 Task: Create an Instagram story design for a health and wellness event using Canva.
Action: Mouse moved to (166, 56)
Screenshot: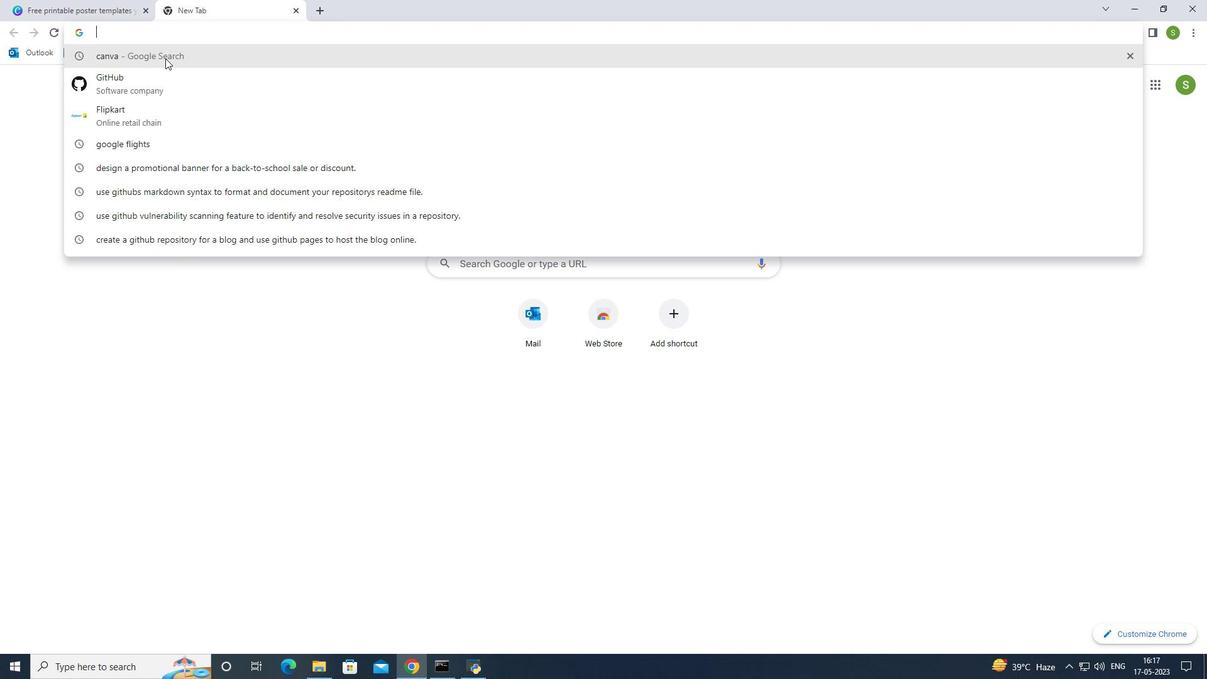 
Action: Mouse pressed left at (166, 56)
Screenshot: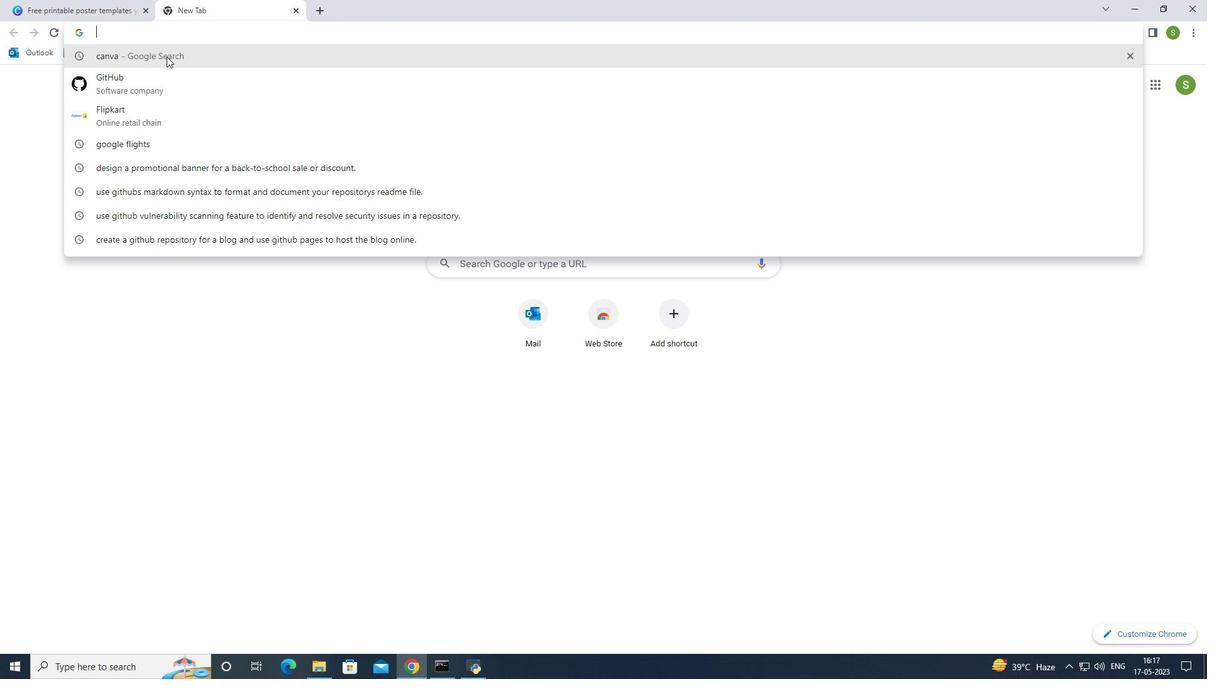 
Action: Mouse moved to (210, 196)
Screenshot: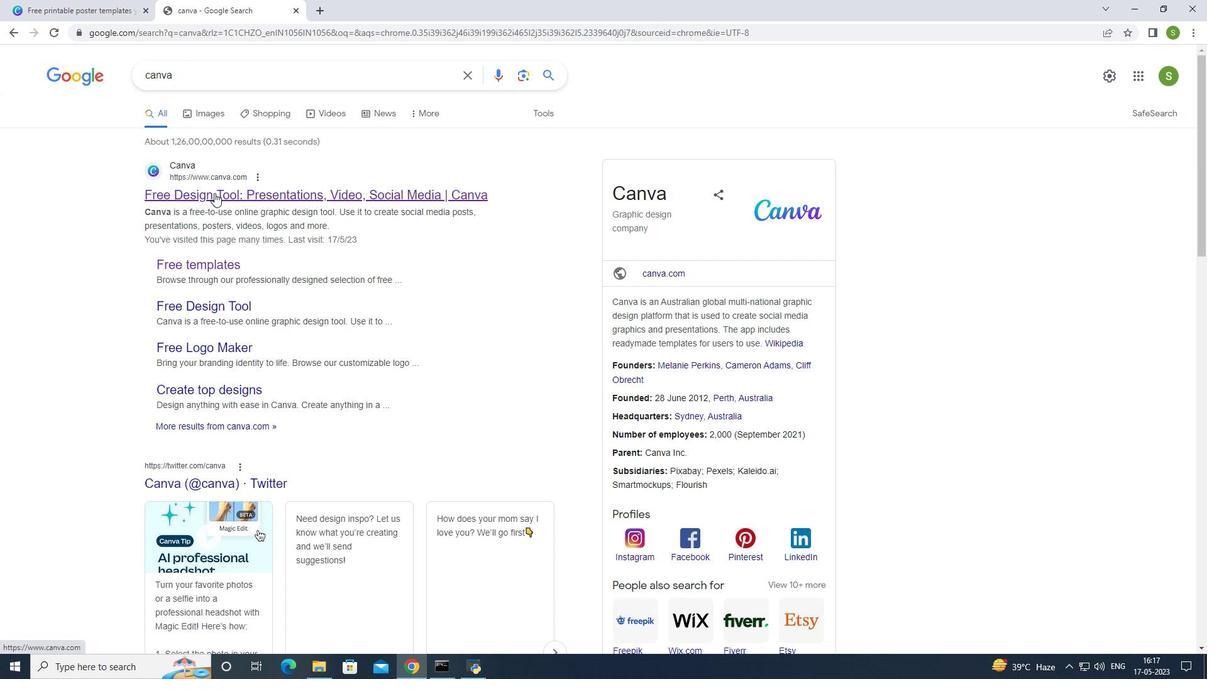 
Action: Mouse pressed left at (210, 196)
Screenshot: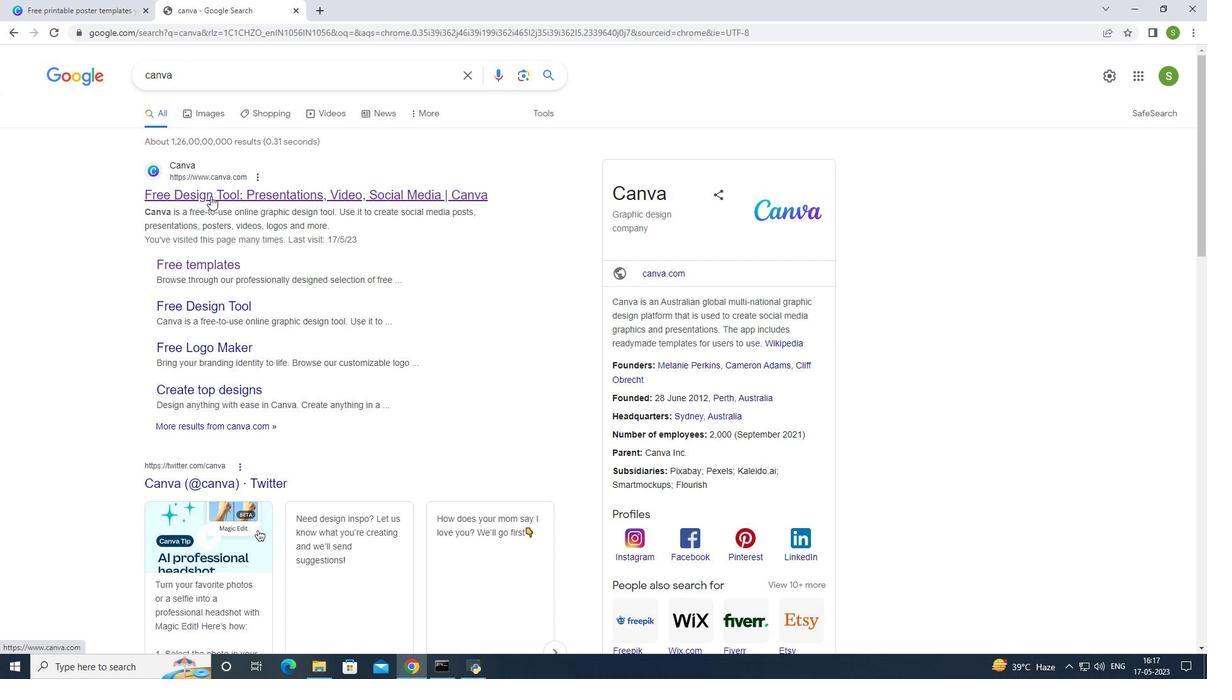 
Action: Mouse moved to (559, 168)
Screenshot: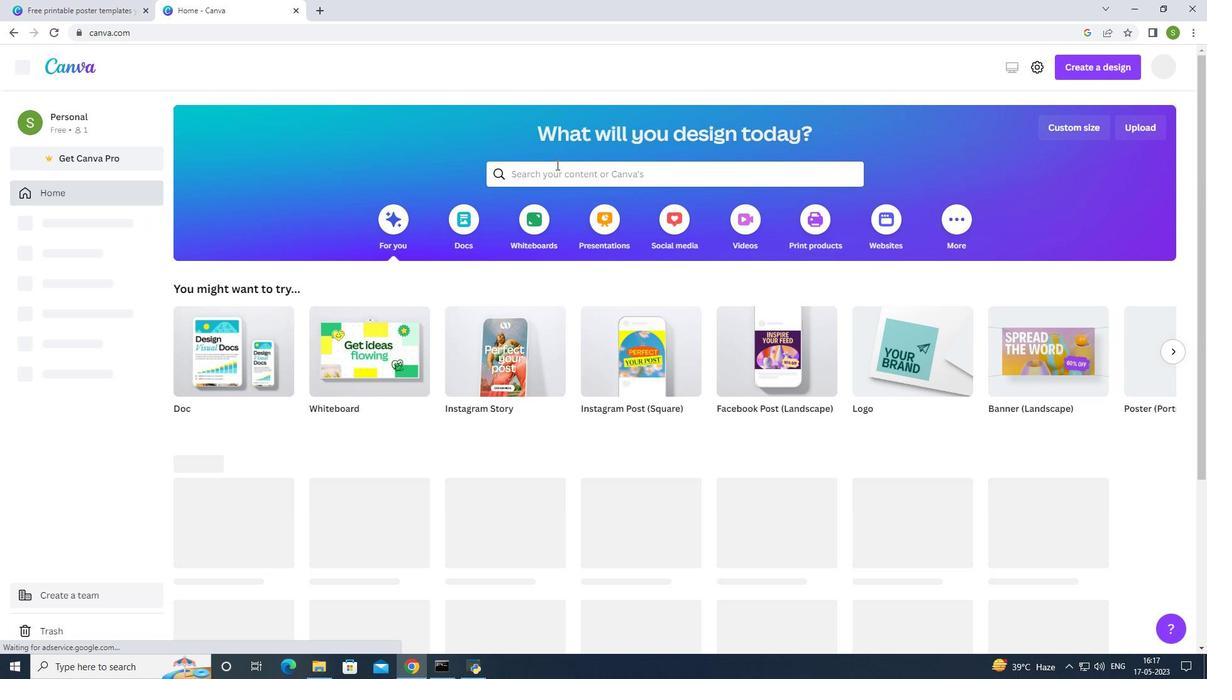 
Action: Mouse pressed left at (559, 168)
Screenshot: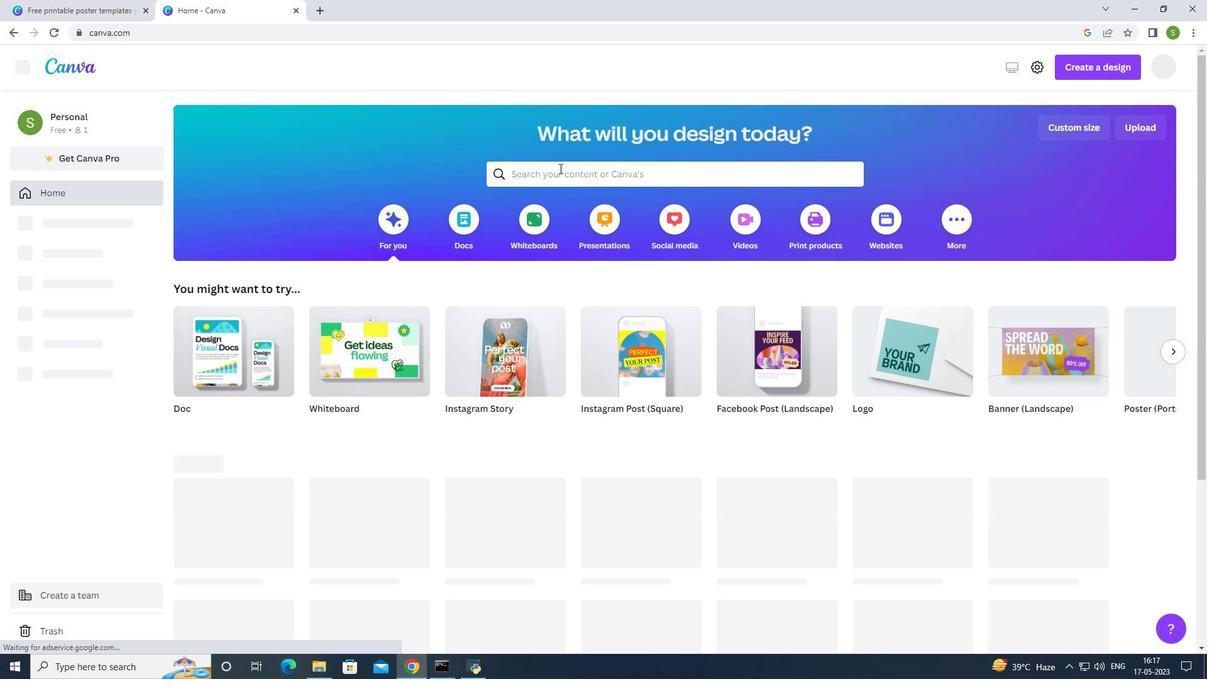 
Action: Mouse moved to (564, 240)
Screenshot: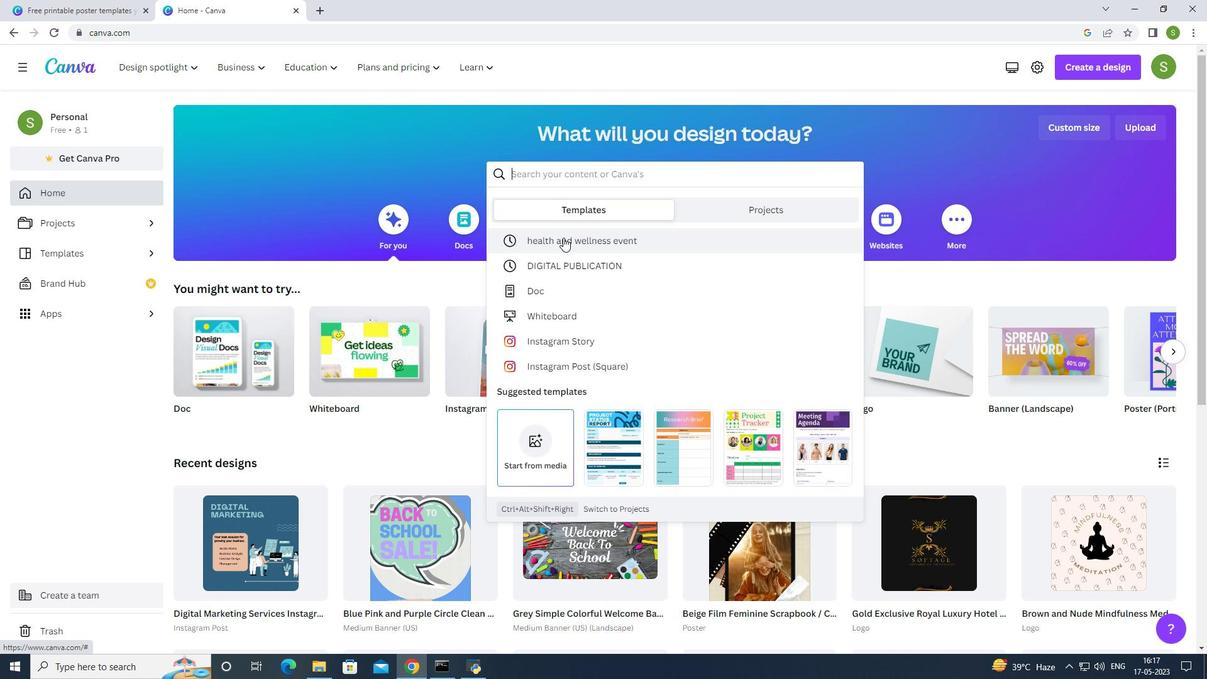 
Action: Mouse pressed left at (564, 240)
Screenshot: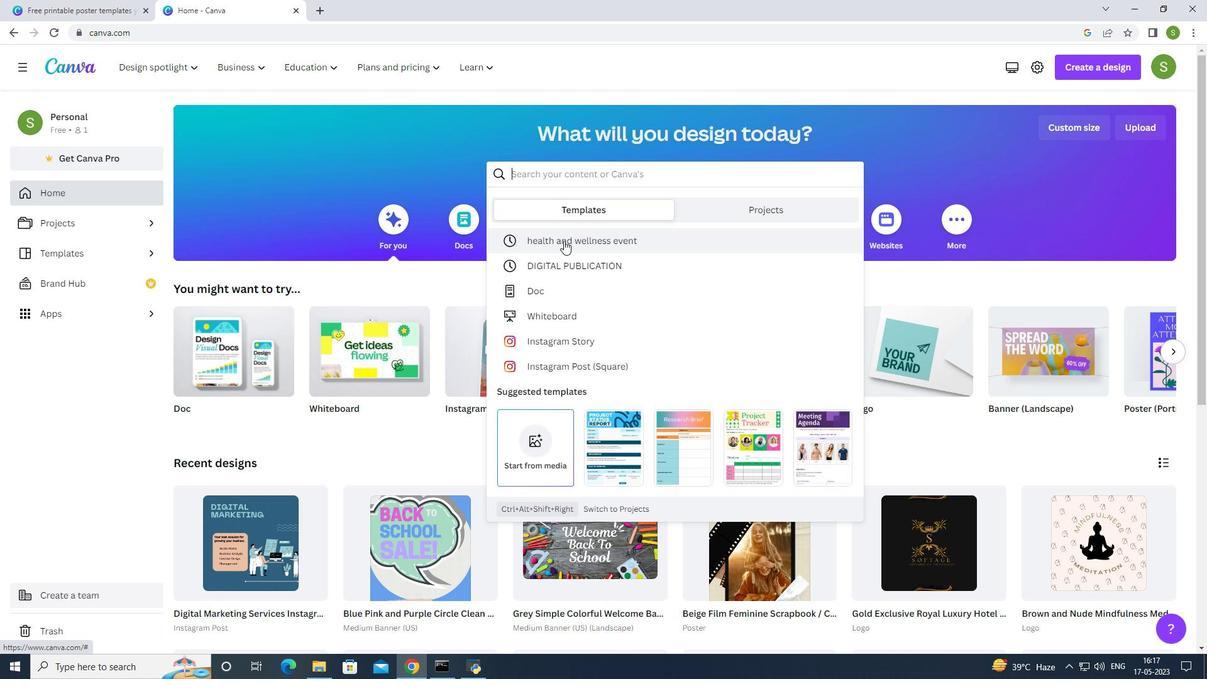 
Action: Mouse moved to (520, 336)
Screenshot: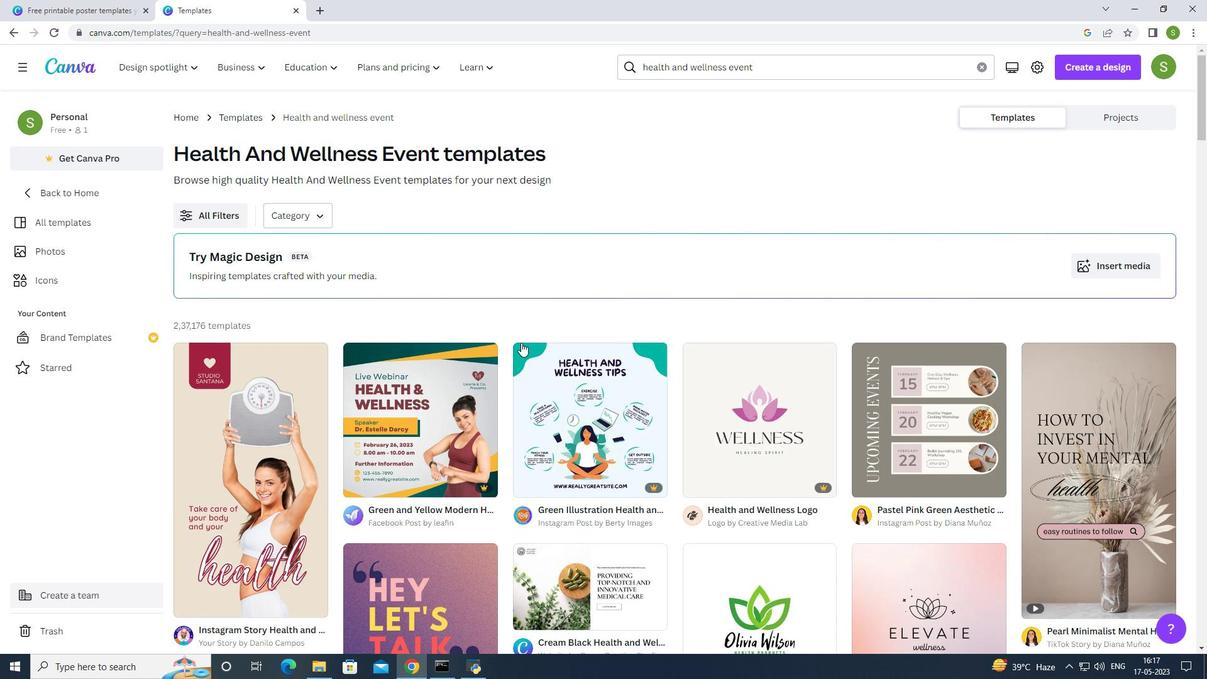 
Action: Mouse scrolled (520, 335) with delta (0, 0)
Screenshot: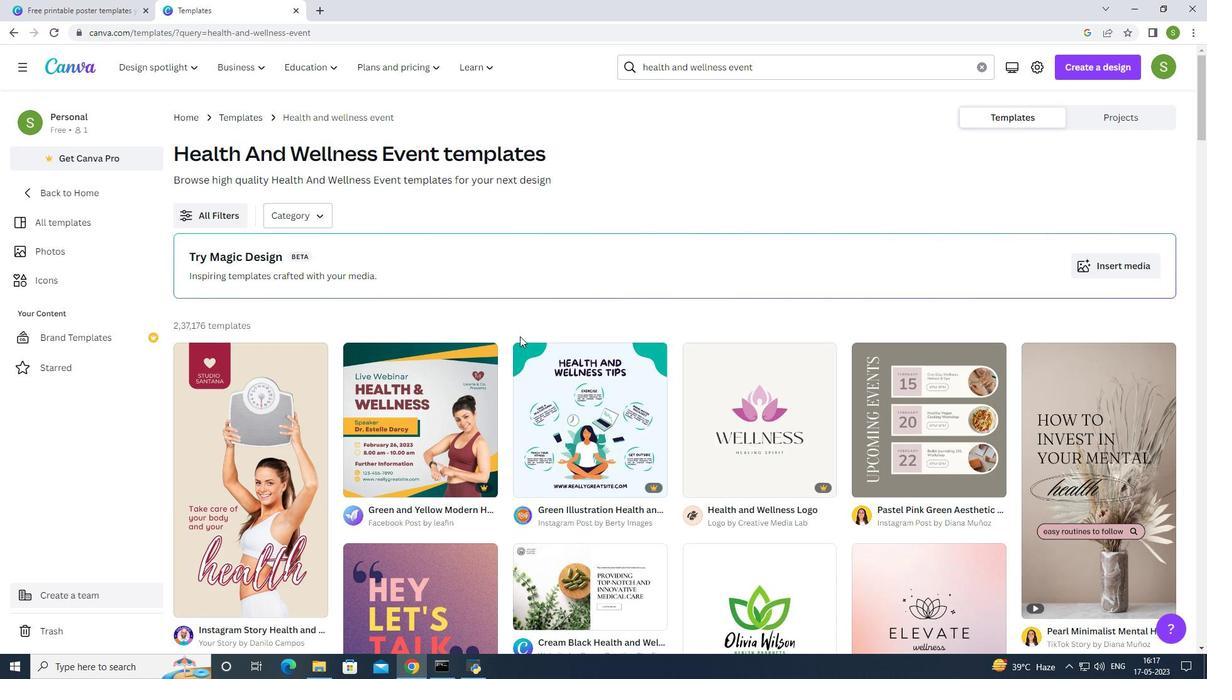 
Action: Mouse scrolled (520, 335) with delta (0, 0)
Screenshot: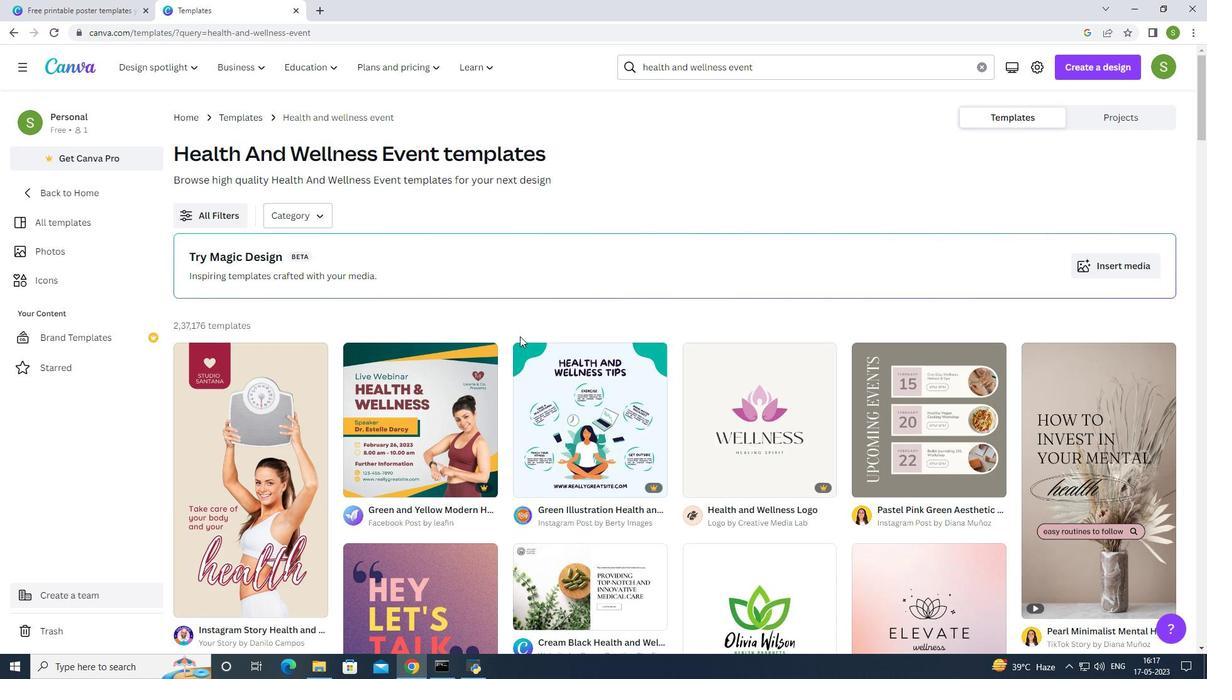 
Action: Mouse scrolled (520, 335) with delta (0, 0)
Screenshot: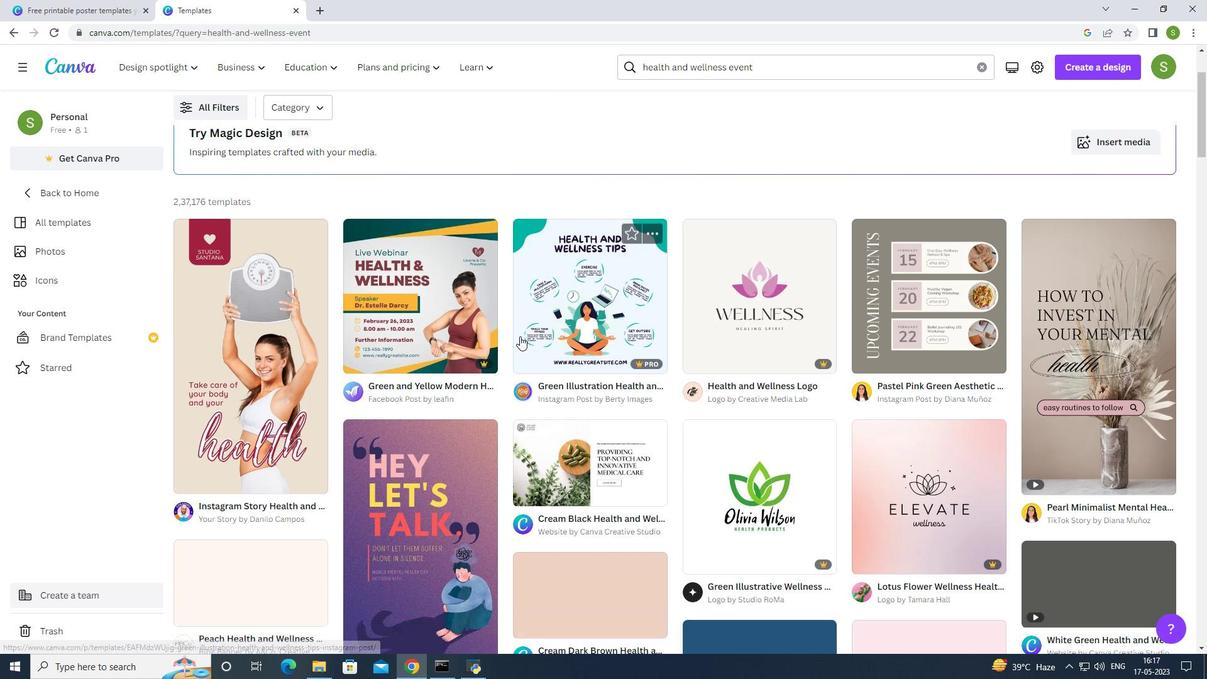 
Action: Mouse scrolled (520, 335) with delta (0, 0)
Screenshot: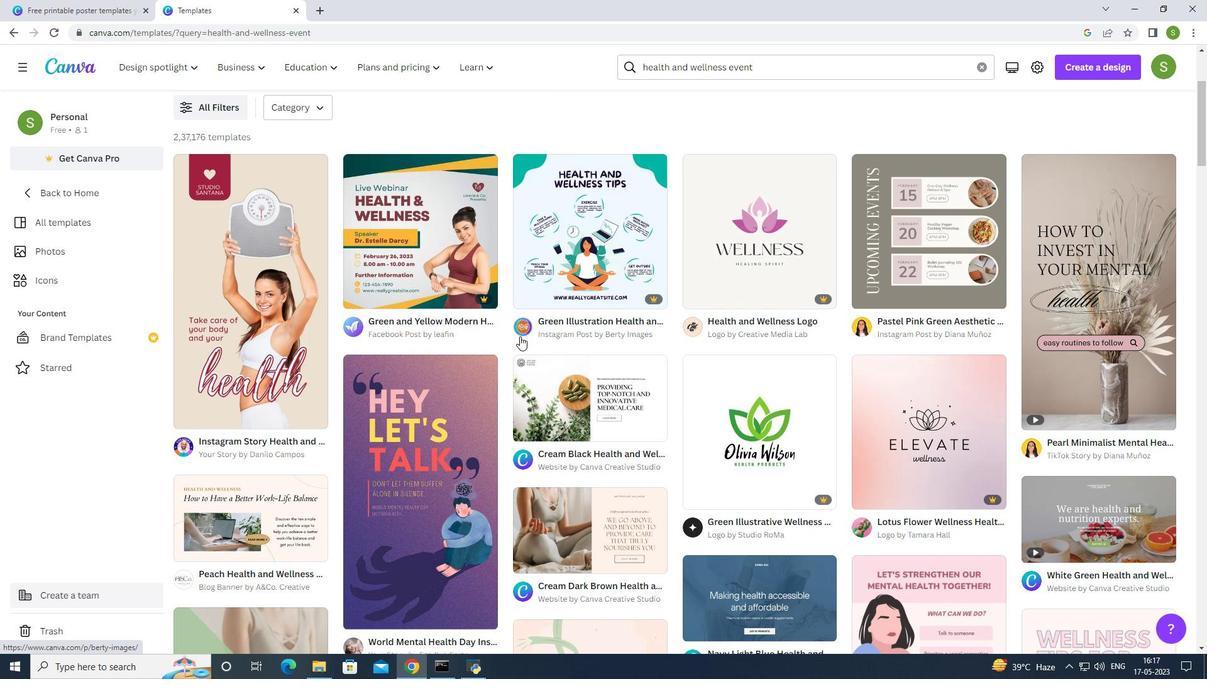 
Action: Mouse scrolled (520, 335) with delta (0, 0)
Screenshot: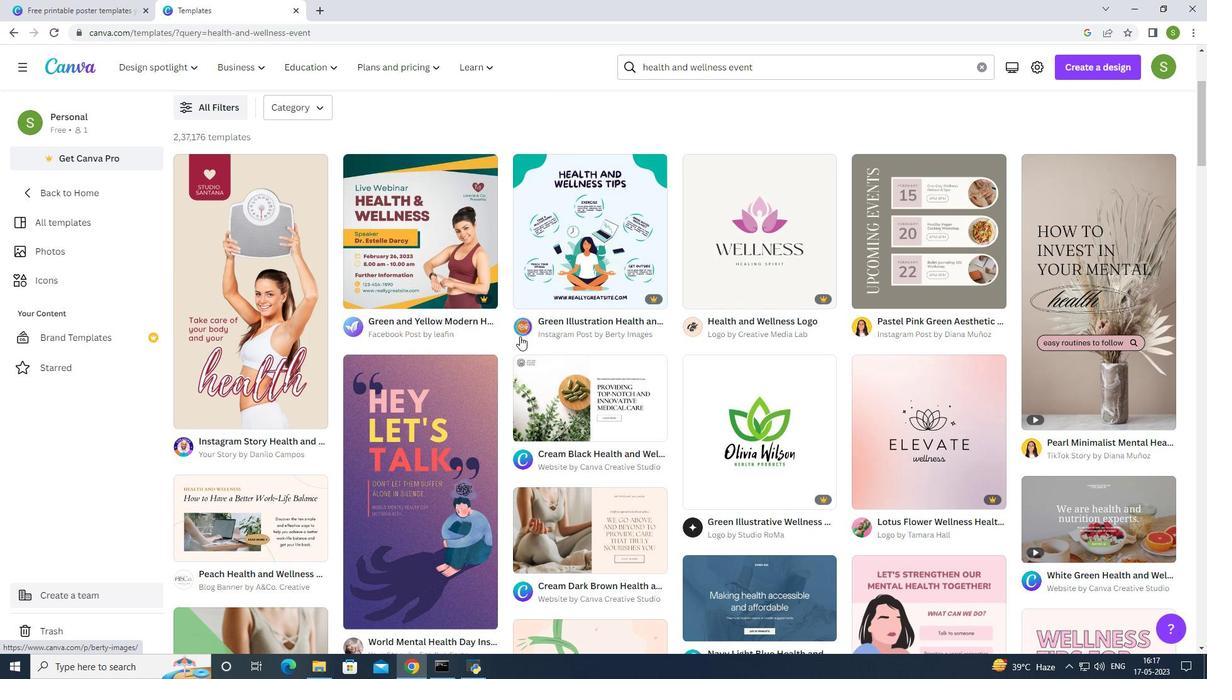 
Action: Mouse scrolled (520, 337) with delta (0, 0)
Screenshot: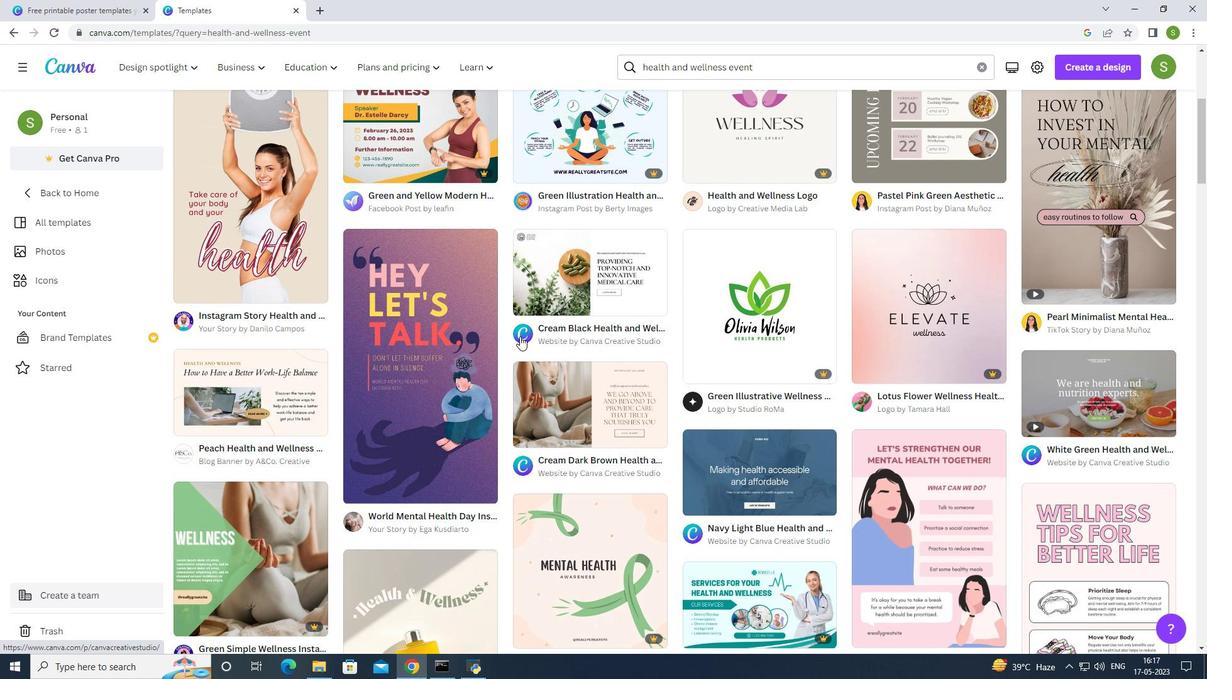
Action: Mouse scrolled (520, 337) with delta (0, 0)
Screenshot: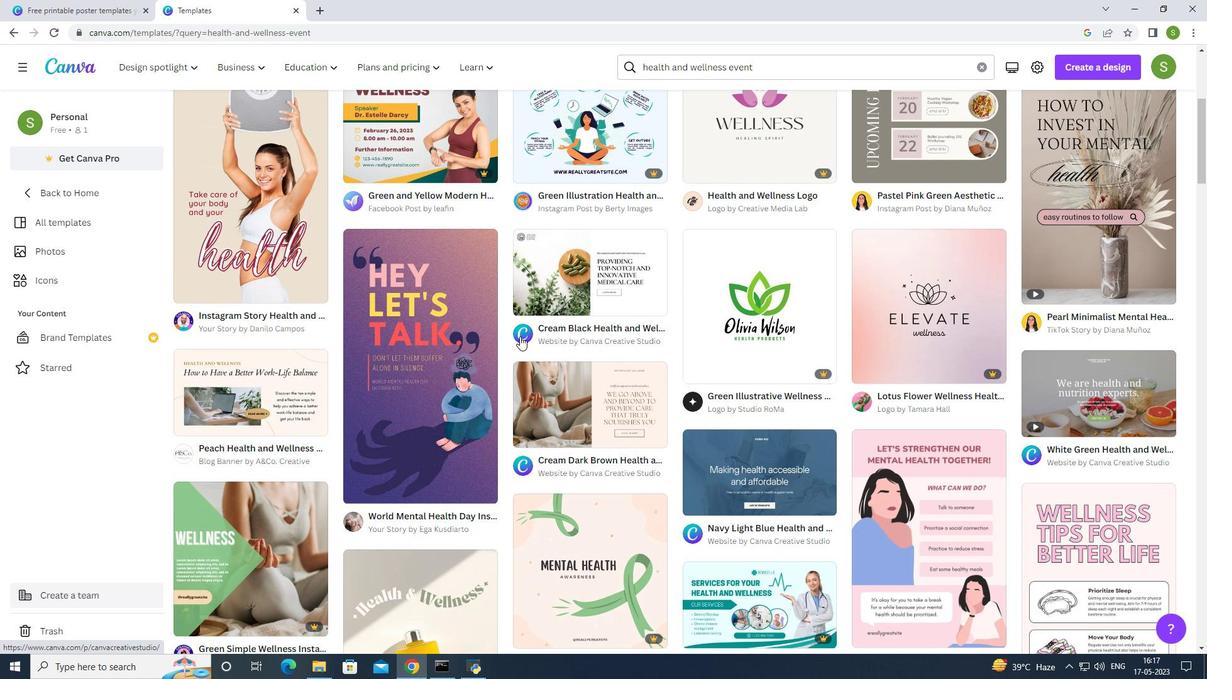 
Action: Mouse moved to (559, 242)
Screenshot: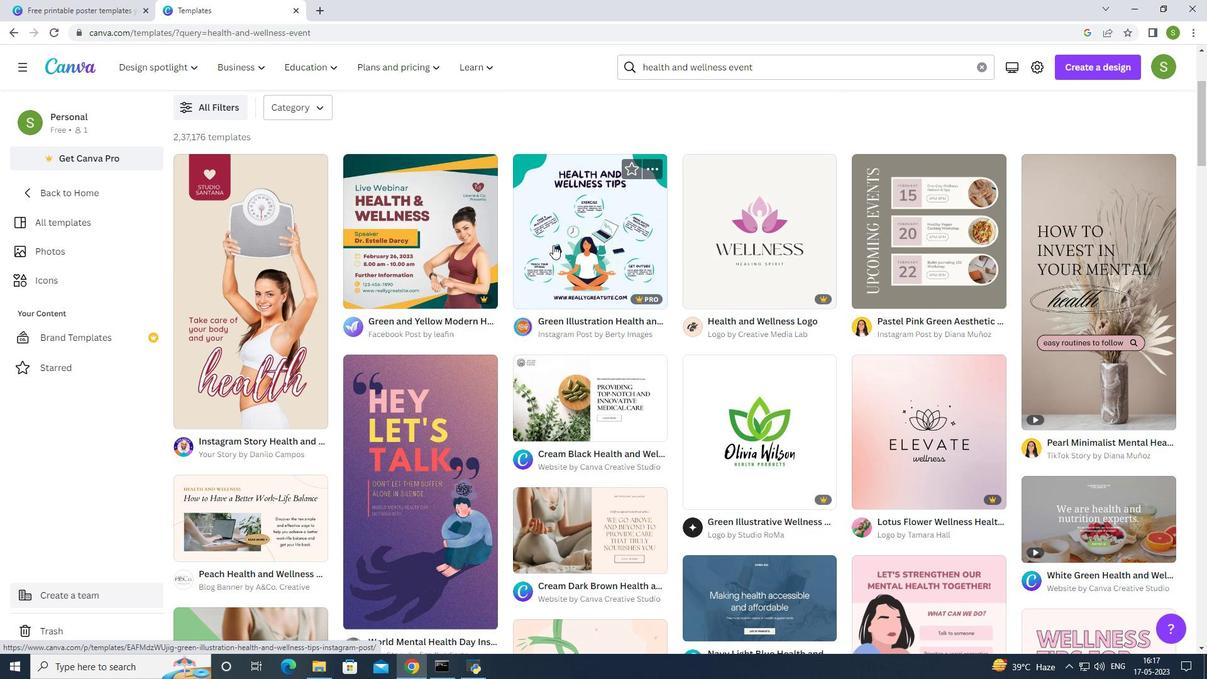 
Action: Mouse pressed left at (559, 242)
Screenshot: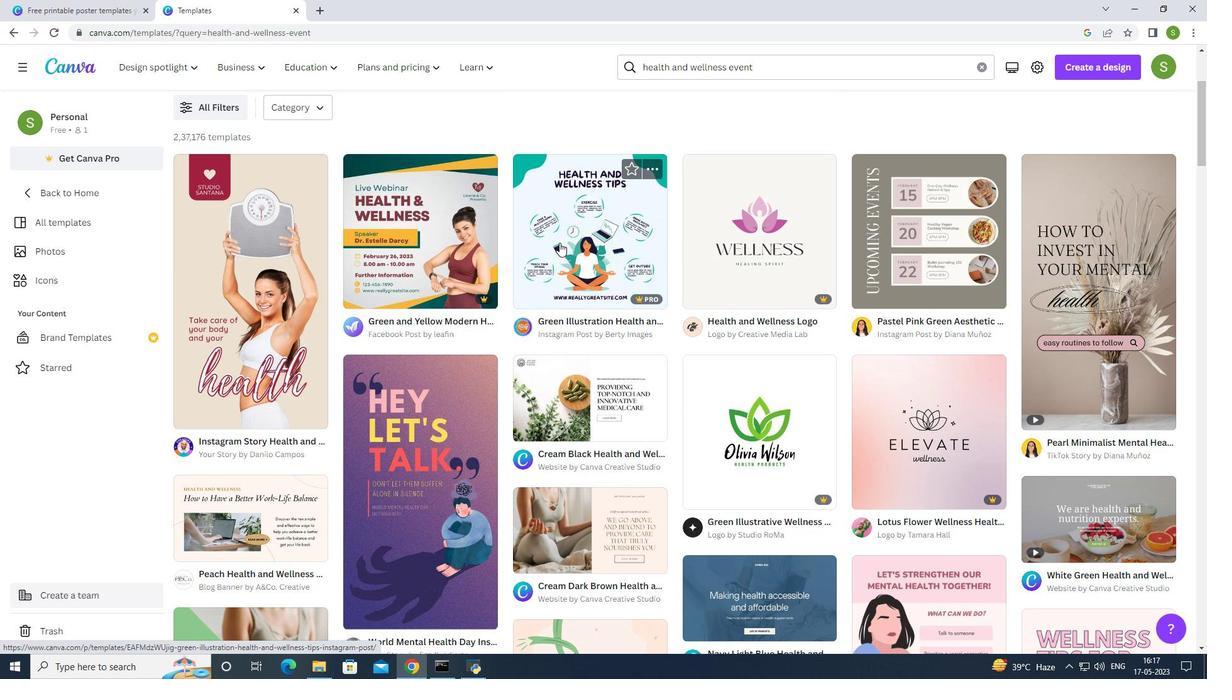
Action: Mouse moved to (837, 194)
Screenshot: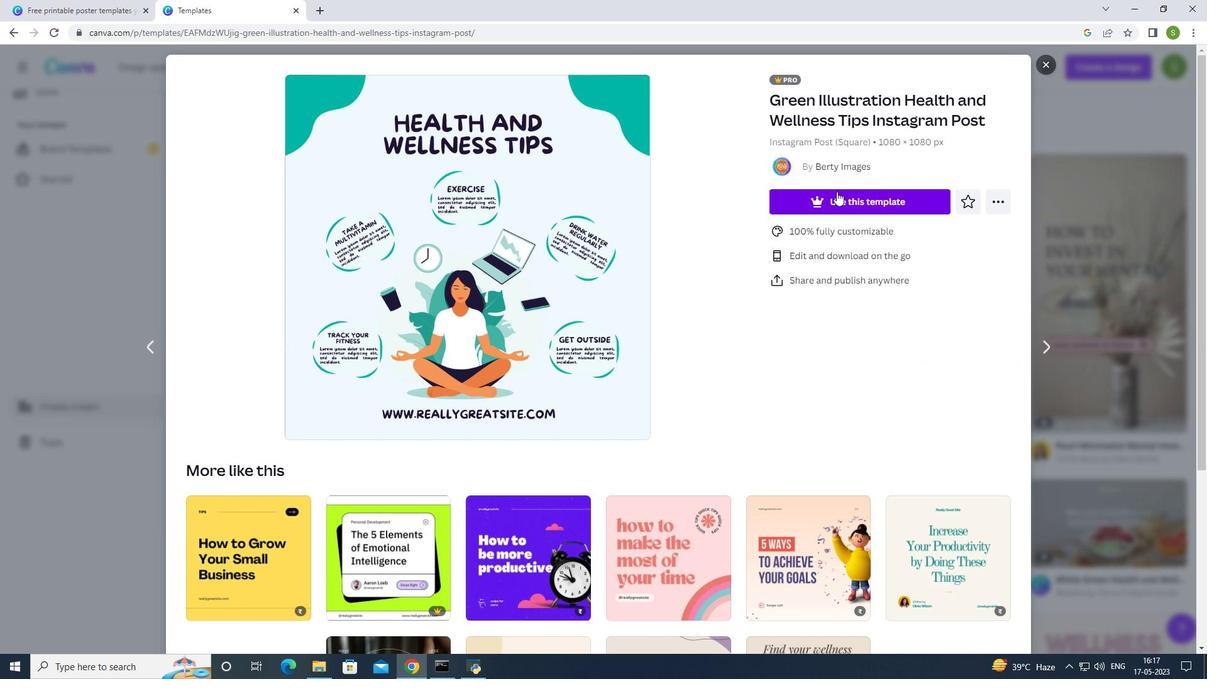 
Action: Mouse pressed left at (837, 194)
Screenshot: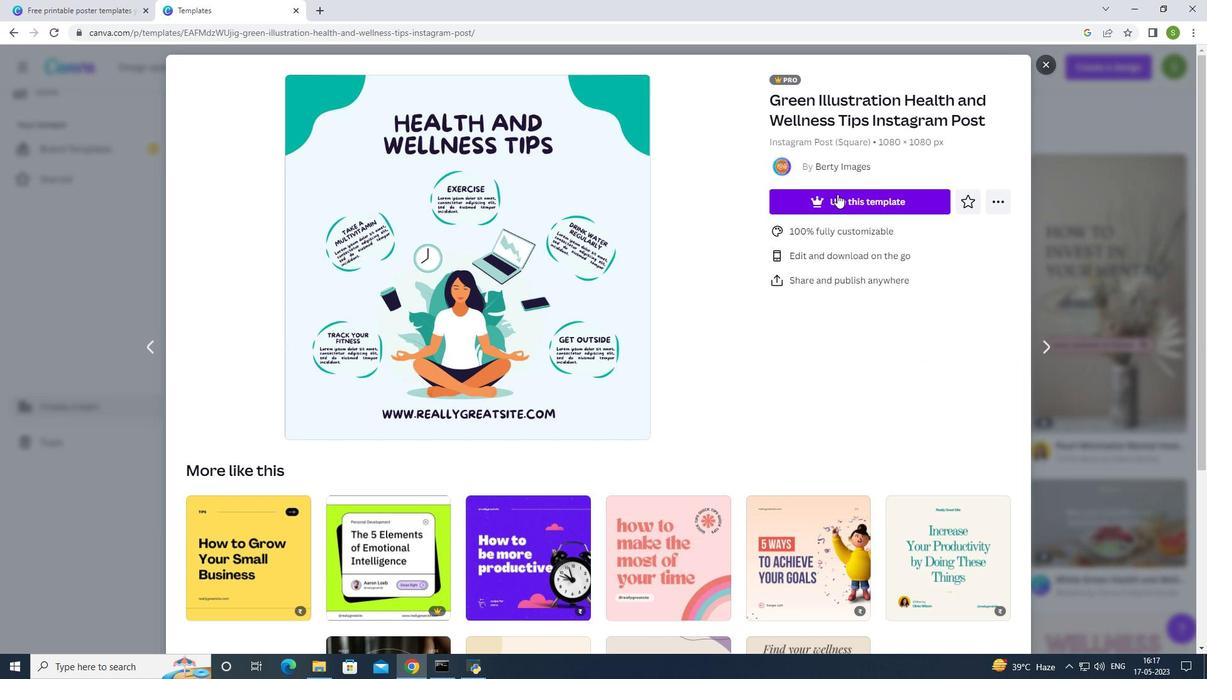 
Action: Mouse moved to (911, 169)
Screenshot: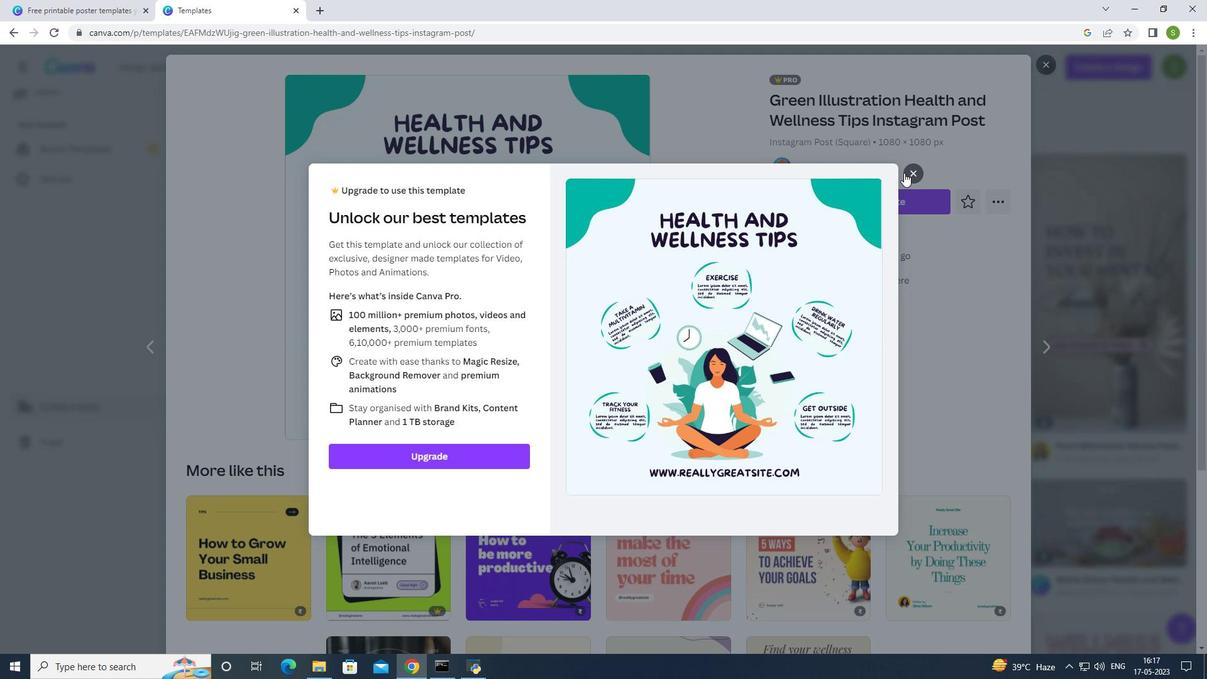 
Action: Mouse pressed left at (911, 169)
Screenshot: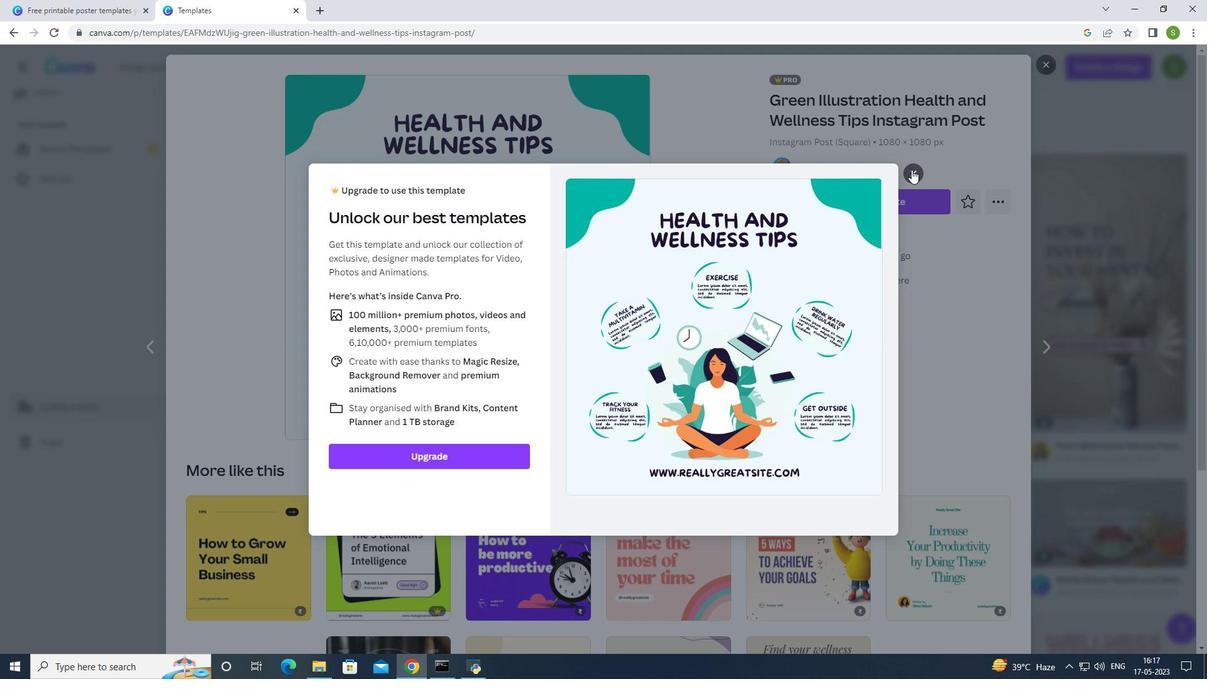 
Action: Mouse moved to (1050, 67)
Screenshot: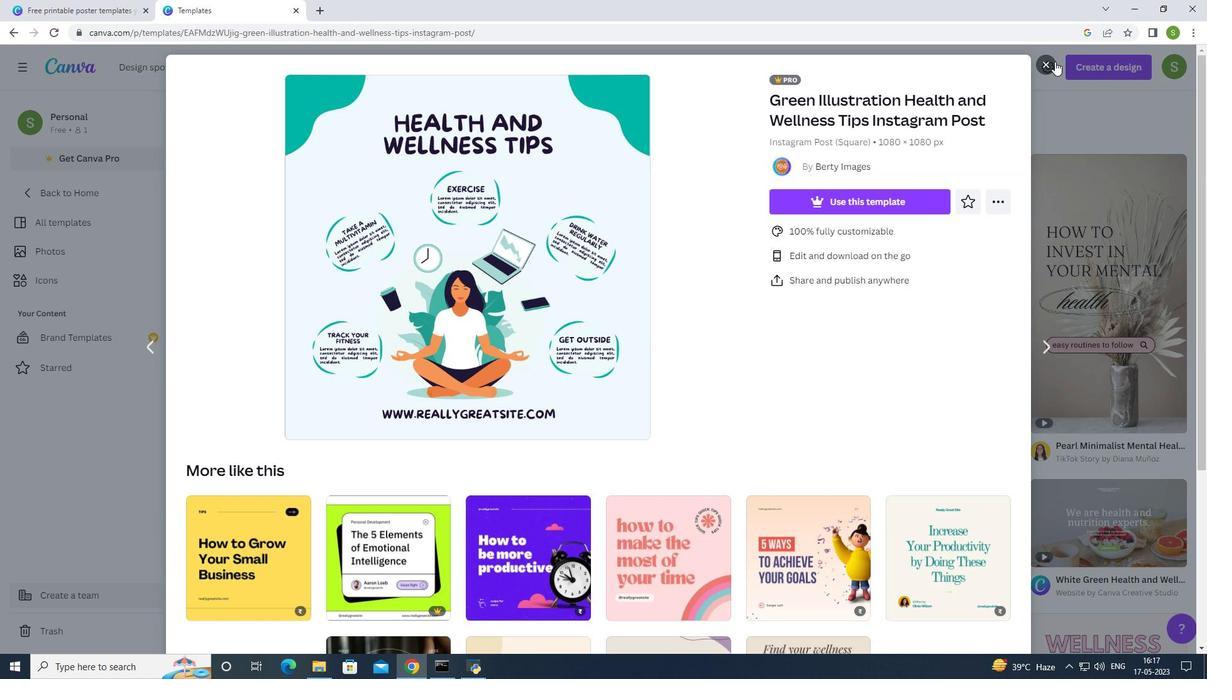 
Action: Mouse pressed left at (1050, 67)
Screenshot: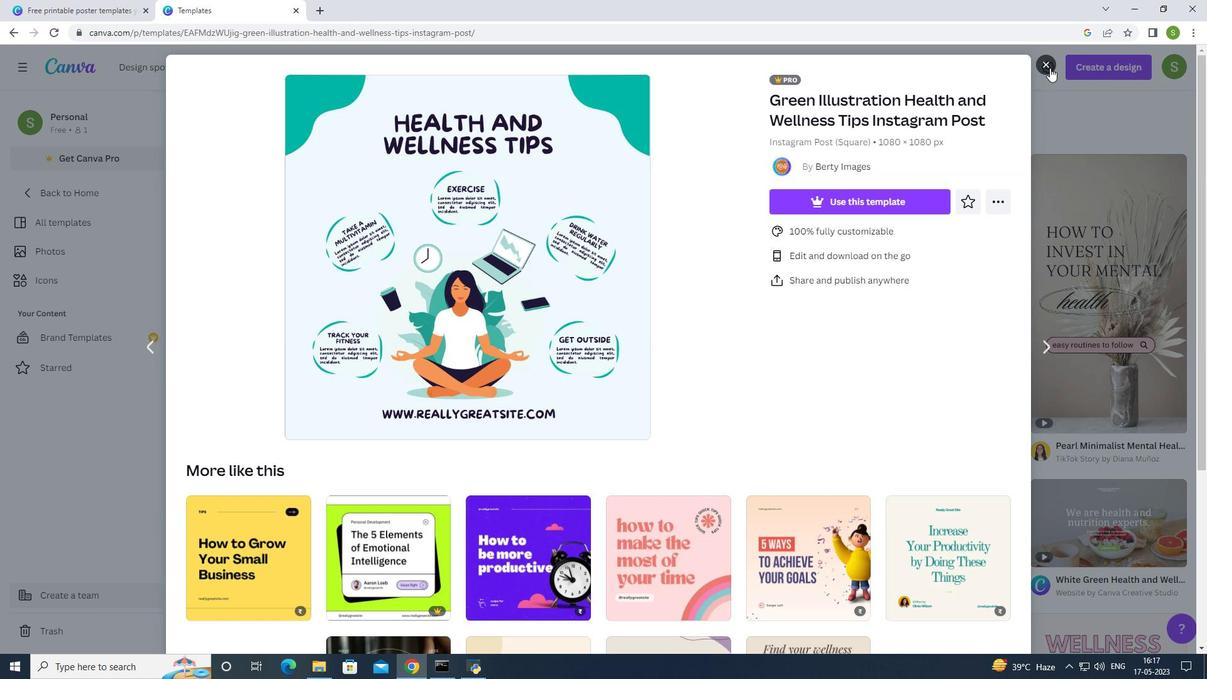 
Action: Mouse moved to (735, 286)
Screenshot: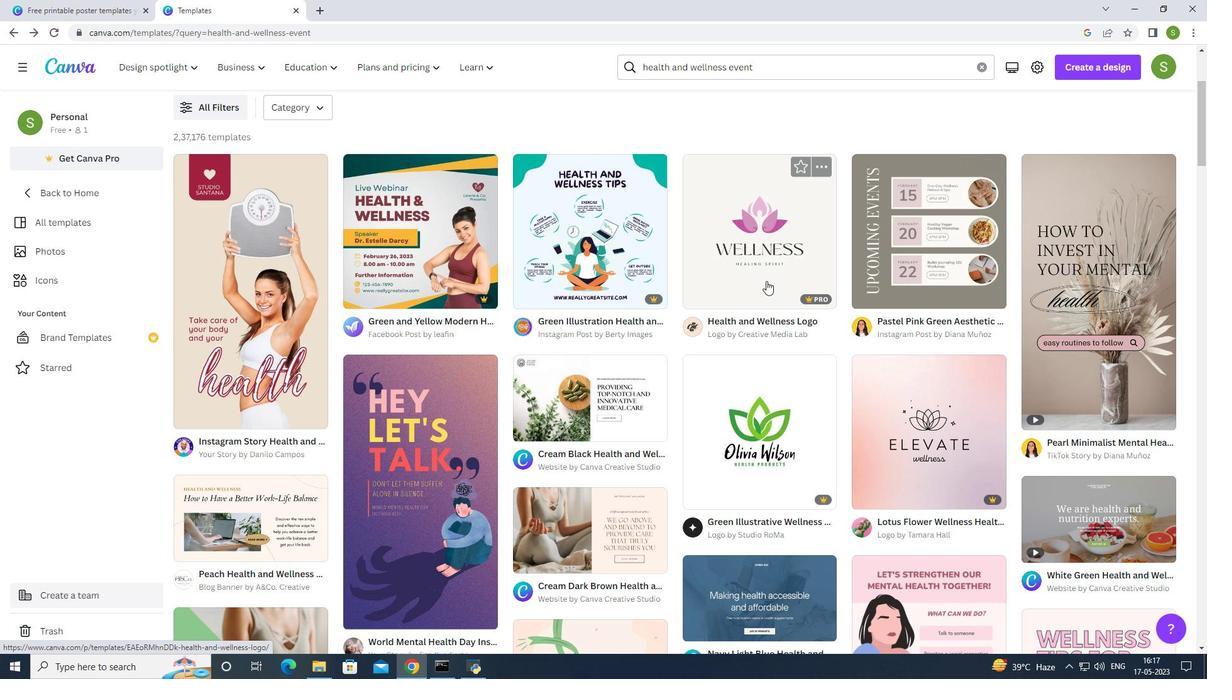 
Action: Mouse scrolled (735, 286) with delta (0, 0)
Screenshot: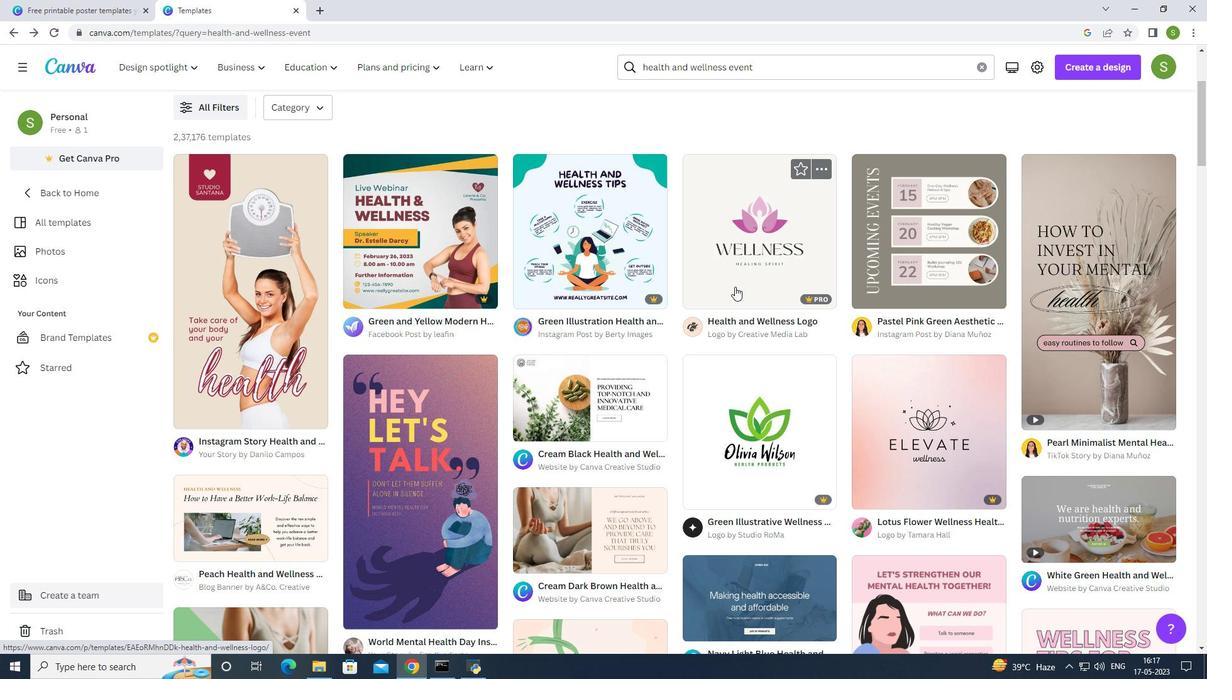 
Action: Mouse scrolled (735, 286) with delta (0, 0)
Screenshot: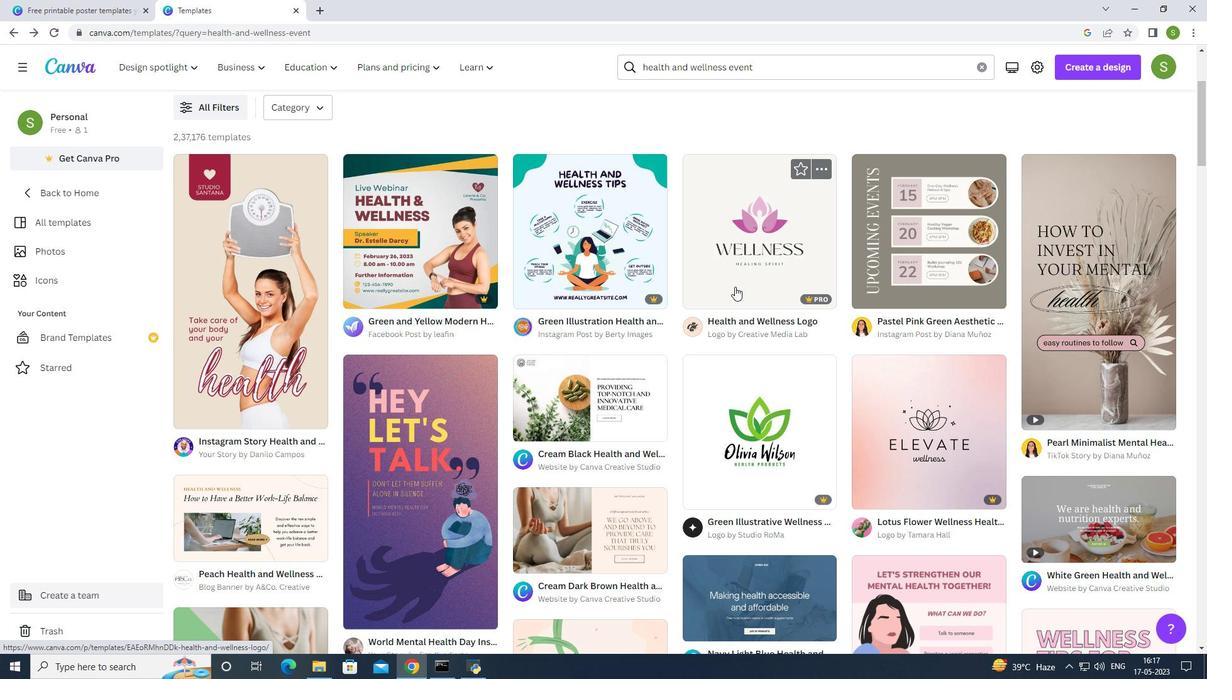 
Action: Mouse scrolled (735, 286) with delta (0, 0)
Screenshot: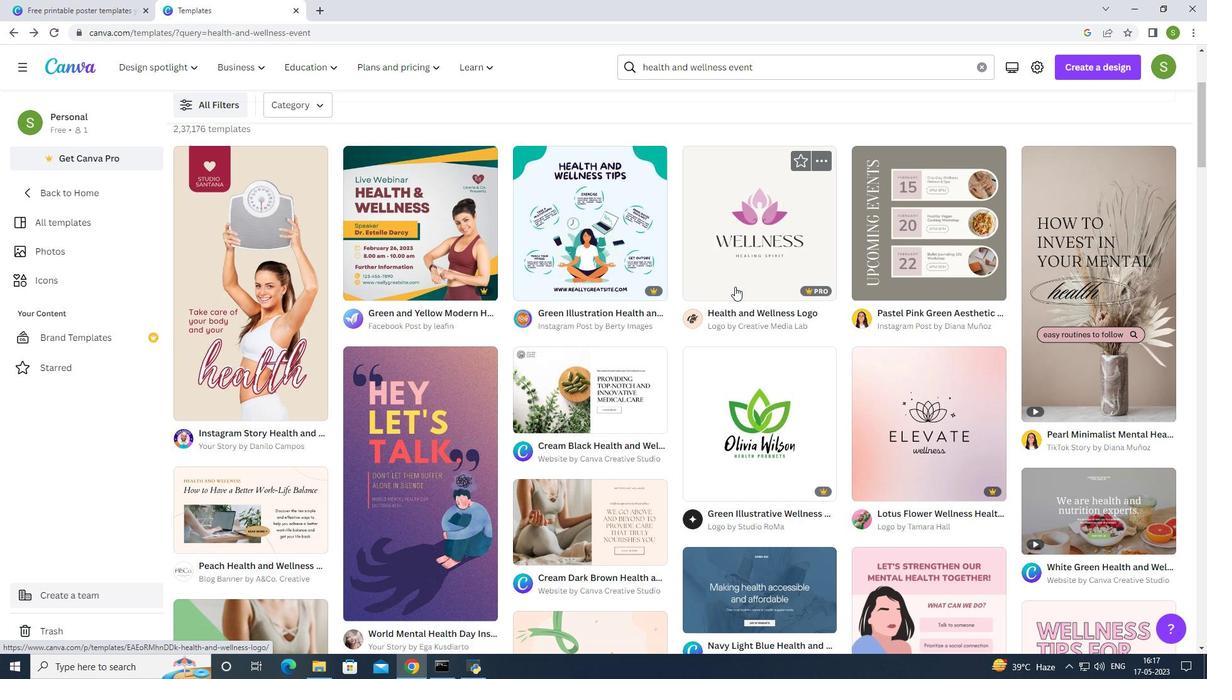 
Action: Mouse scrolled (735, 286) with delta (0, 0)
Screenshot: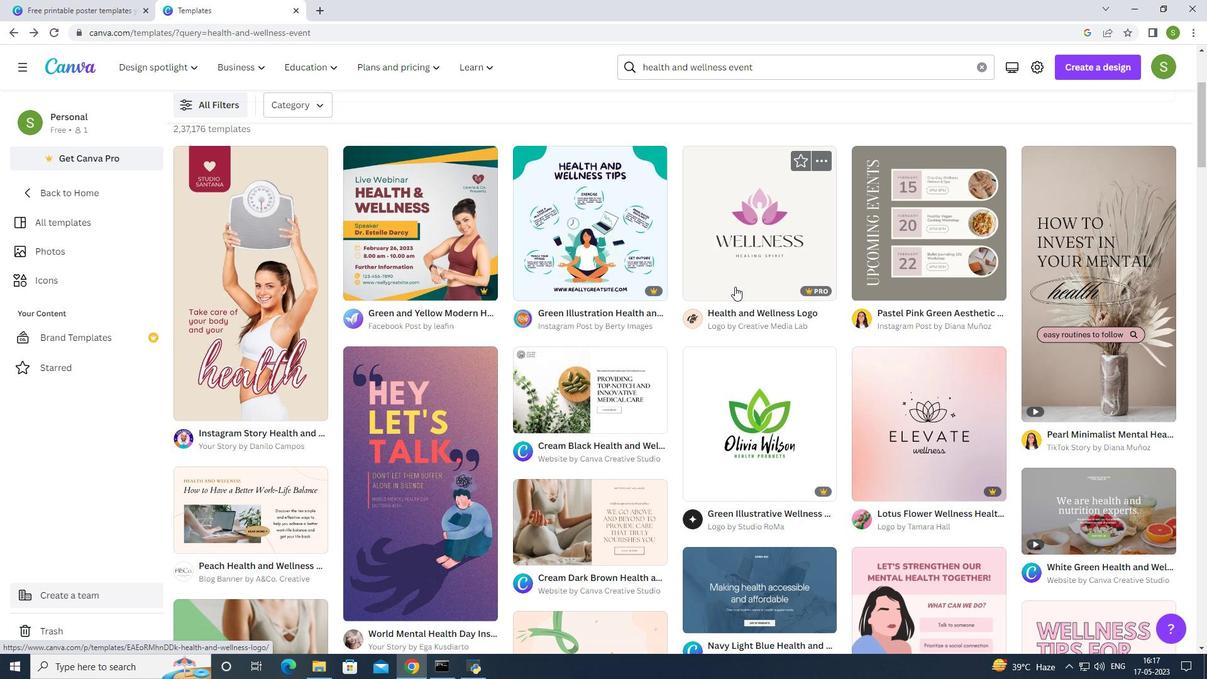 
Action: Mouse scrolled (735, 286) with delta (0, 0)
Screenshot: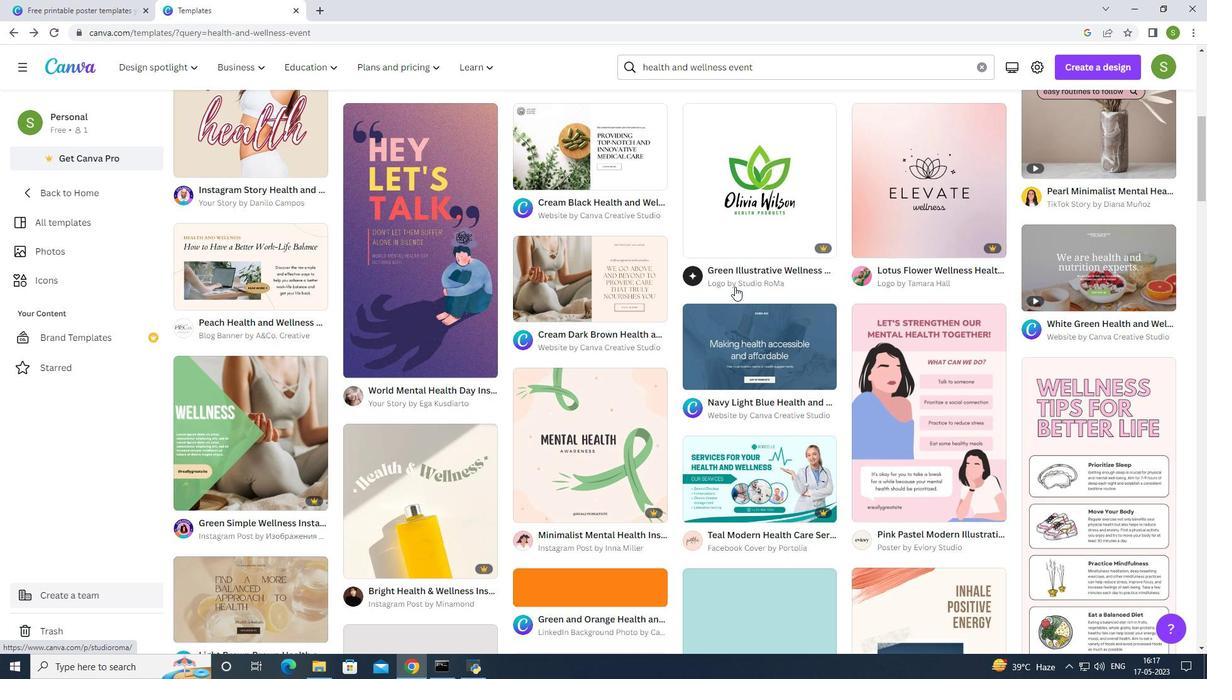 
Action: Mouse scrolled (735, 286) with delta (0, 0)
Screenshot: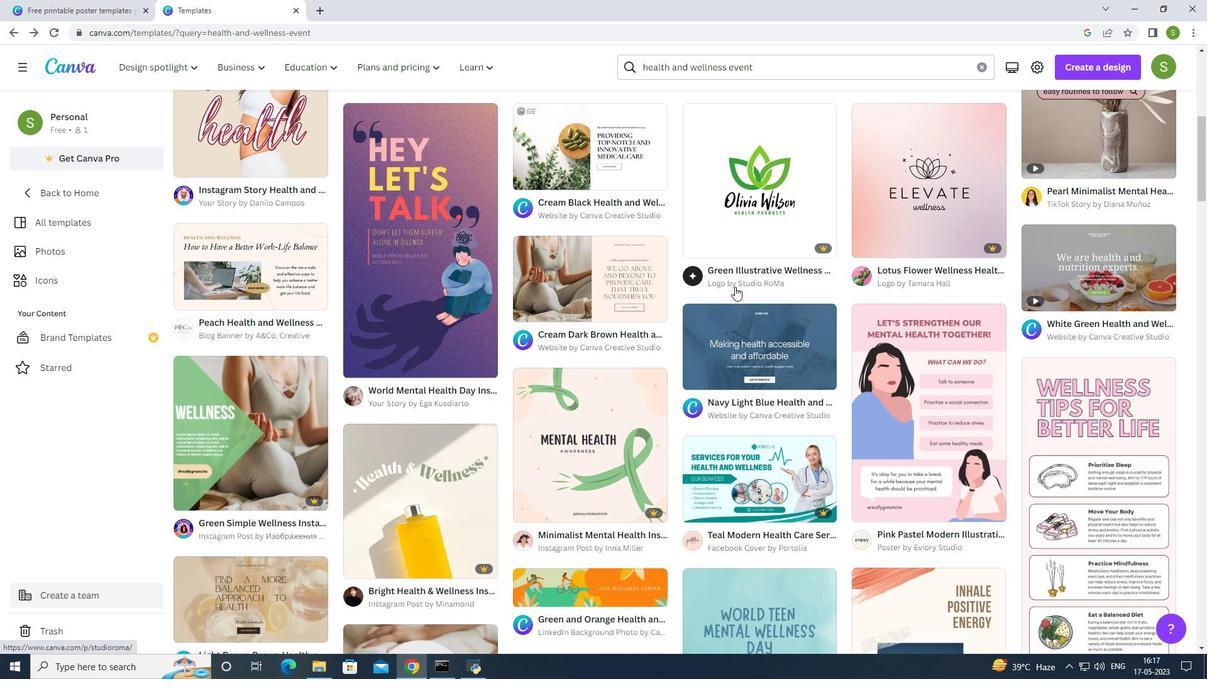 
Action: Mouse scrolled (735, 286) with delta (0, 0)
Screenshot: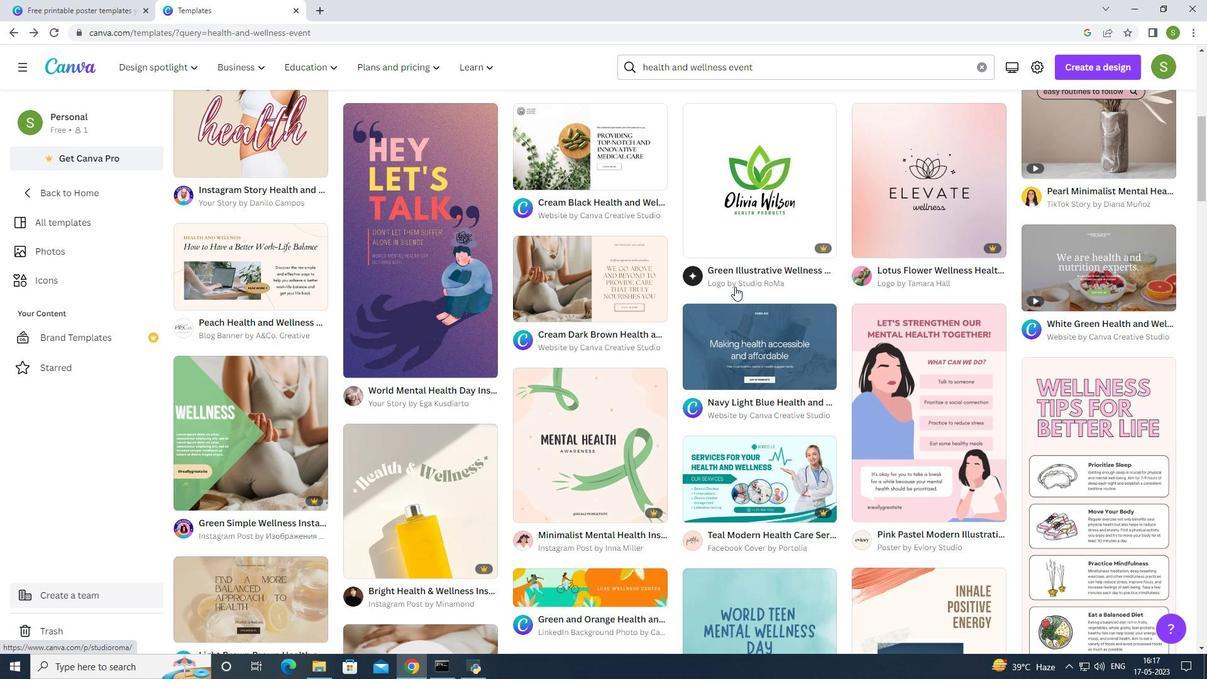 
Action: Mouse scrolled (735, 286) with delta (0, 0)
Screenshot: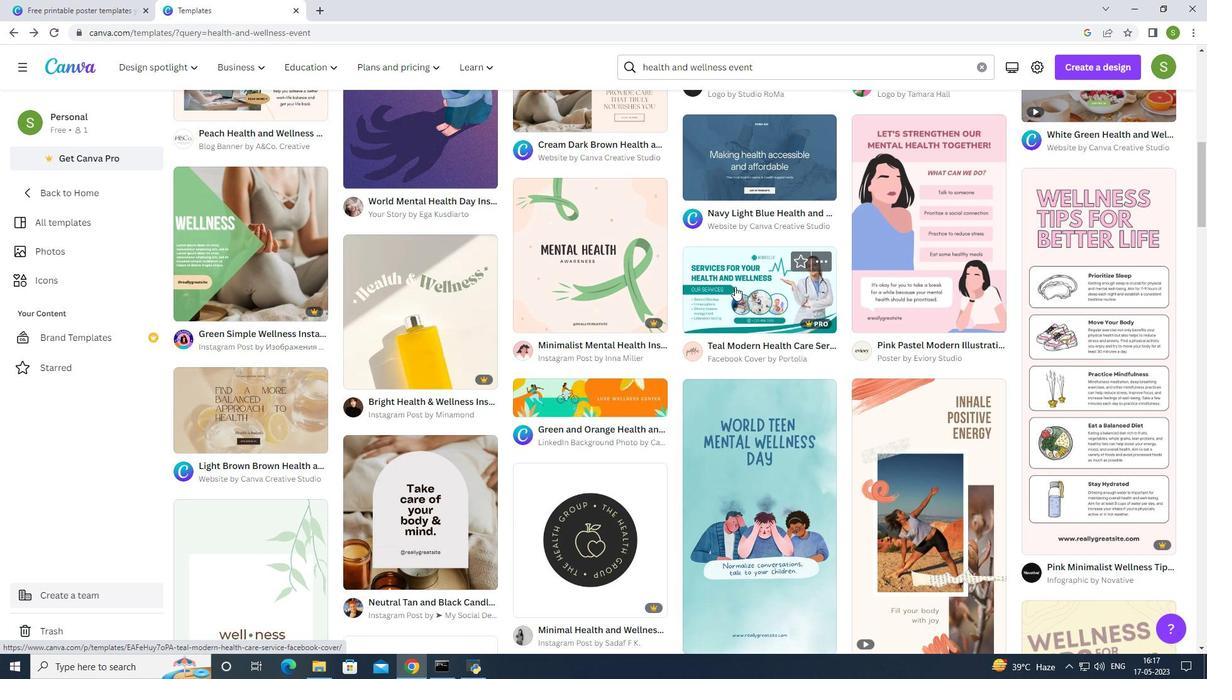 
Action: Mouse scrolled (735, 286) with delta (0, 0)
Screenshot: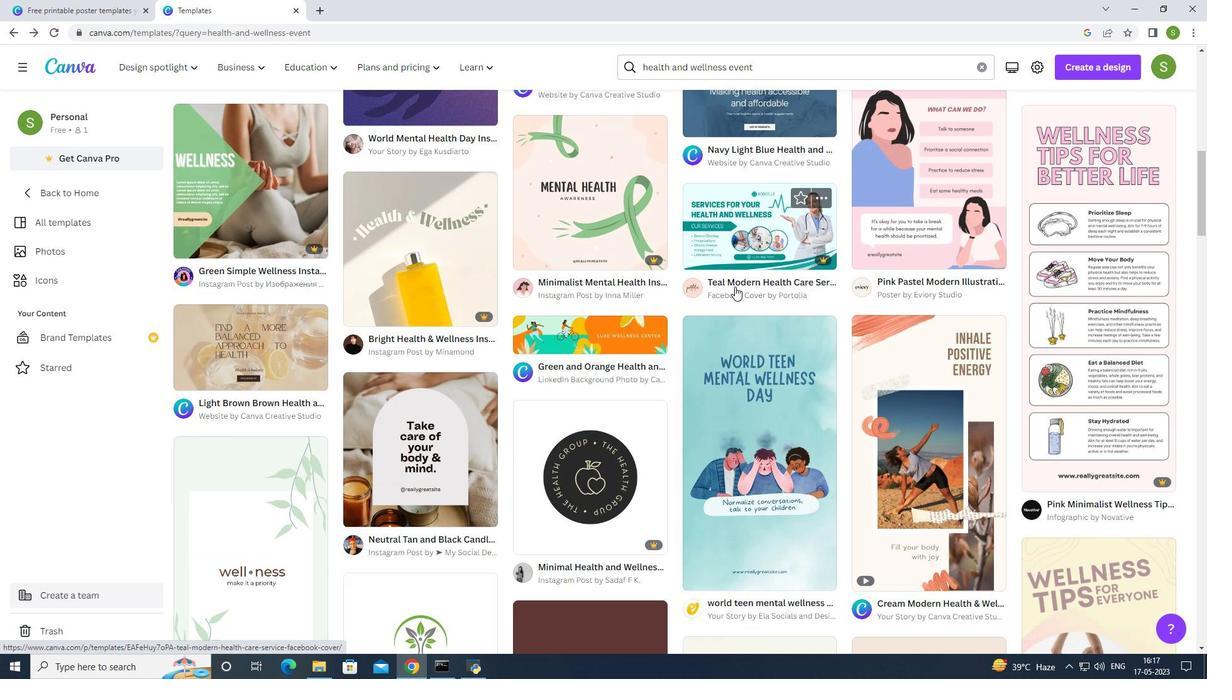 
Action: Mouse scrolled (735, 286) with delta (0, 0)
Screenshot: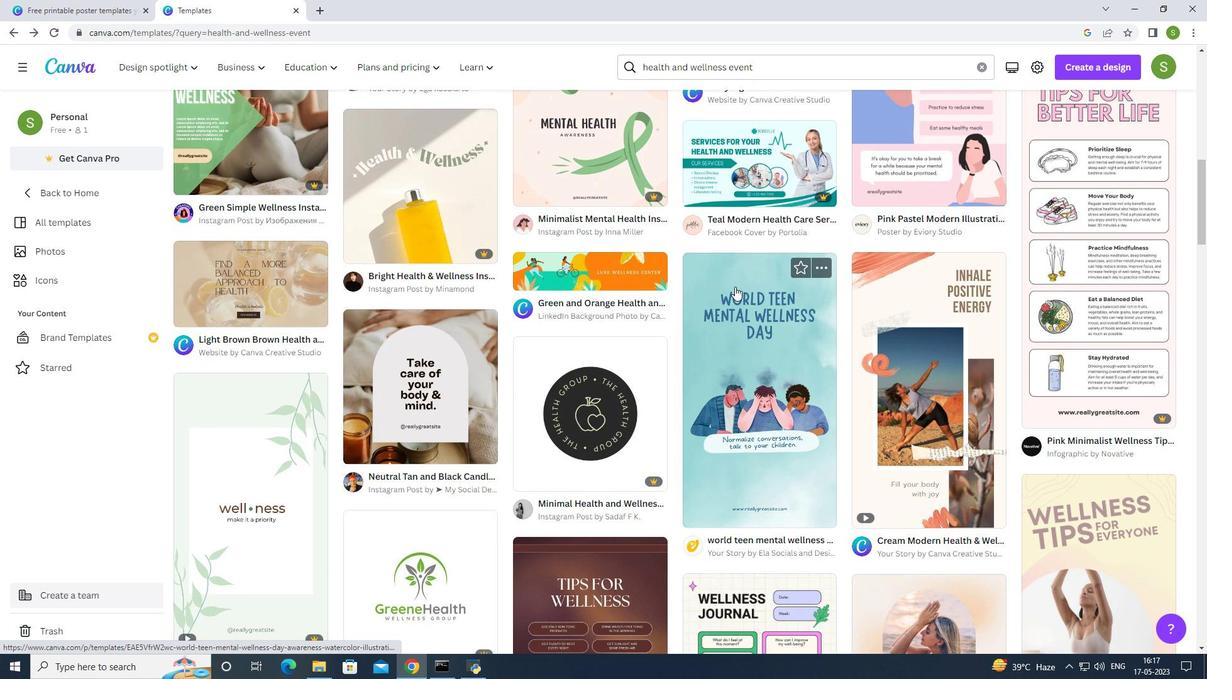 
Action: Mouse scrolled (735, 286) with delta (0, 0)
Screenshot: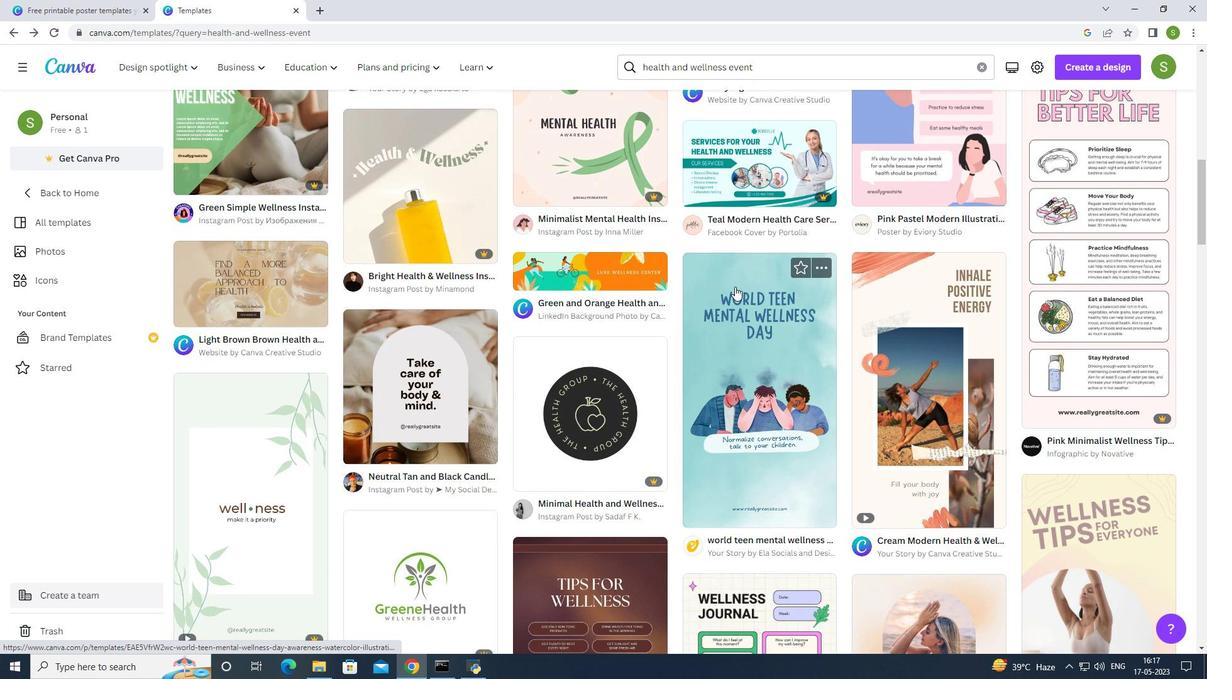 
Action: Mouse scrolled (735, 286) with delta (0, 0)
Screenshot: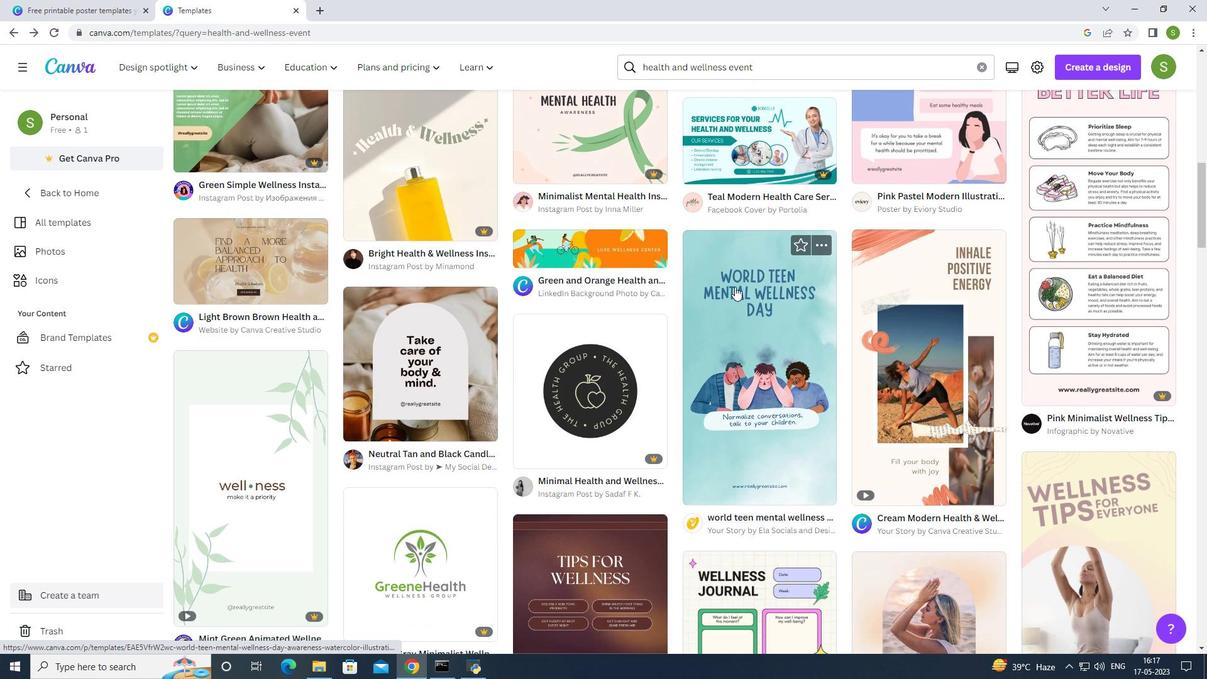 
Action: Mouse scrolled (735, 286) with delta (0, 0)
Screenshot: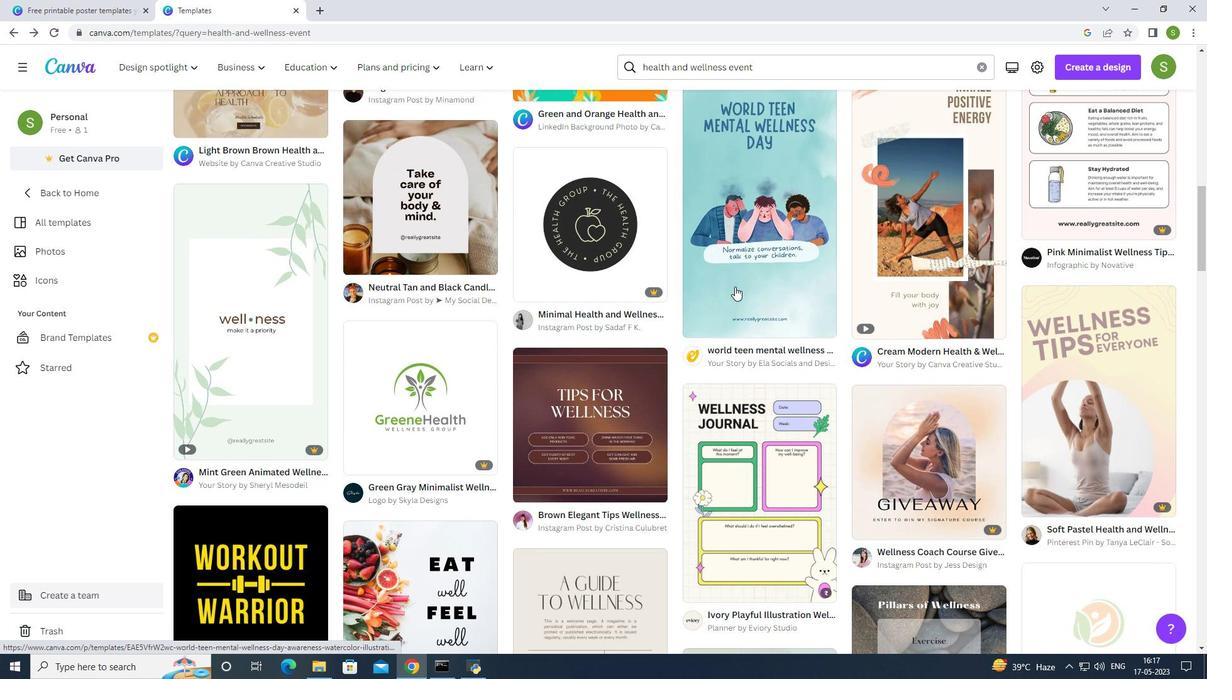 
Action: Mouse scrolled (735, 286) with delta (0, 0)
Screenshot: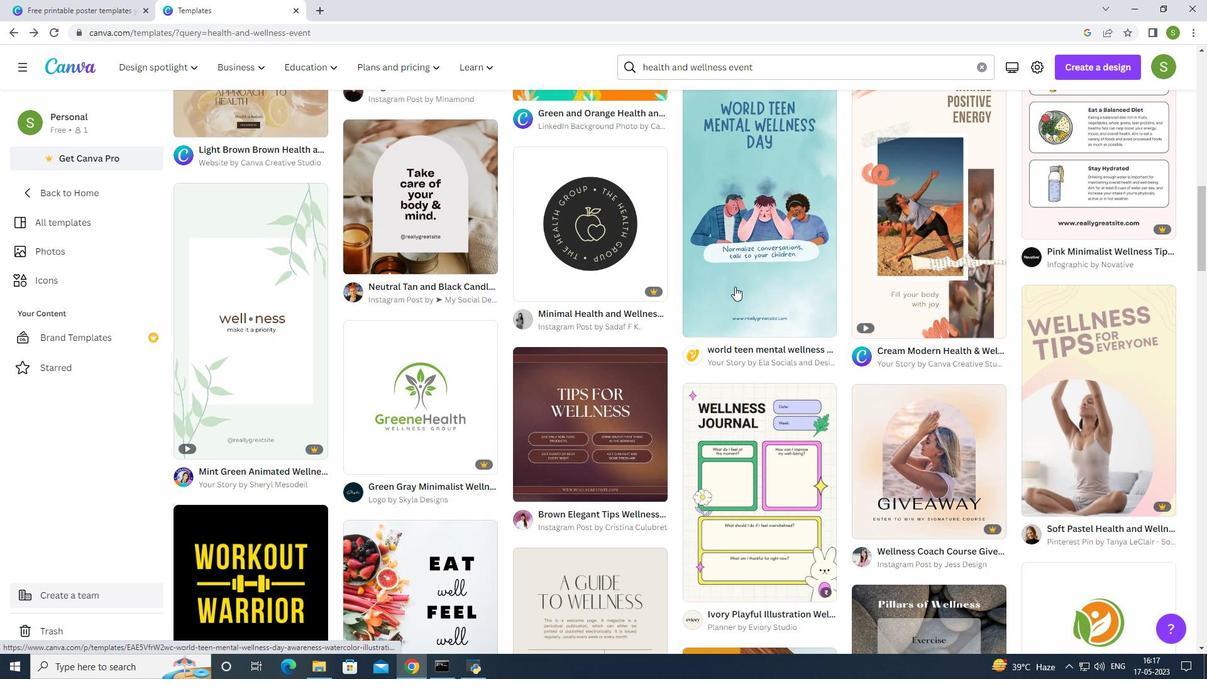 
Action: Mouse scrolled (735, 286) with delta (0, 0)
Screenshot: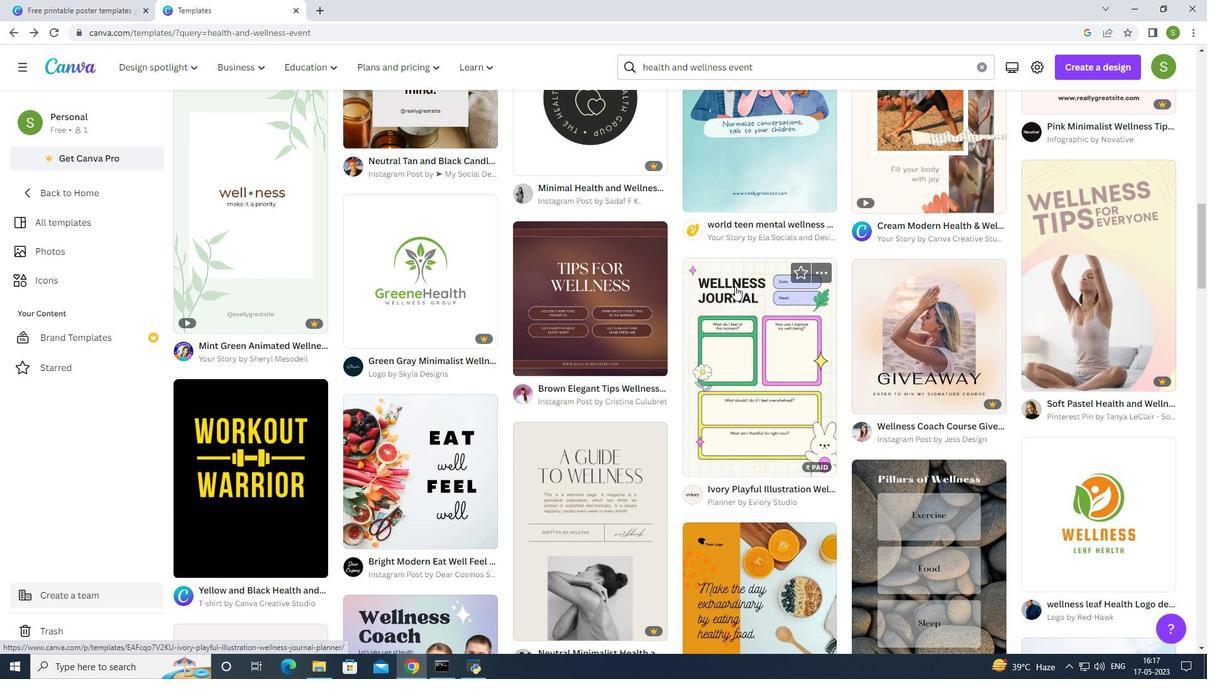
Action: Mouse moved to (823, 257)
Screenshot: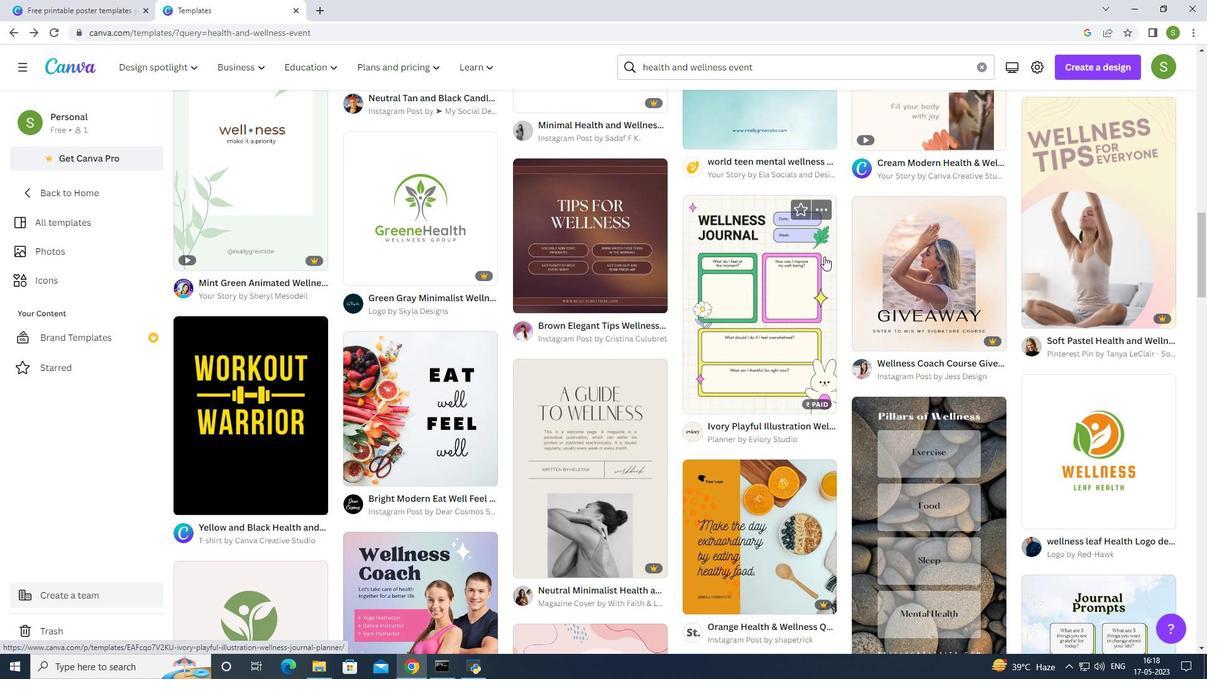 
Action: Mouse scrolled (823, 257) with delta (0, 0)
Screenshot: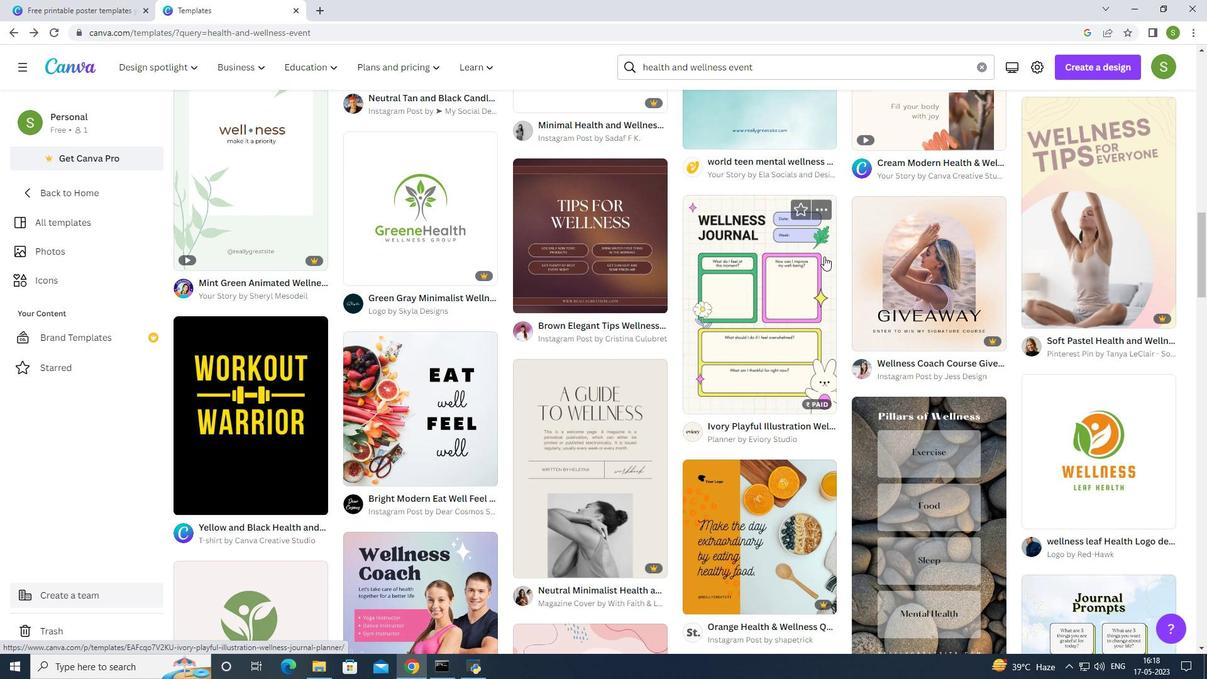 
Action: Mouse scrolled (823, 257) with delta (0, 0)
Screenshot: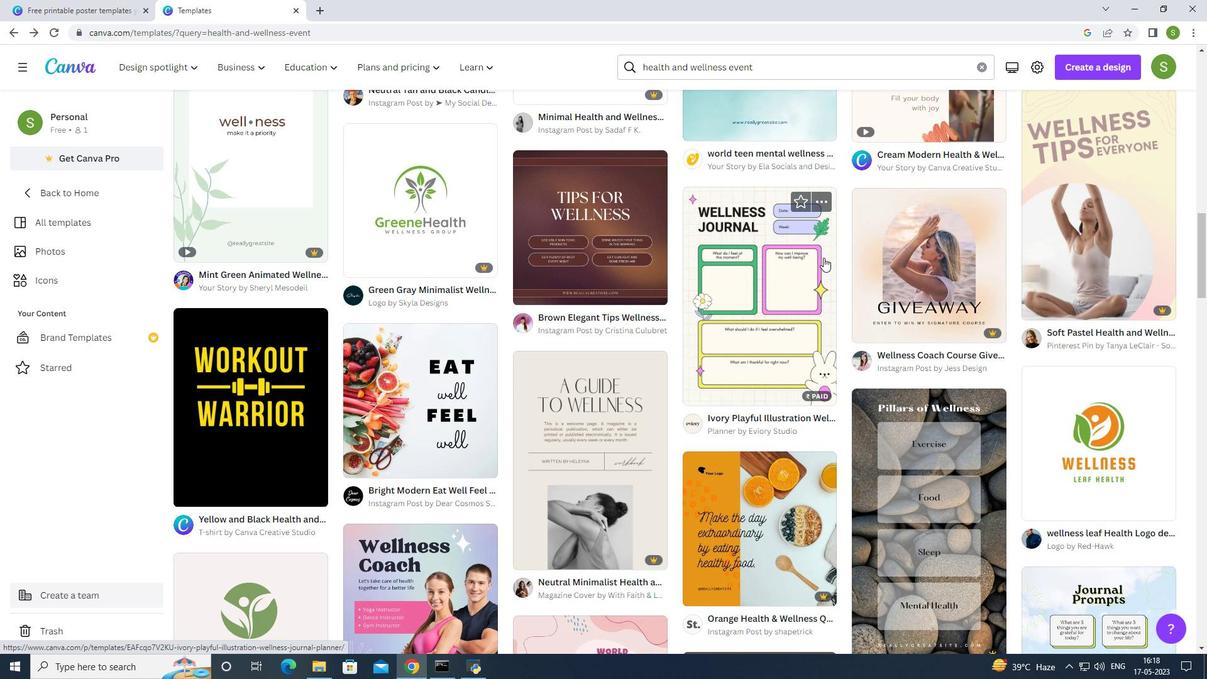 
Action: Mouse moved to (823, 258)
Screenshot: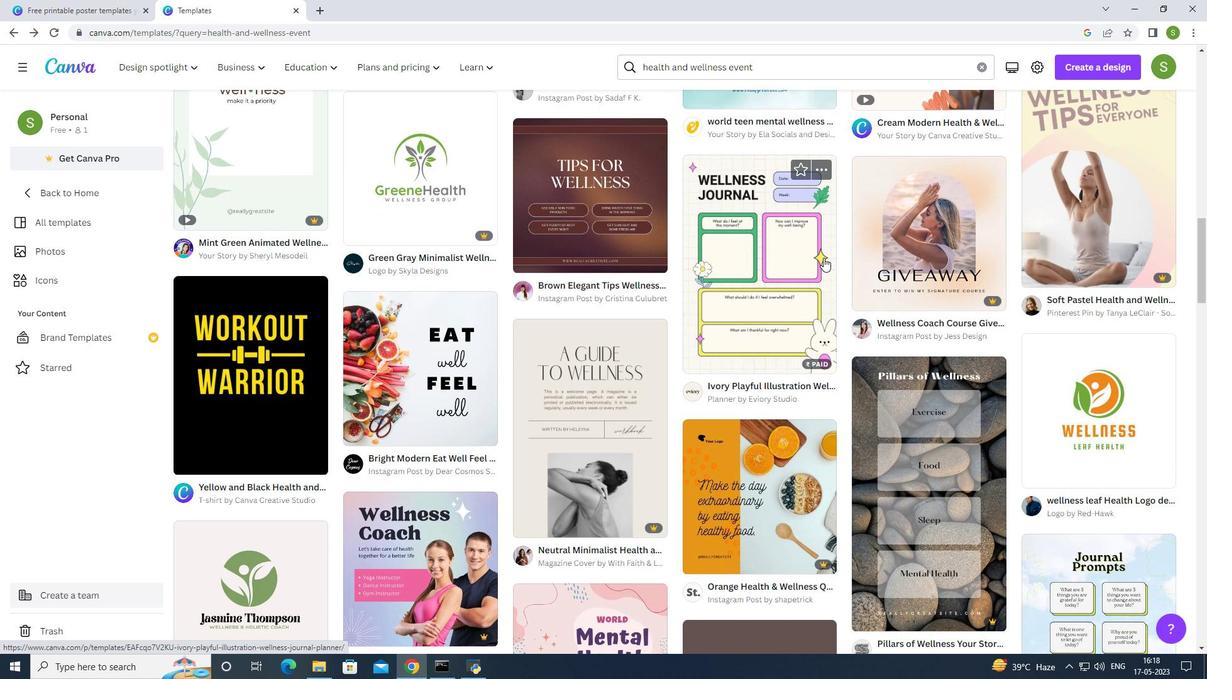 
Action: Mouse scrolled (823, 257) with delta (0, 0)
Screenshot: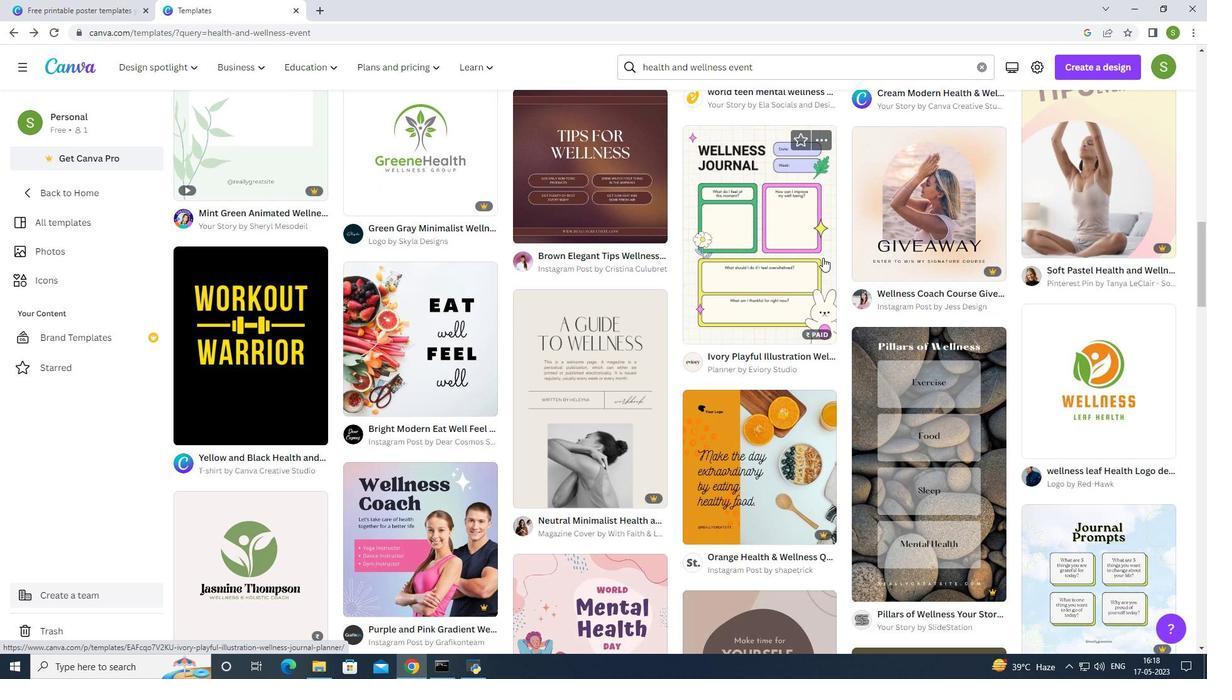 
Action: Mouse scrolled (823, 257) with delta (0, 0)
Screenshot: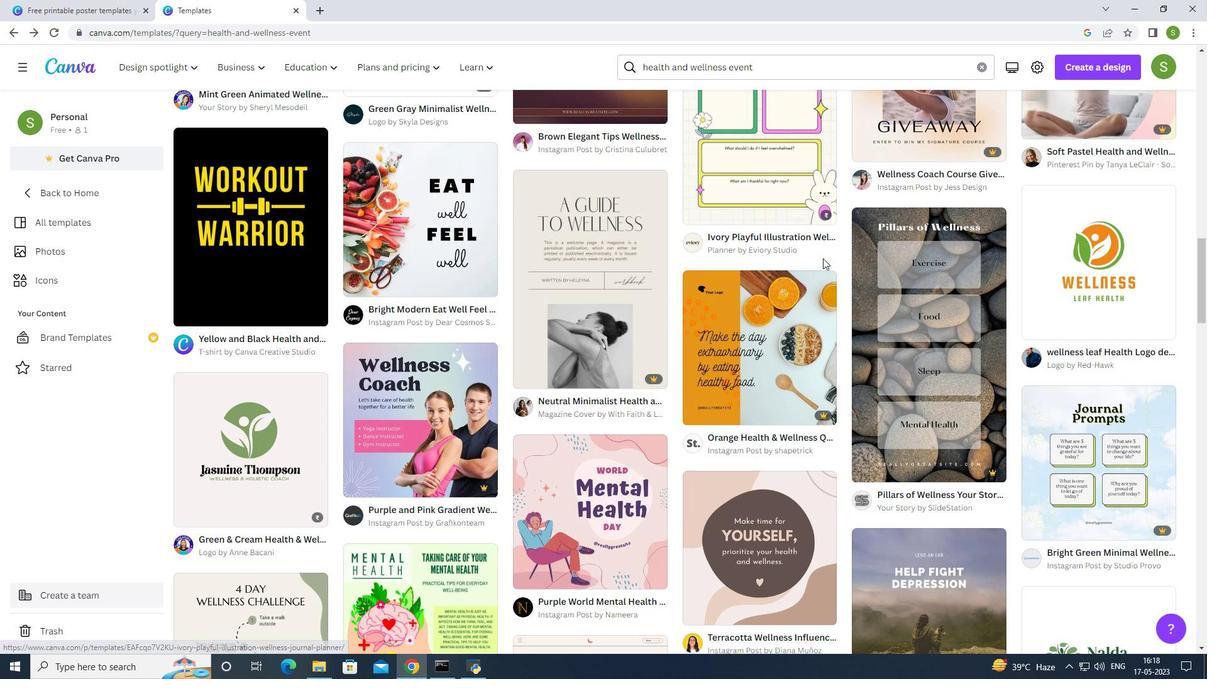 
Action: Mouse moved to (821, 259)
Screenshot: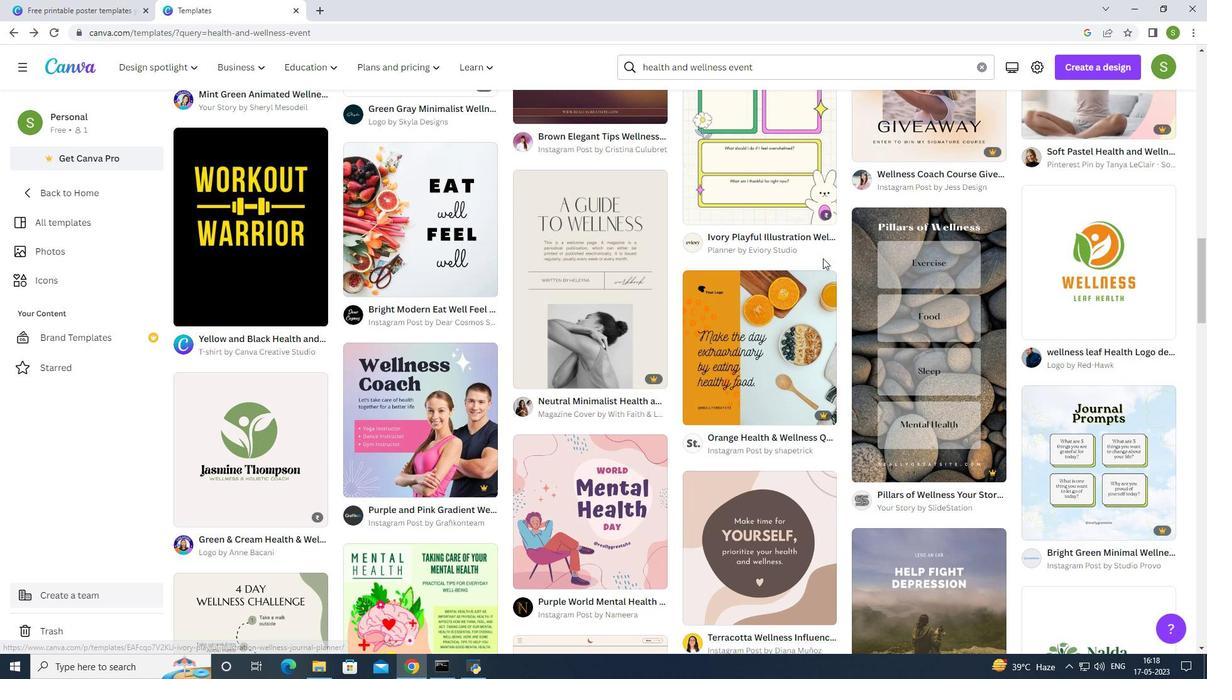 
Action: Mouse scrolled (821, 258) with delta (0, 0)
Screenshot: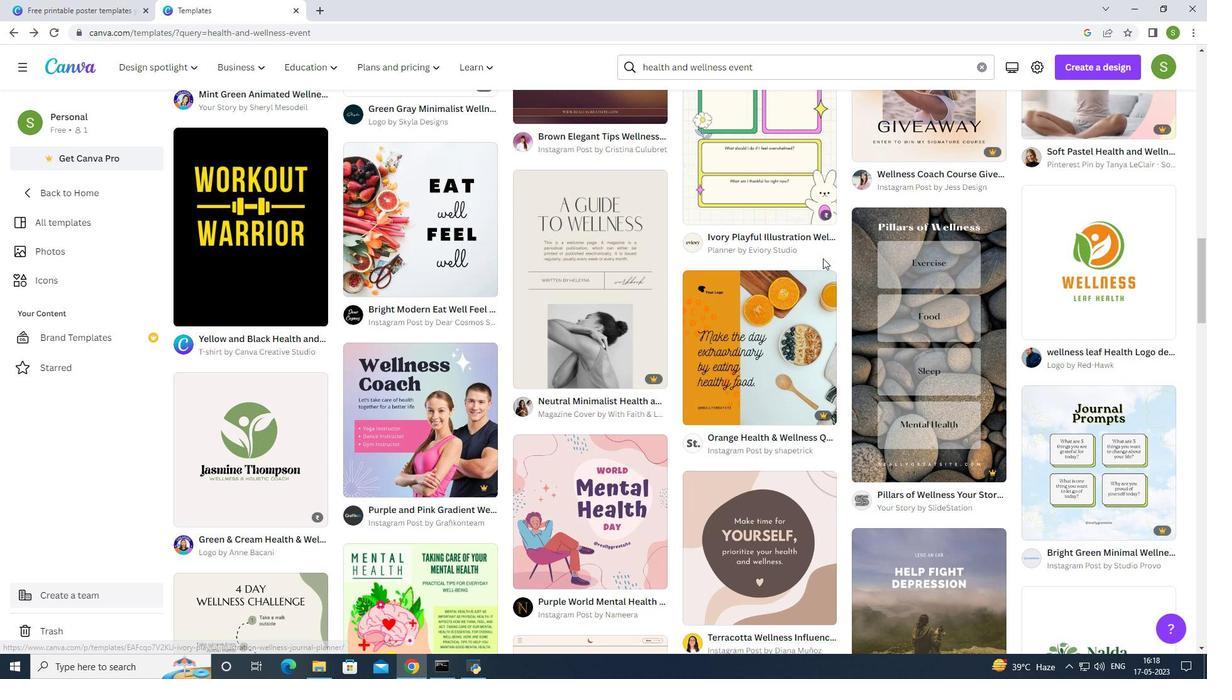 
Action: Mouse scrolled (821, 258) with delta (0, 0)
Screenshot: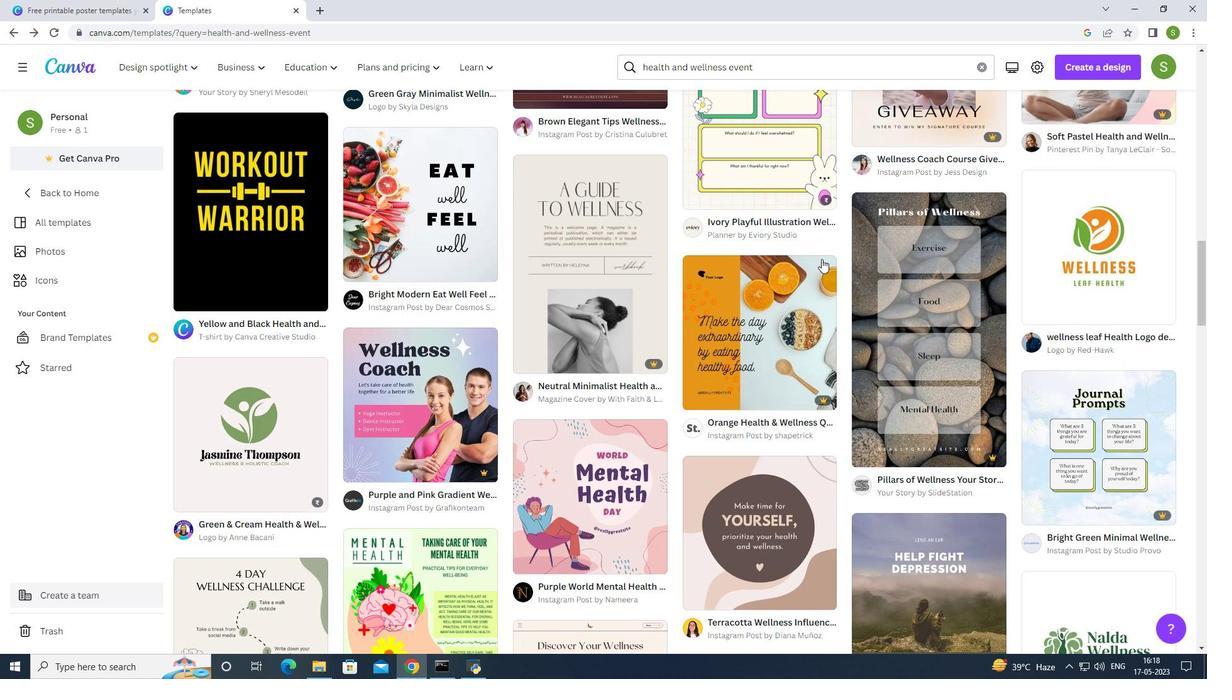
Action: Mouse scrolled (821, 258) with delta (0, 0)
Screenshot: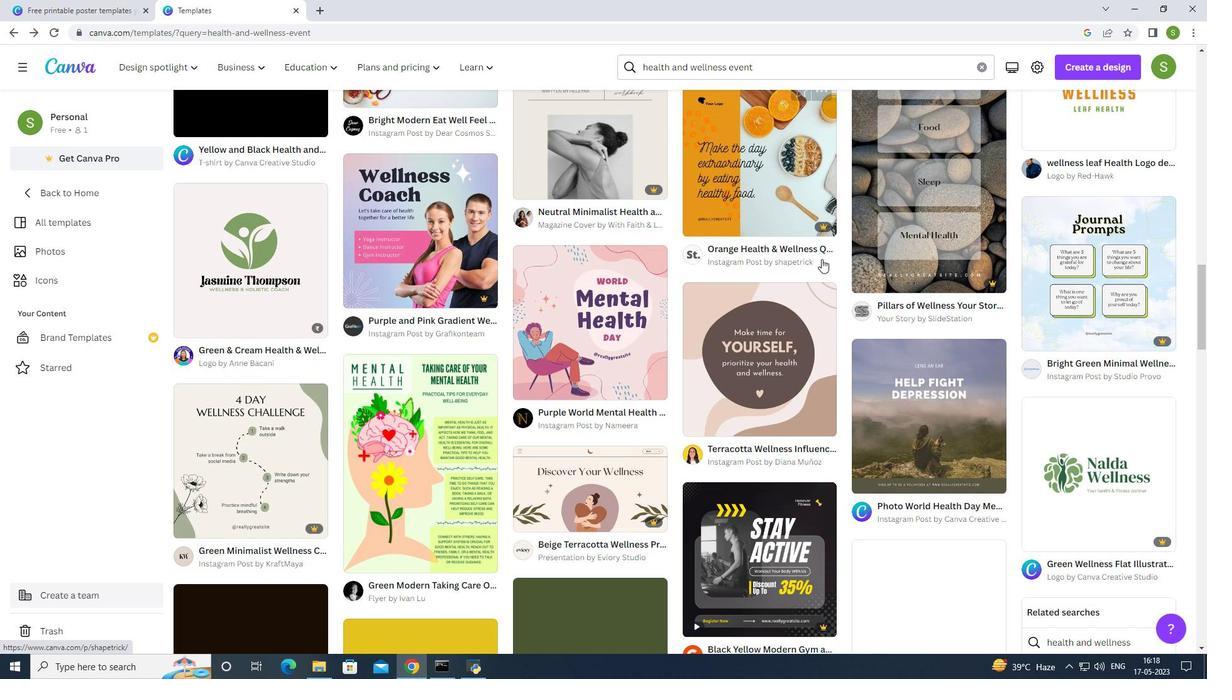 
Action: Mouse moved to (821, 260)
Screenshot: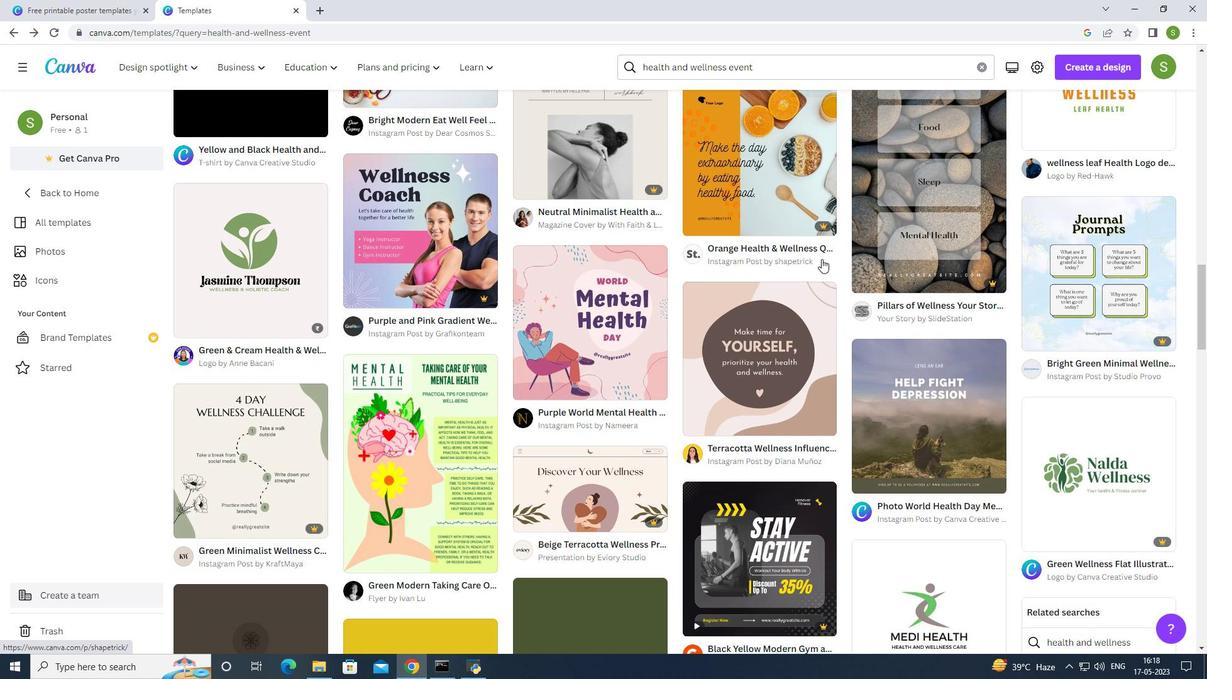 
Action: Mouse scrolled (821, 259) with delta (0, 0)
Screenshot: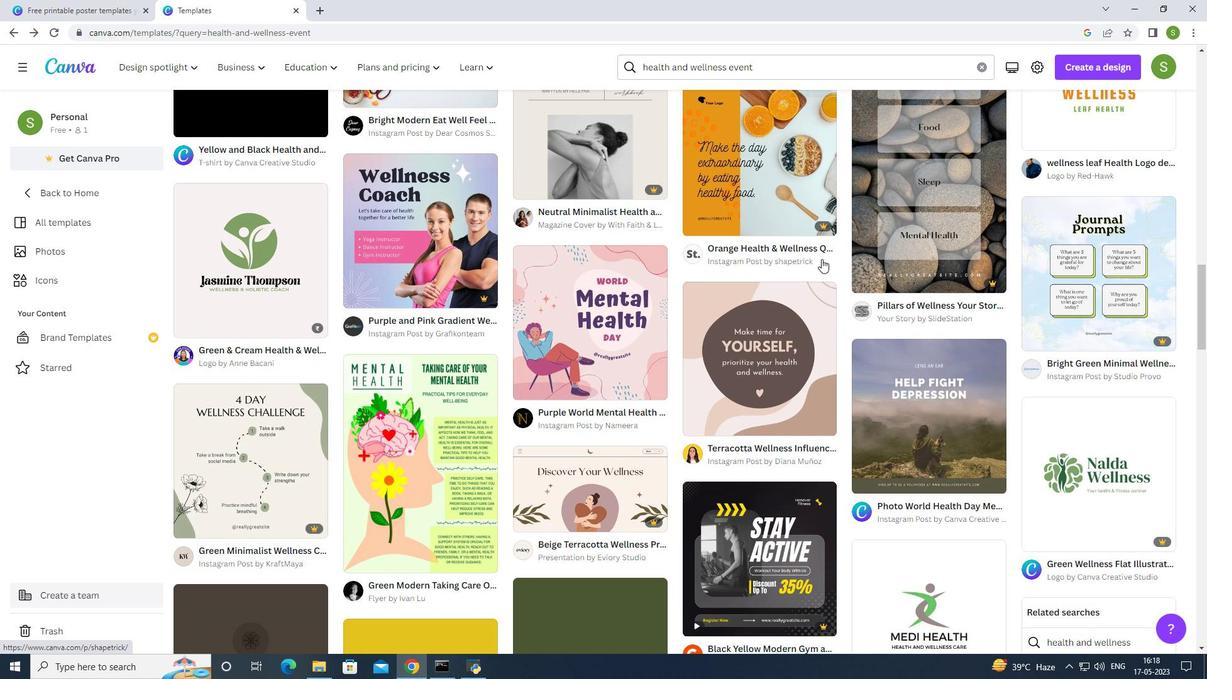 
Action: Mouse moved to (820, 260)
Screenshot: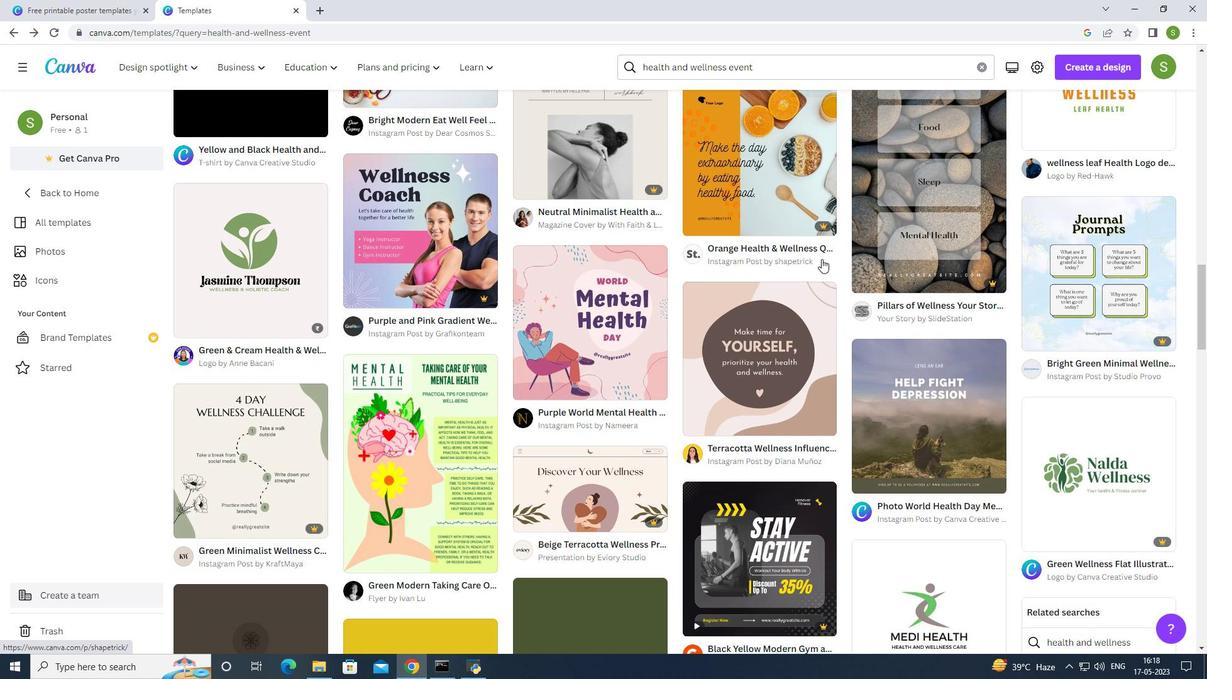 
Action: Mouse scrolled (820, 260) with delta (0, 0)
Screenshot: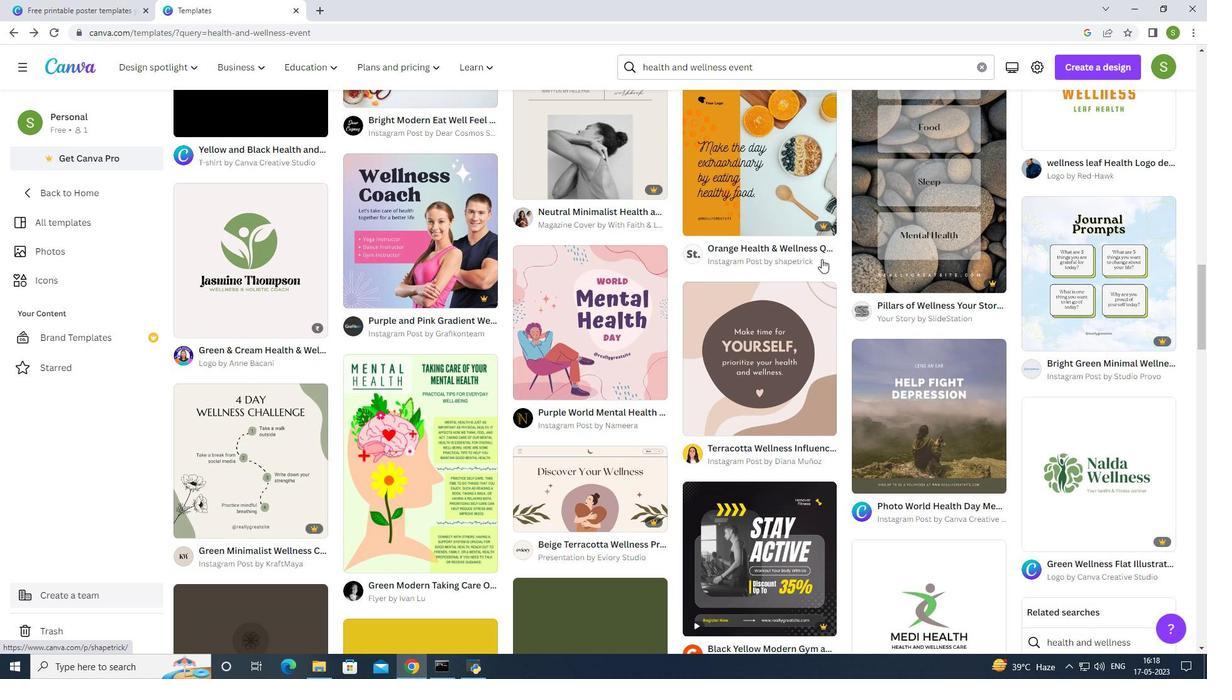 
Action: Mouse moved to (819, 261)
Screenshot: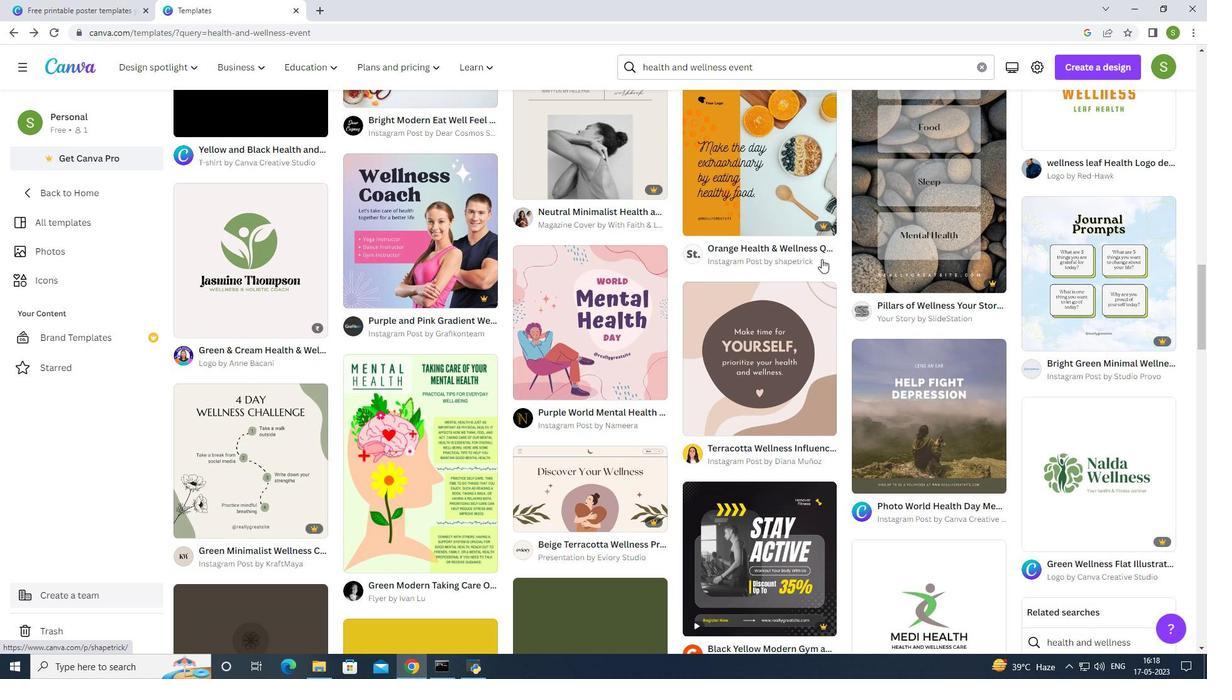 
Action: Mouse scrolled (819, 260) with delta (0, 0)
Screenshot: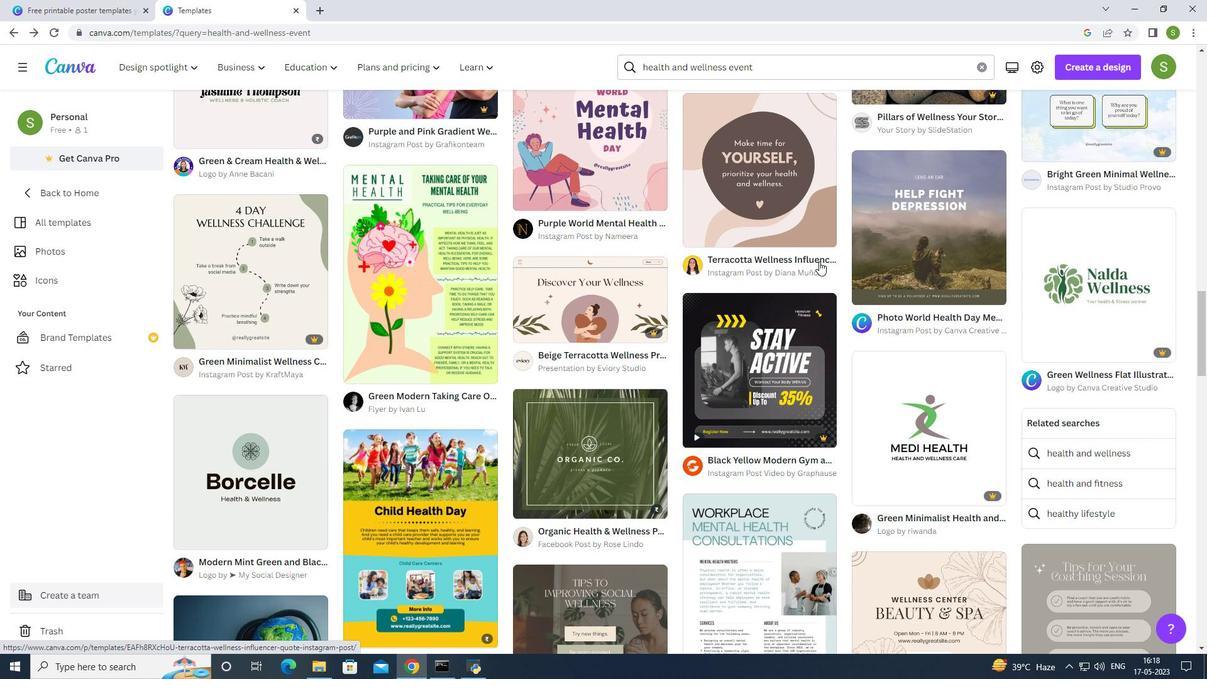 
Action: Mouse moved to (818, 262)
Screenshot: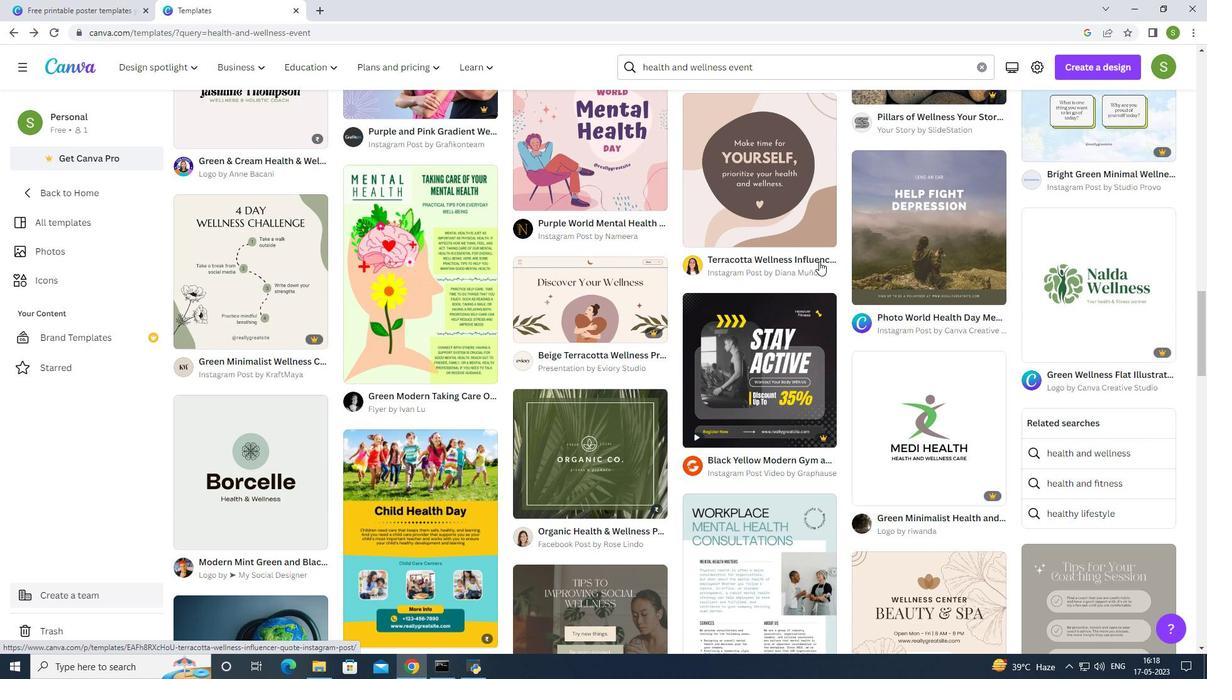 
Action: Mouse scrolled (818, 261) with delta (0, 0)
Screenshot: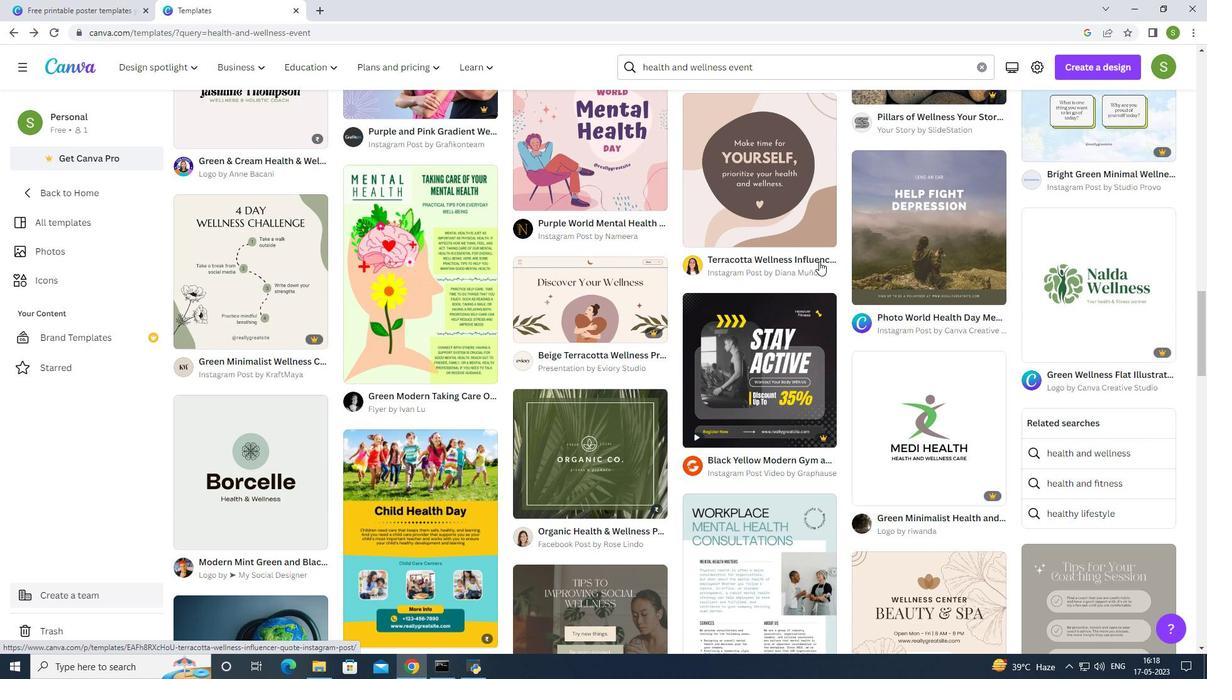 
Action: Mouse moved to (818, 262)
Screenshot: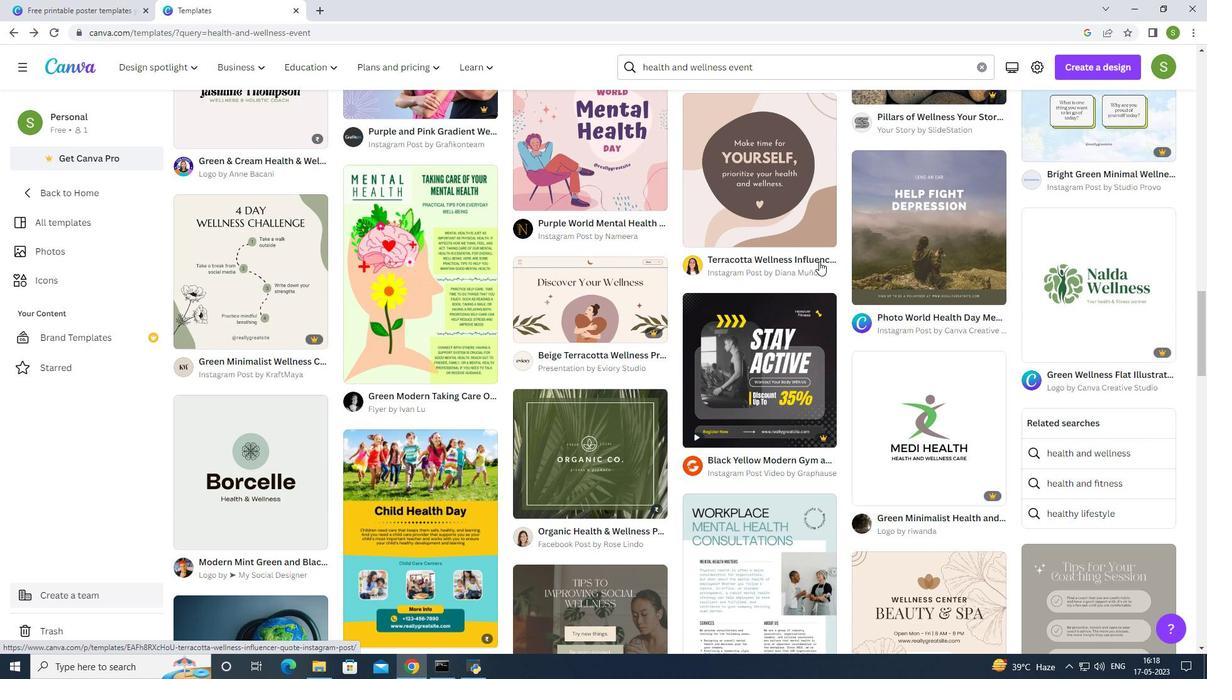 
Action: Mouse scrolled (818, 262) with delta (0, 0)
Screenshot: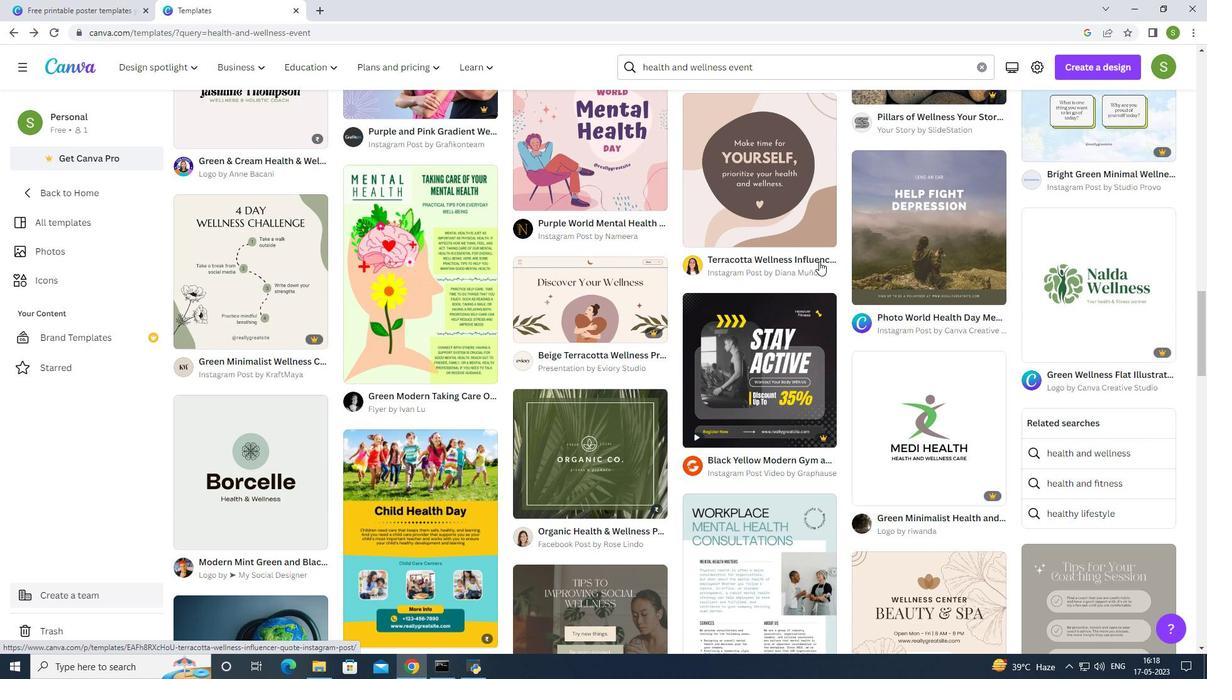 
Action: Mouse moved to (815, 265)
Screenshot: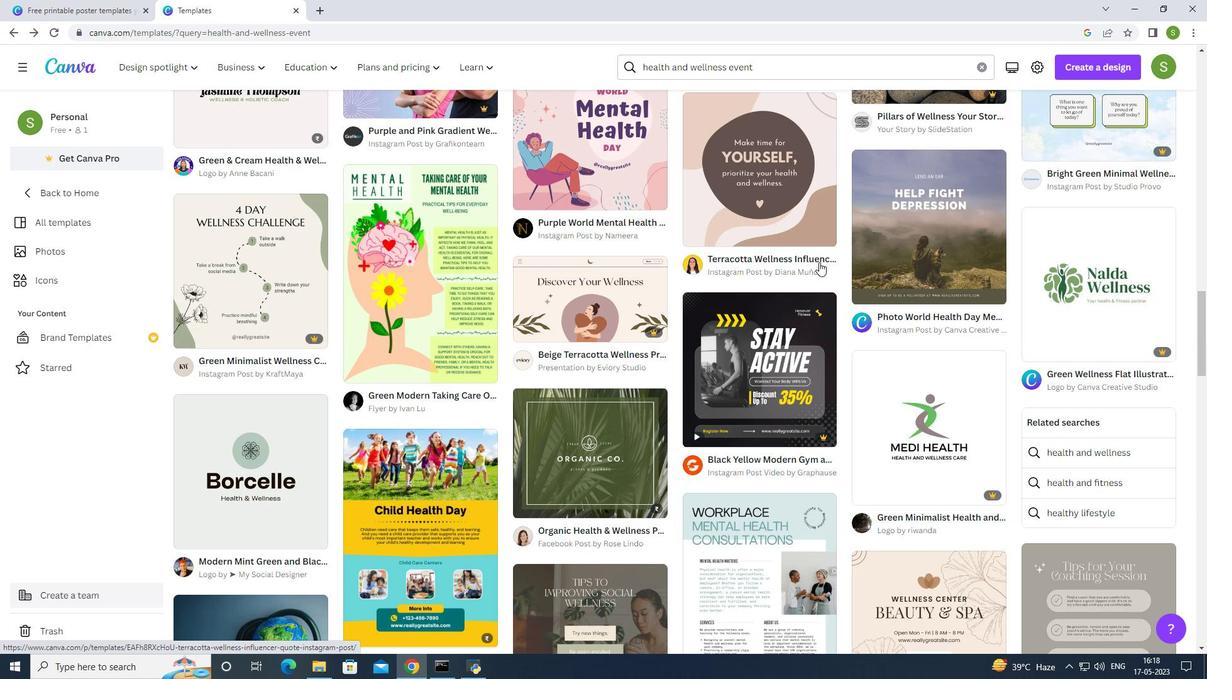 
Action: Mouse scrolled (815, 264) with delta (0, 0)
Screenshot: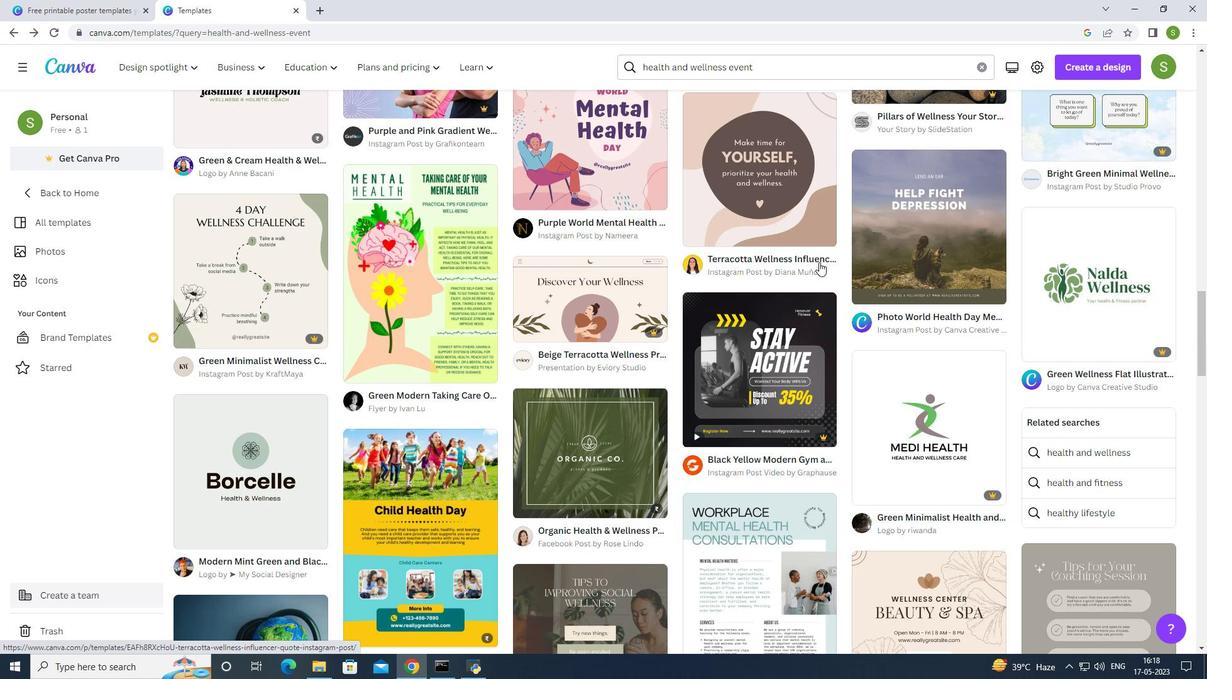
Action: Mouse scrolled (815, 264) with delta (0, 0)
Screenshot: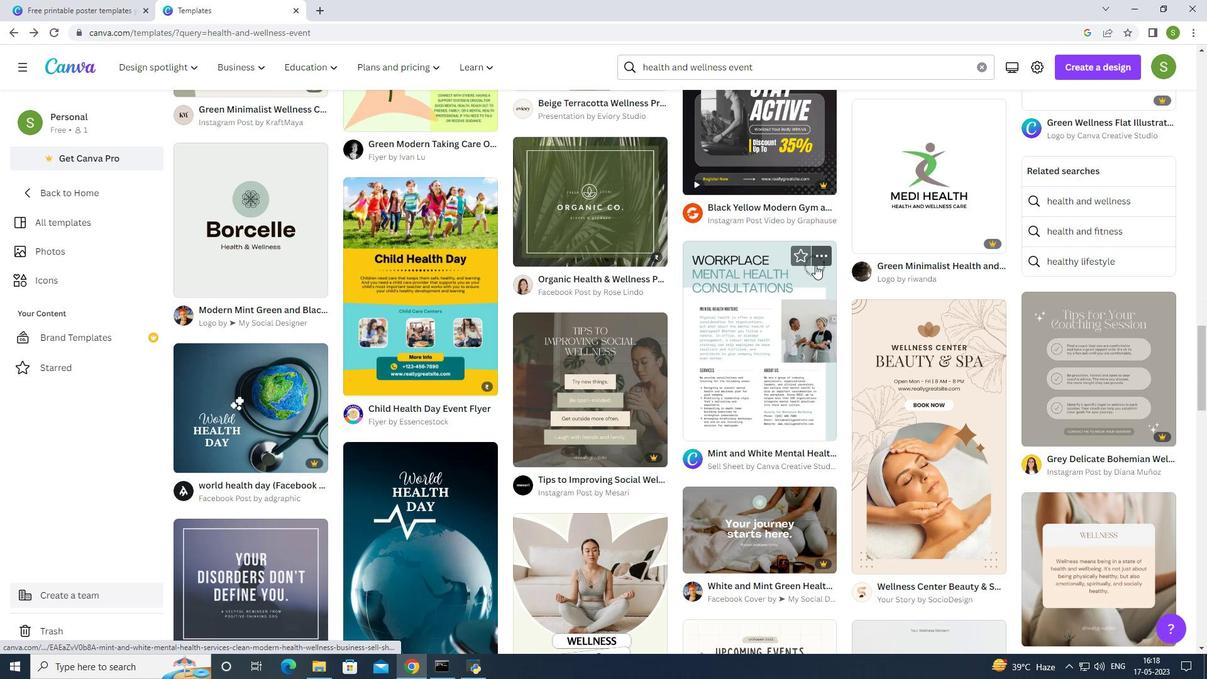 
Action: Mouse scrolled (815, 264) with delta (0, 0)
Screenshot: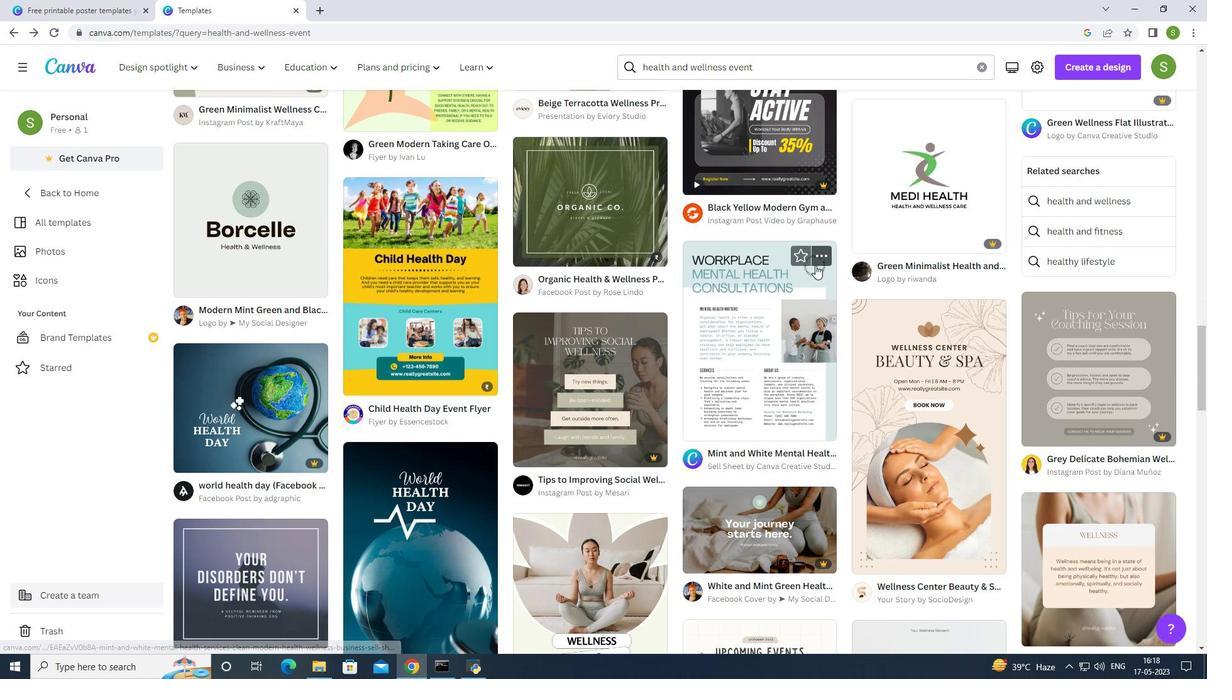 
Action: Mouse scrolled (815, 264) with delta (0, 0)
Screenshot: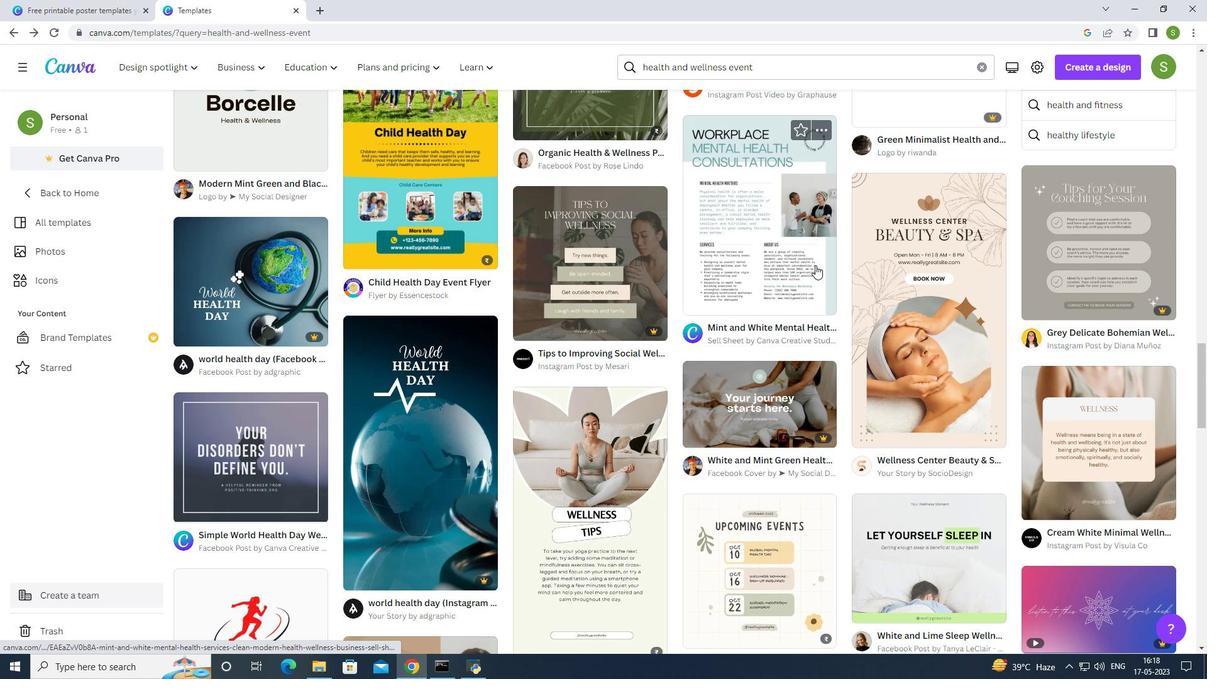 
Action: Mouse scrolled (815, 264) with delta (0, 0)
Screenshot: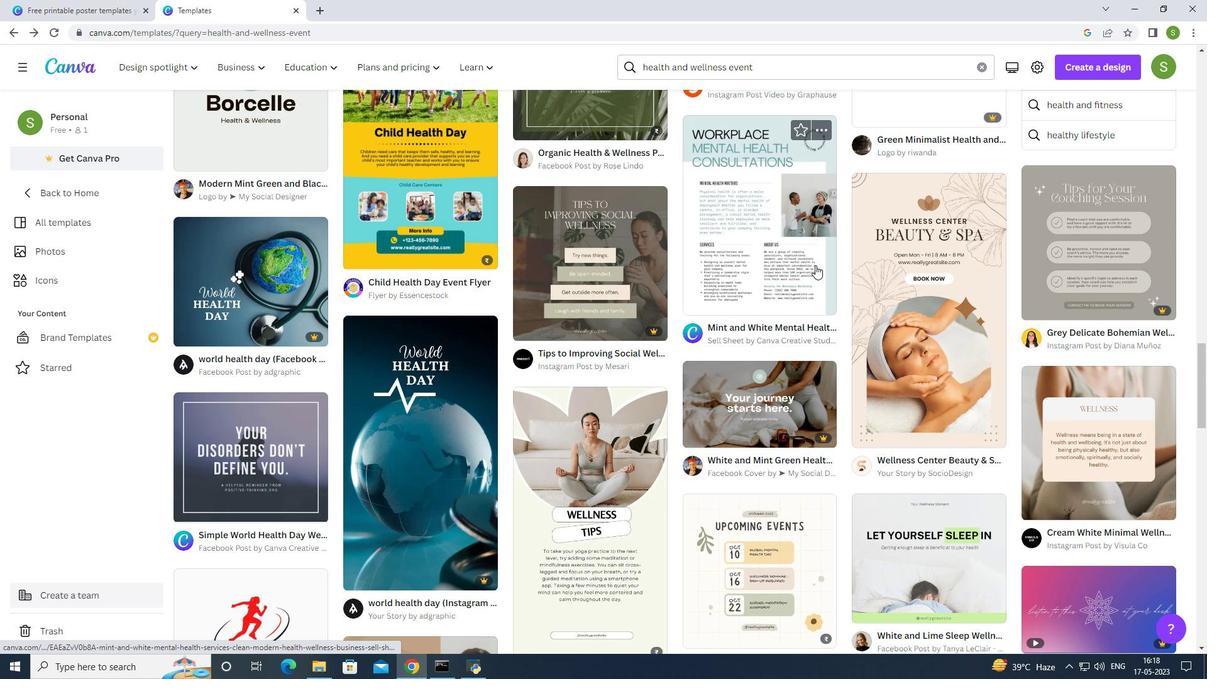 
Action: Mouse scrolled (815, 264) with delta (0, 0)
Screenshot: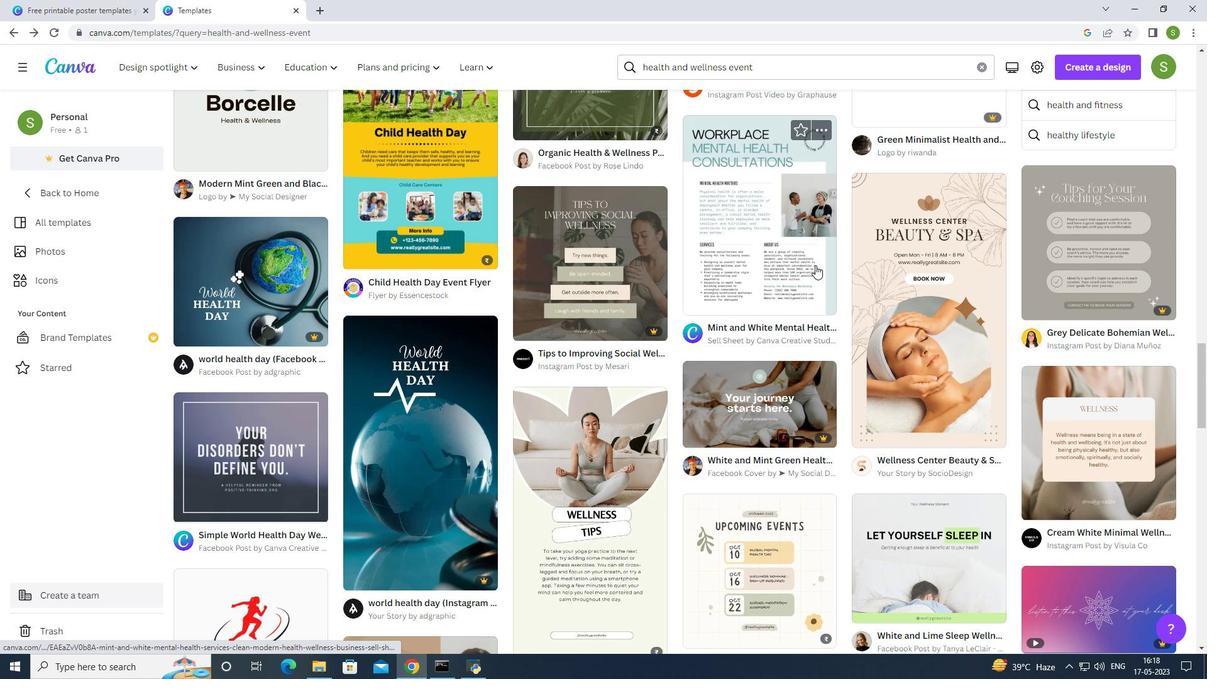 
Action: Mouse scrolled (815, 264) with delta (0, 0)
Screenshot: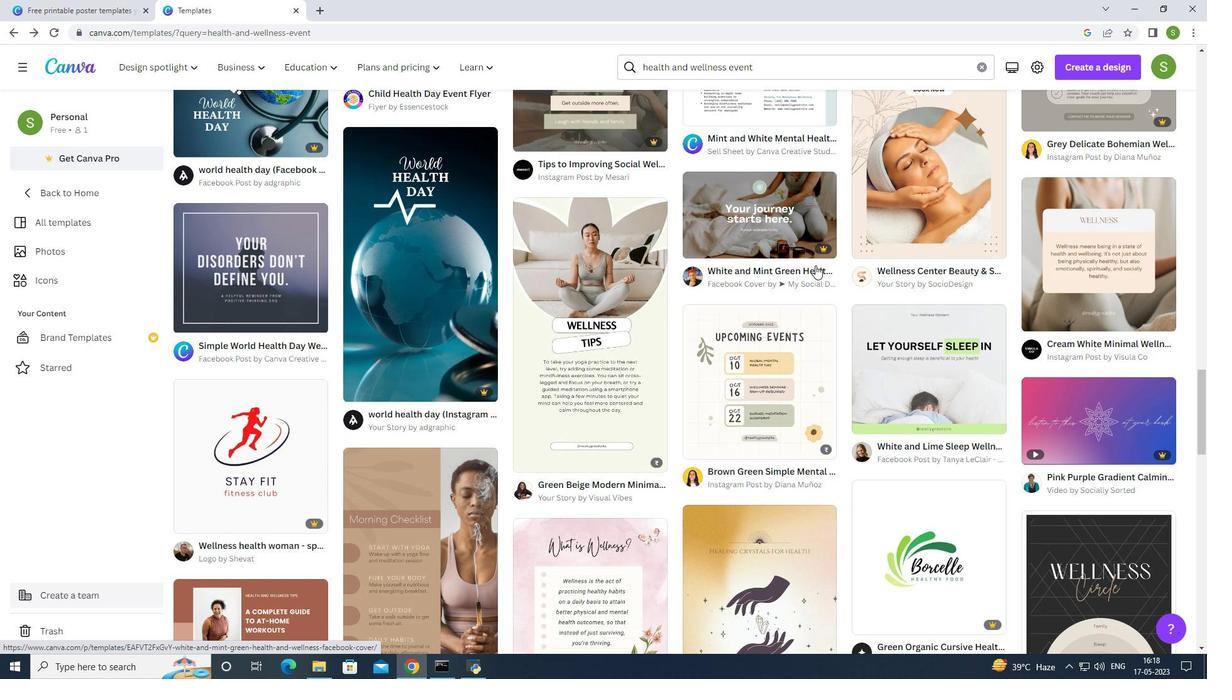 
Action: Mouse scrolled (815, 264) with delta (0, 0)
Screenshot: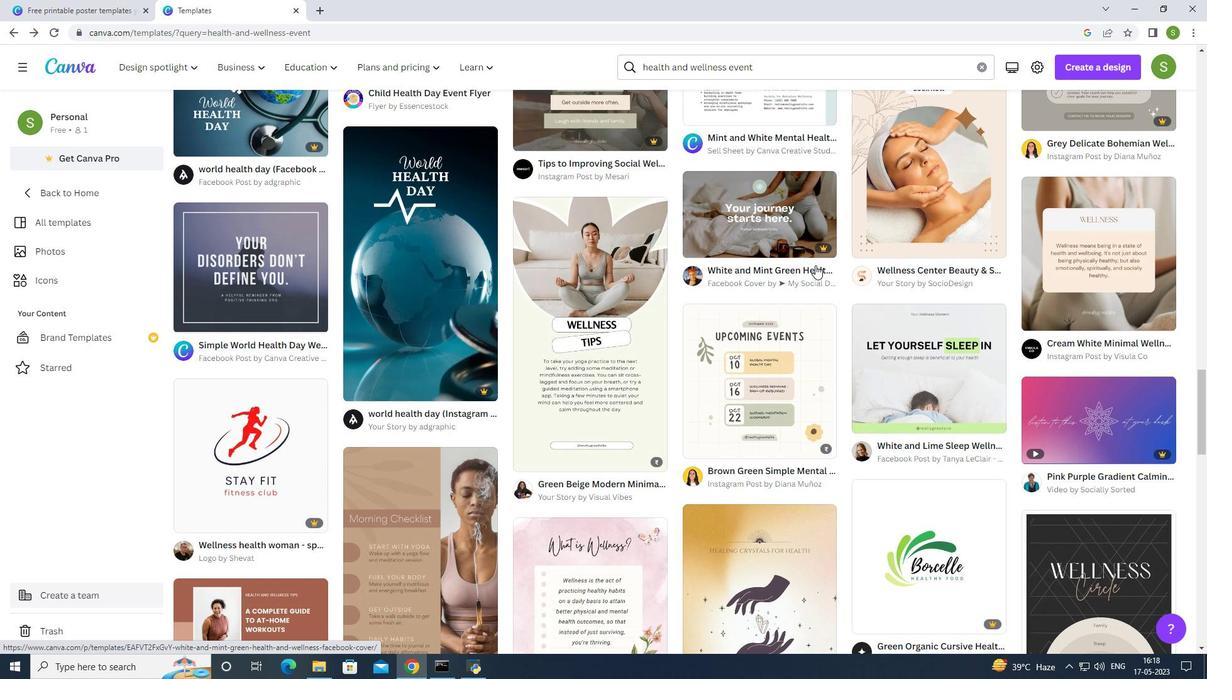 
Action: Mouse scrolled (815, 265) with delta (0, 0)
Screenshot: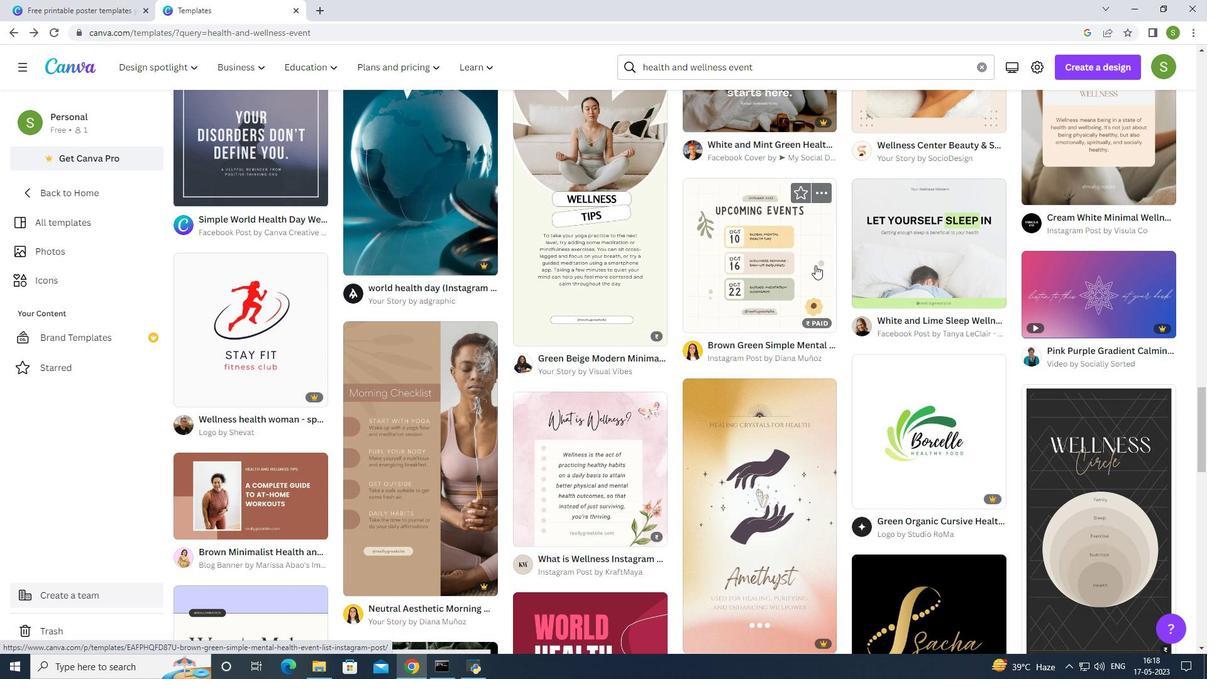 
Action: Mouse scrolled (815, 265) with delta (0, 0)
Screenshot: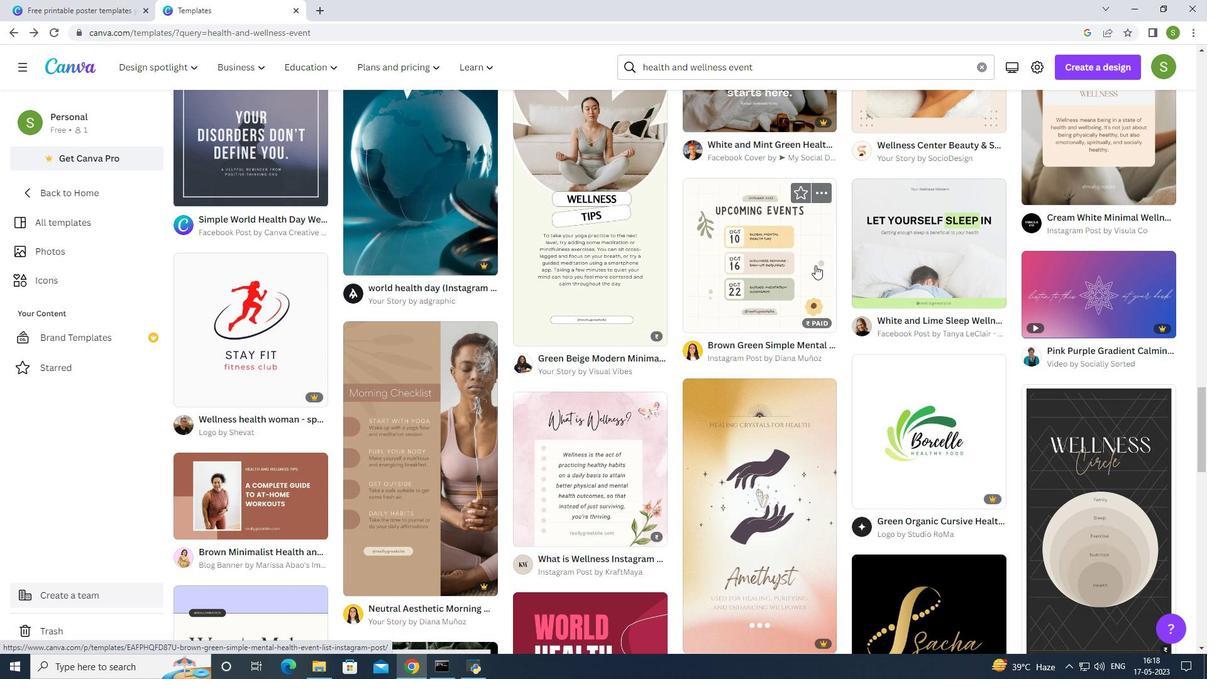 
Action: Mouse scrolled (815, 265) with delta (0, 0)
Screenshot: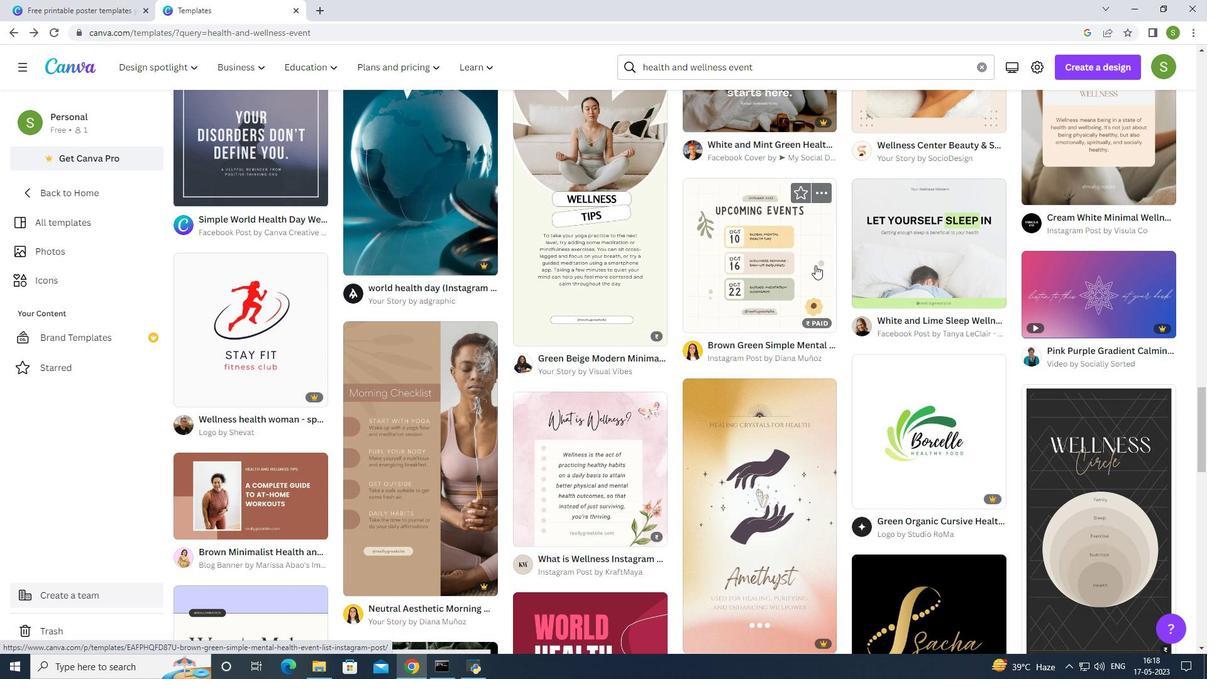 
Action: Mouse scrolled (815, 265) with delta (0, 0)
Screenshot: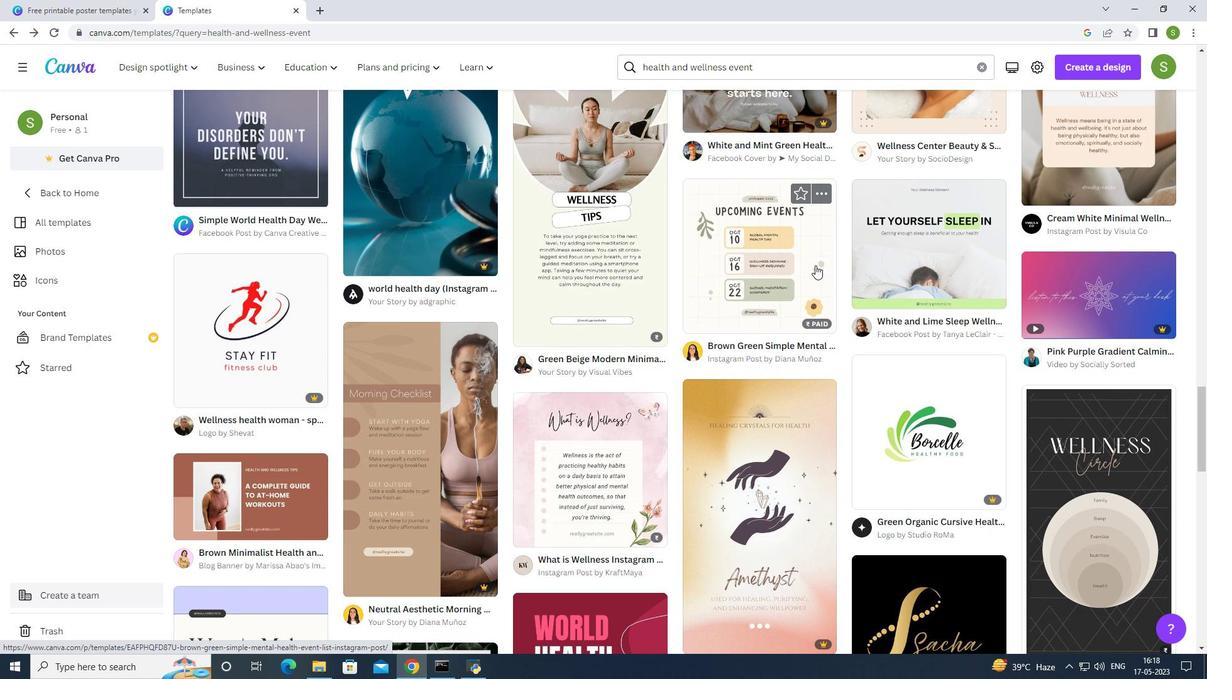 
Action: Mouse moved to (808, 260)
Screenshot: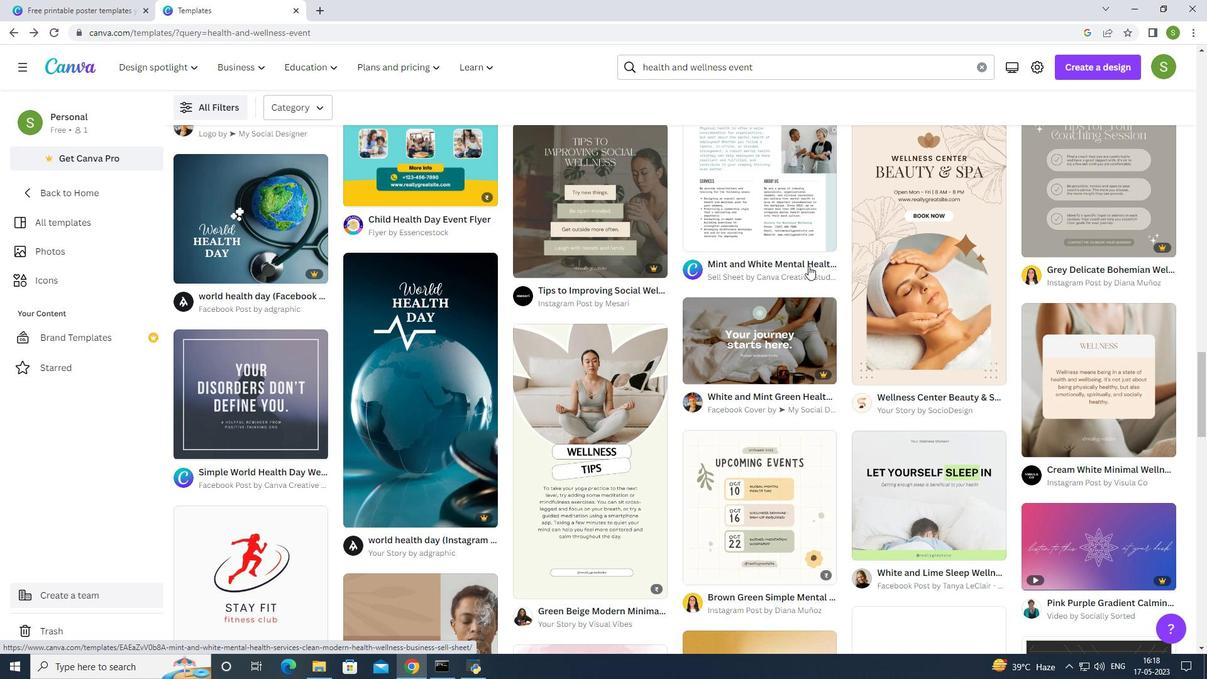 
Action: Mouse scrolled (808, 259) with delta (0, 0)
Screenshot: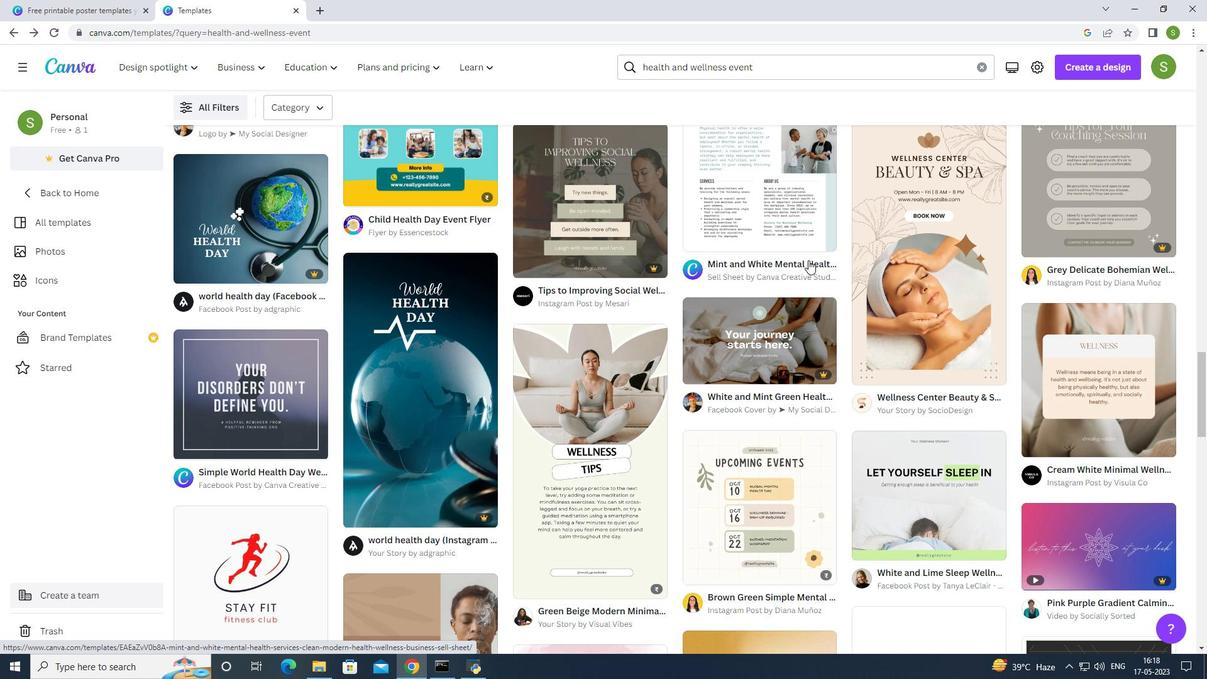 
Action: Mouse scrolled (808, 259) with delta (0, 0)
Screenshot: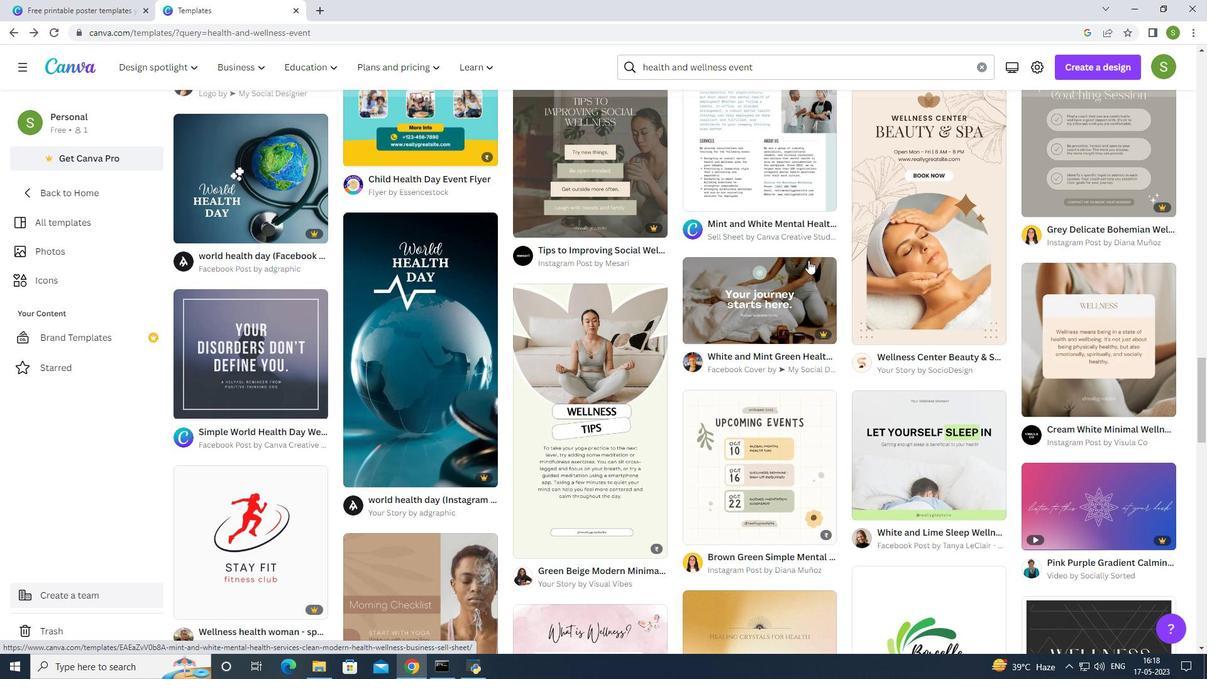 
Action: Mouse scrolled (808, 260) with delta (0, 0)
Screenshot: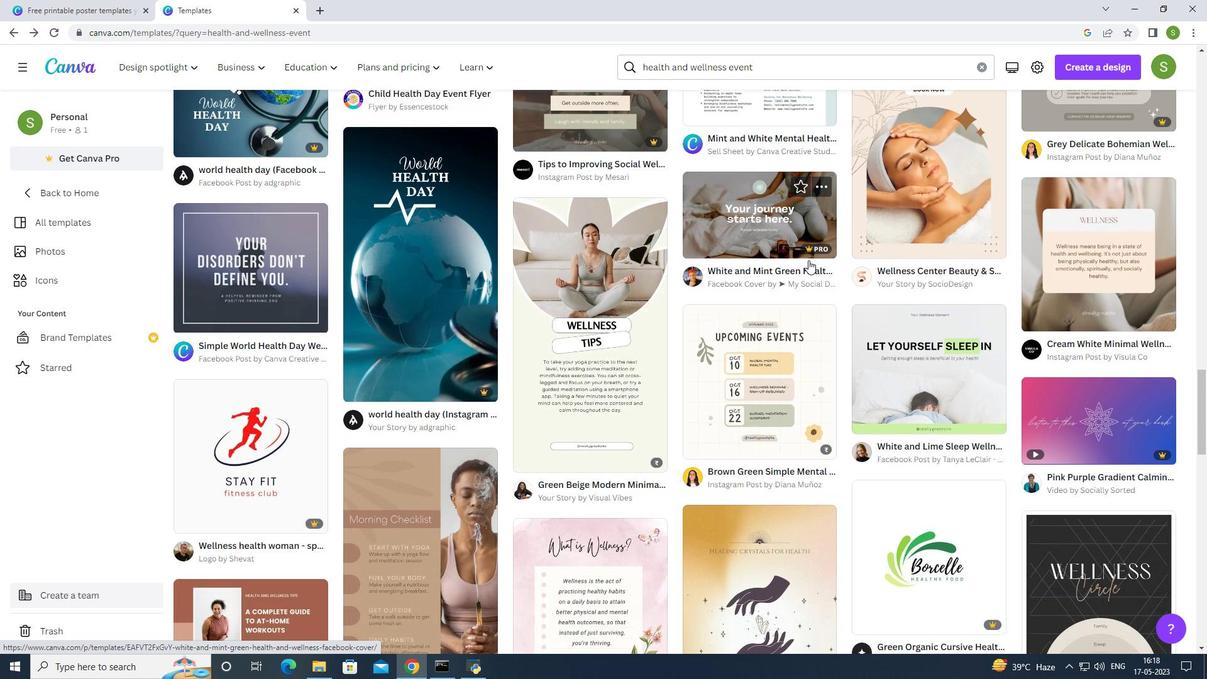 
Action: Mouse scrolled (808, 260) with delta (0, 0)
Screenshot: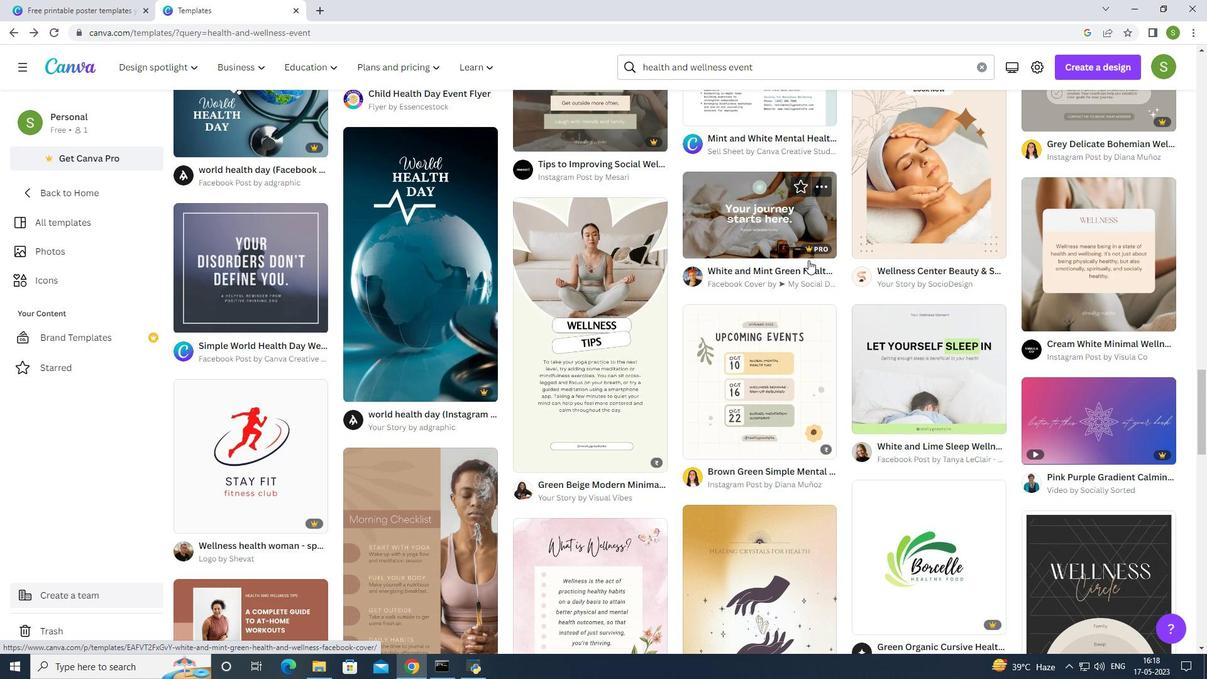 
Action: Mouse scrolled (808, 260) with delta (0, 0)
Screenshot: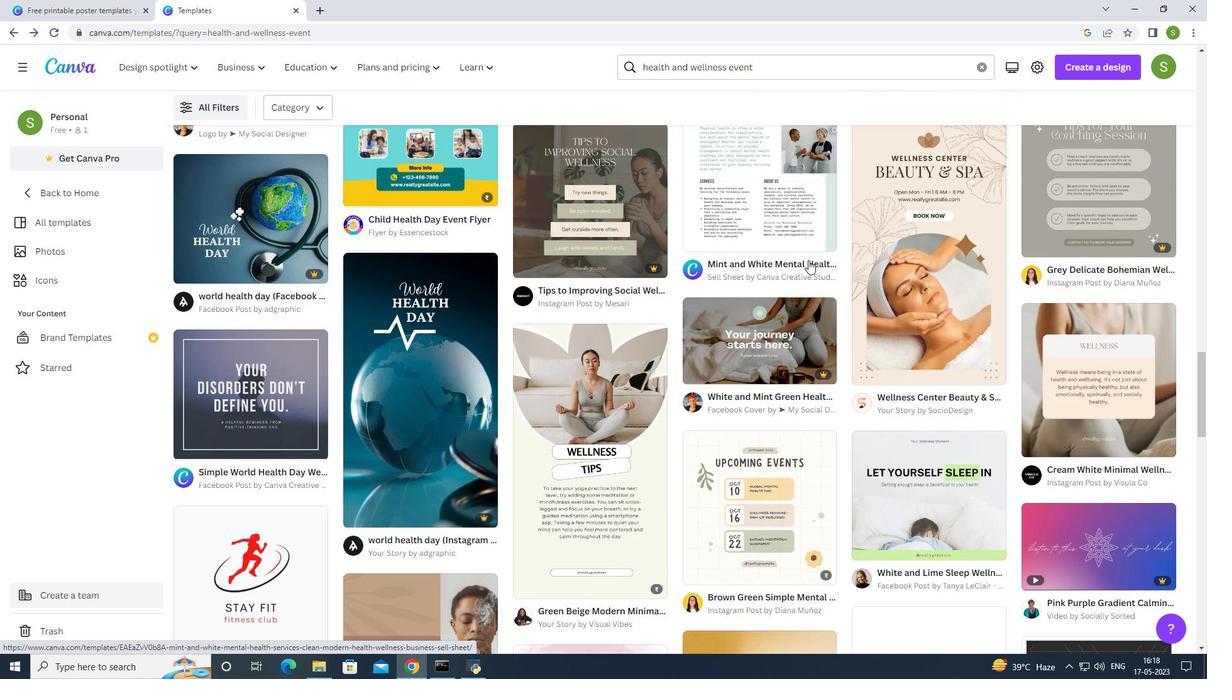 
Action: Mouse scrolled (808, 260) with delta (0, 0)
Screenshot: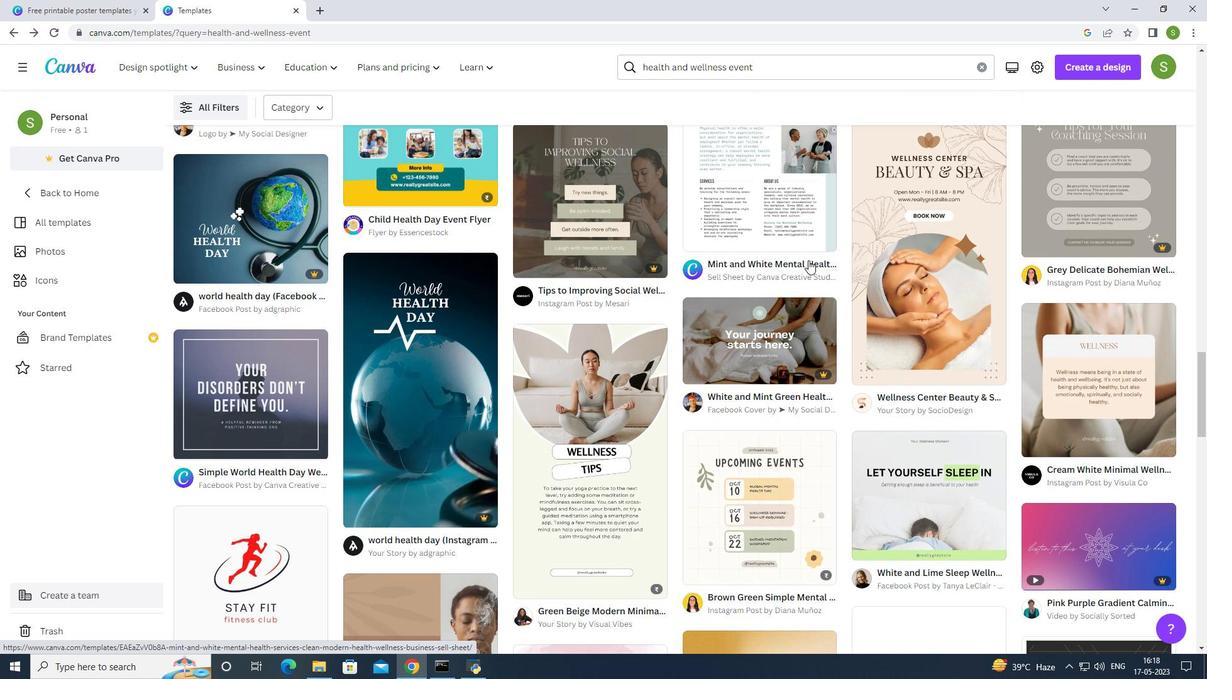 
Action: Mouse moved to (808, 259)
Screenshot: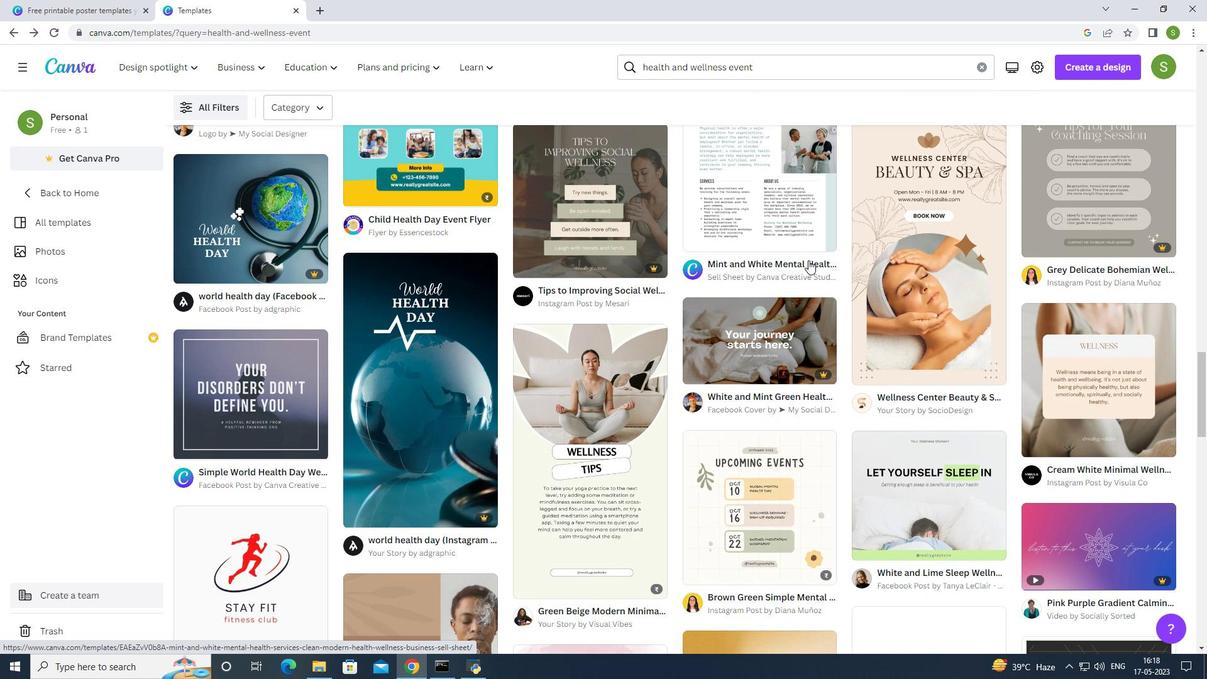 
Action: Mouse scrolled (808, 260) with delta (0, 0)
Screenshot: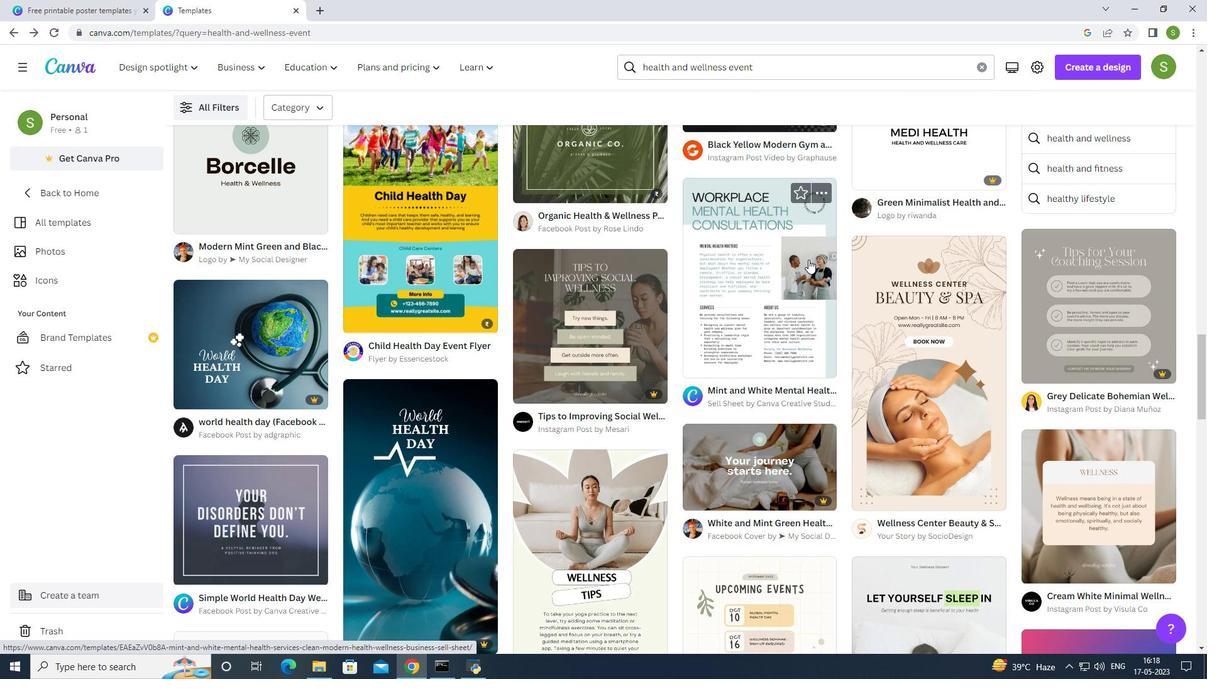 
Action: Mouse scrolled (808, 260) with delta (0, 0)
Screenshot: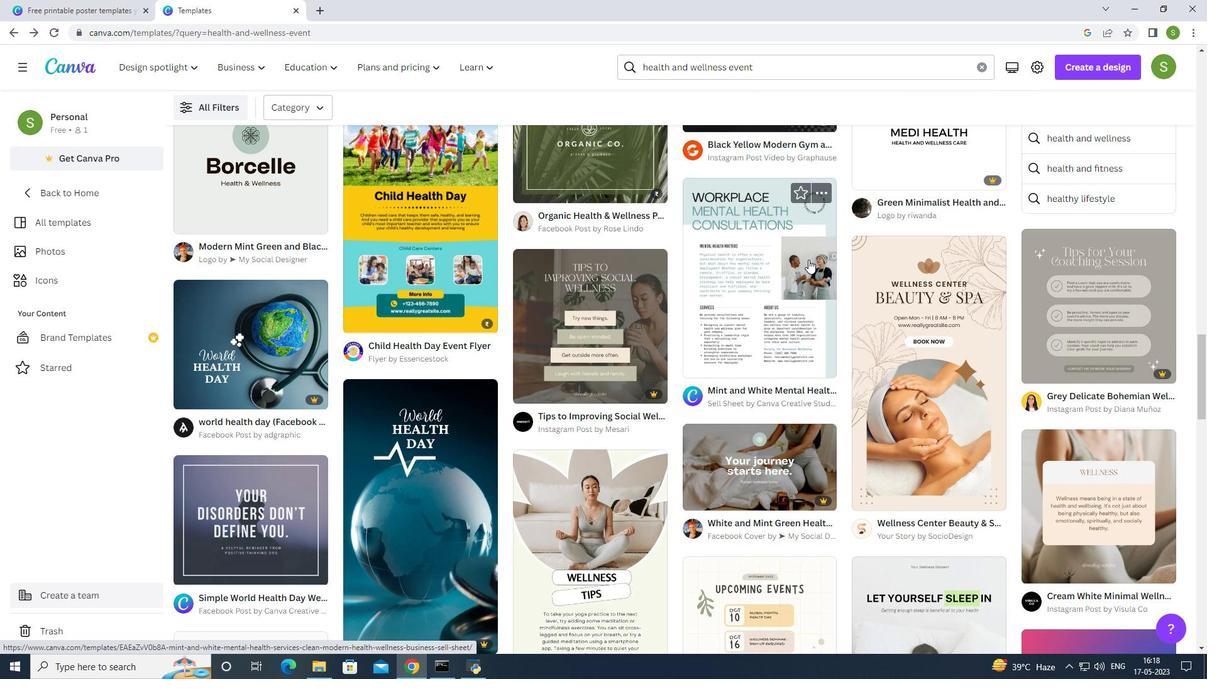 
Action: Mouse scrolled (808, 260) with delta (0, 0)
Screenshot: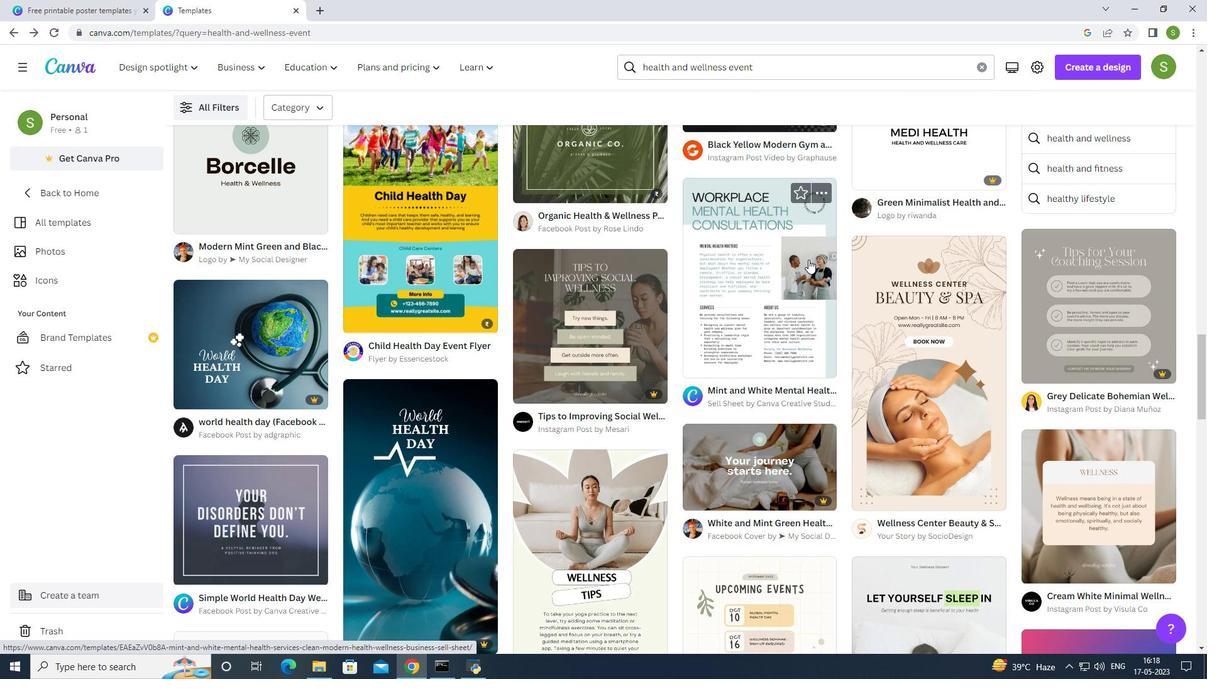 
Action: Mouse scrolled (808, 260) with delta (0, 0)
Screenshot: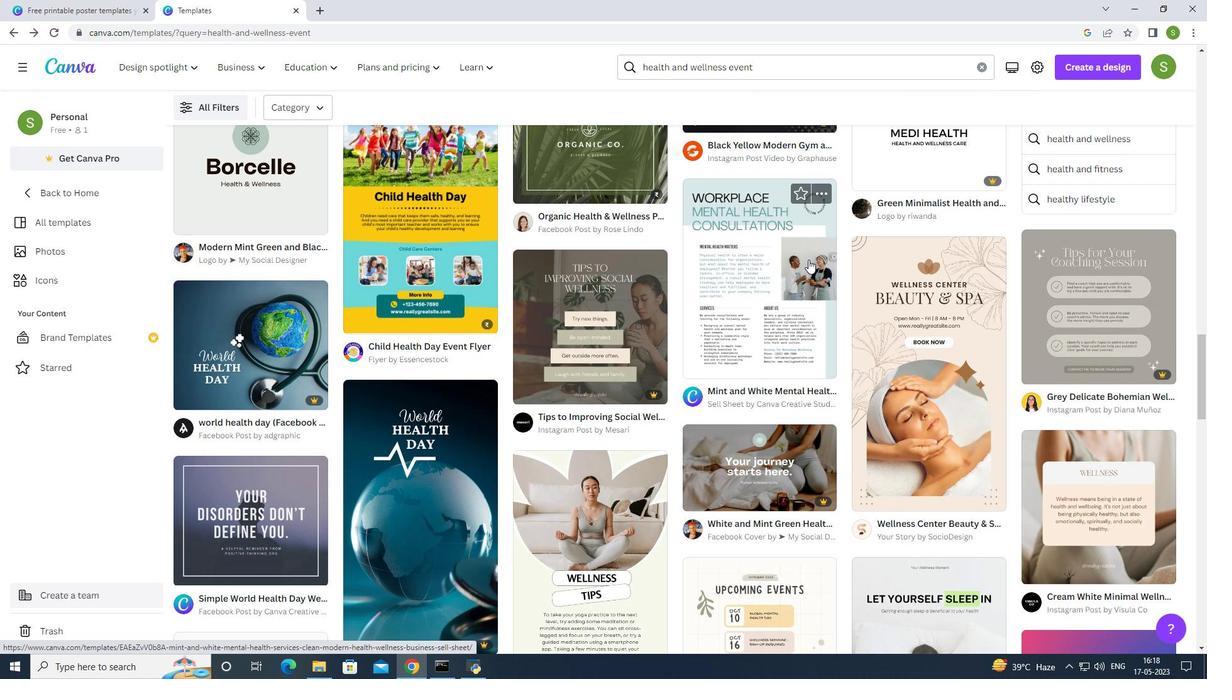 
Action: Mouse scrolled (808, 260) with delta (0, 0)
Screenshot: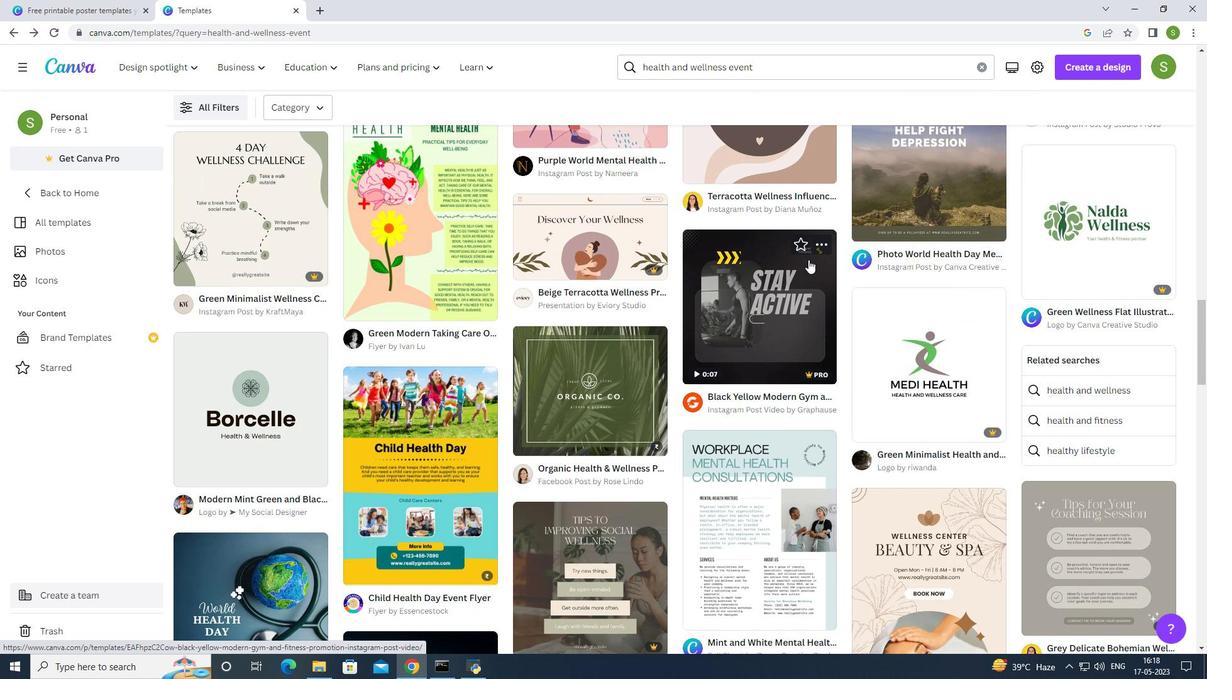 
Action: Mouse scrolled (808, 260) with delta (0, 0)
Screenshot: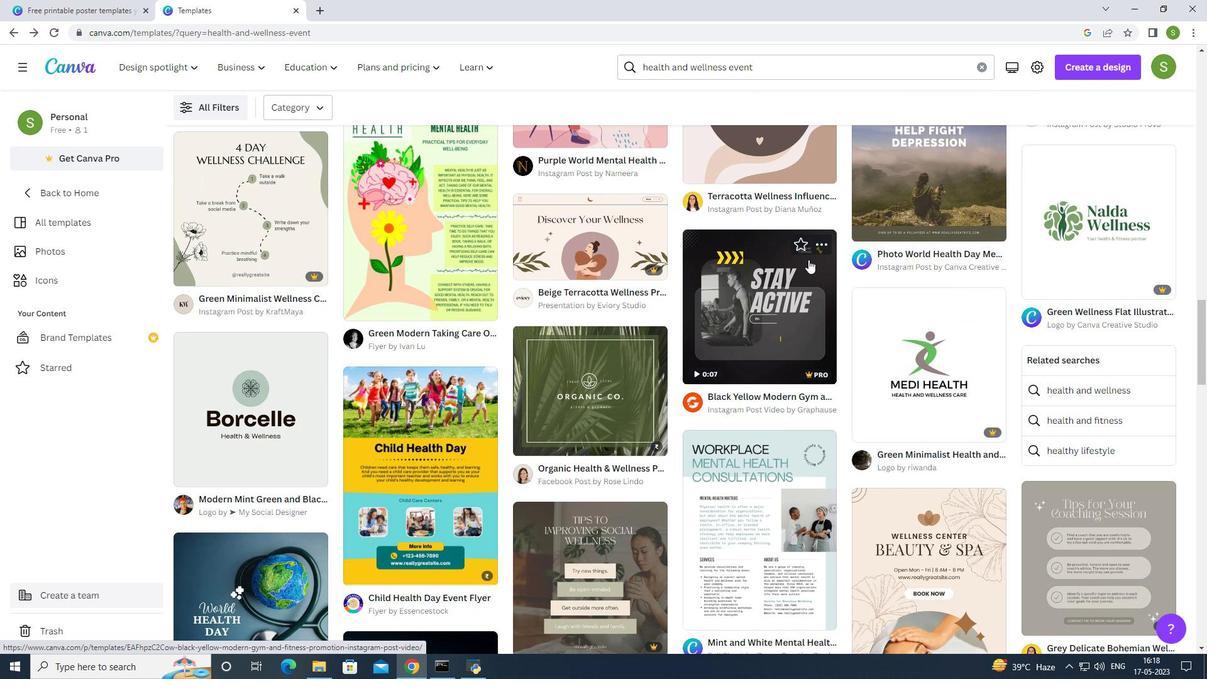
Action: Mouse scrolled (808, 260) with delta (0, 0)
Screenshot: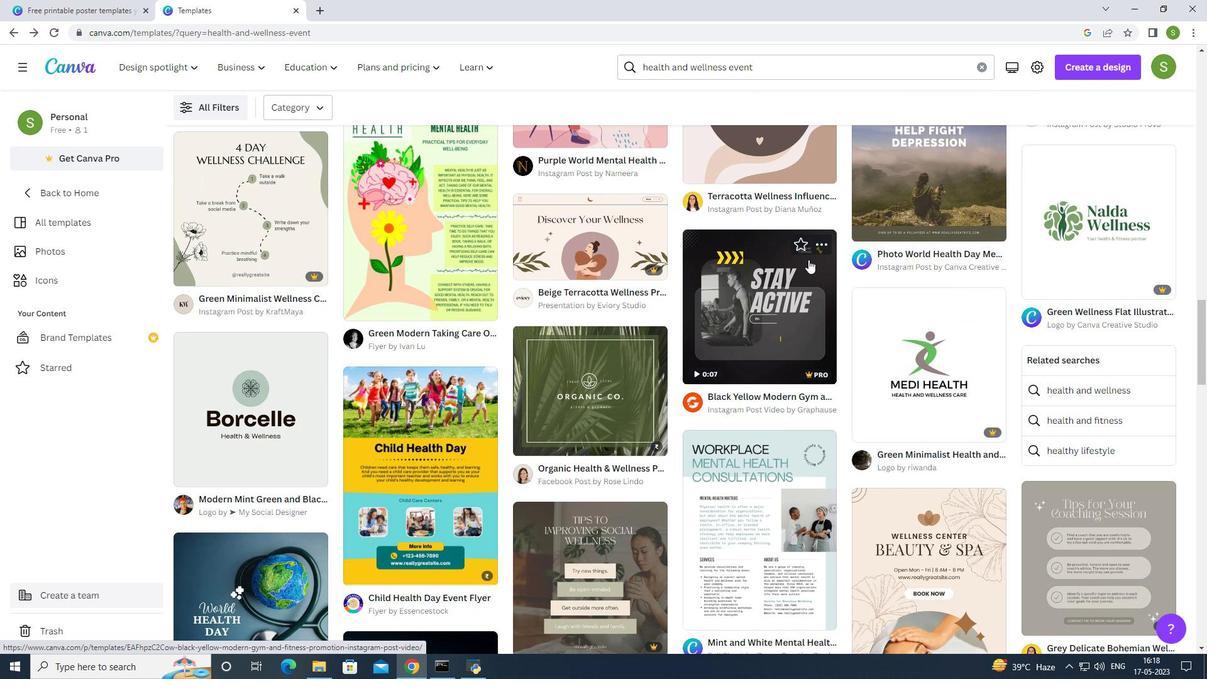 
Action: Mouse scrolled (808, 260) with delta (0, 0)
Screenshot: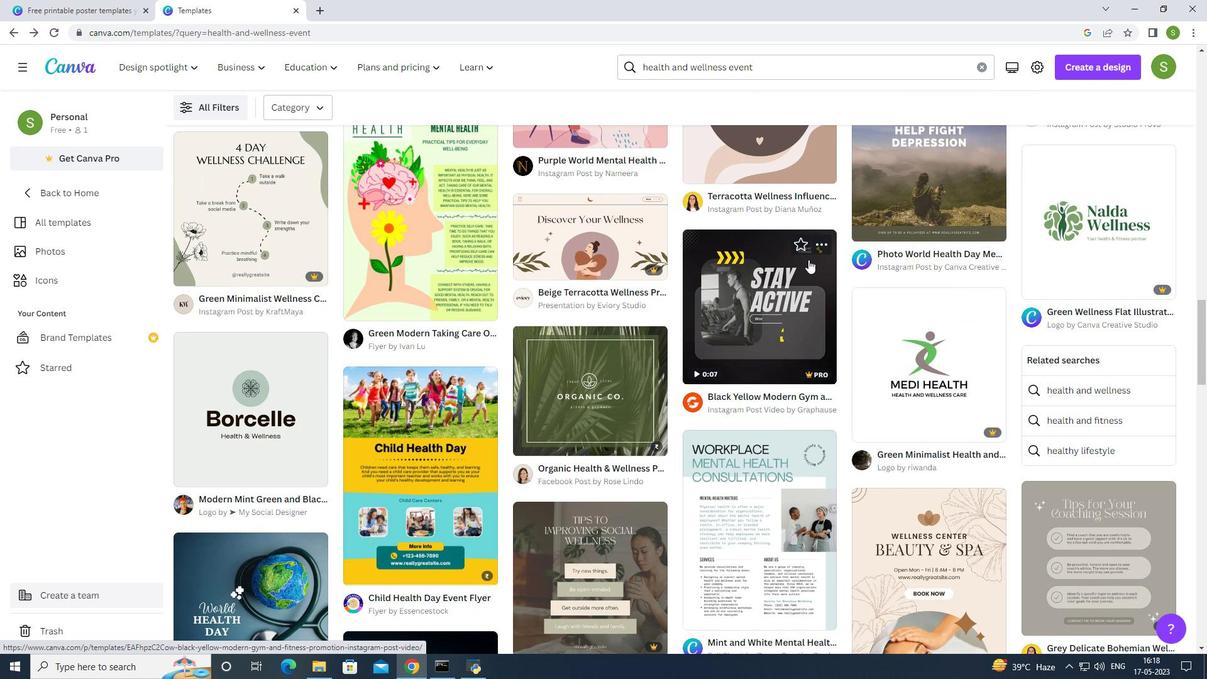 
Action: Mouse scrolled (808, 260) with delta (0, 0)
Screenshot: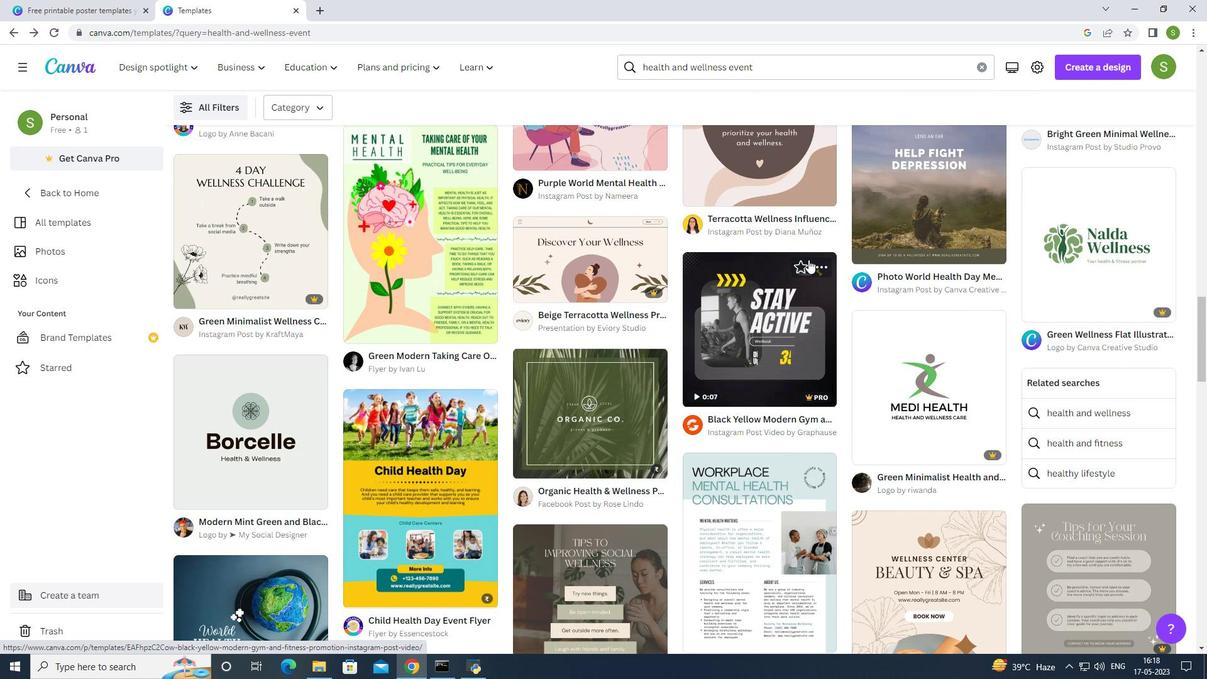 
Action: Mouse scrolled (808, 260) with delta (0, 0)
Screenshot: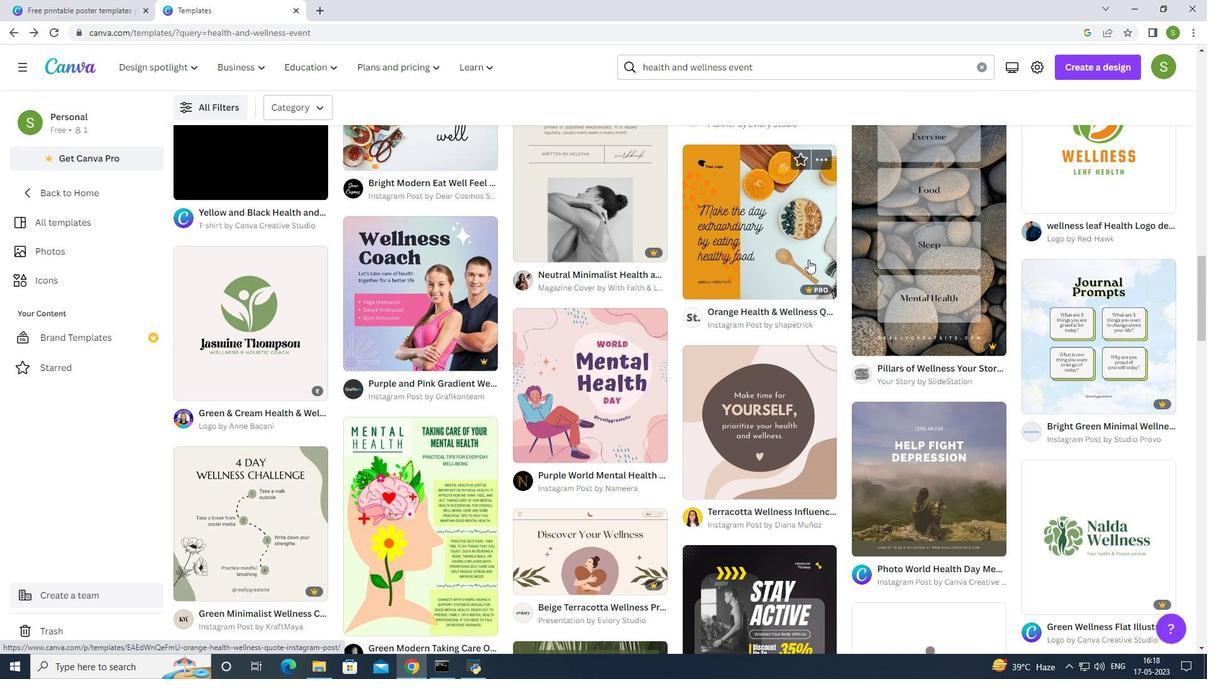 
Action: Mouse scrolled (808, 260) with delta (0, 0)
Screenshot: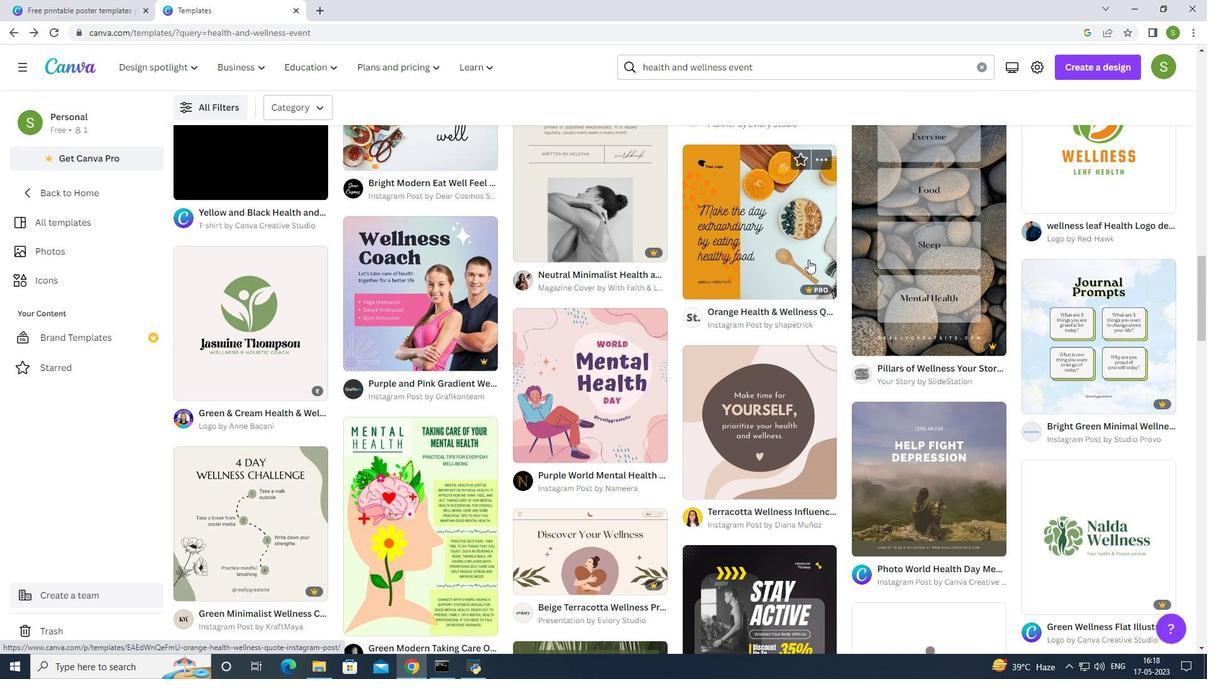 
Action: Mouse scrolled (808, 260) with delta (0, 0)
Screenshot: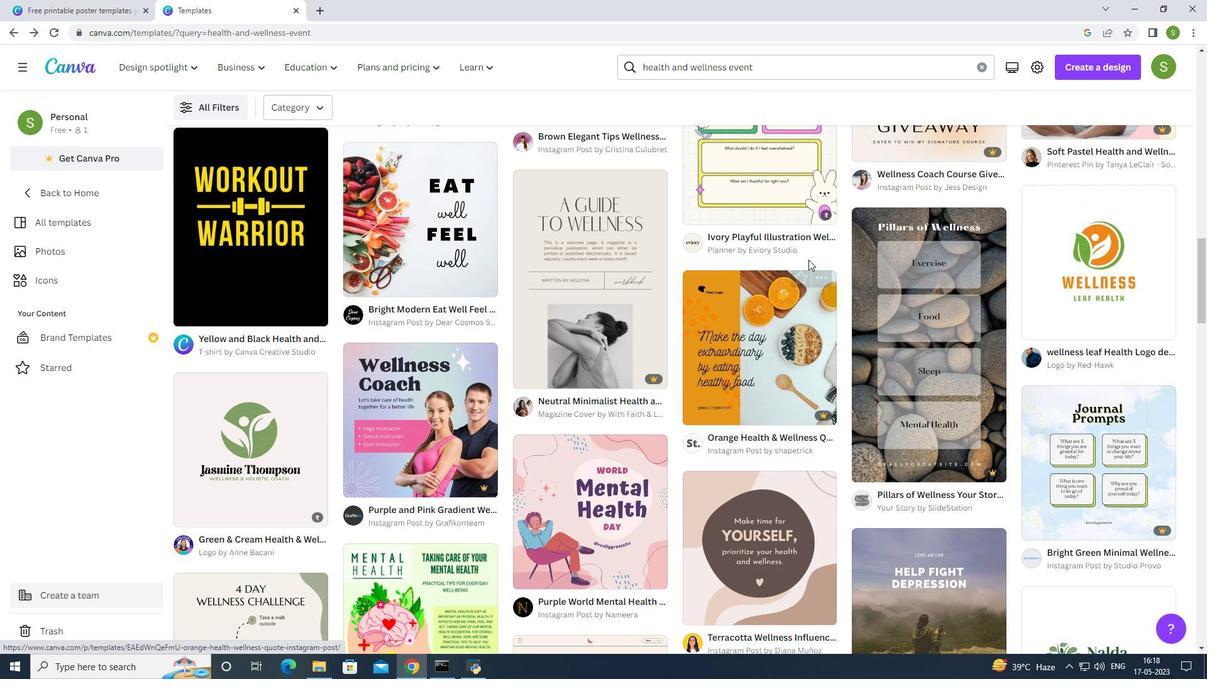 
Action: Mouse moved to (808, 259)
Screenshot: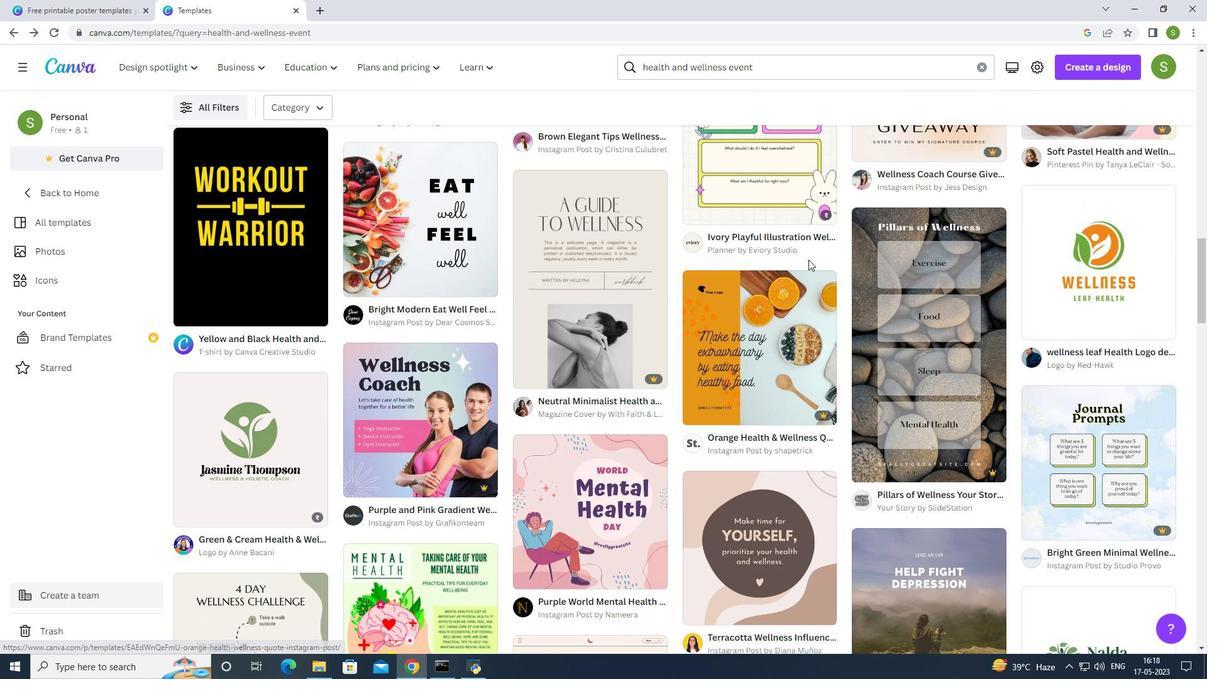 
Action: Mouse scrolled (808, 260) with delta (0, 0)
Screenshot: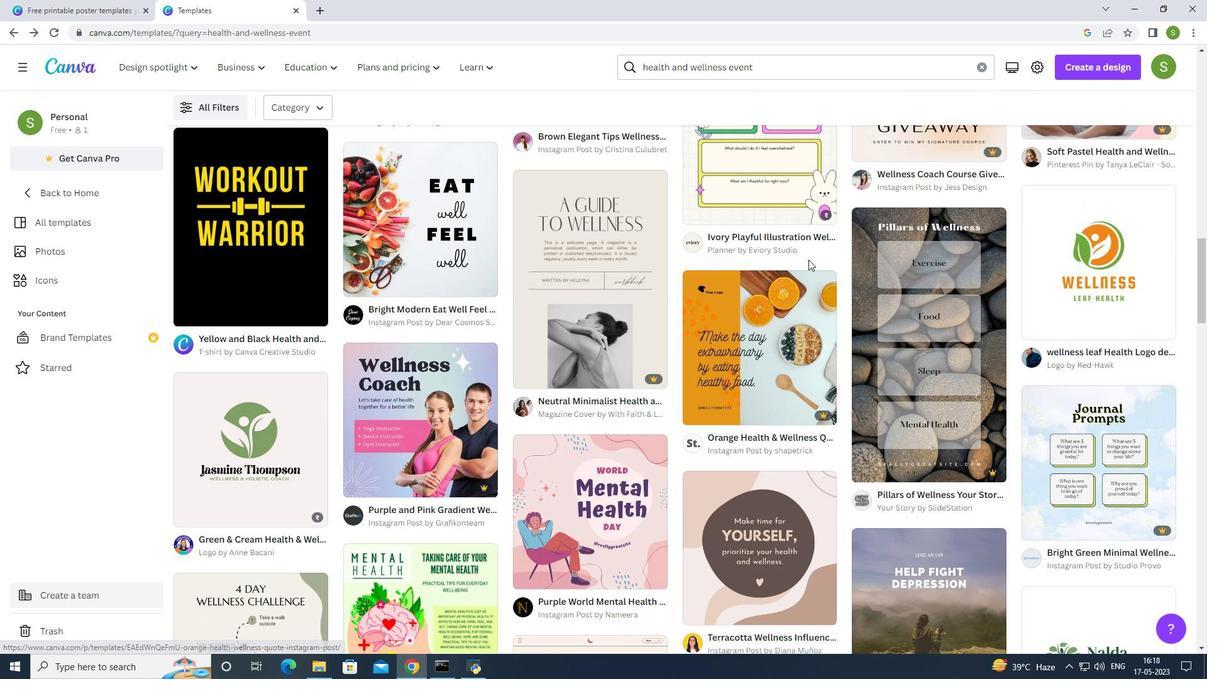 
Action: Mouse scrolled (808, 260) with delta (0, 0)
Screenshot: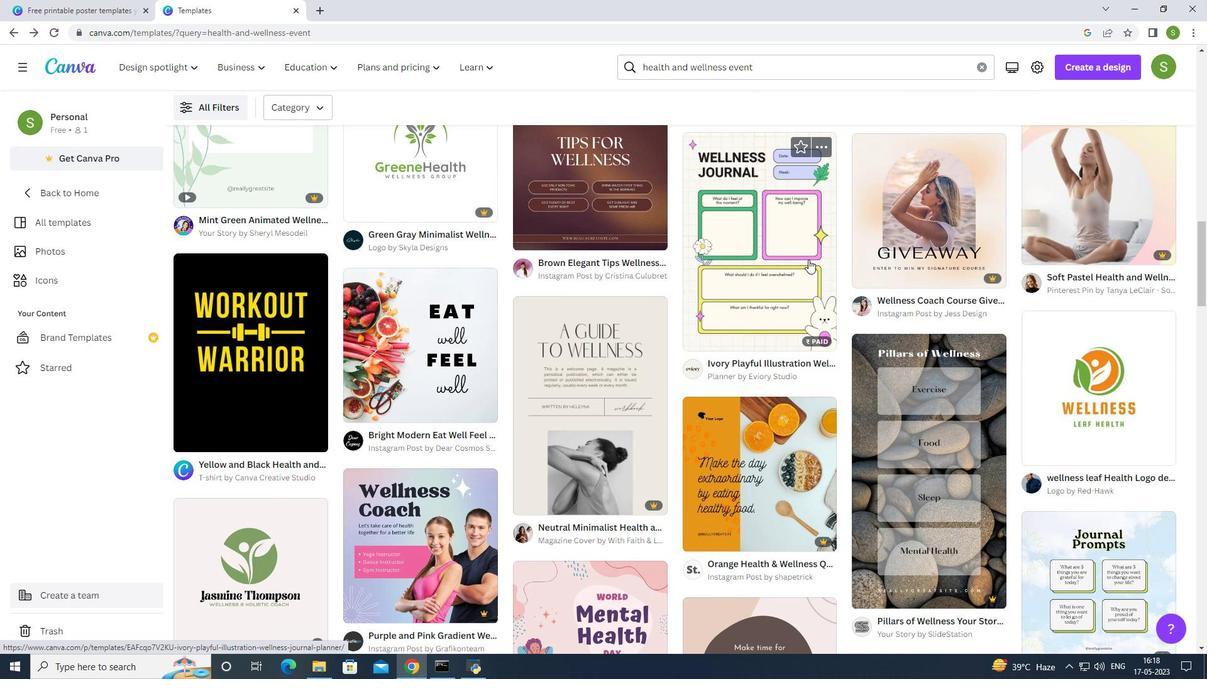 
Action: Mouse scrolled (808, 260) with delta (0, 0)
Screenshot: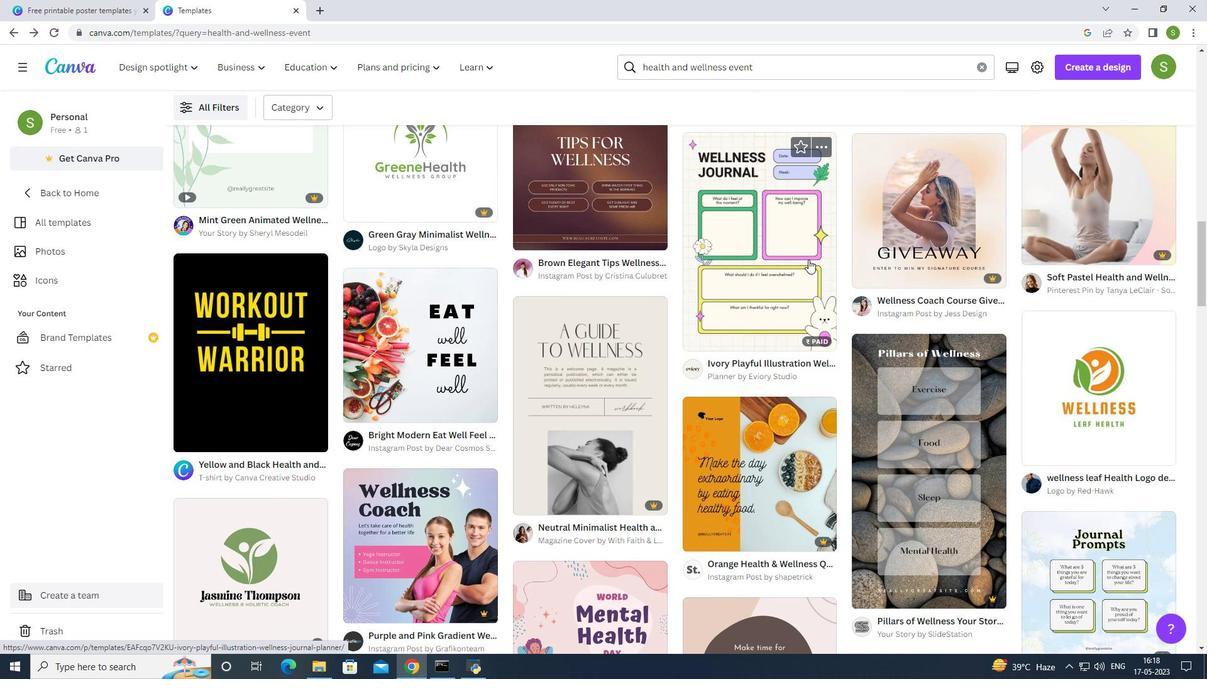 
Action: Mouse scrolled (808, 260) with delta (0, 0)
Screenshot: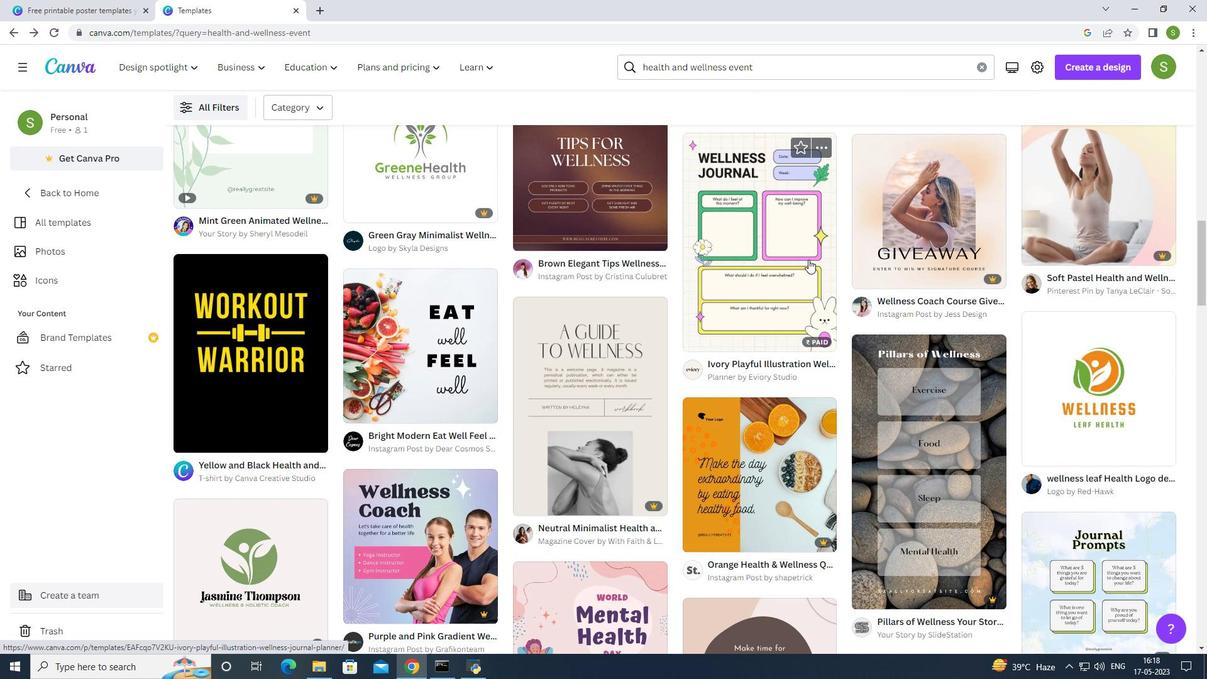 
Action: Mouse scrolled (808, 260) with delta (0, 0)
Screenshot: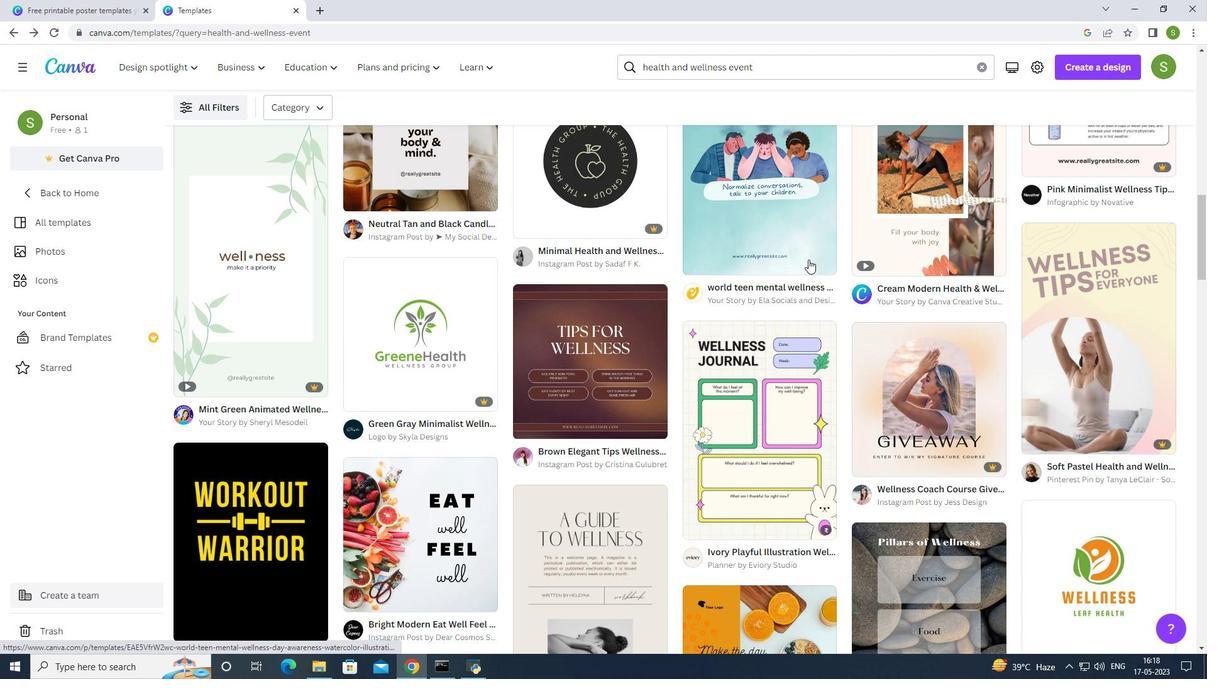 
Action: Mouse moved to (1080, 384)
Screenshot: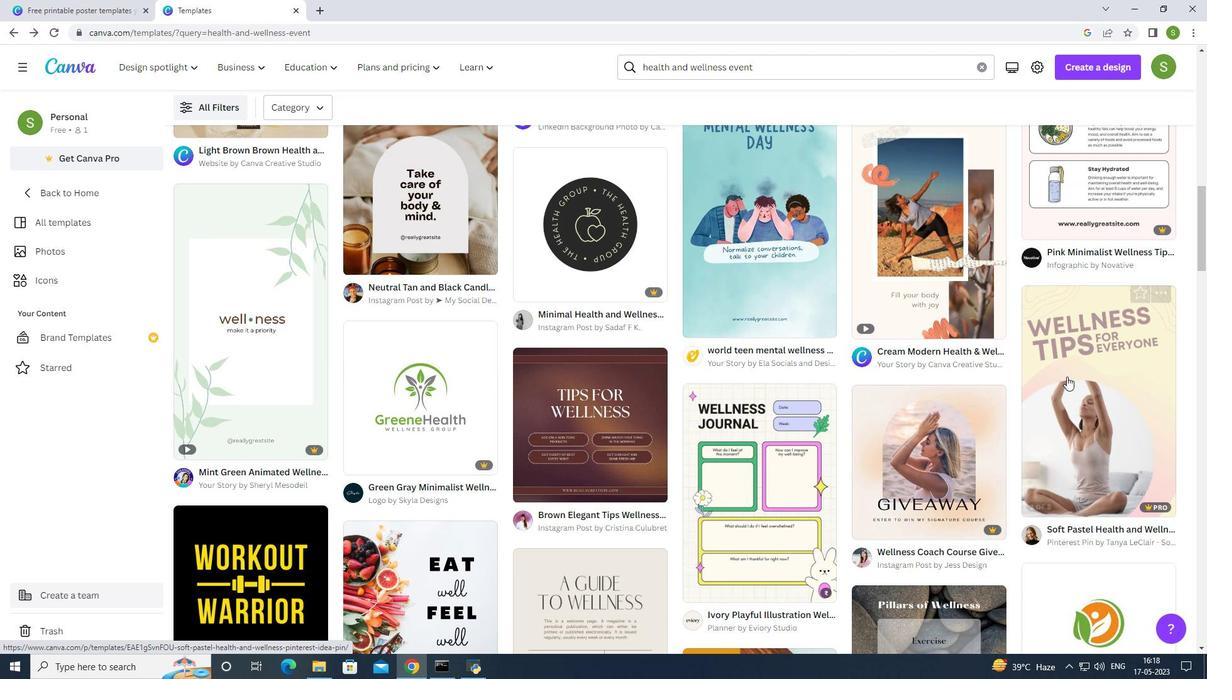
Action: Mouse pressed left at (1080, 384)
Screenshot: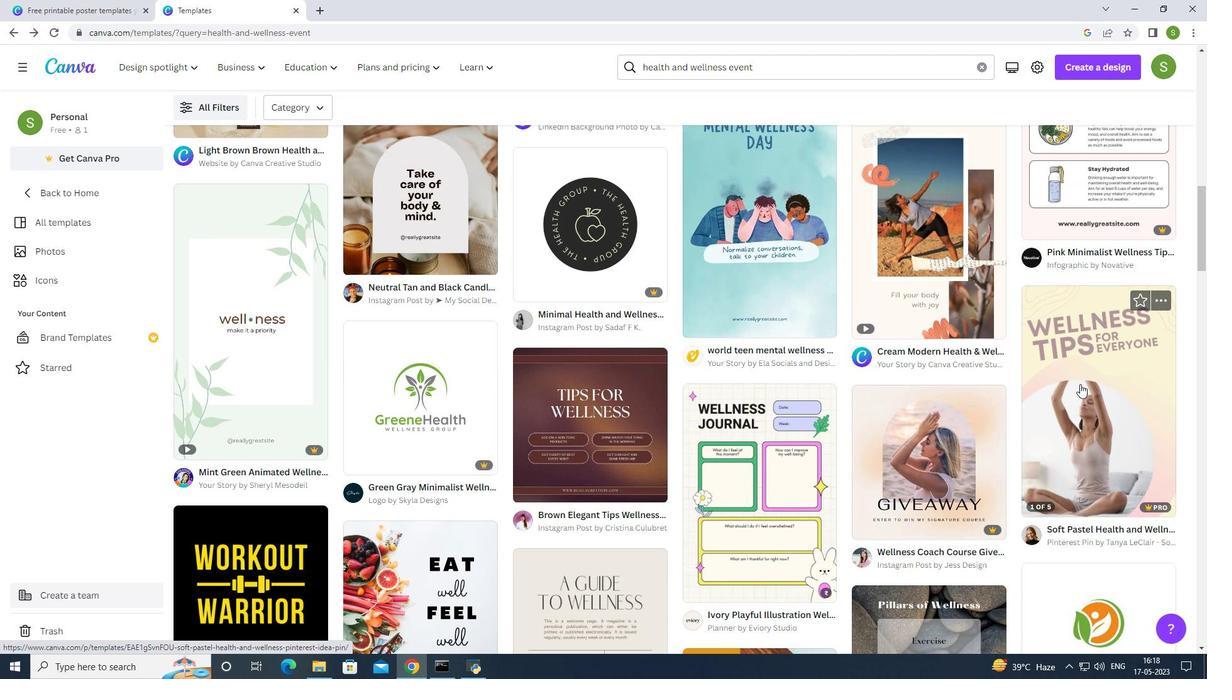 
Action: Mouse moved to (1086, 378)
Screenshot: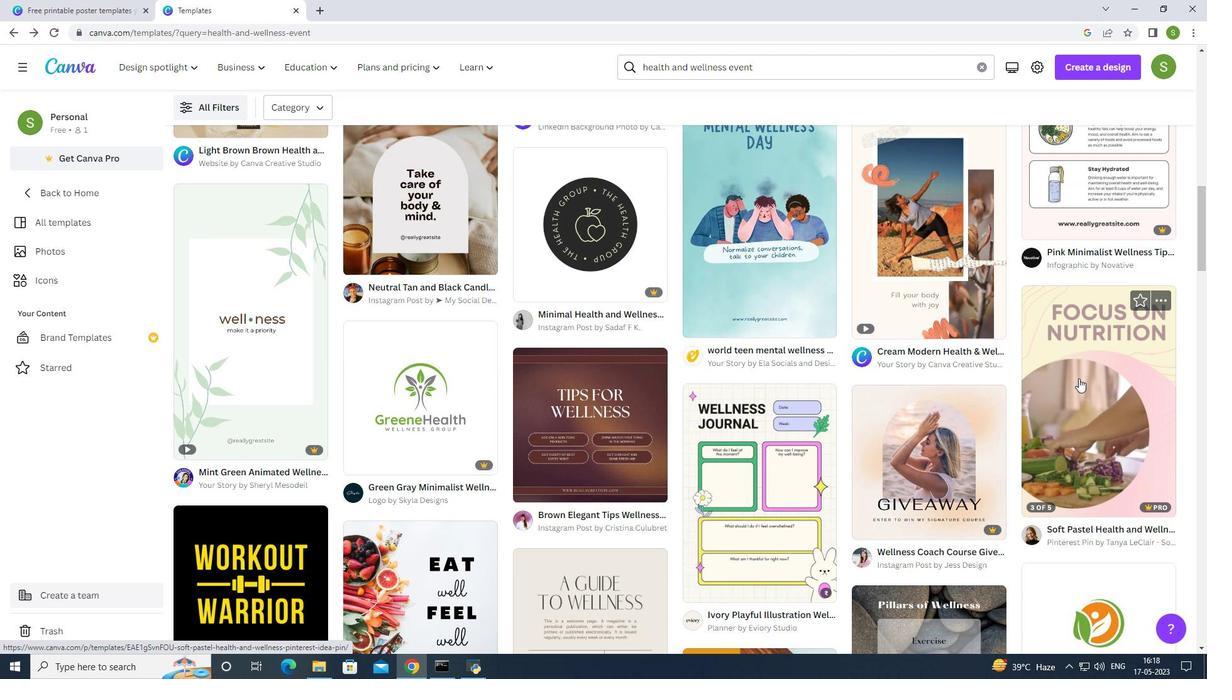 
Action: Mouse pressed left at (1086, 378)
Screenshot: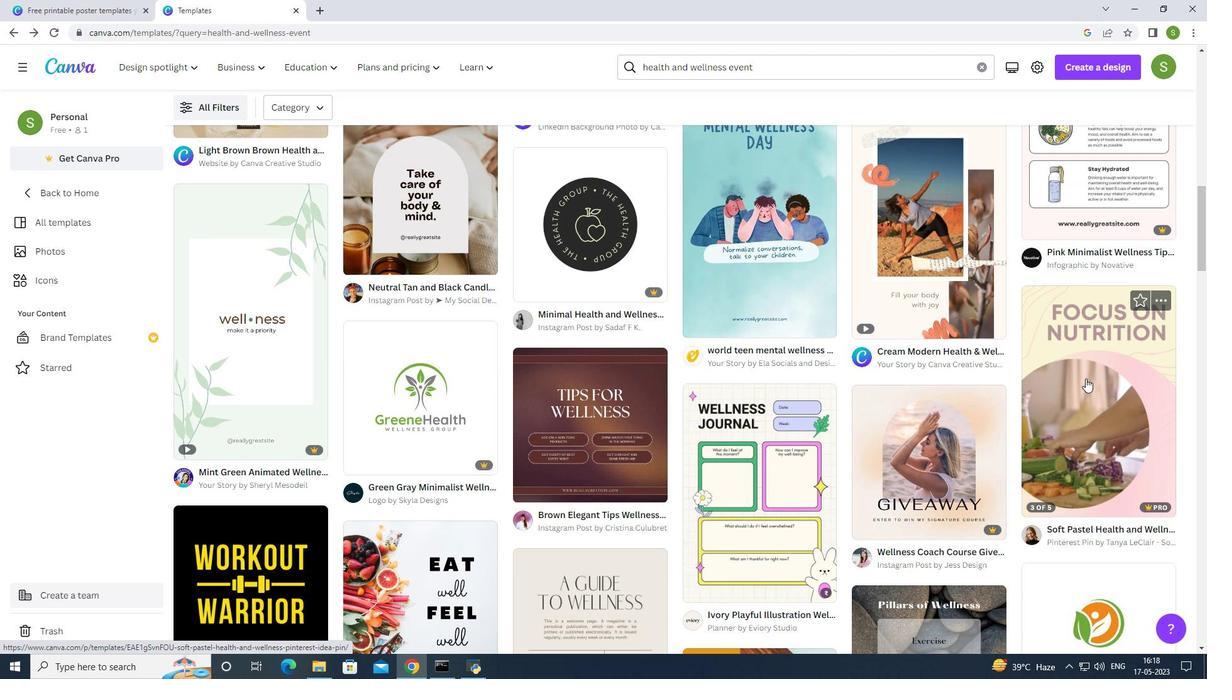 
Action: Mouse moved to (1041, 64)
Screenshot: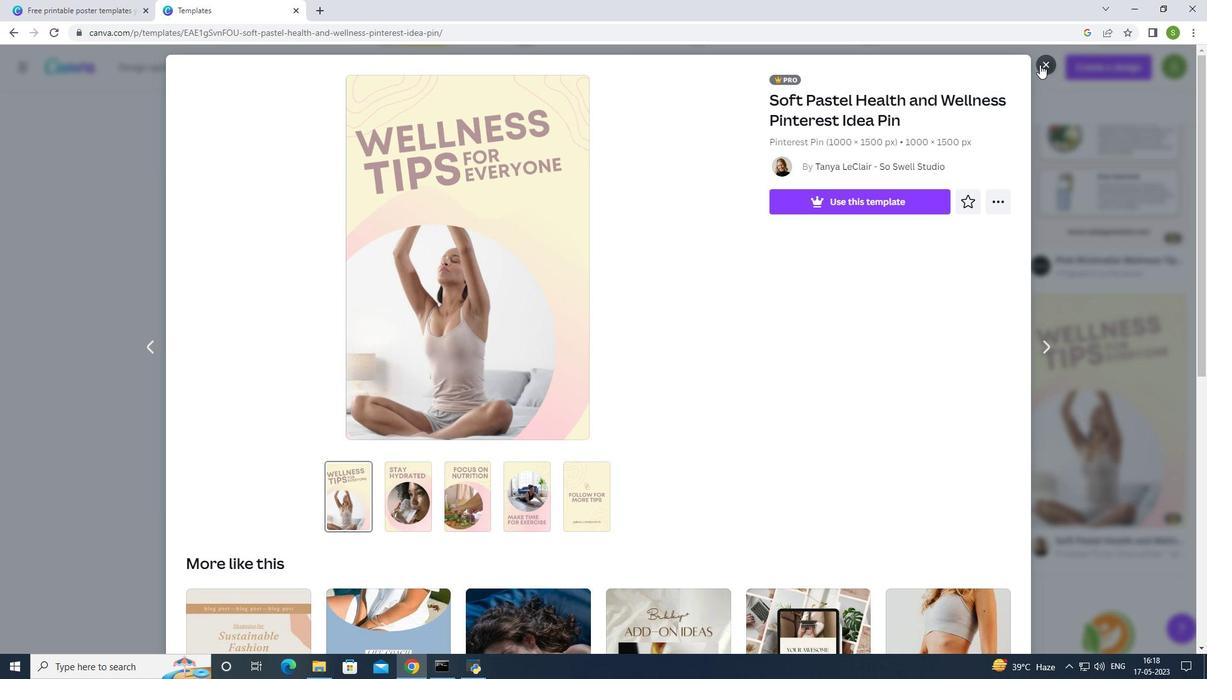 
Action: Mouse pressed left at (1041, 64)
Screenshot: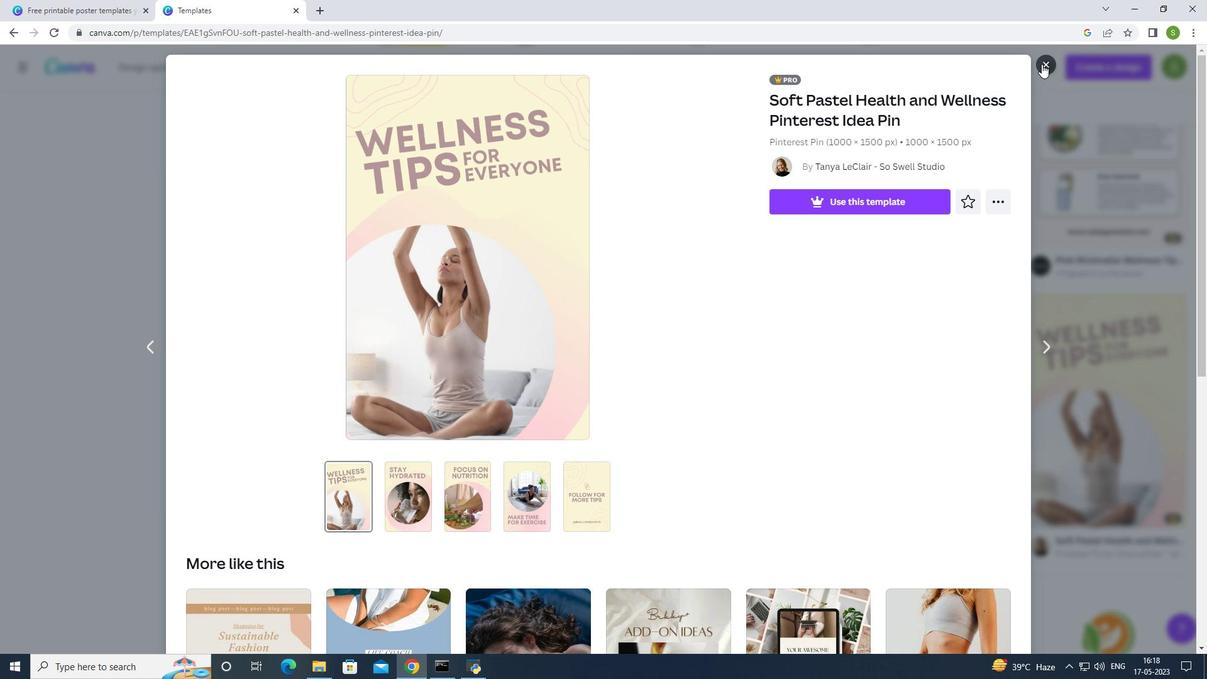 
Action: Mouse moved to (427, 355)
Screenshot: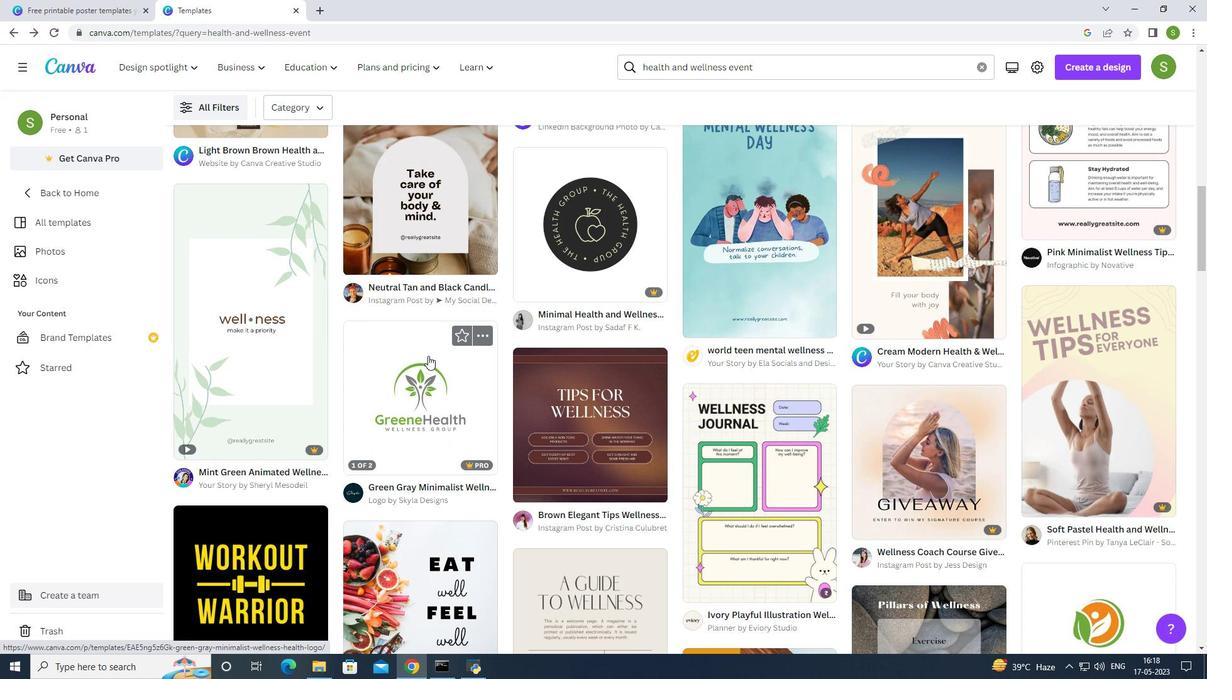 
Action: Mouse scrolled (427, 355) with delta (0, 0)
Screenshot: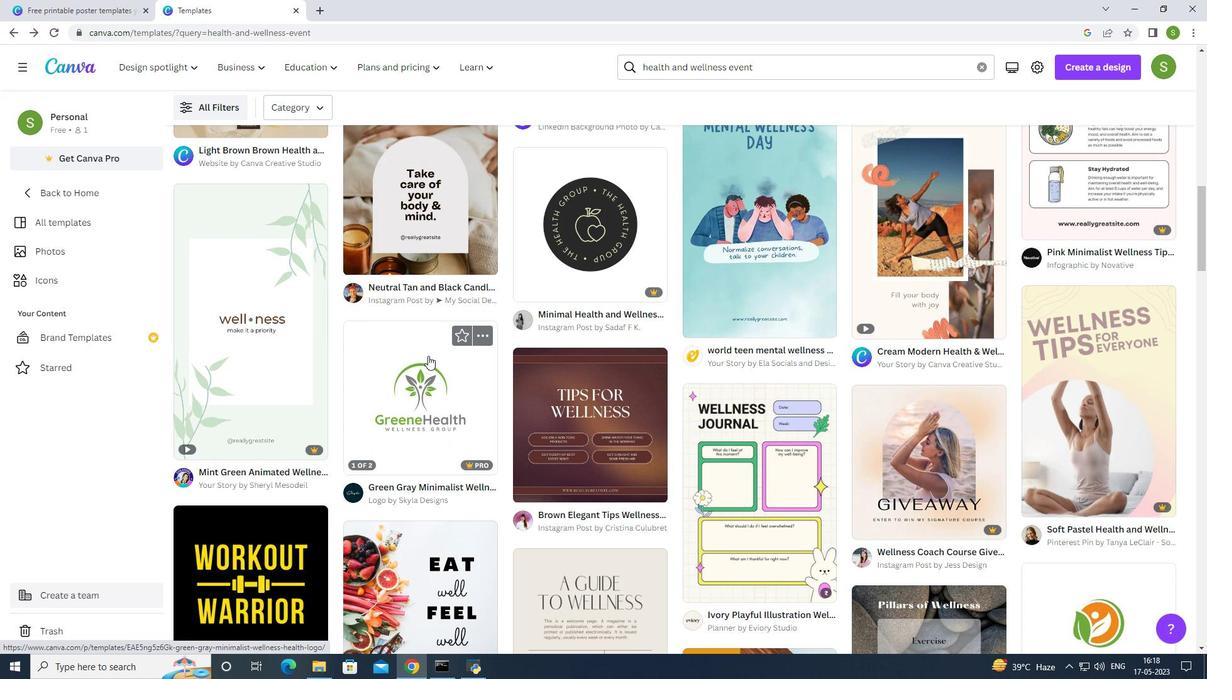 
Action: Mouse moved to (427, 354)
Screenshot: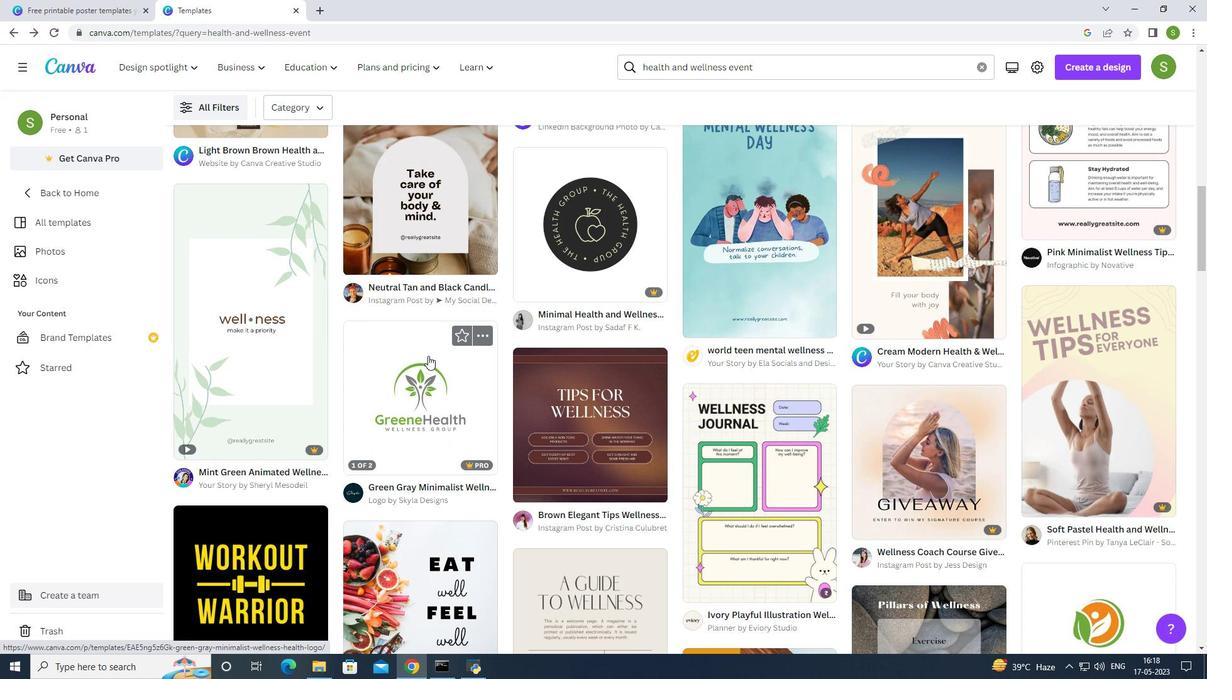 
Action: Mouse scrolled (427, 355) with delta (0, 0)
Screenshot: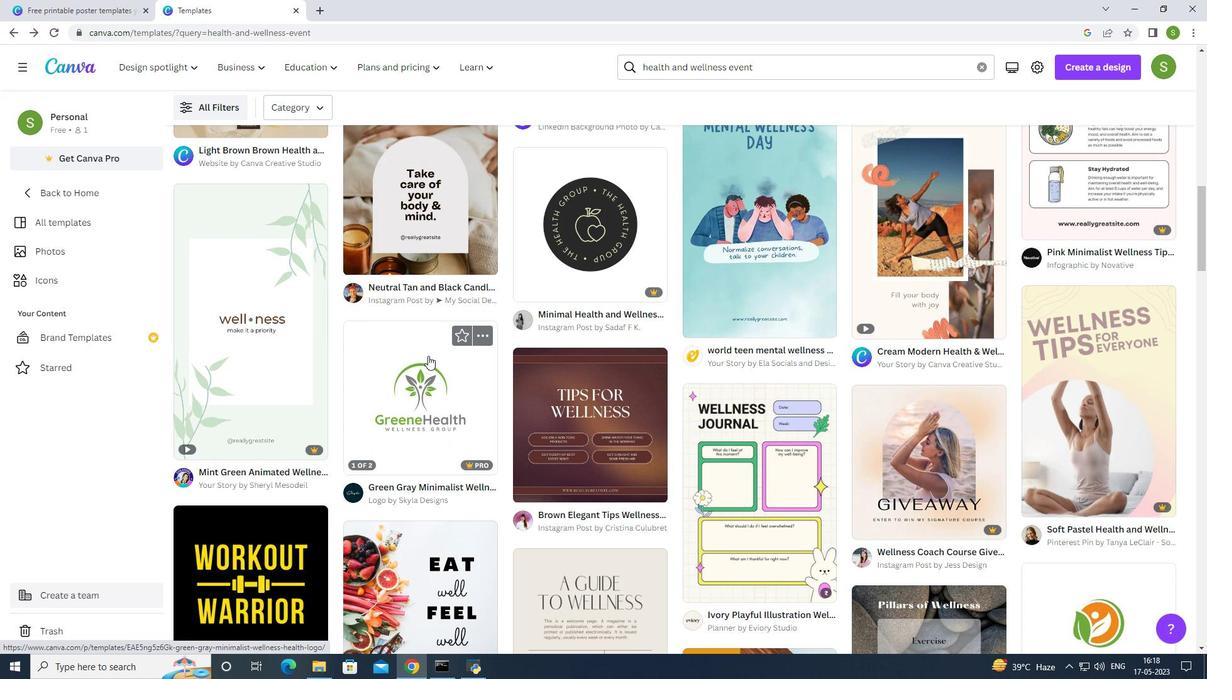 
Action: Mouse scrolled (427, 355) with delta (0, 0)
Screenshot: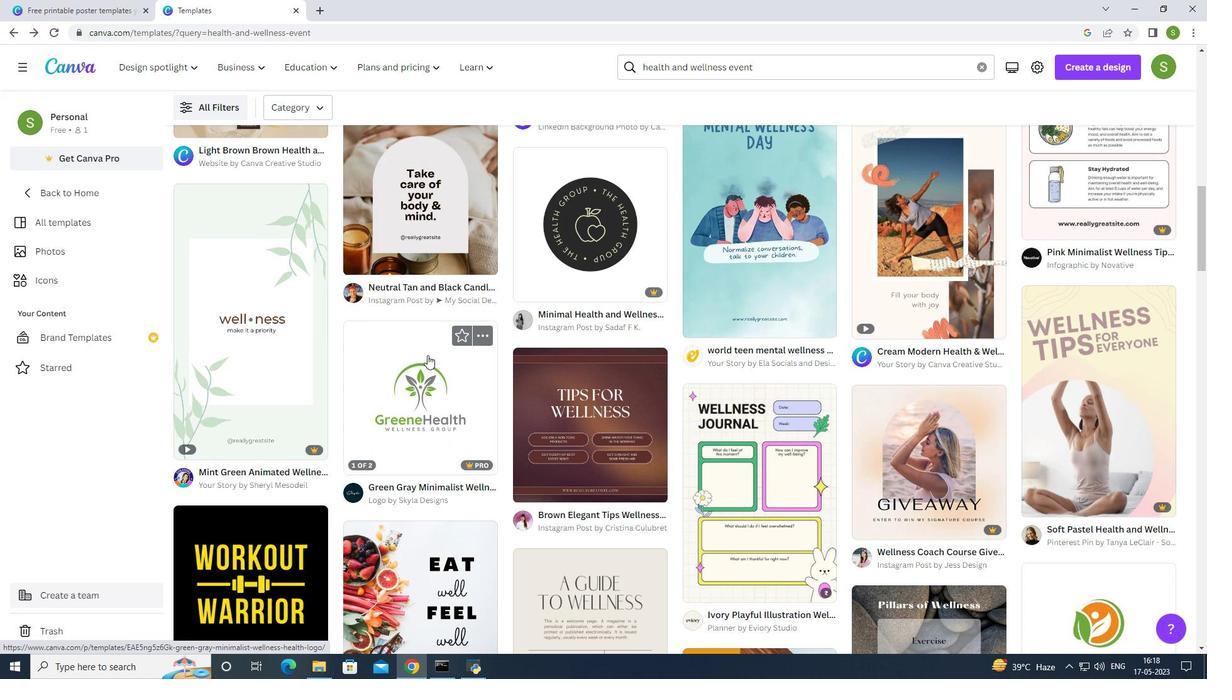 
Action: Mouse scrolled (427, 355) with delta (0, 0)
Screenshot: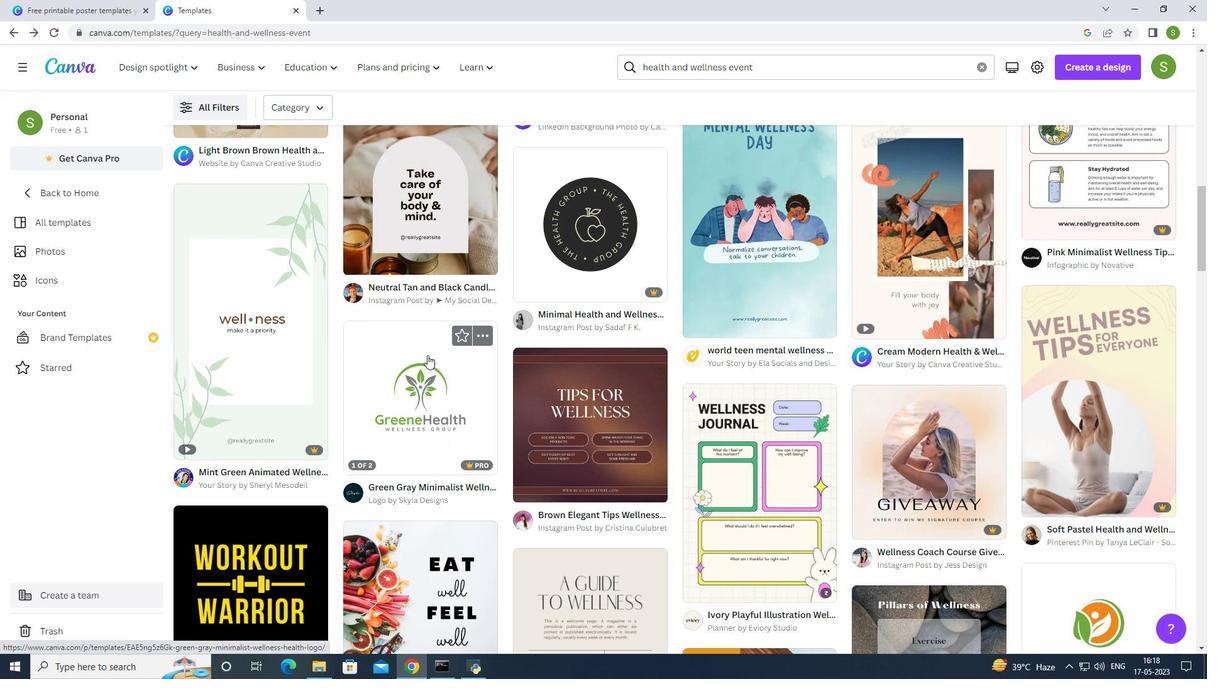 
Action: Mouse scrolled (427, 355) with delta (0, 0)
Screenshot: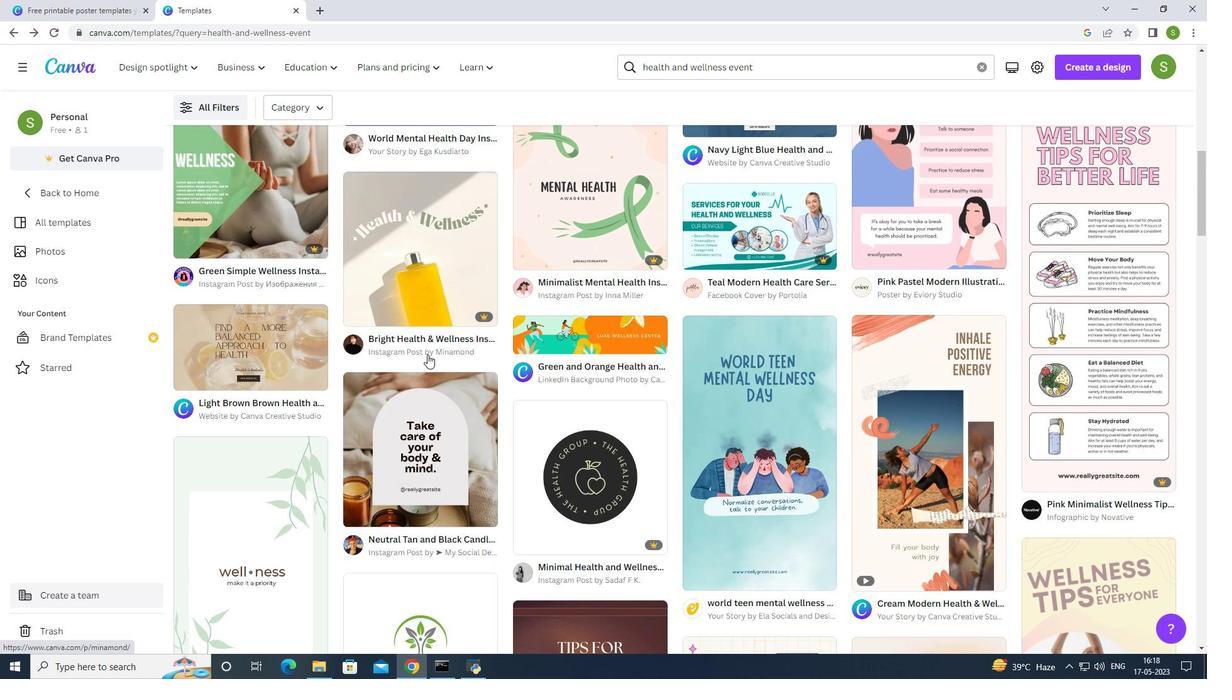 
Action: Mouse moved to (427, 353)
Screenshot: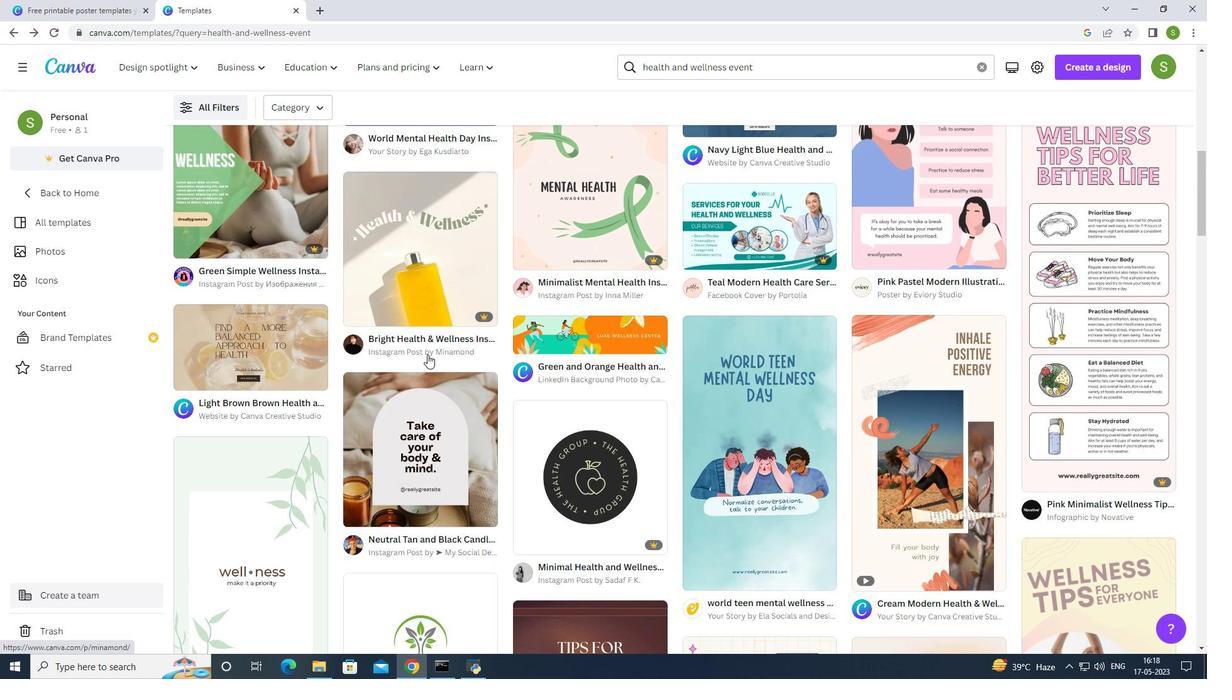 
Action: Mouse scrolled (427, 354) with delta (0, 0)
Screenshot: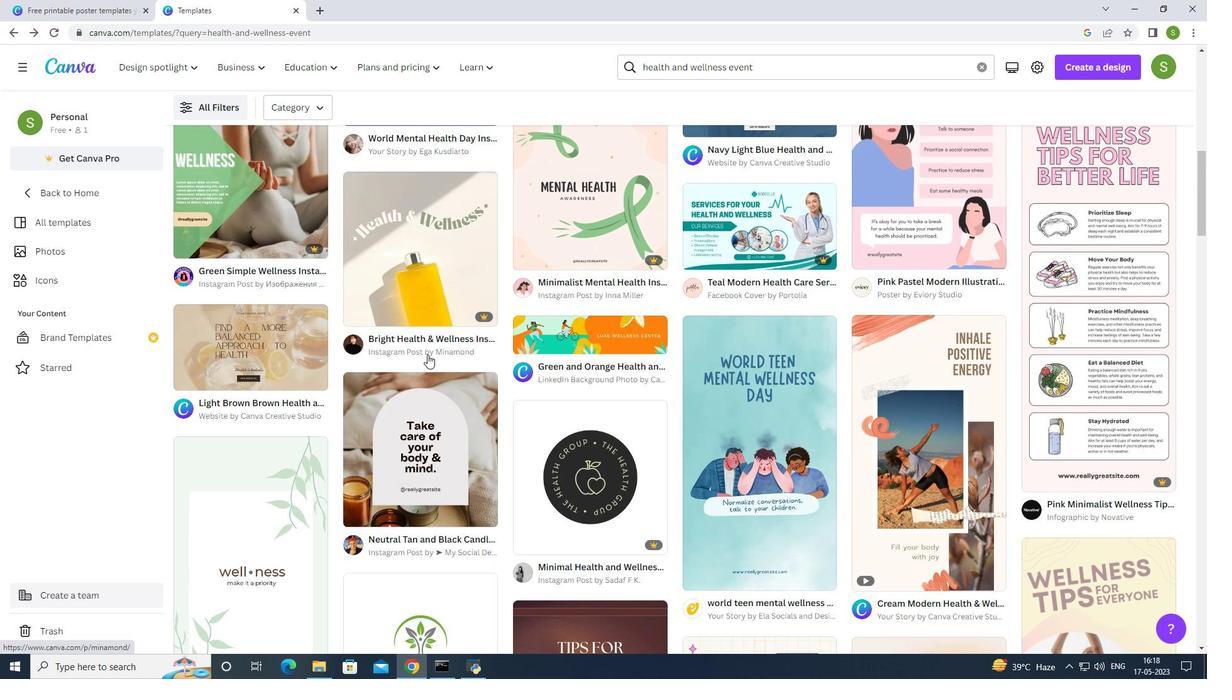 
Action: Mouse moved to (428, 352)
Screenshot: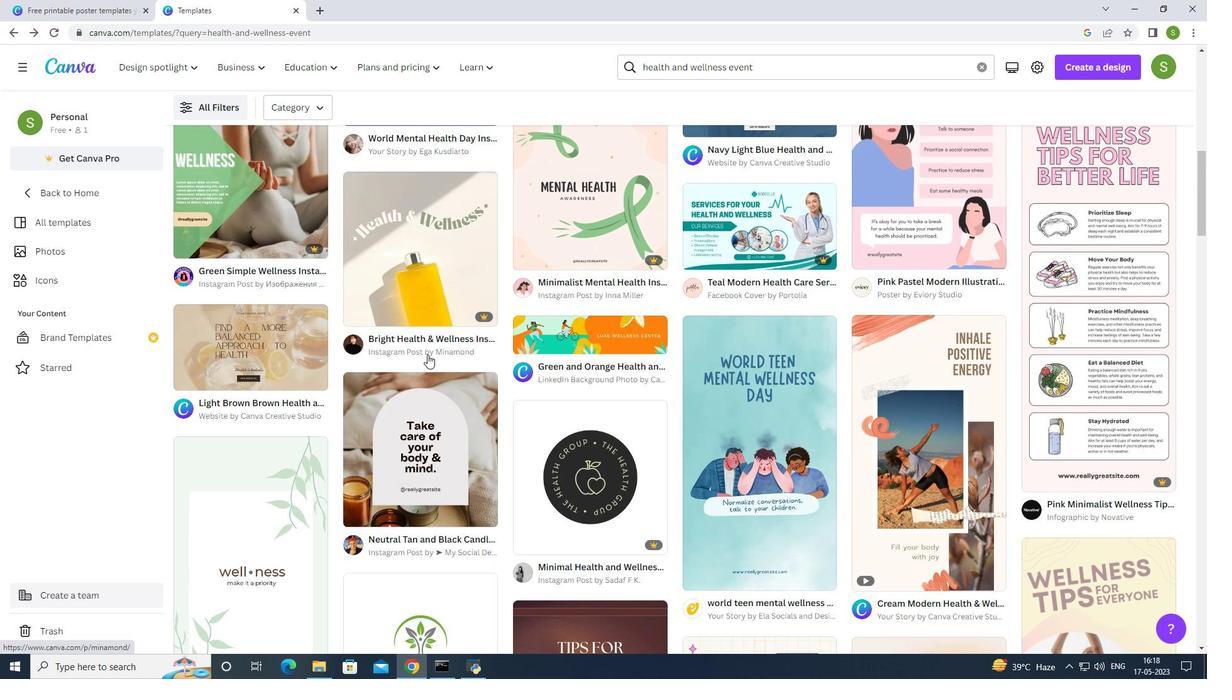 
Action: Mouse scrolled (428, 352) with delta (0, 0)
Screenshot: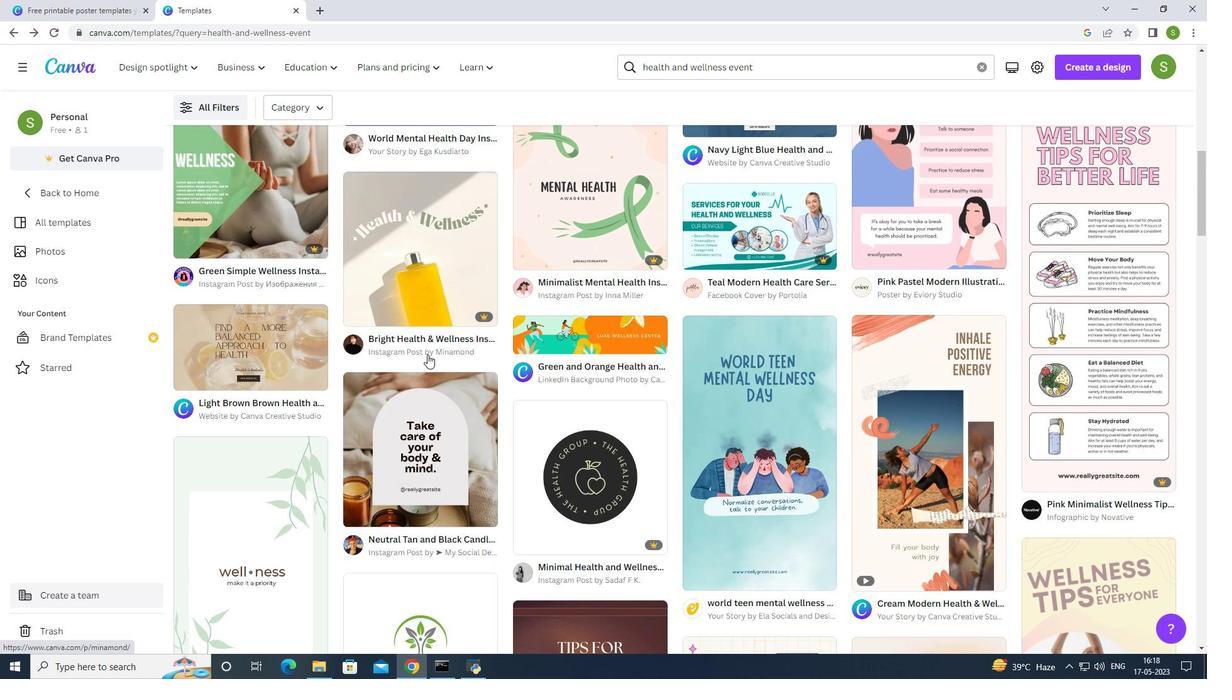
Action: Mouse moved to (428, 350)
Screenshot: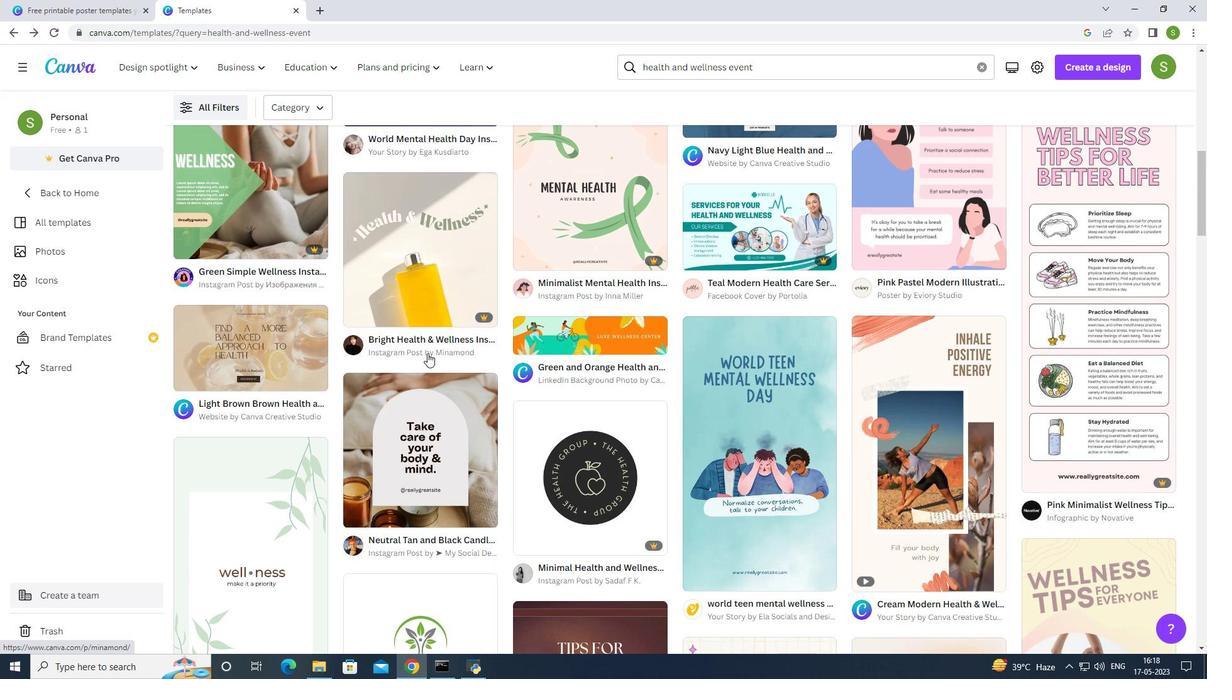 
Action: Mouse scrolled (428, 351) with delta (0, 0)
Screenshot: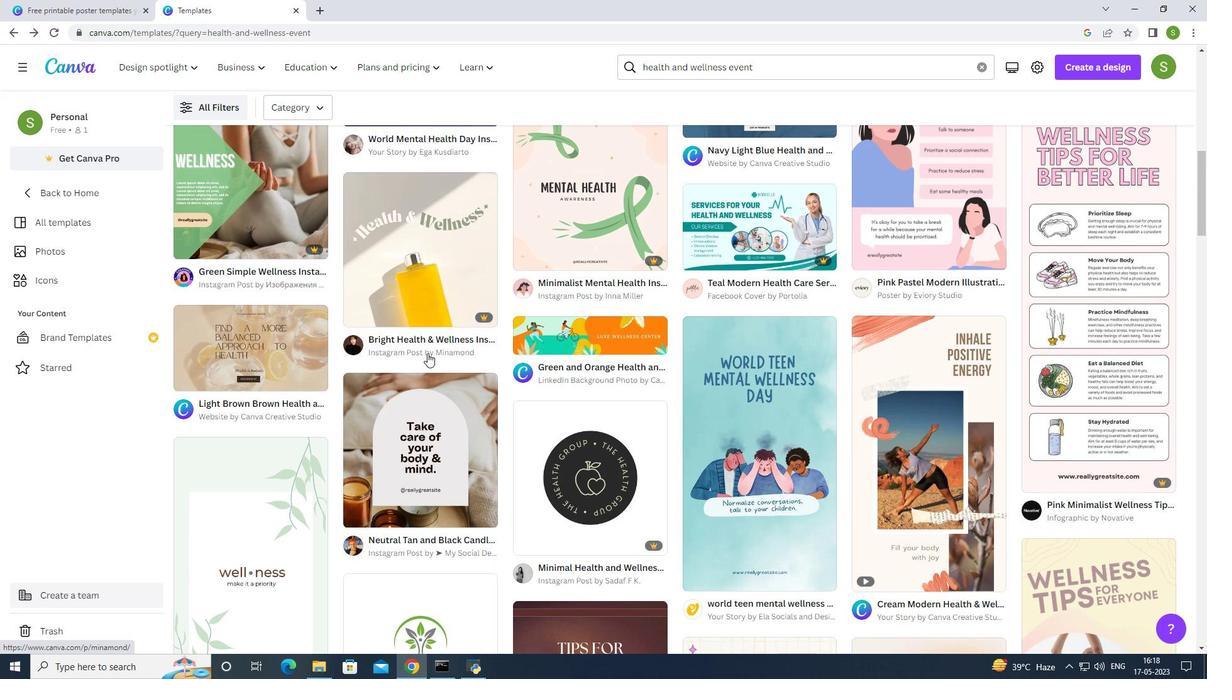 
Action: Mouse moved to (437, 345)
Screenshot: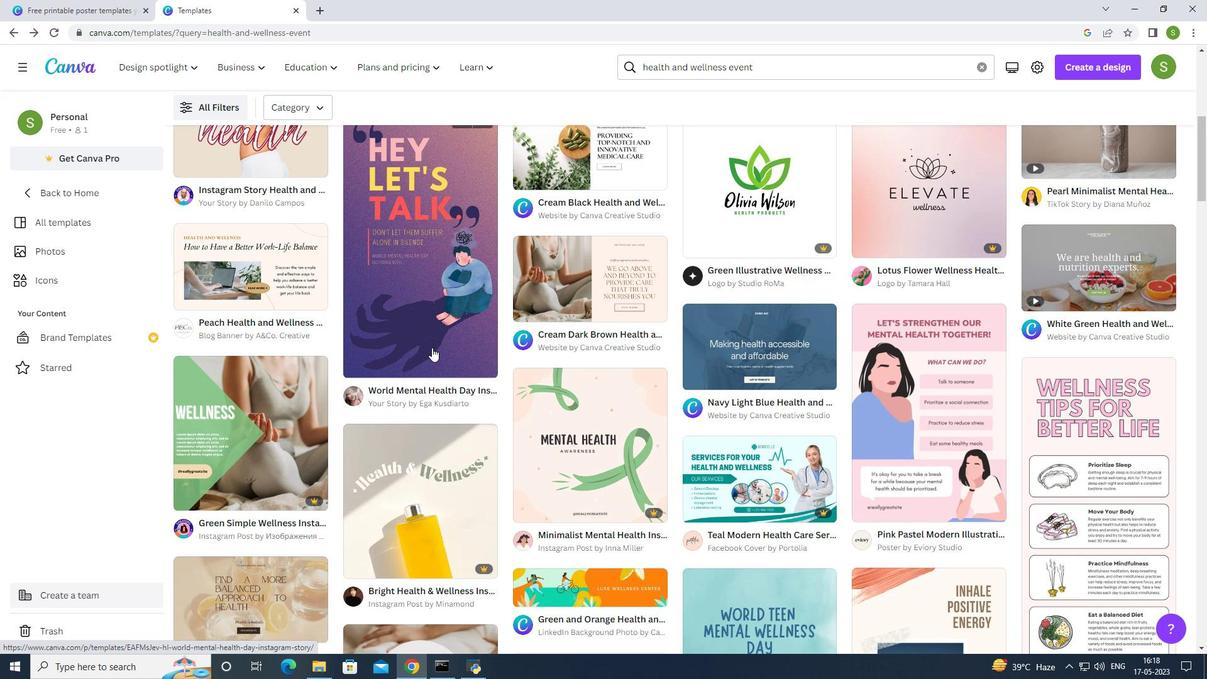 
Action: Mouse scrolled (437, 346) with delta (0, 0)
Screenshot: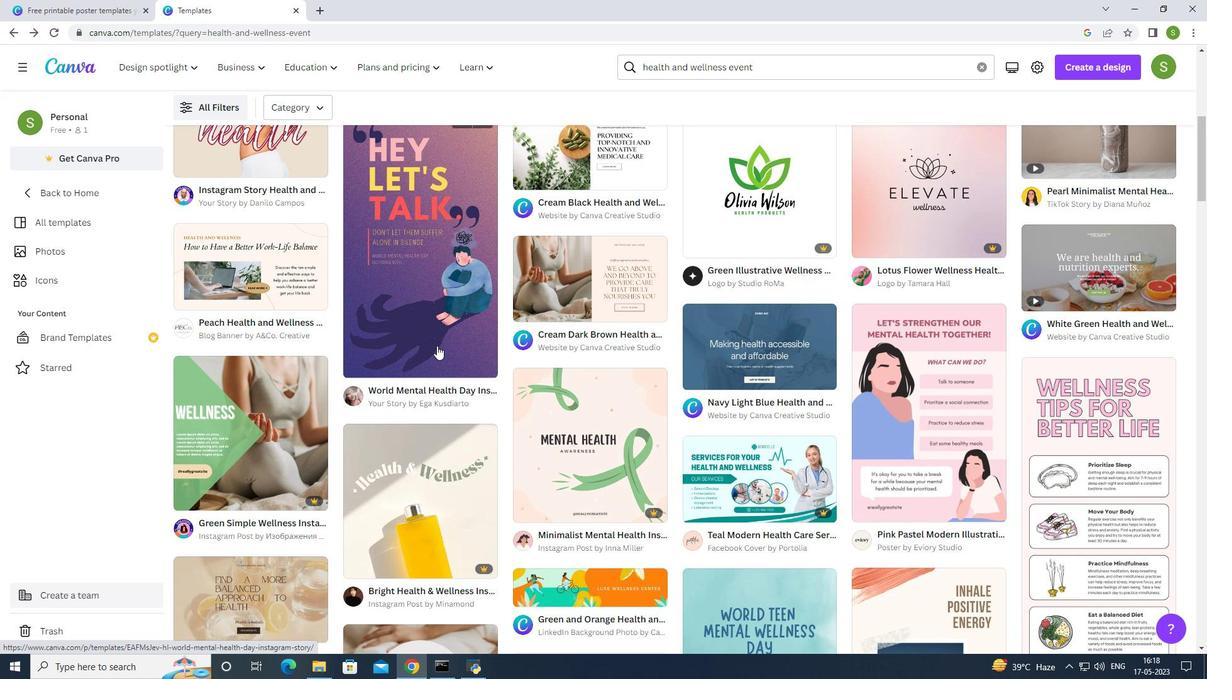 
Action: Mouse scrolled (437, 346) with delta (0, 0)
Screenshot: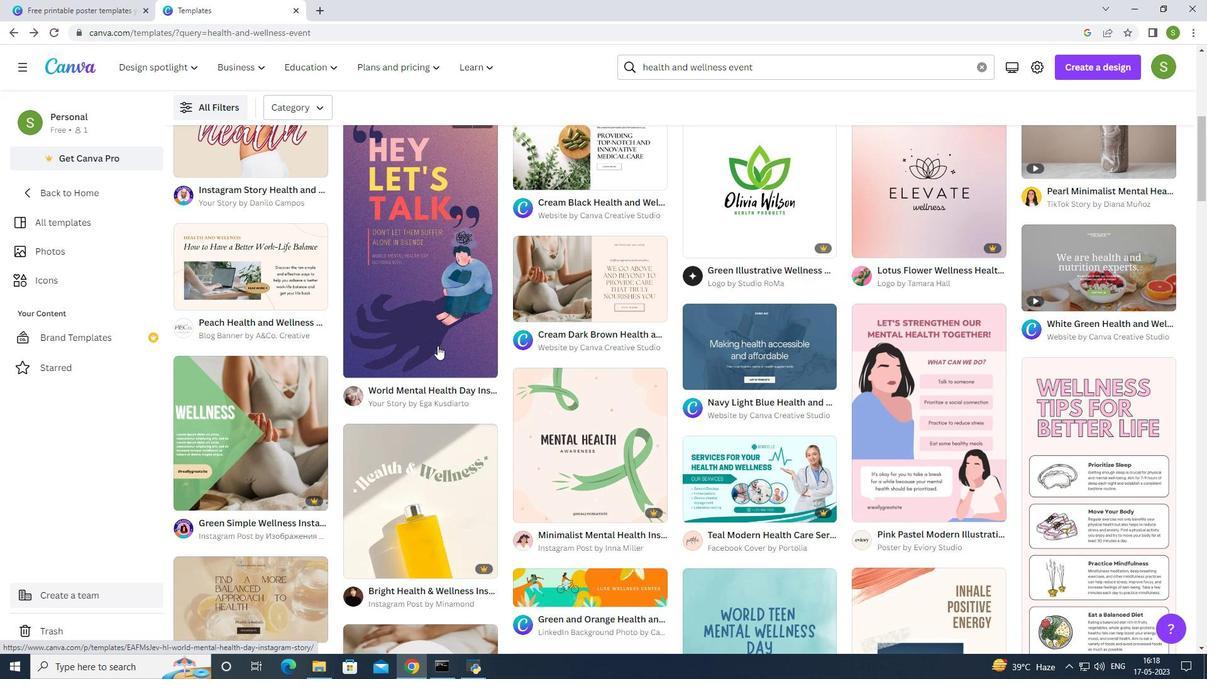 
Action: Mouse scrolled (437, 346) with delta (0, 0)
Screenshot: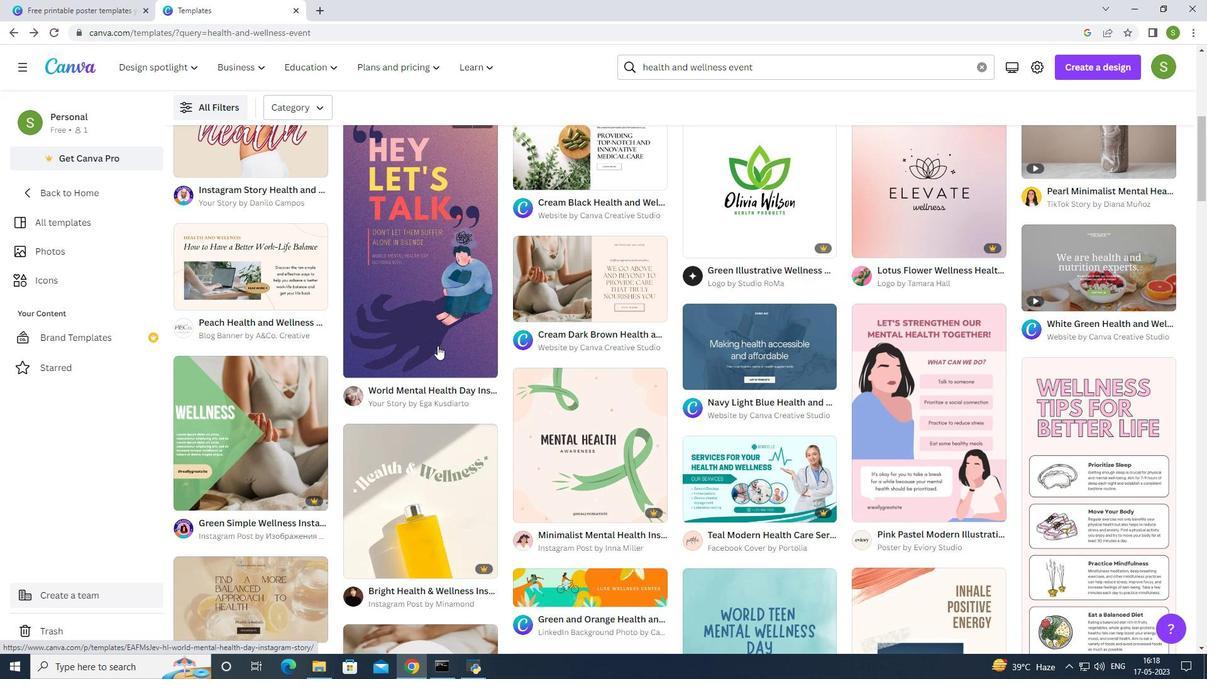 
Action: Mouse scrolled (437, 346) with delta (0, 0)
Screenshot: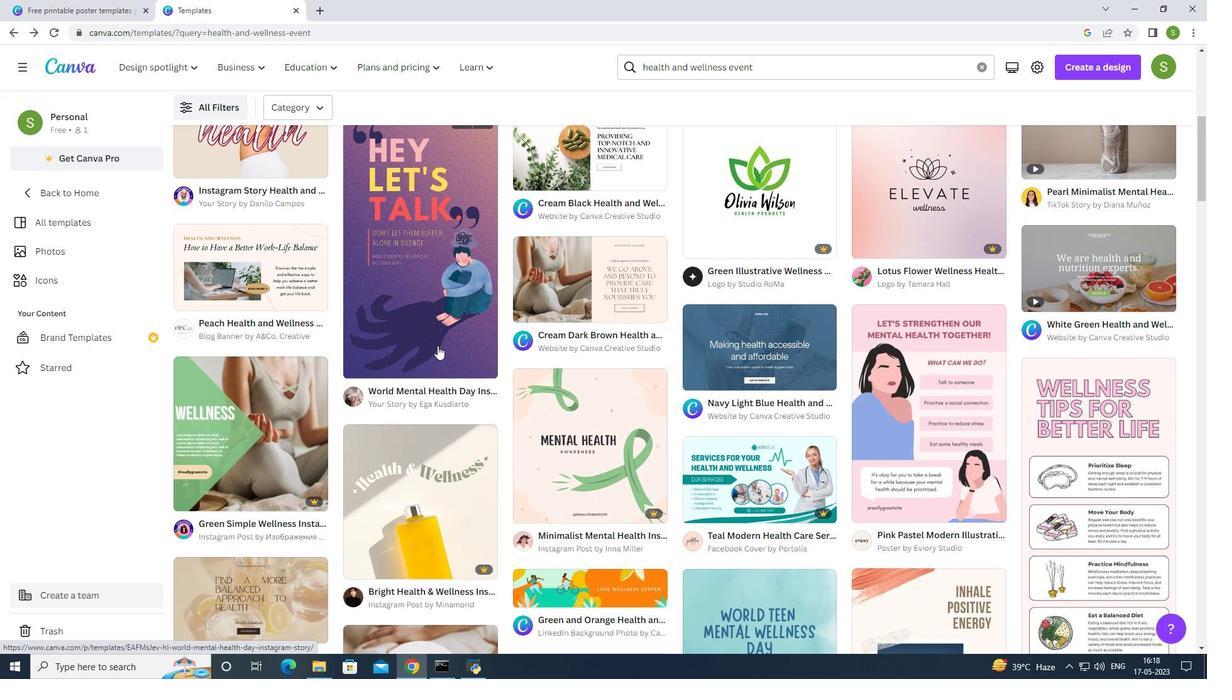 
Action: Mouse moved to (413, 446)
Screenshot: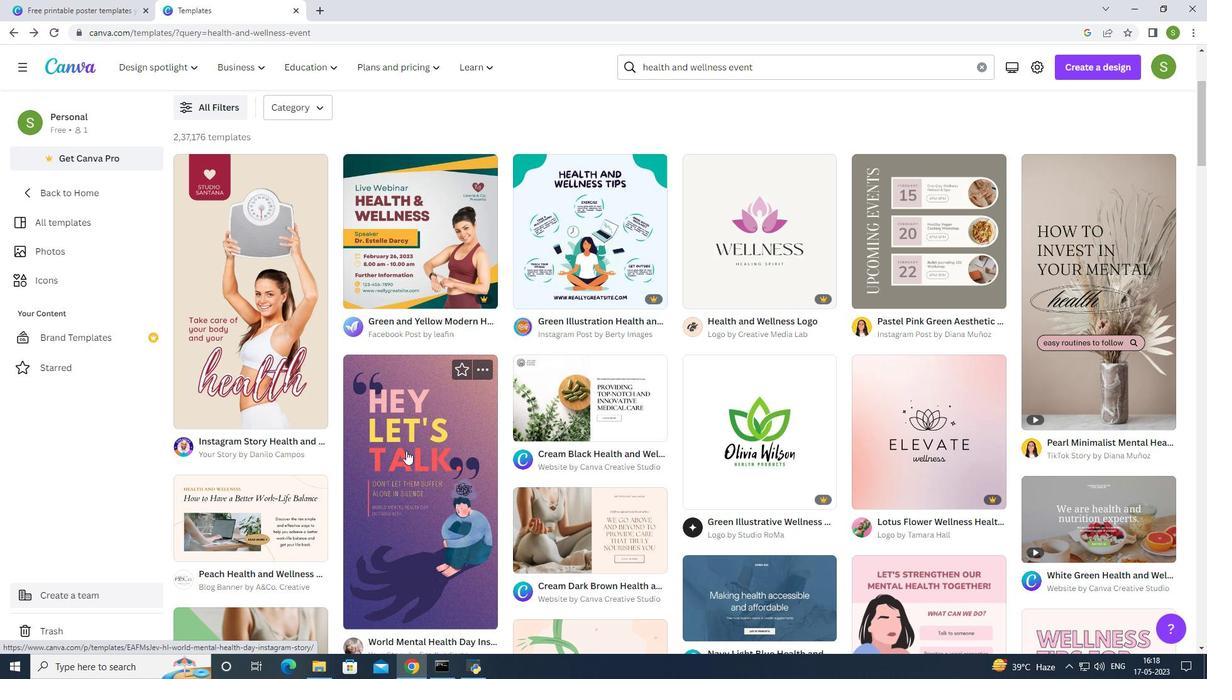 
Action: Mouse scrolled (413, 445) with delta (0, 0)
Screenshot: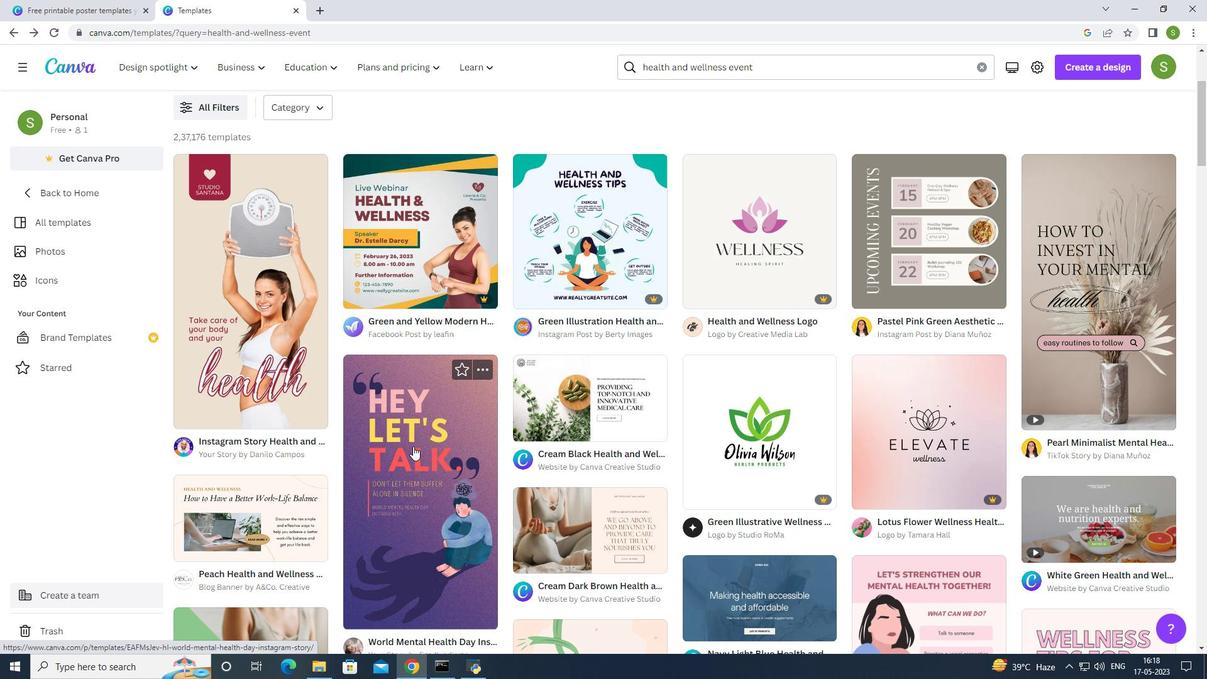 
Action: Mouse scrolled (413, 445) with delta (0, 0)
Screenshot: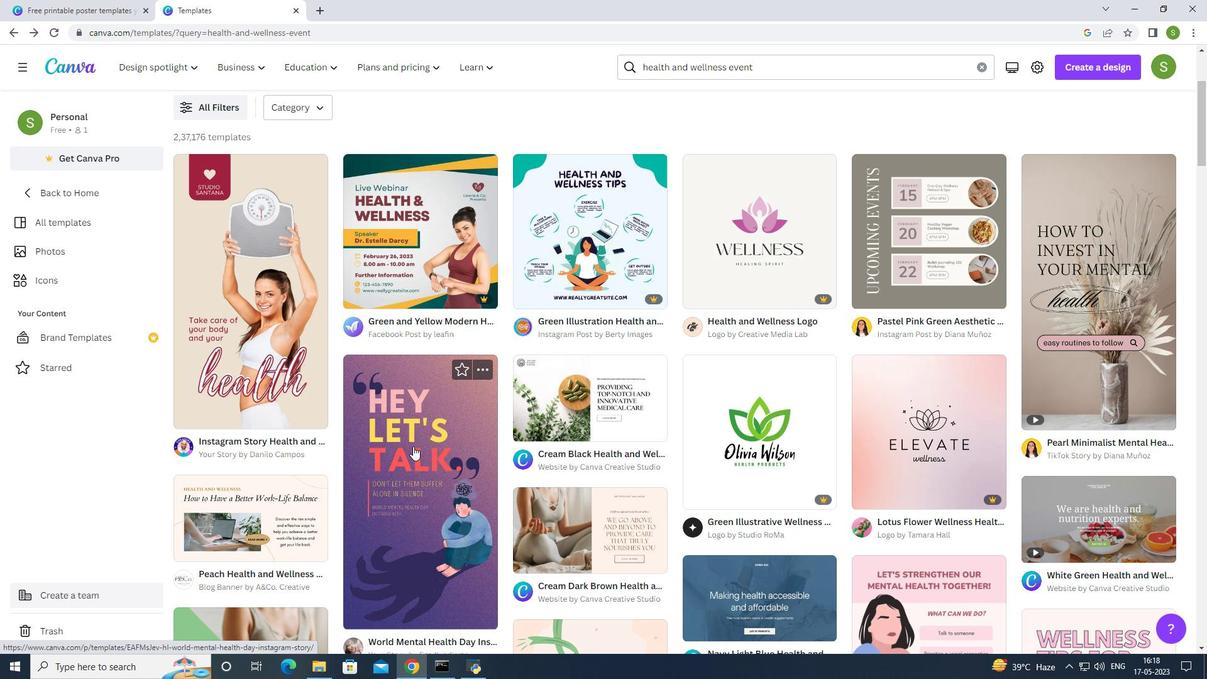 
Action: Mouse scrolled (413, 445) with delta (0, 0)
Screenshot: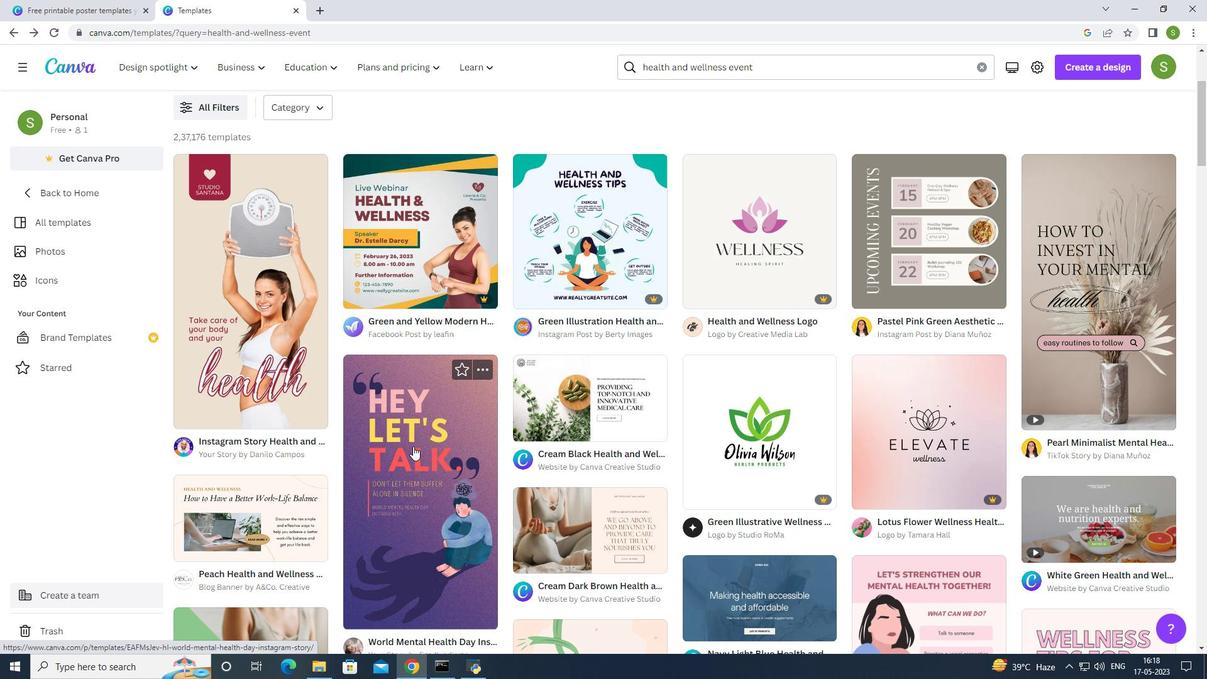 
Action: Mouse moved to (389, 422)
Screenshot: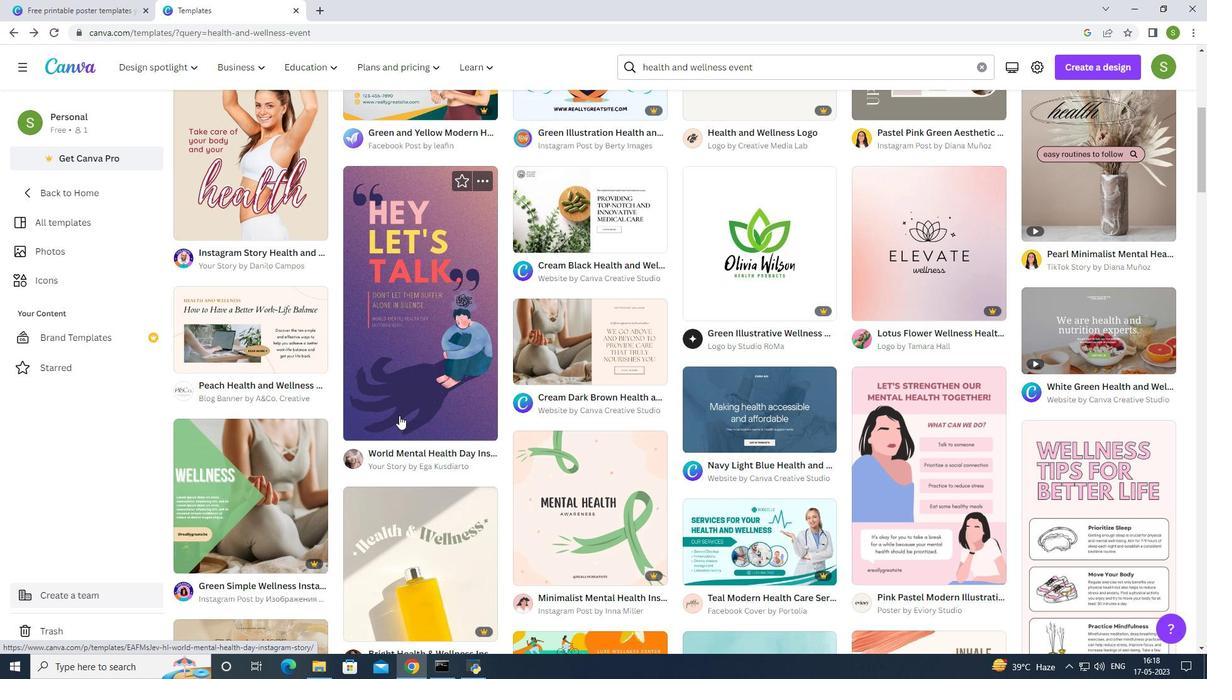 
Action: Mouse scrolled (389, 421) with delta (0, 0)
Screenshot: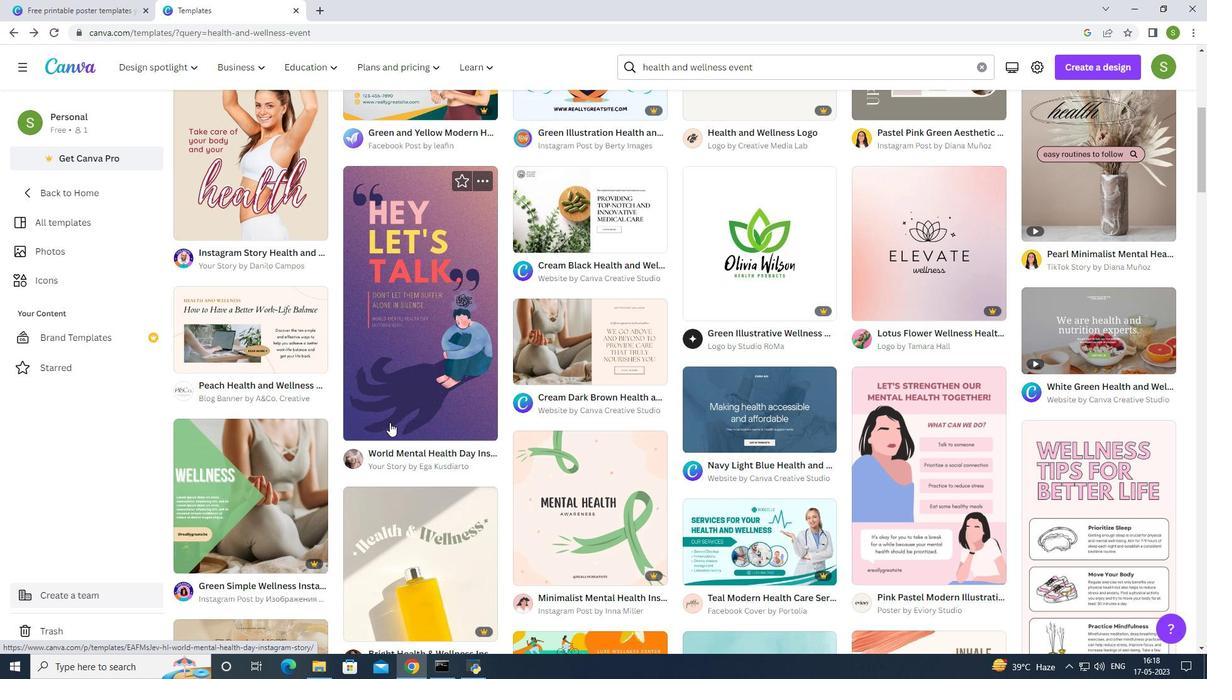 
Action: Mouse scrolled (389, 421) with delta (0, 0)
Screenshot: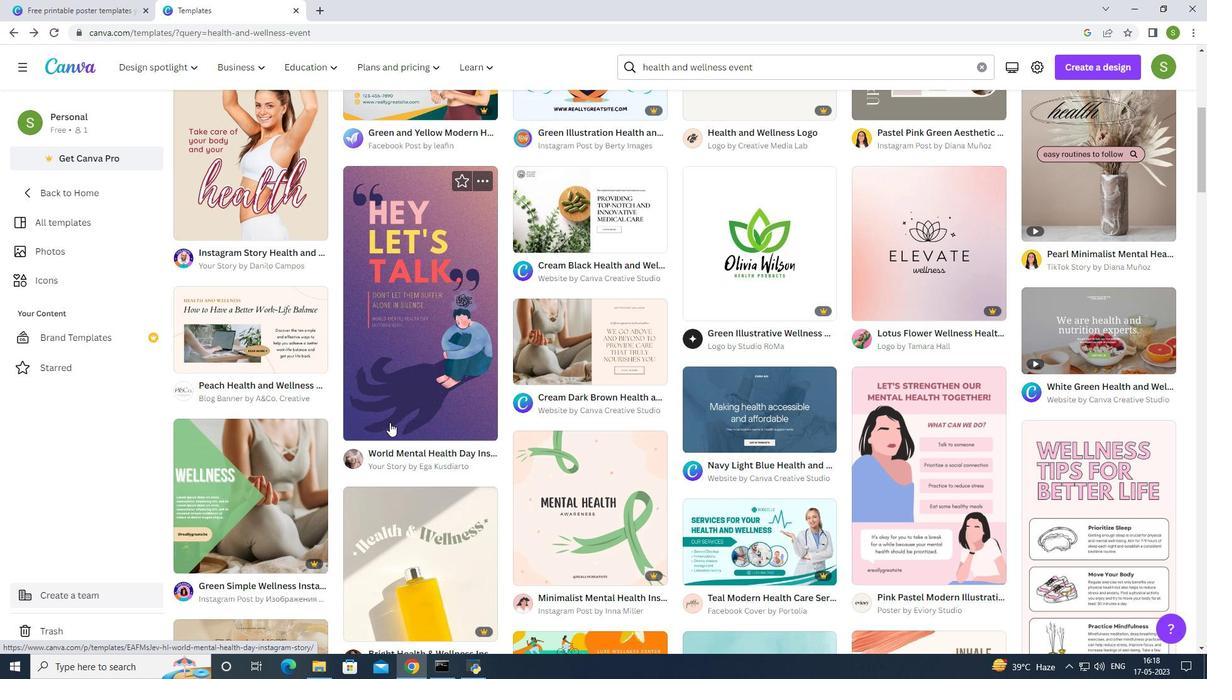 
Action: Mouse scrolled (389, 421) with delta (0, 0)
Screenshot: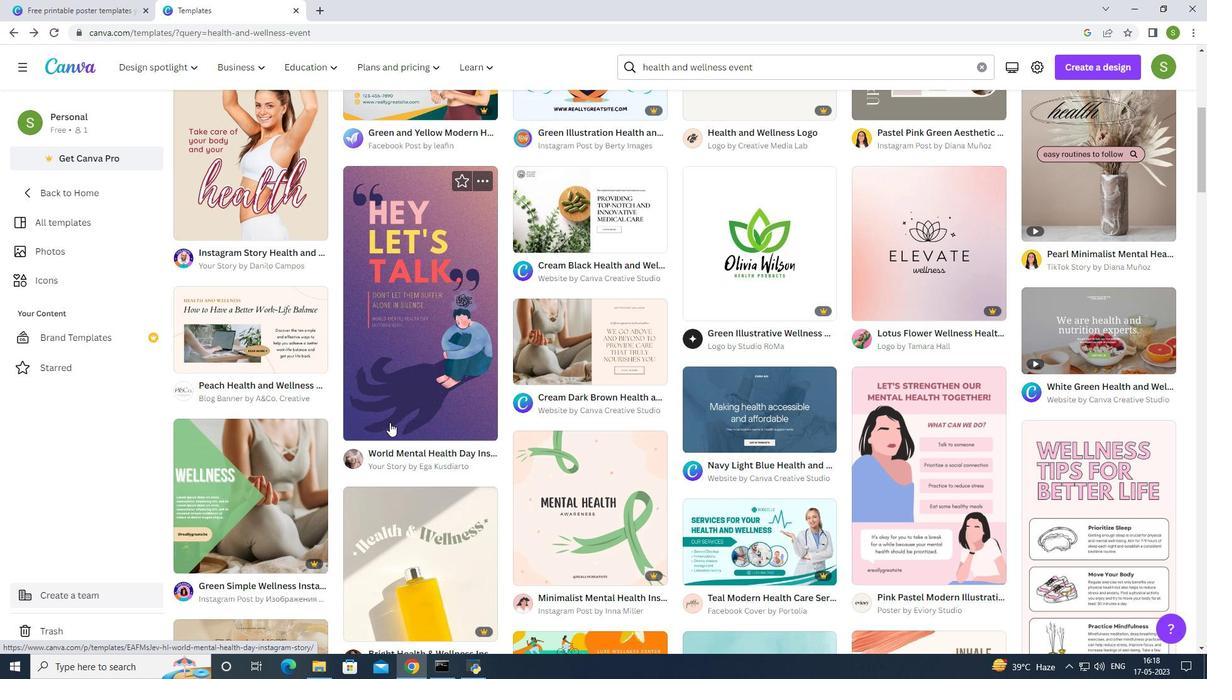 
Action: Mouse scrolled (389, 421) with delta (0, 0)
Screenshot: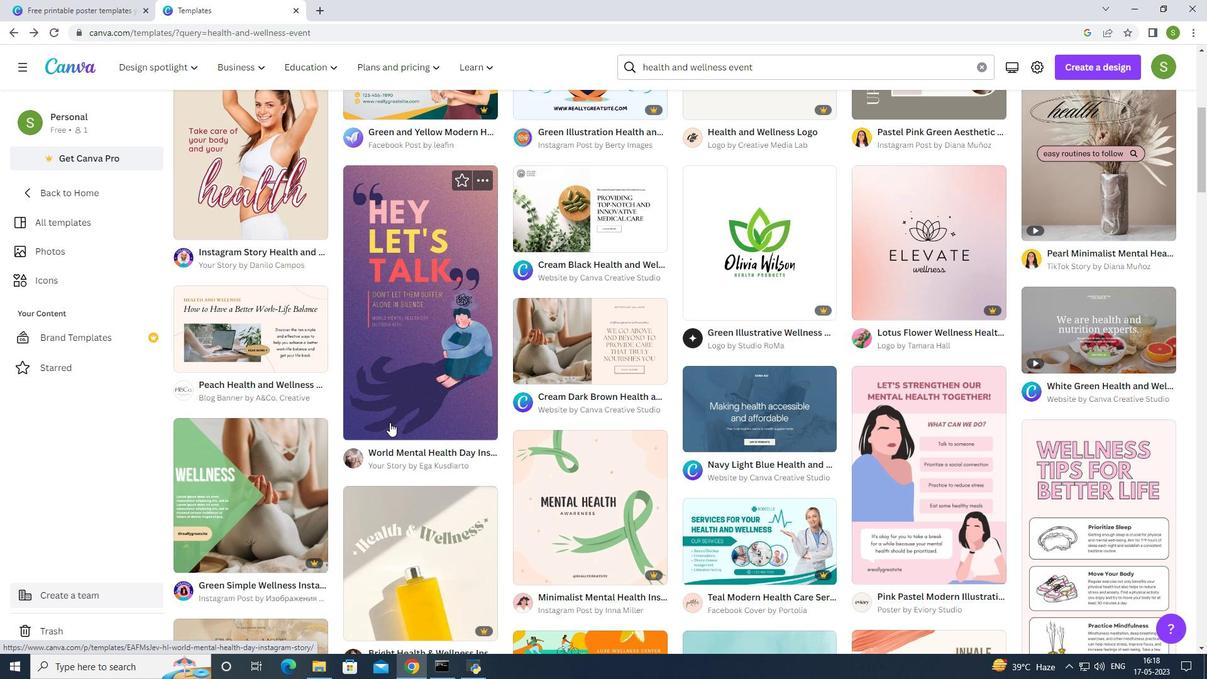 
Action: Mouse moved to (725, 355)
Screenshot: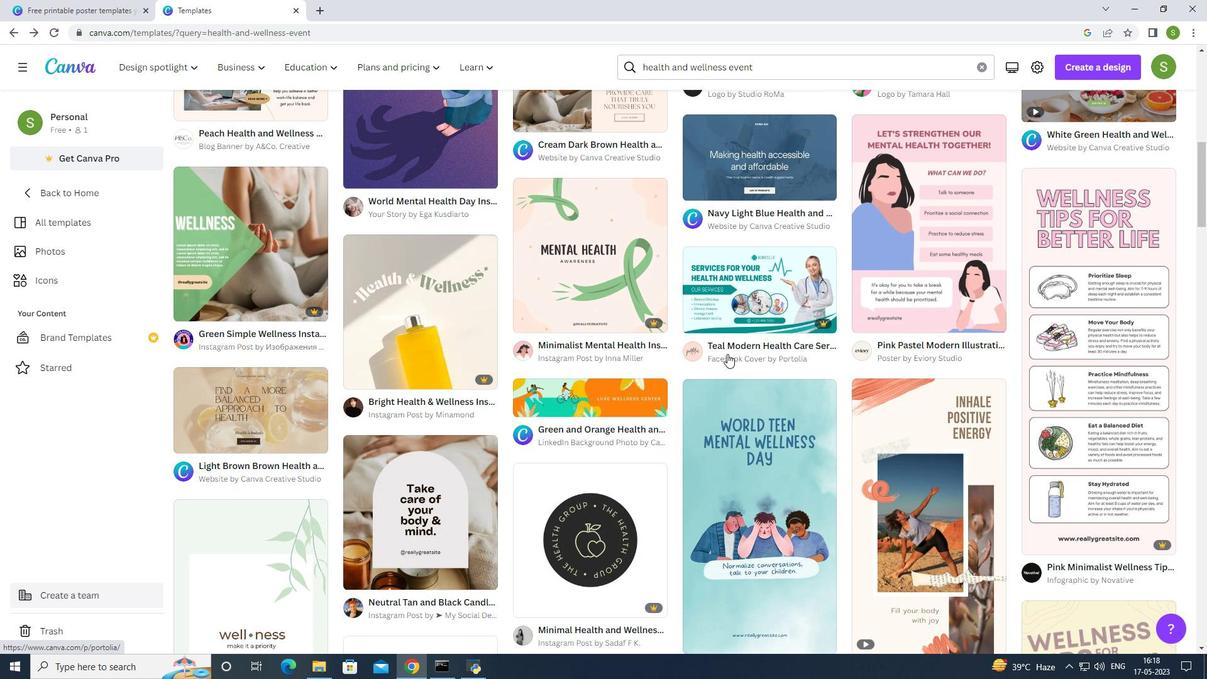 
Action: Mouse scrolled (725, 355) with delta (0, 0)
Screenshot: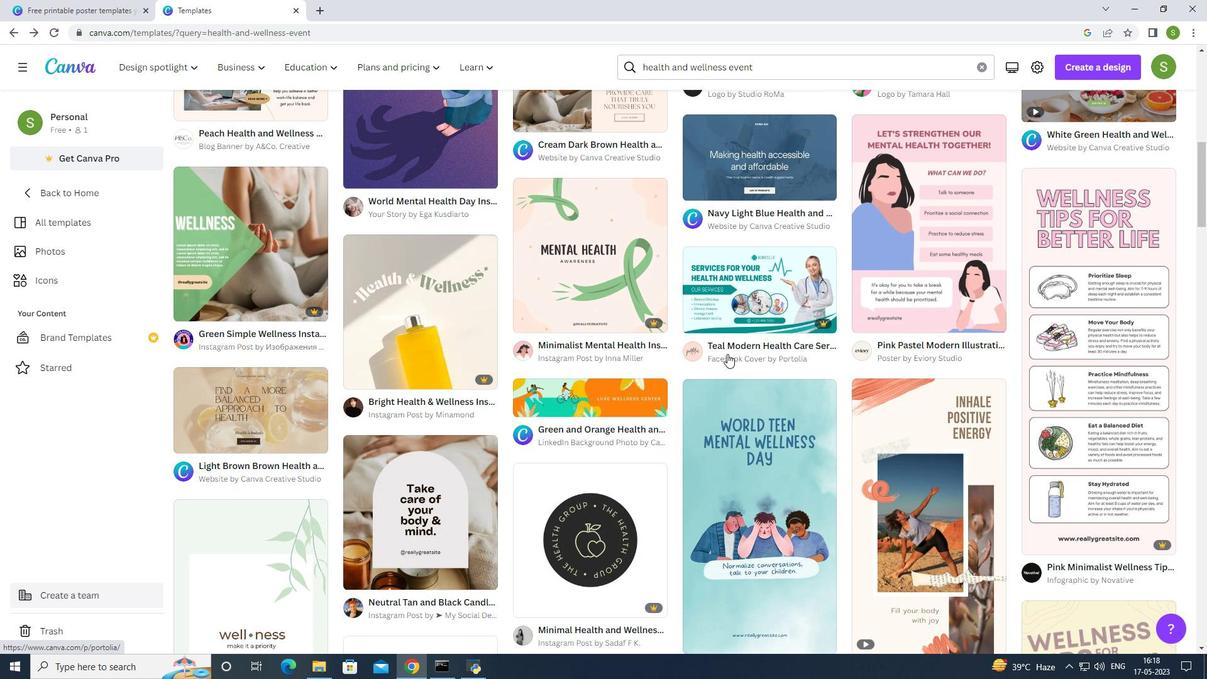 
Action: Mouse moved to (722, 359)
Screenshot: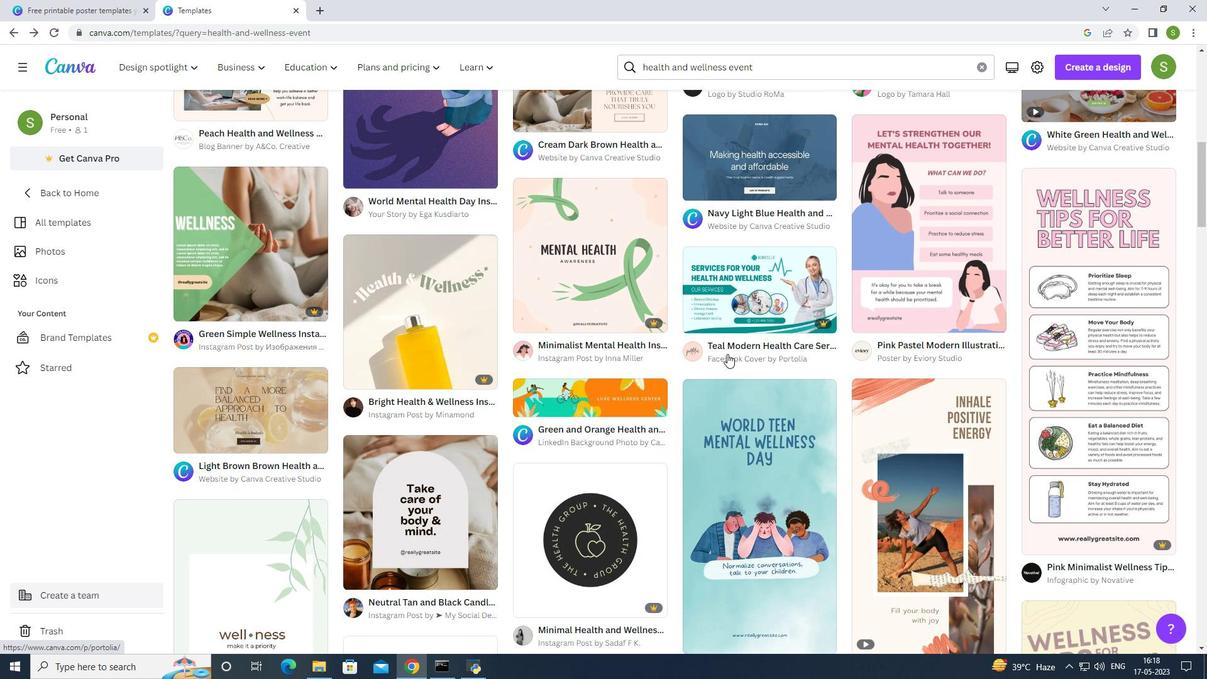 
Action: Mouse scrolled (722, 358) with delta (0, 0)
Screenshot: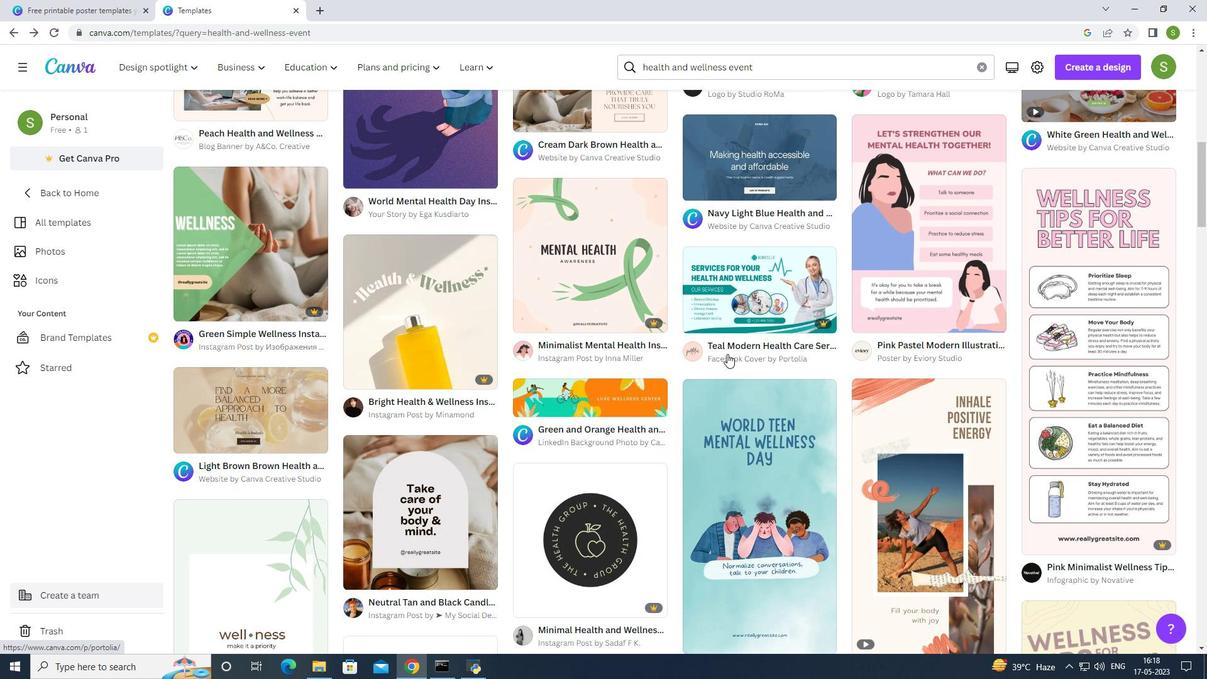 
Action: Mouse moved to (701, 372)
Screenshot: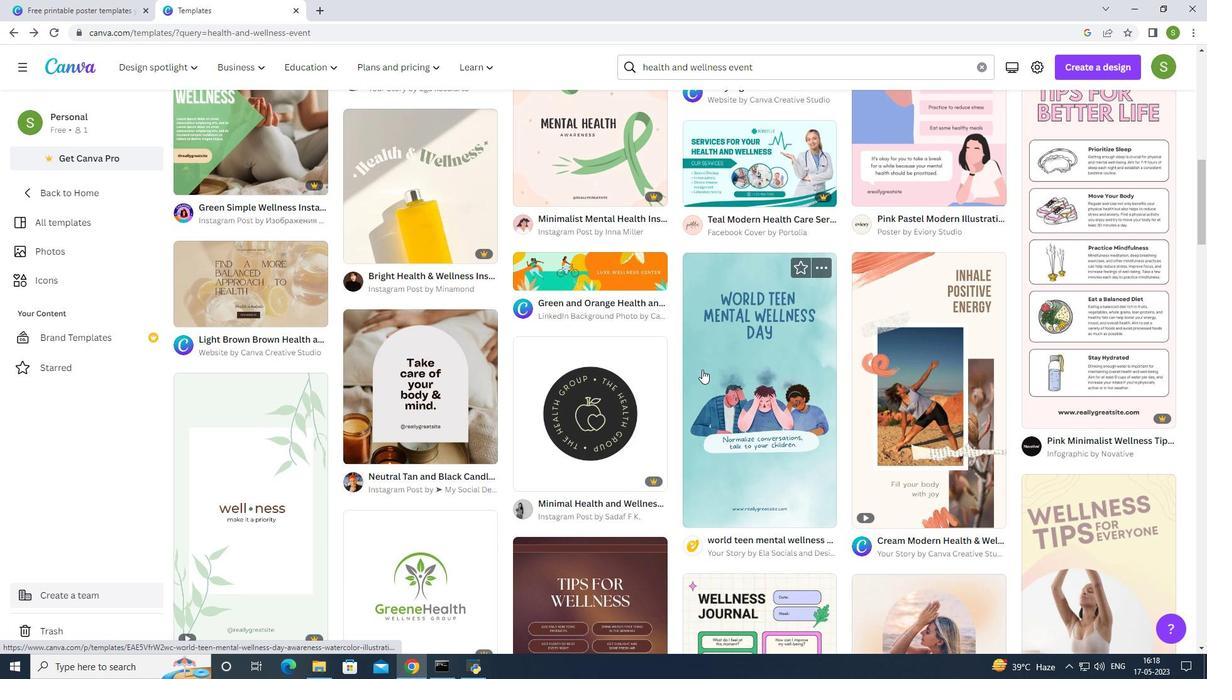 
Action: Mouse scrolled (701, 372) with delta (0, 0)
Screenshot: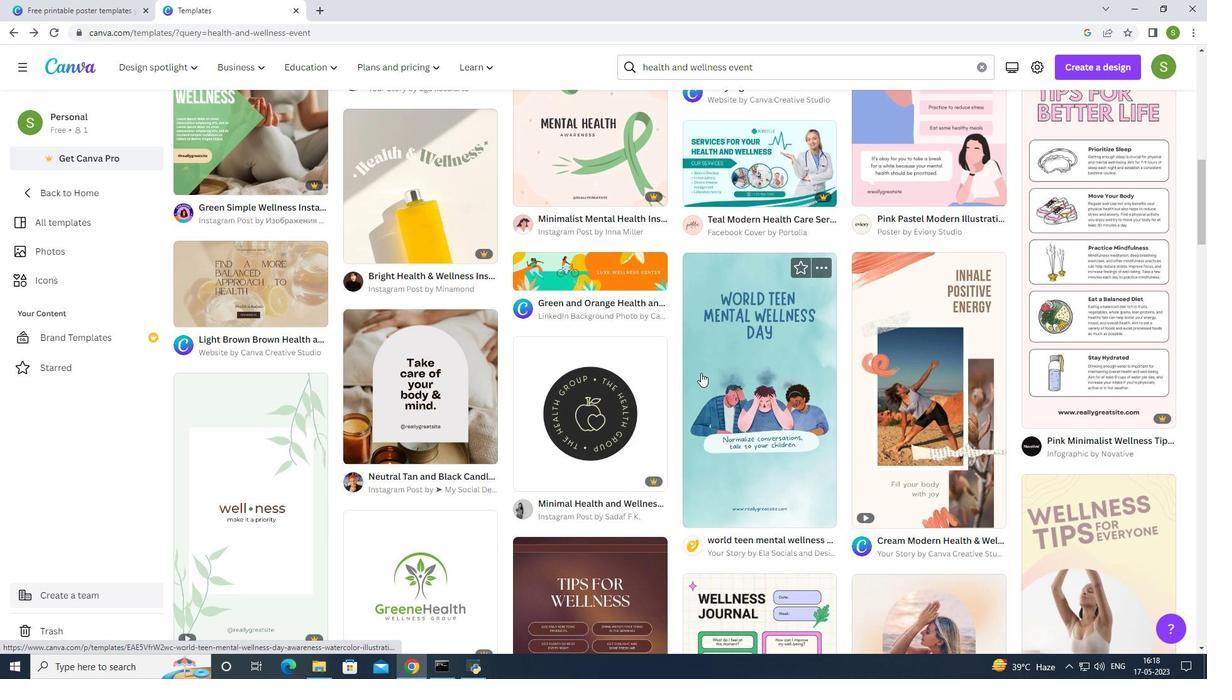 
Action: Mouse moved to (701, 374)
Screenshot: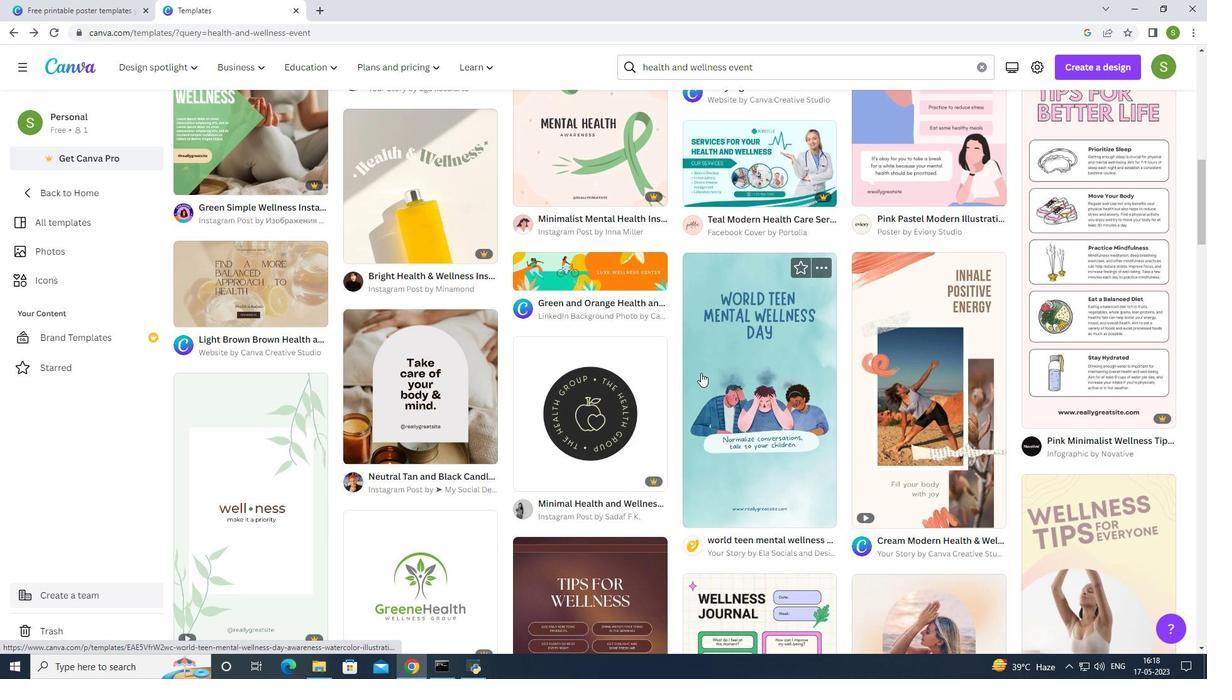 
Action: Mouse scrolled (701, 373) with delta (0, 0)
Screenshot: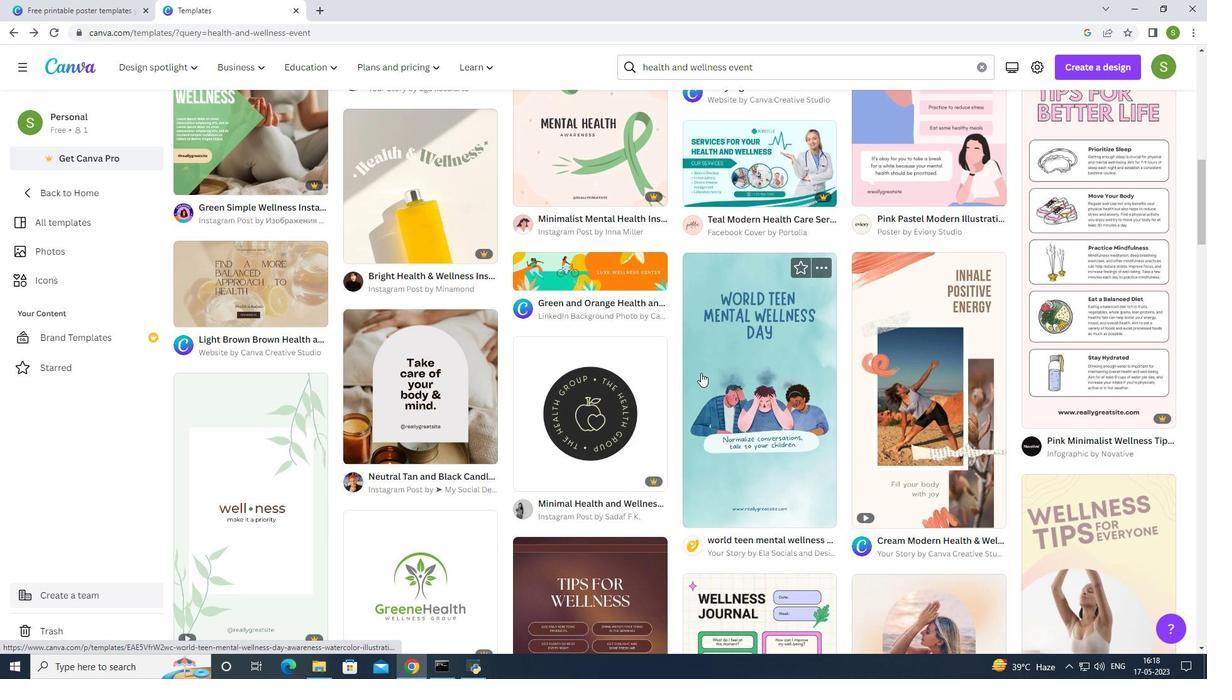 
Action: Mouse scrolled (701, 373) with delta (0, 0)
Screenshot: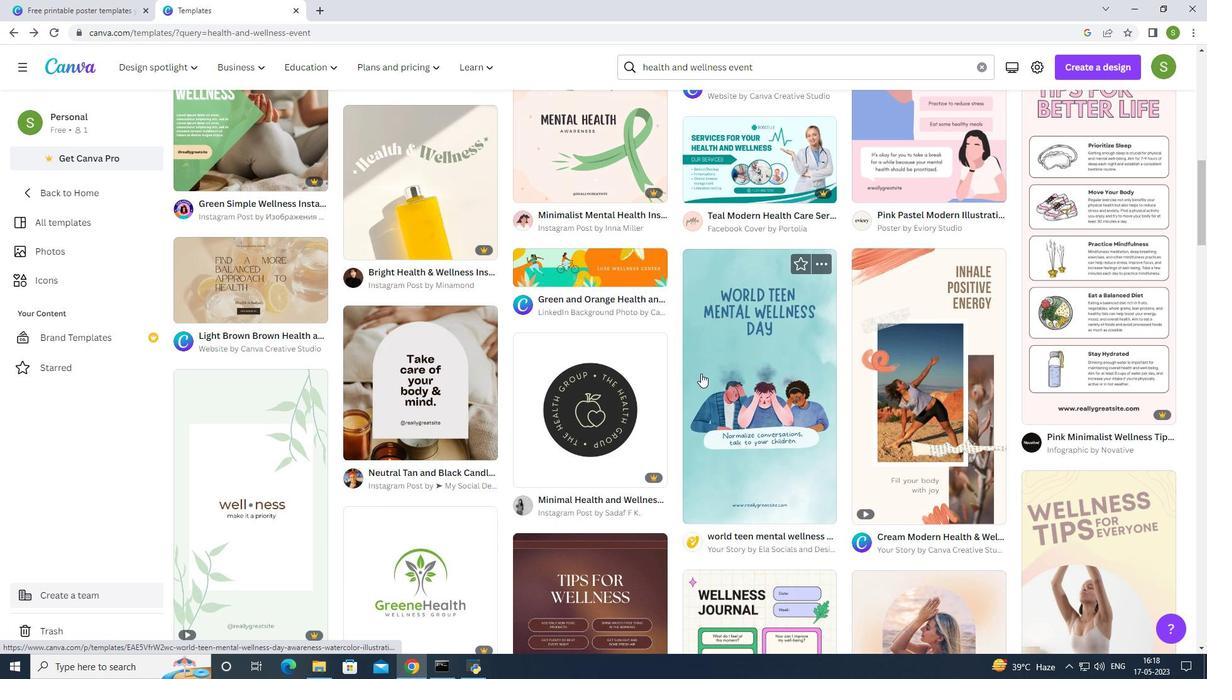 
Action: Mouse moved to (701, 374)
Screenshot: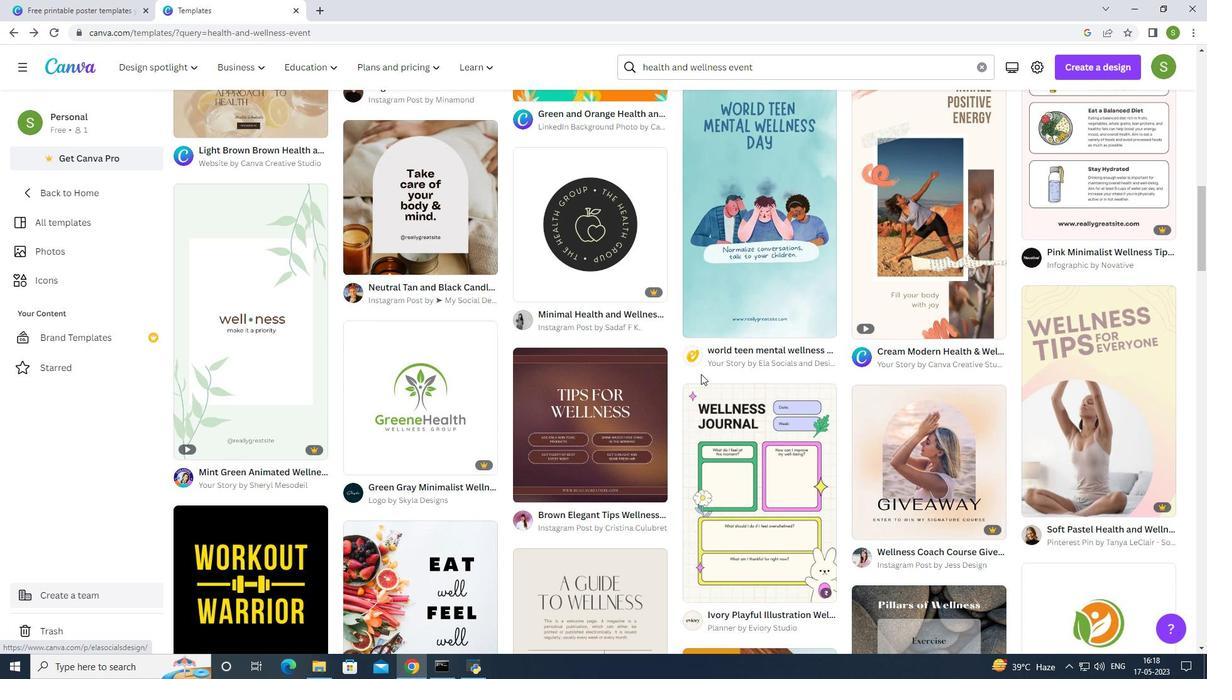 
Action: Mouse scrolled (701, 373) with delta (0, 0)
Screenshot: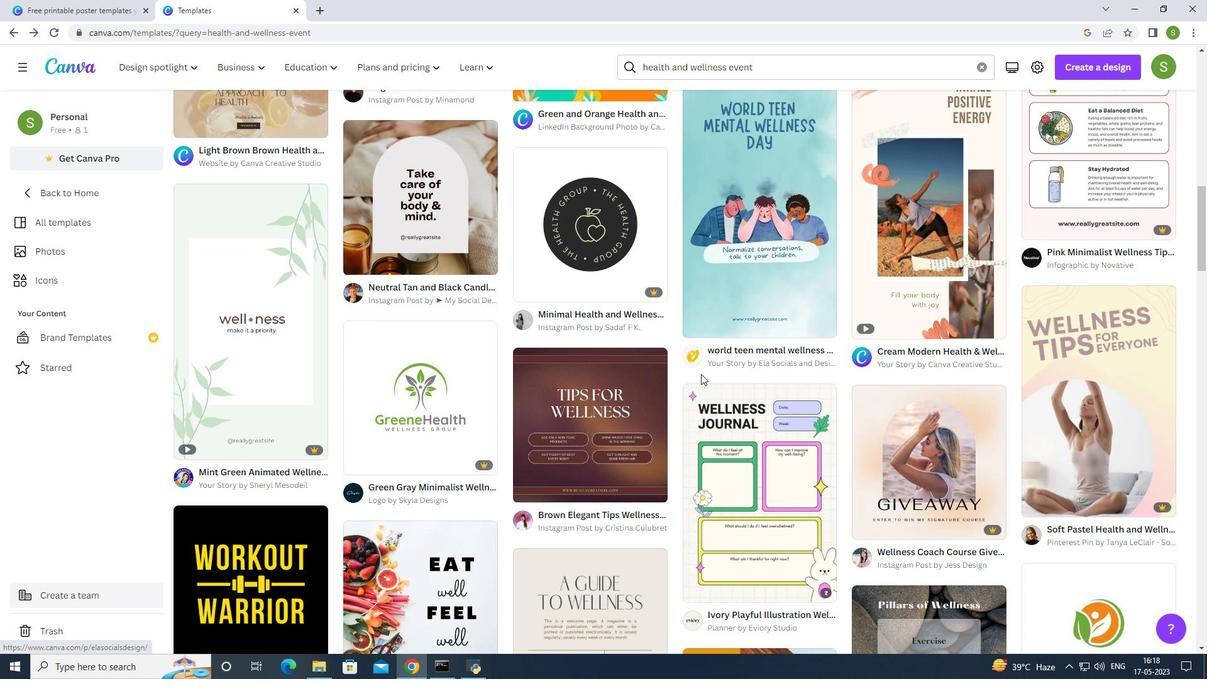 
Action: Mouse moved to (701, 376)
Screenshot: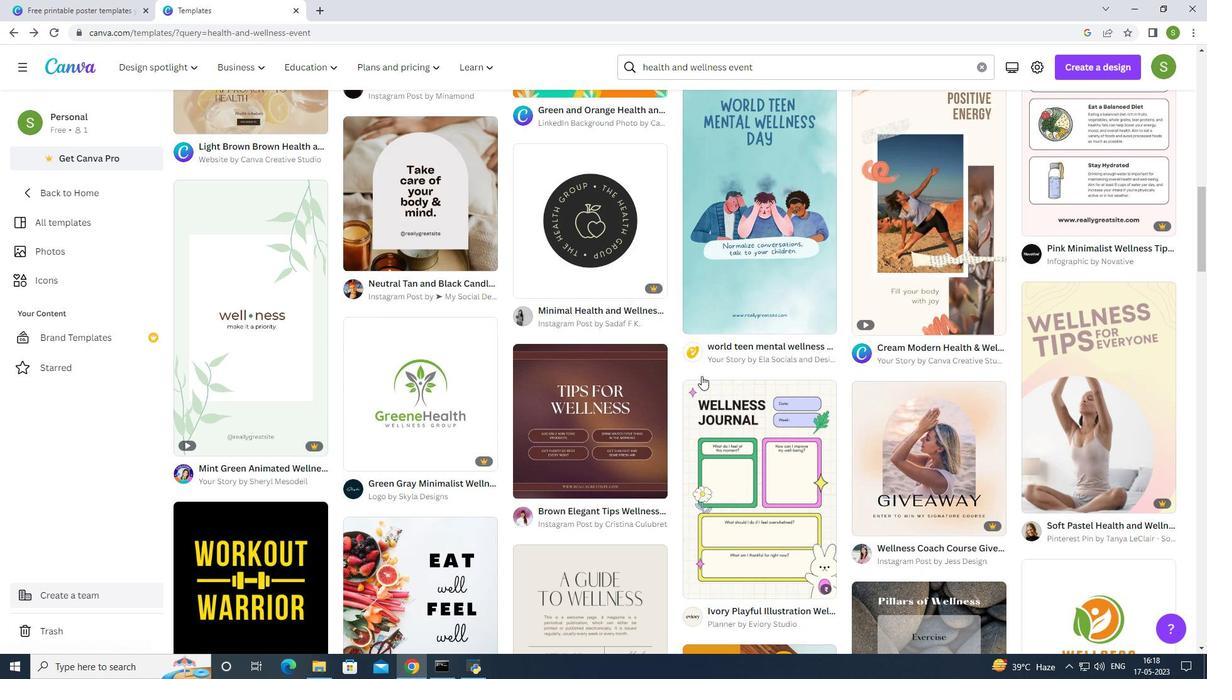 
Action: Mouse scrolled (701, 376) with delta (0, 0)
Screenshot: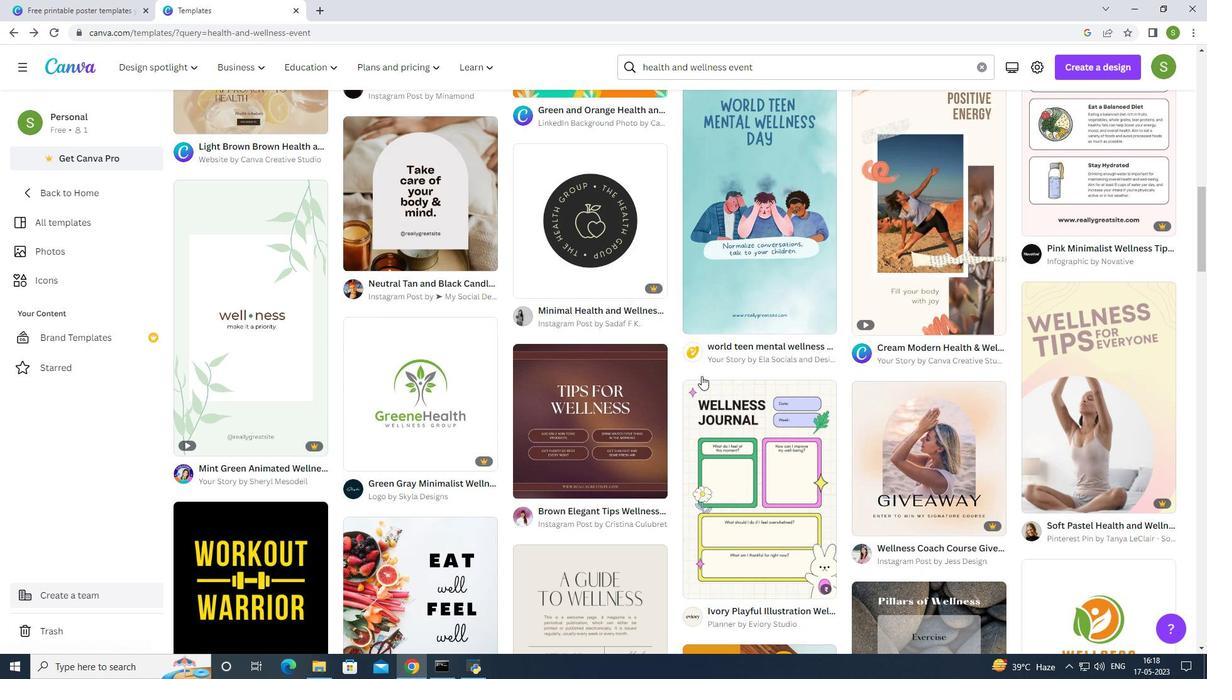 
Action: Mouse moved to (698, 381)
Screenshot: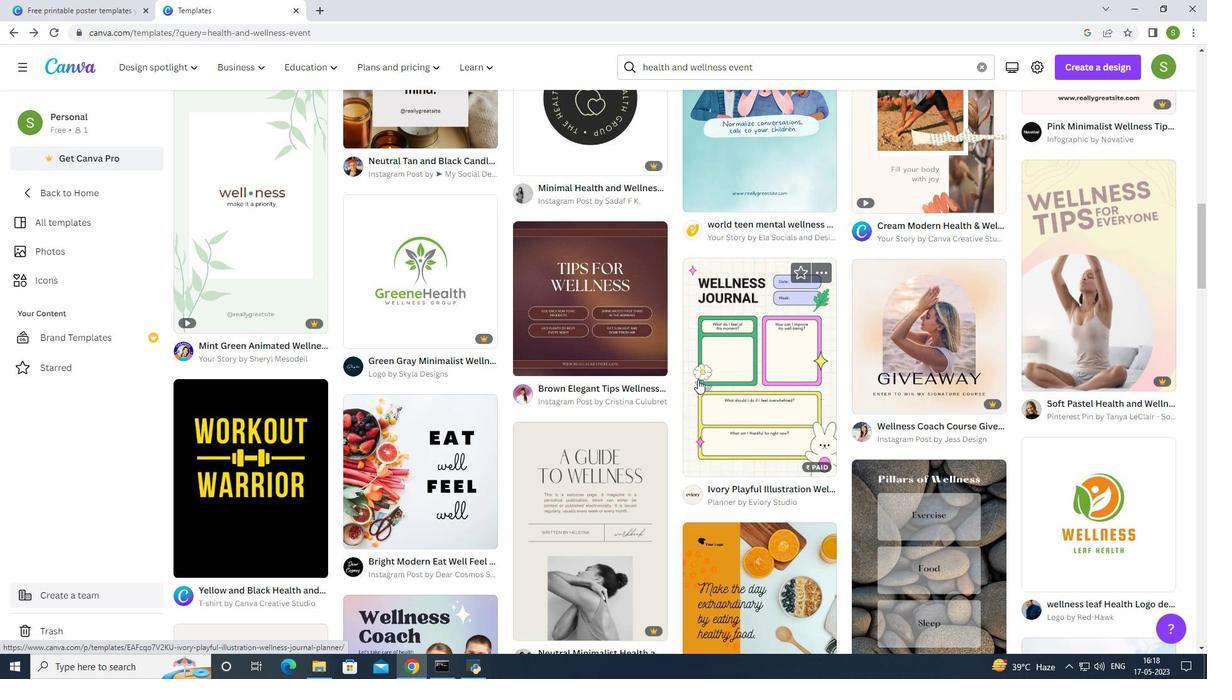 
Action: Mouse scrolled (698, 380) with delta (0, 0)
Screenshot: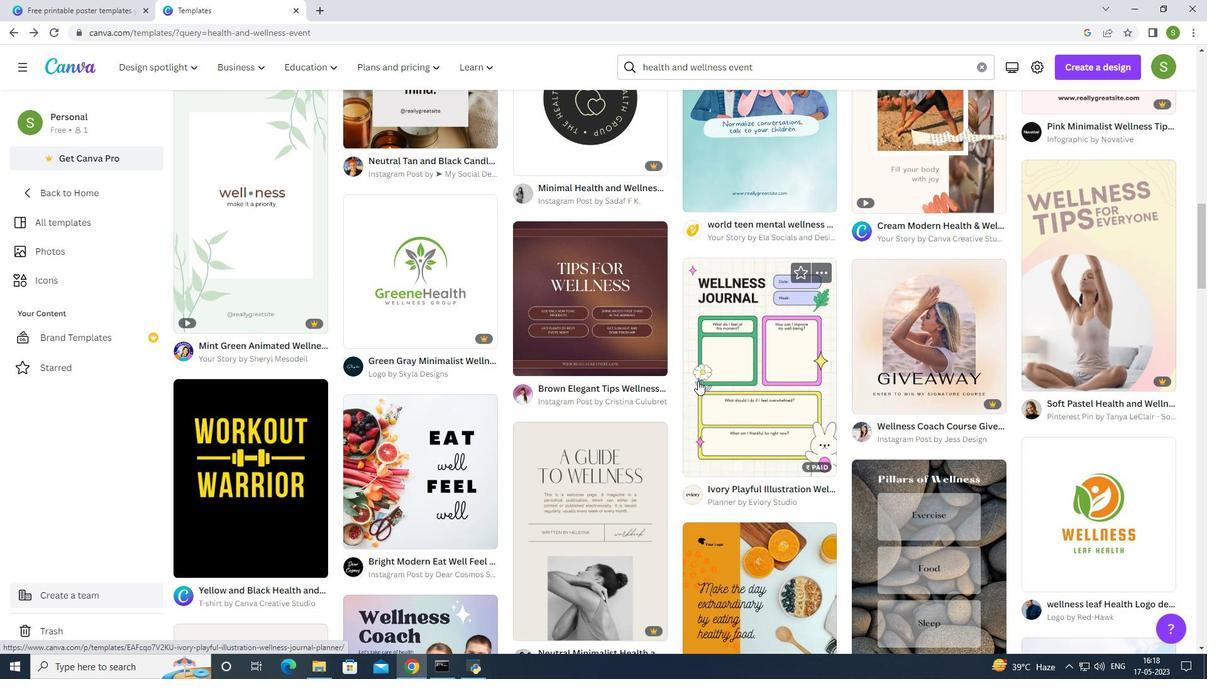 
Action: Mouse moved to (698, 381)
Screenshot: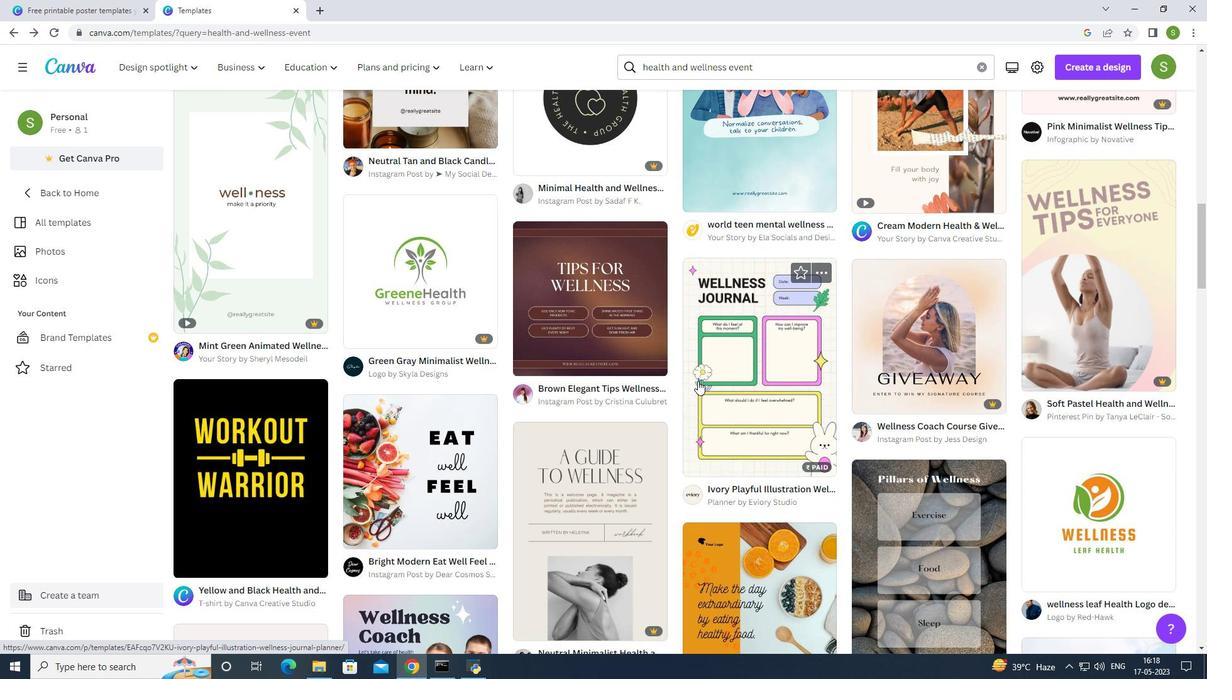 
Action: Mouse scrolled (698, 381) with delta (0, 0)
Screenshot: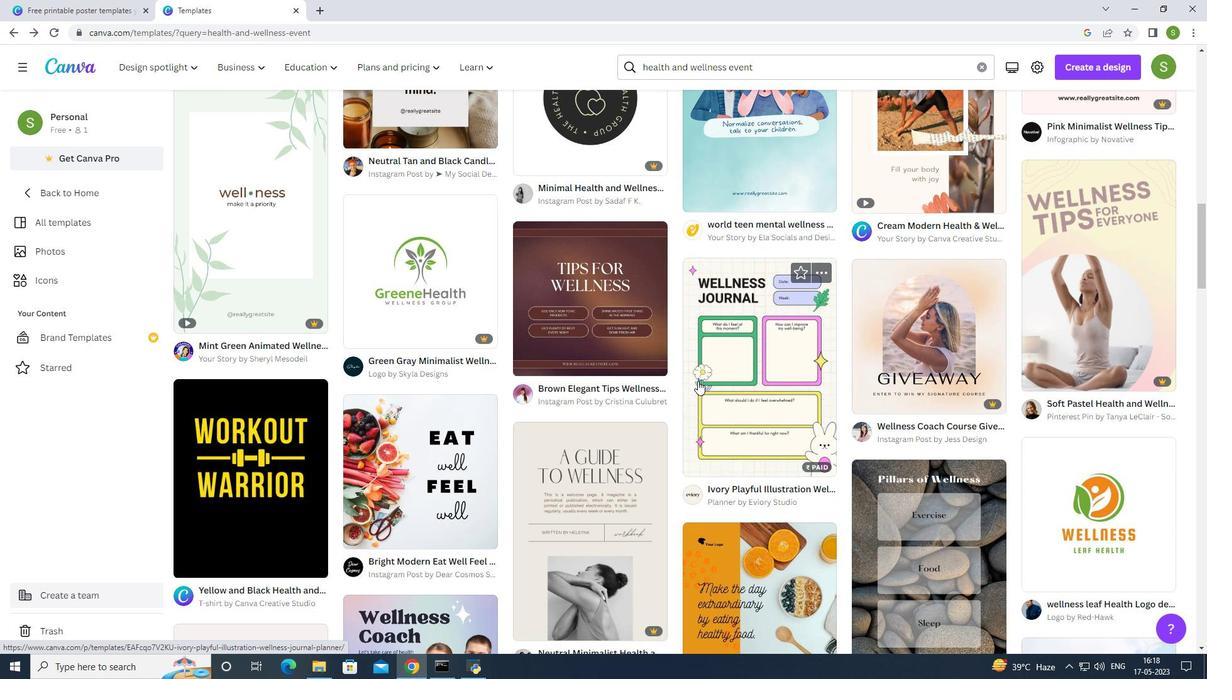 
Action: Mouse scrolled (698, 381) with delta (0, 0)
Screenshot: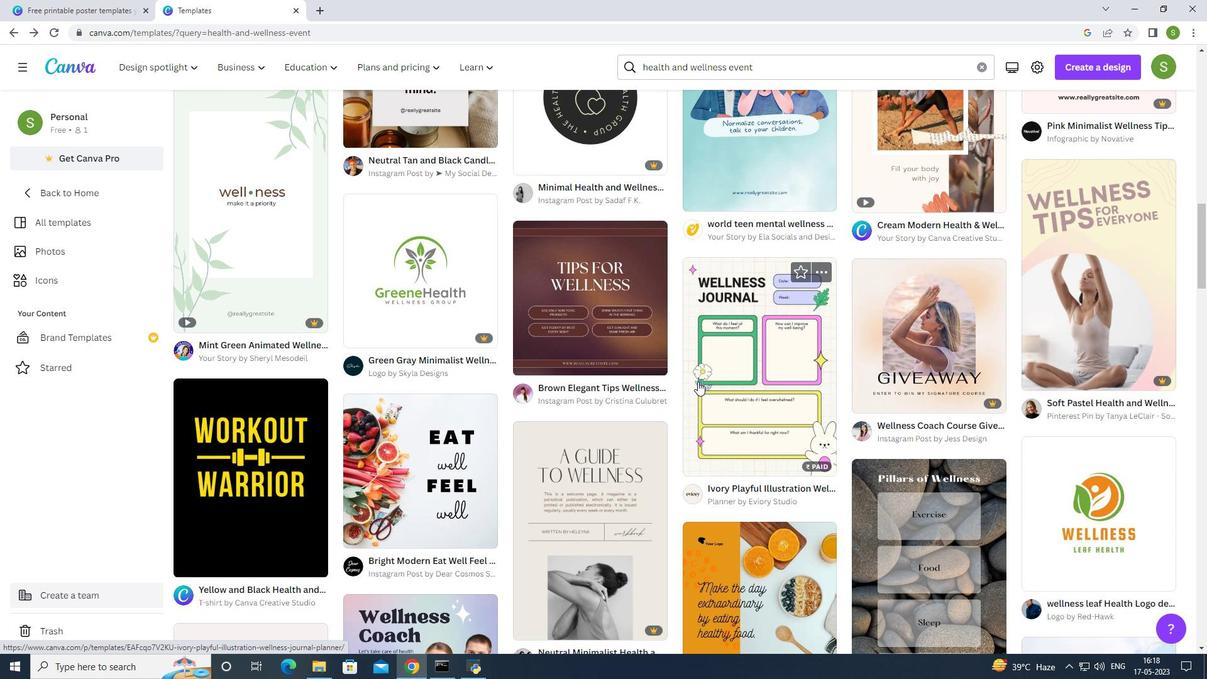 
Action: Mouse moved to (695, 386)
Screenshot: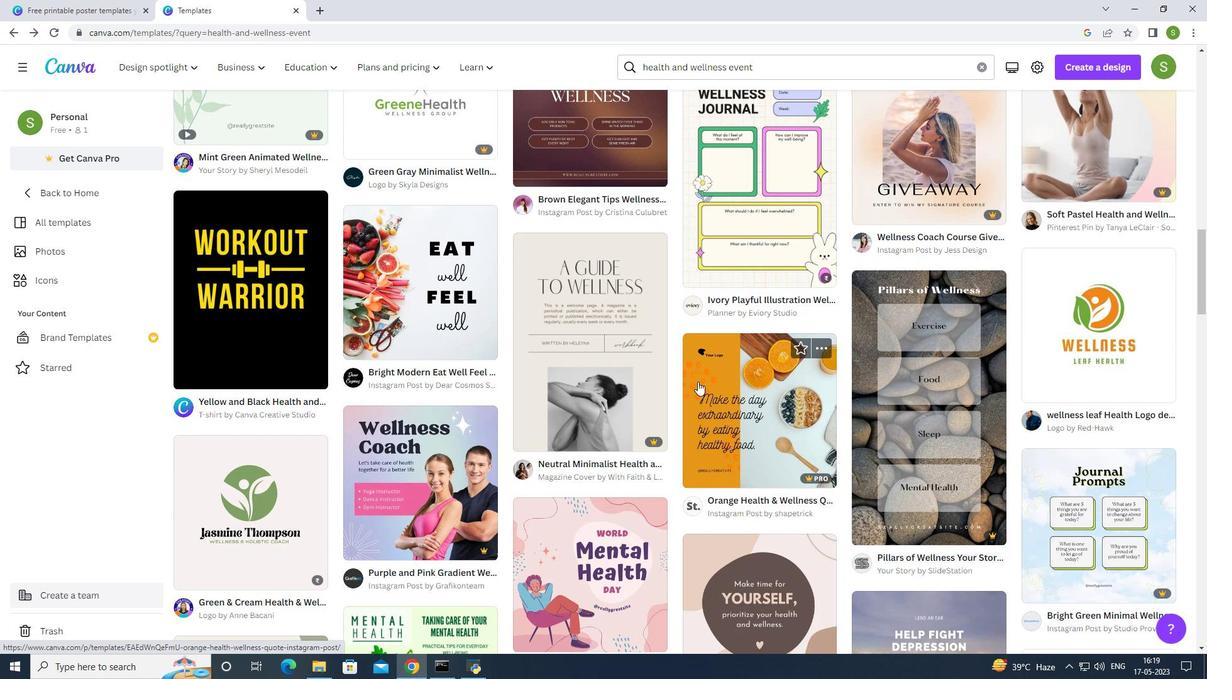 
Action: Mouse scrolled (695, 385) with delta (0, 0)
Screenshot: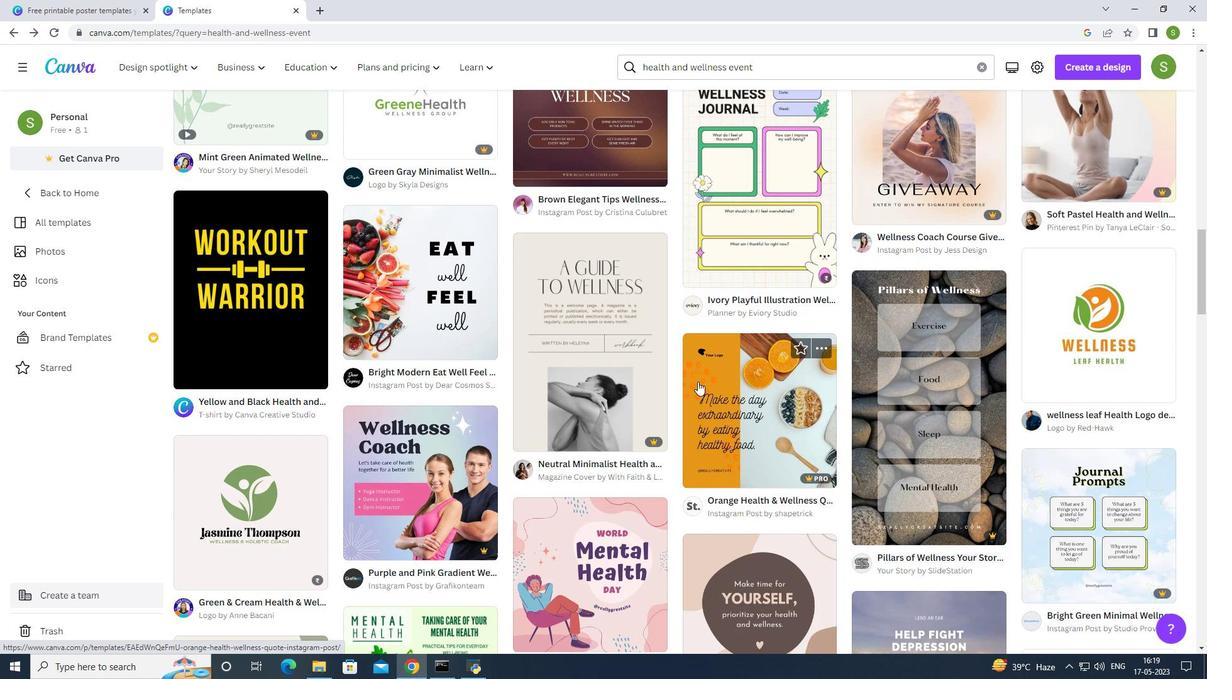 
Action: Mouse moved to (694, 387)
Screenshot: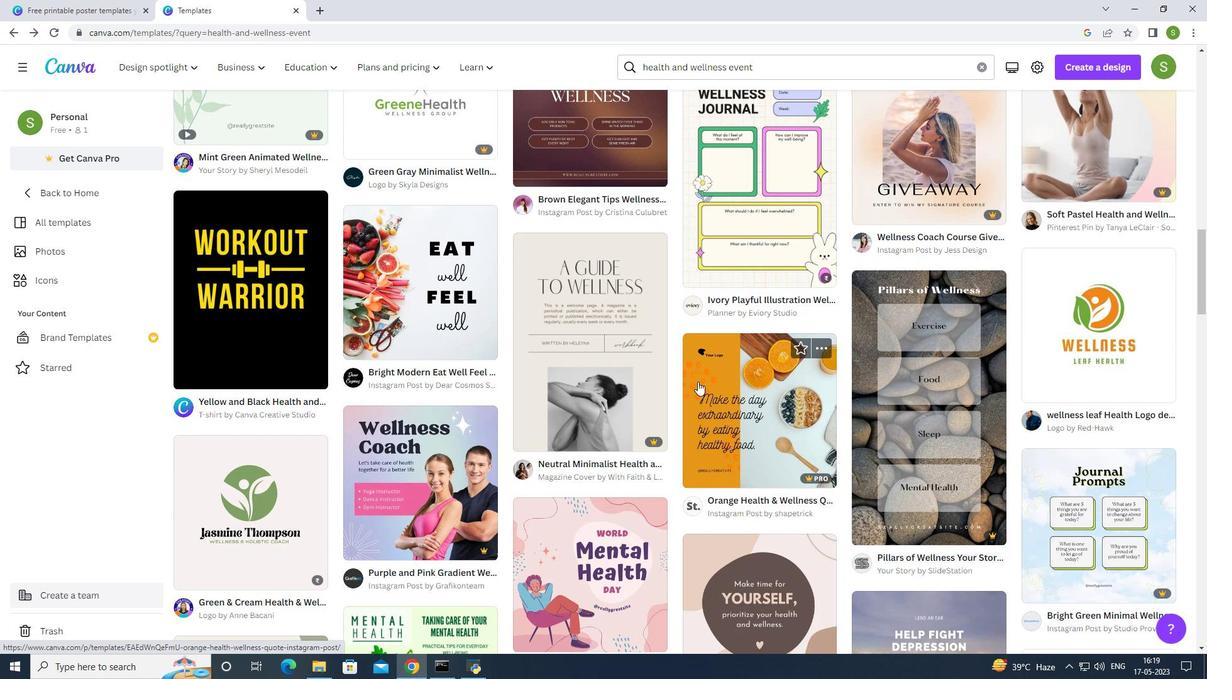 
Action: Mouse scrolled (694, 386) with delta (0, 0)
Screenshot: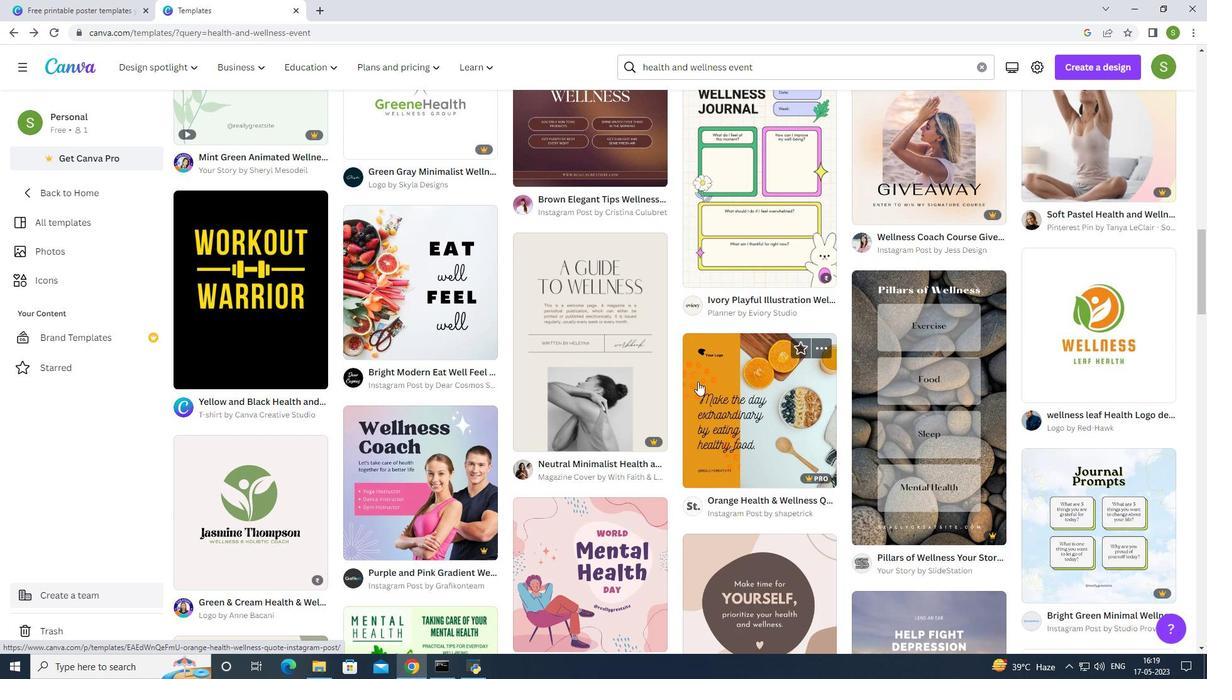 
Action: Mouse moved to (694, 387)
Screenshot: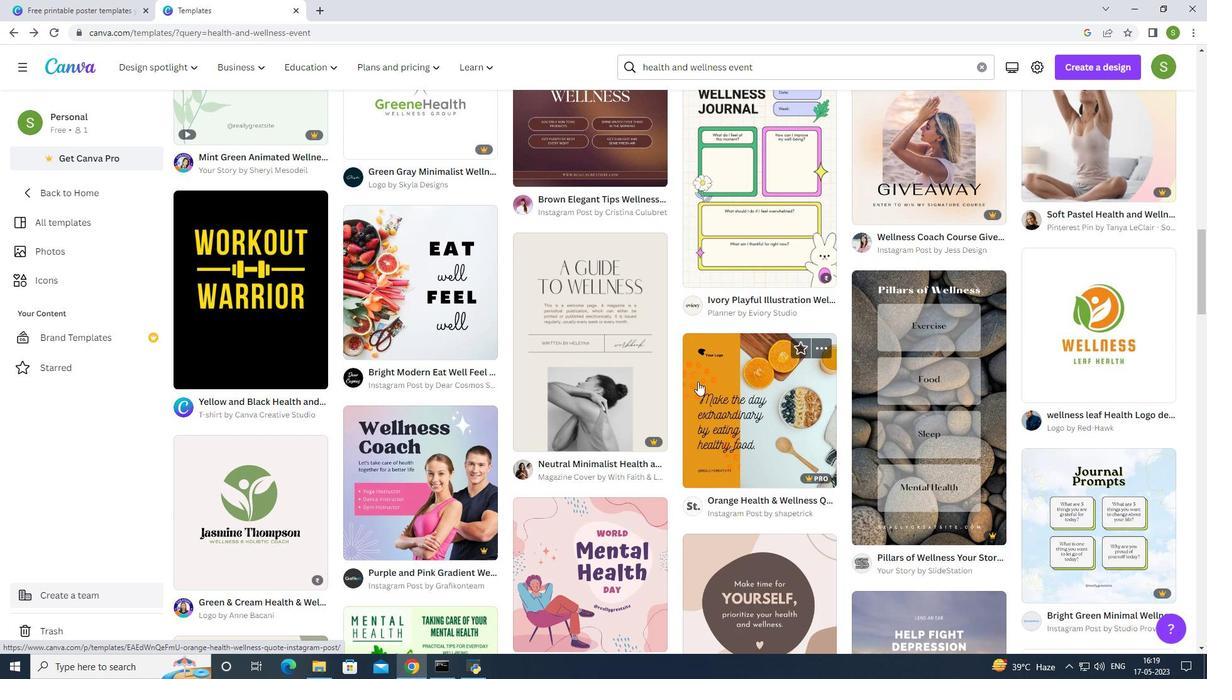 
Action: Mouse scrolled (694, 387) with delta (0, 0)
Screenshot: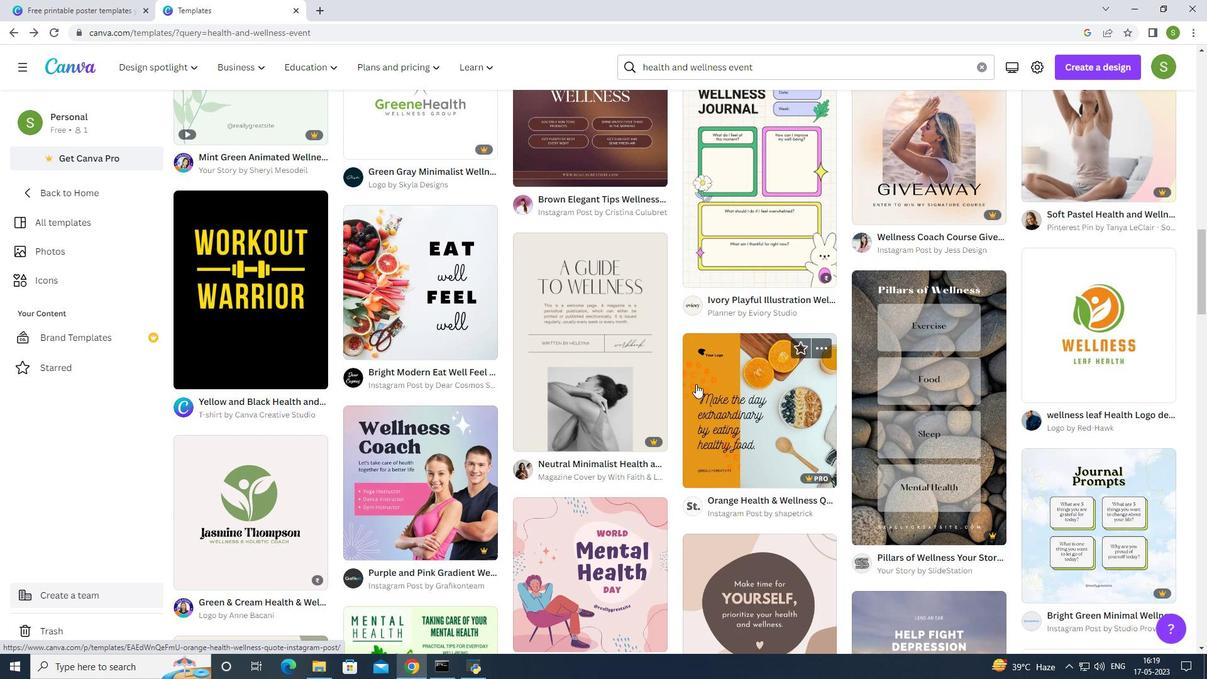 
Action: Mouse scrolled (694, 387) with delta (0, 0)
Screenshot: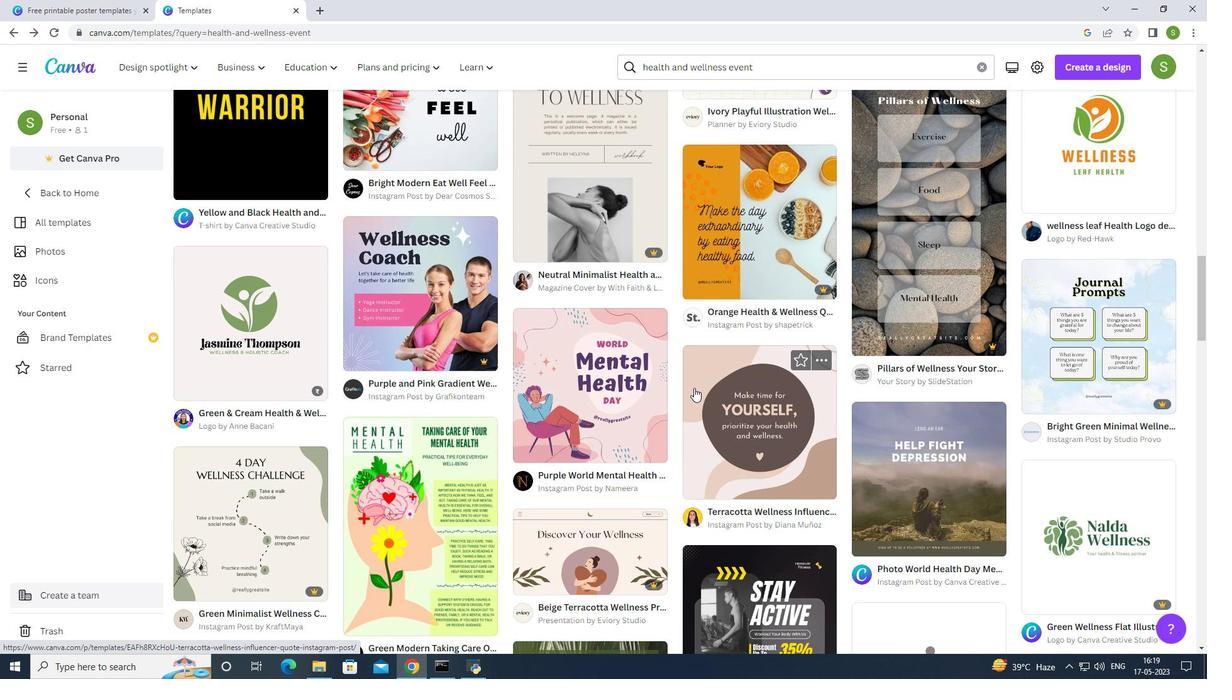 
Action: Mouse scrolled (694, 387) with delta (0, 0)
Screenshot: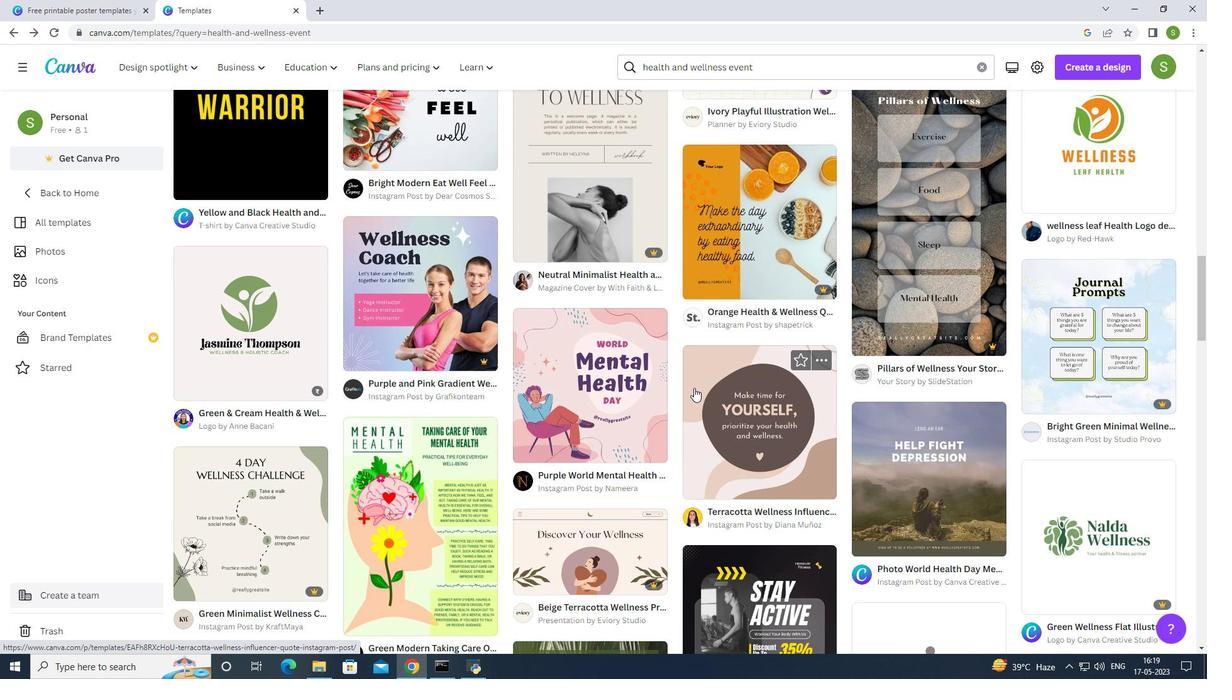 
Action: Mouse scrolled (694, 387) with delta (0, 0)
Screenshot: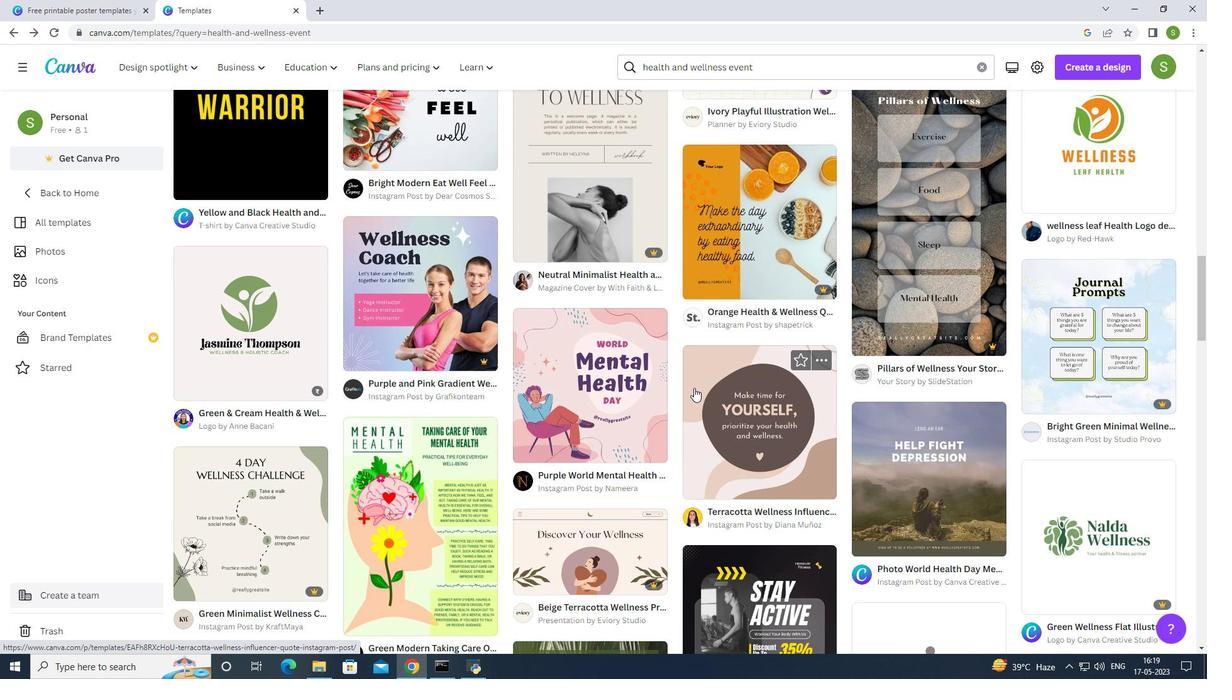
Action: Mouse scrolled (694, 387) with delta (0, 0)
Screenshot: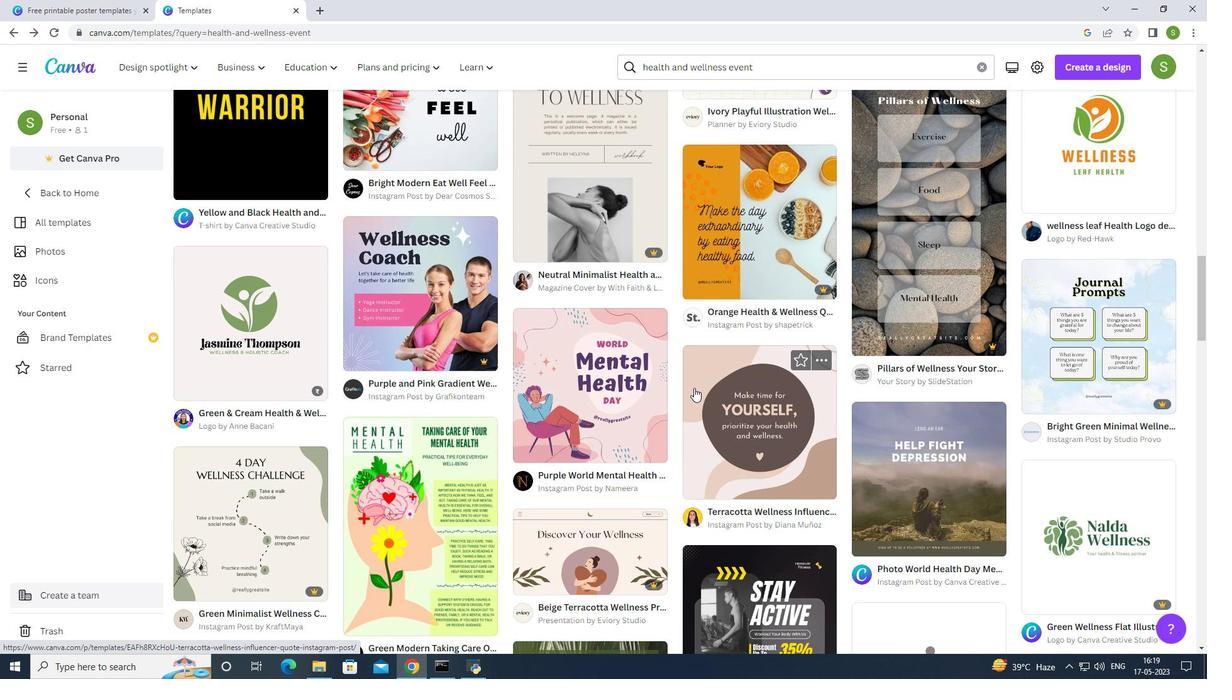 
Action: Mouse scrolled (694, 387) with delta (0, 0)
Screenshot: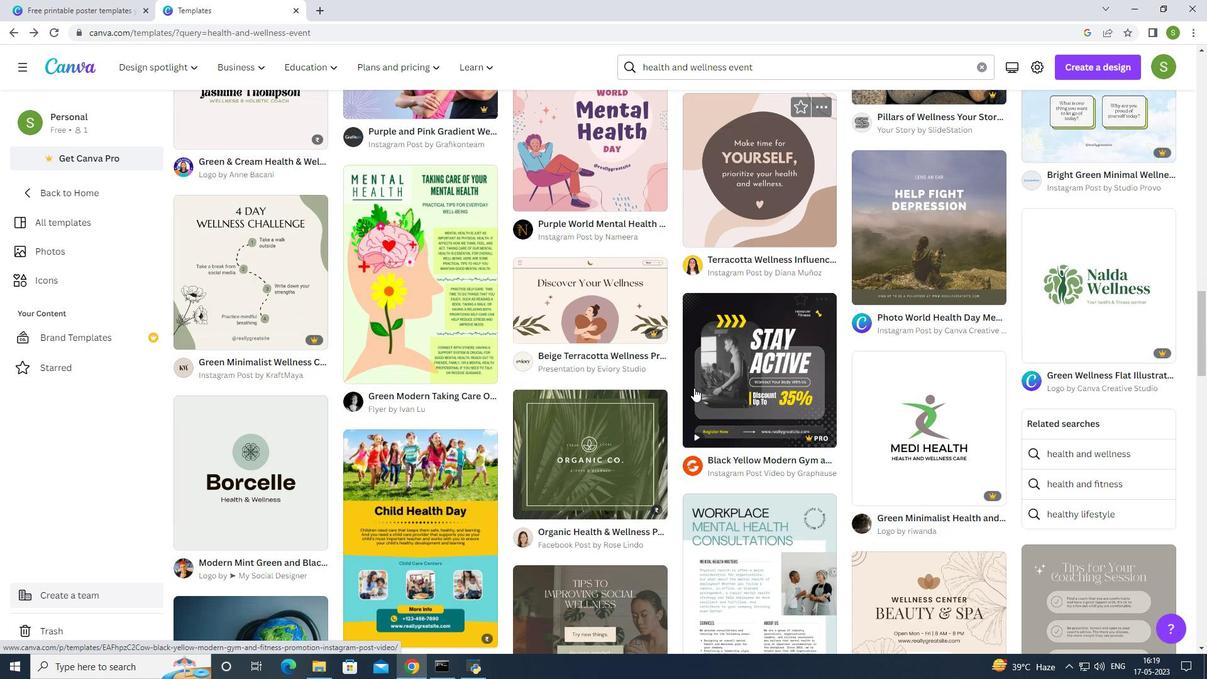 
Action: Mouse scrolled (694, 387) with delta (0, 0)
Screenshot: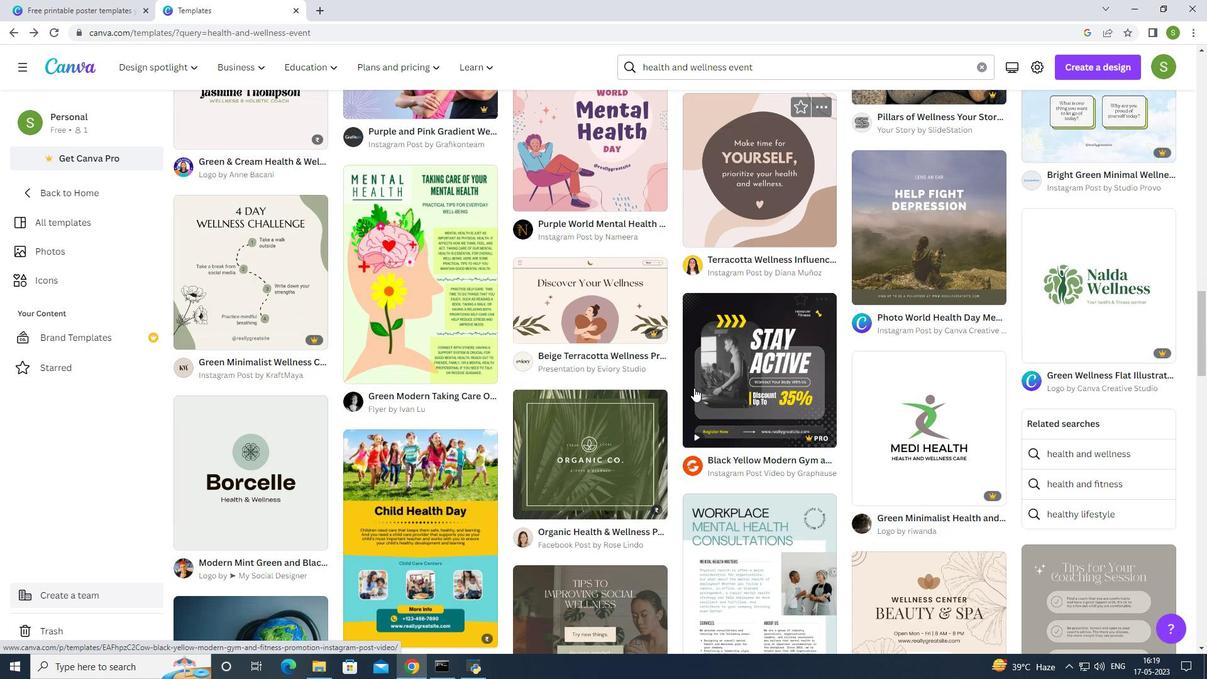 
Action: Mouse moved to (693, 387)
Screenshot: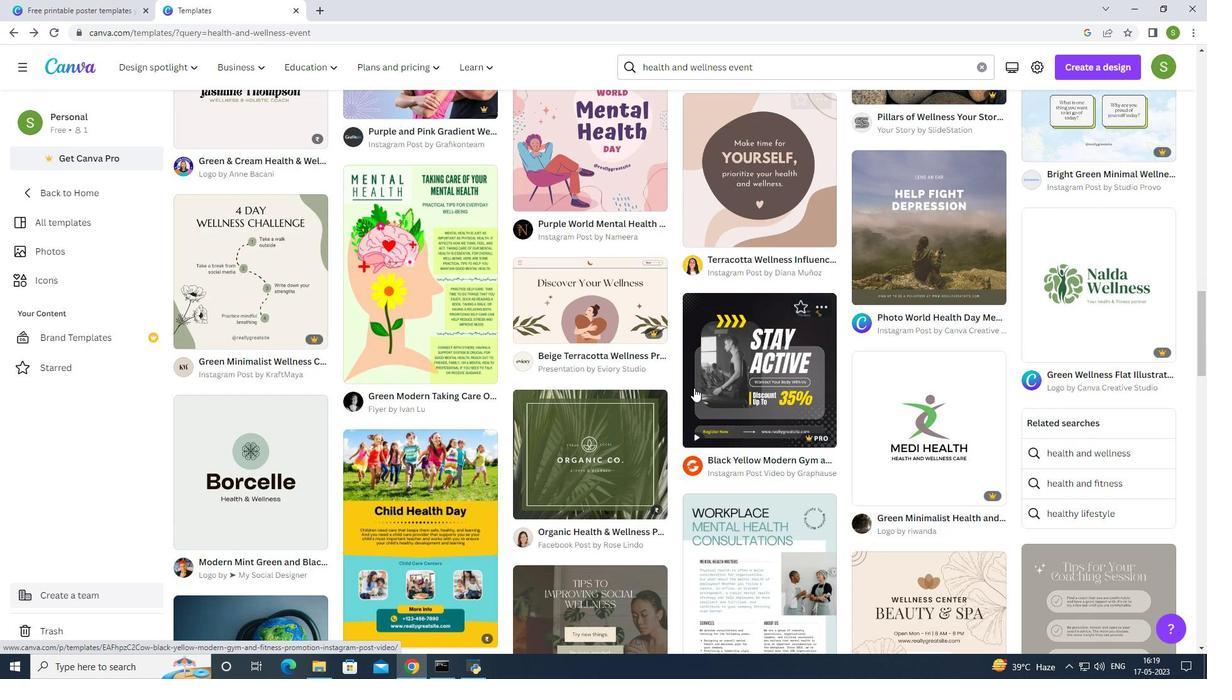 
Action: Mouse scrolled (693, 387) with delta (0, 0)
Screenshot: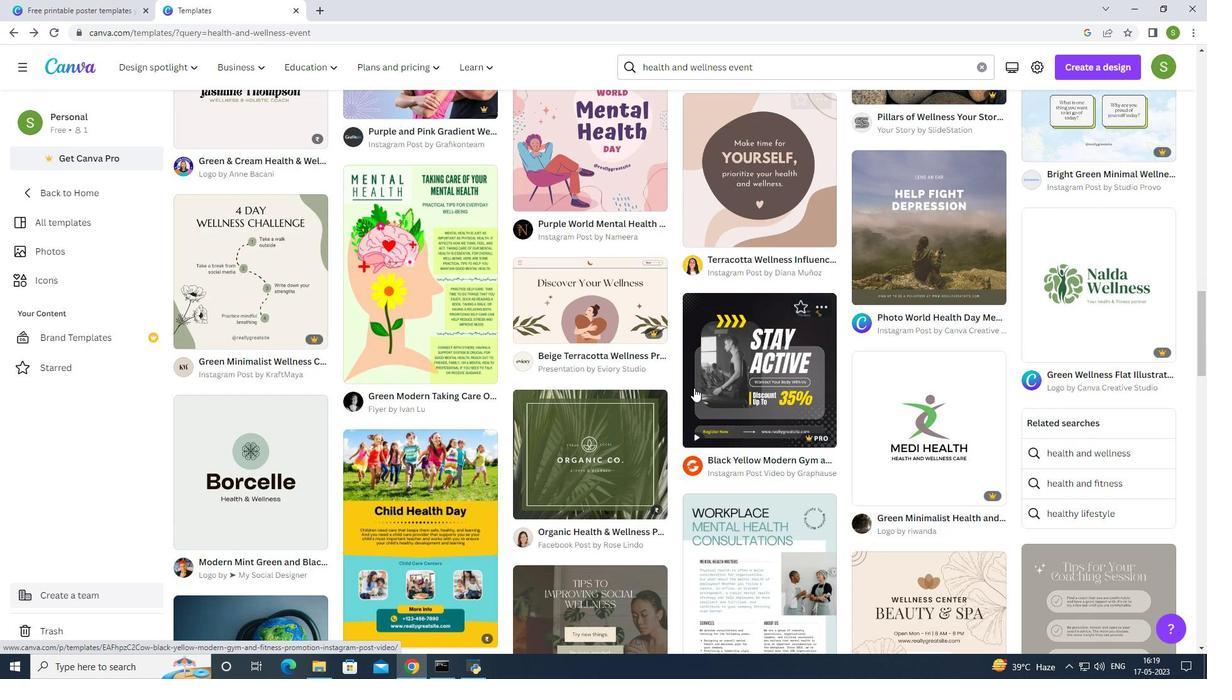 
Action: Mouse moved to (692, 387)
Screenshot: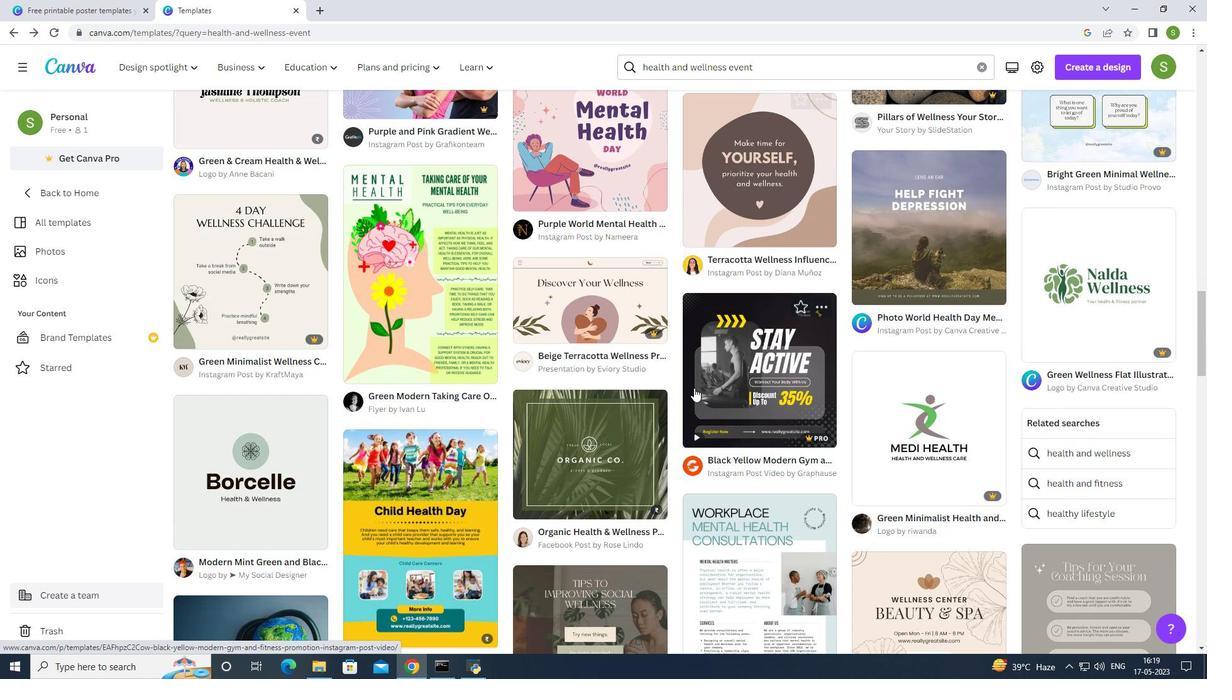 
Action: Mouse scrolled (692, 387) with delta (0, 0)
Screenshot: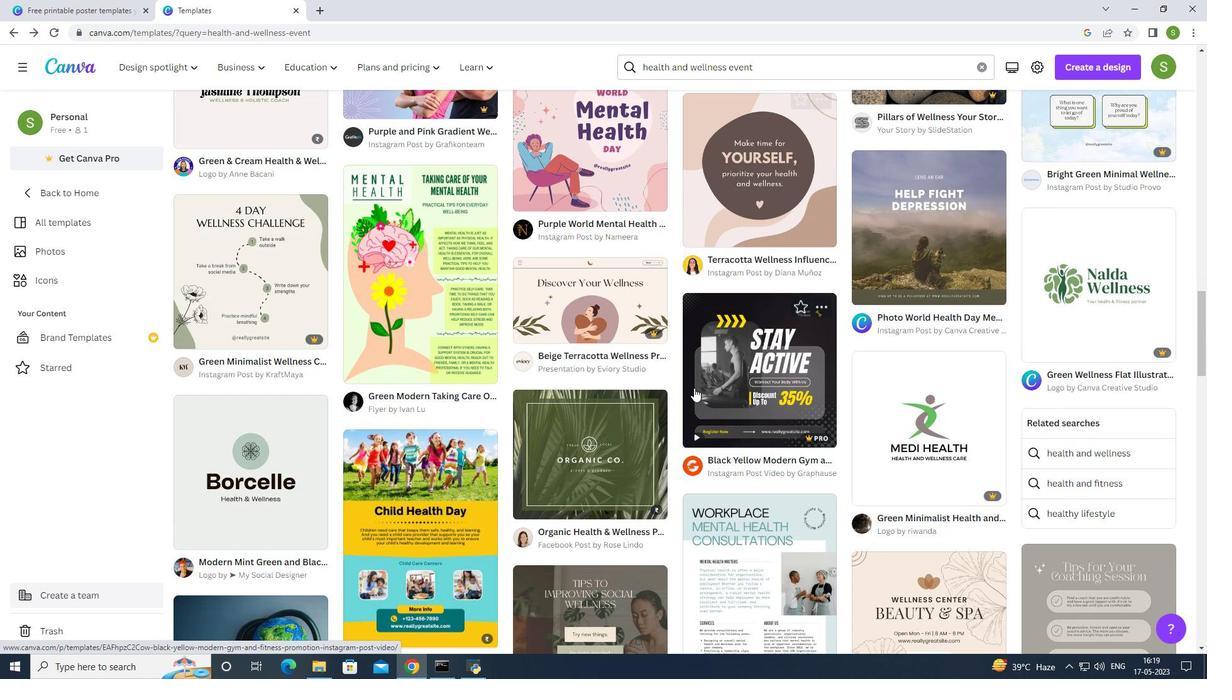 
Action: Mouse scrolled (692, 387) with delta (0, 0)
Screenshot: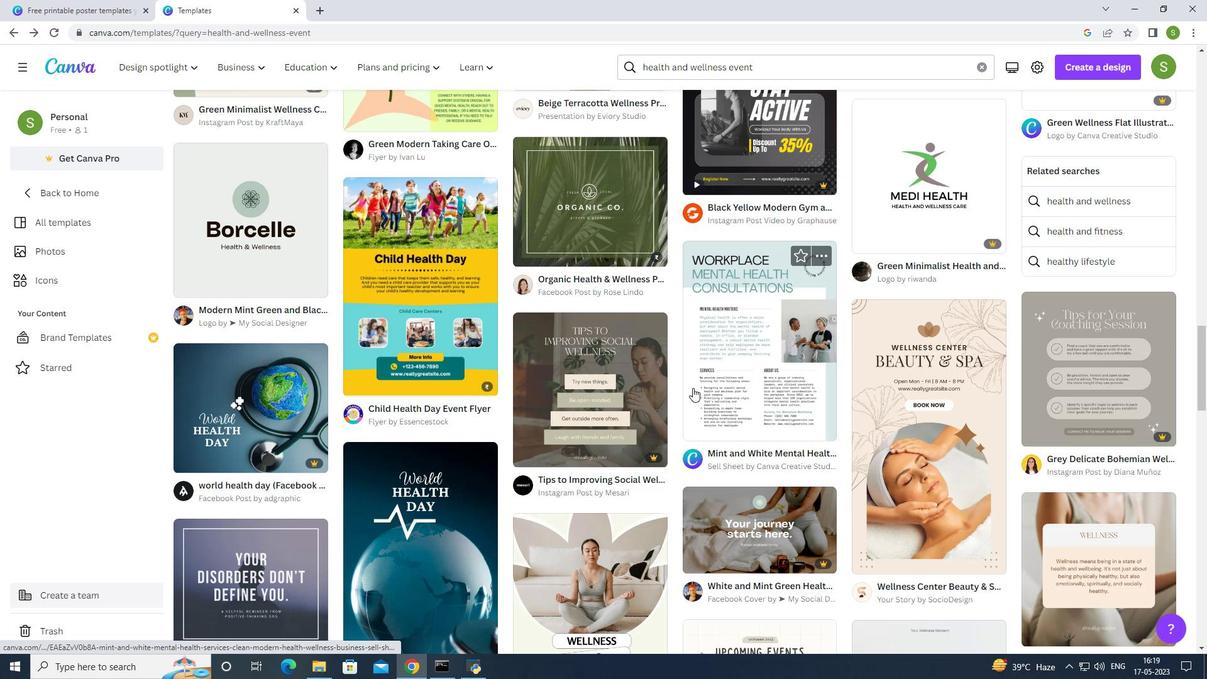 
Action: Mouse scrolled (692, 387) with delta (0, 0)
Screenshot: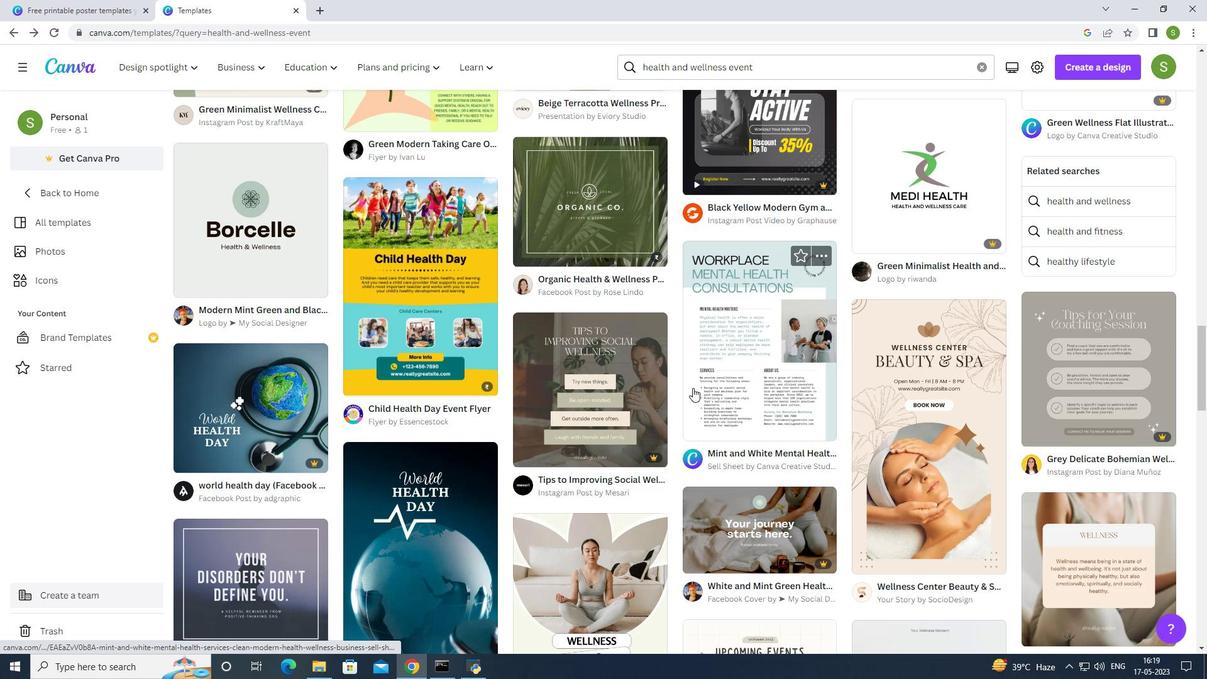
Action: Mouse scrolled (692, 387) with delta (0, 0)
Screenshot: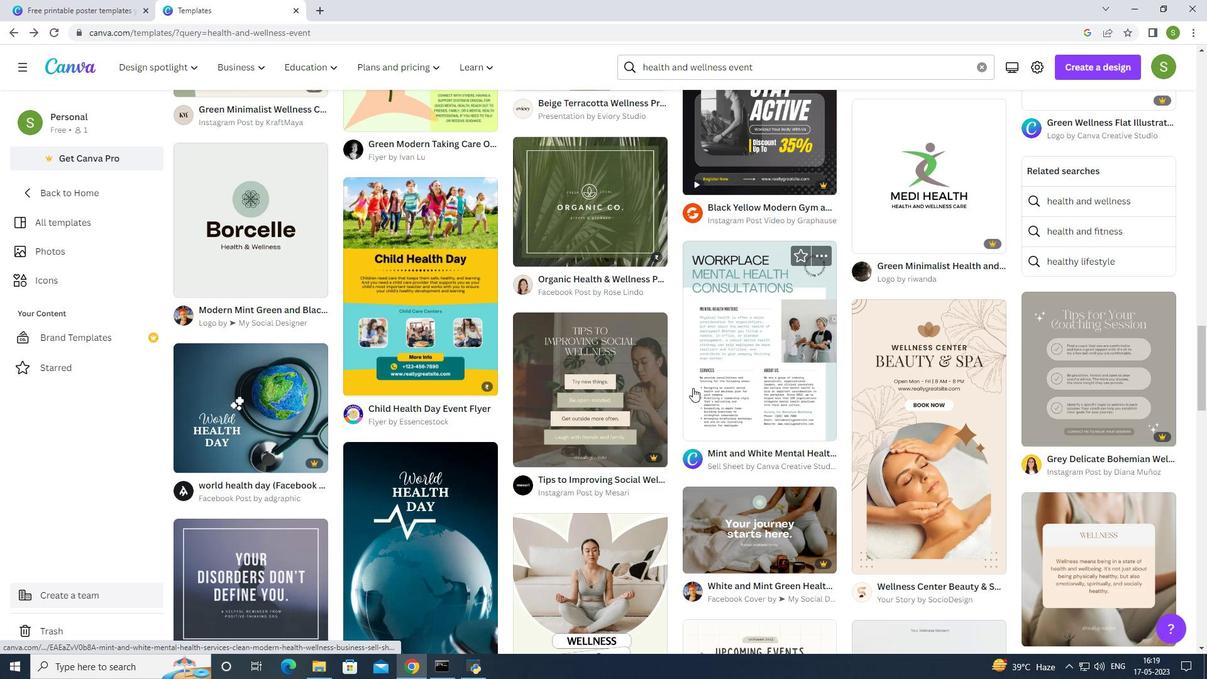 
Action: Mouse scrolled (692, 387) with delta (0, 0)
Screenshot: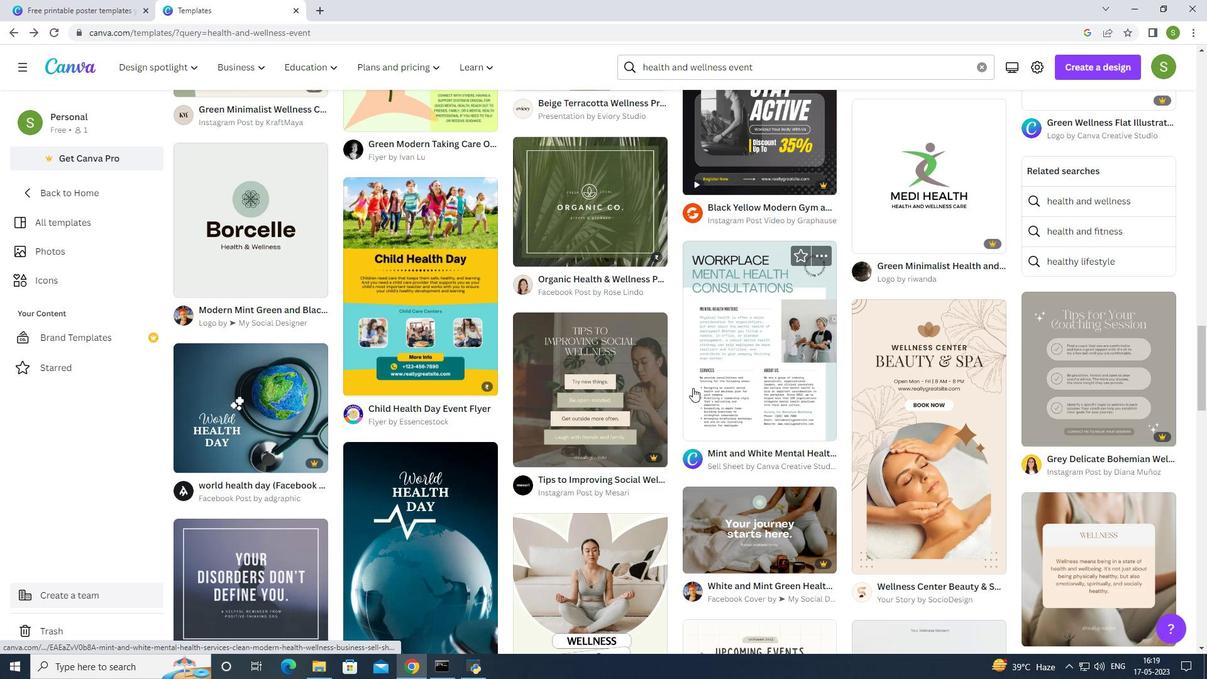 
Action: Mouse scrolled (692, 387) with delta (0, 0)
Screenshot: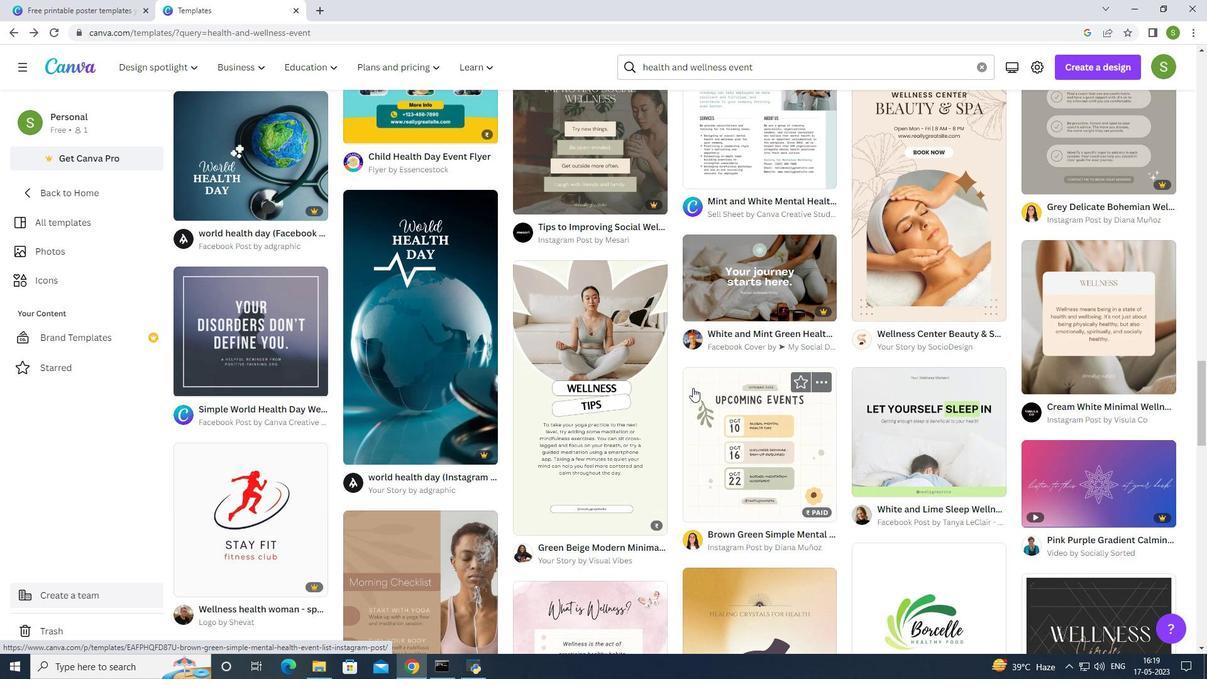 
Action: Mouse moved to (691, 389)
Screenshot: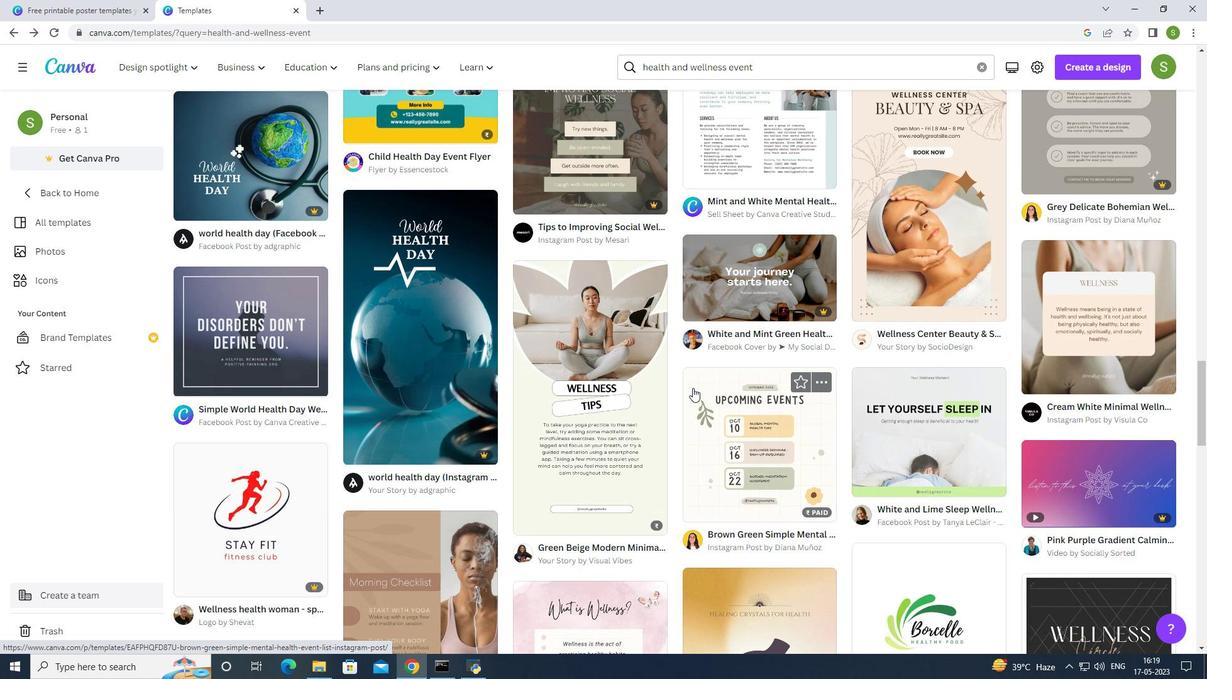 
Action: Mouse scrolled (691, 388) with delta (0, 0)
Screenshot: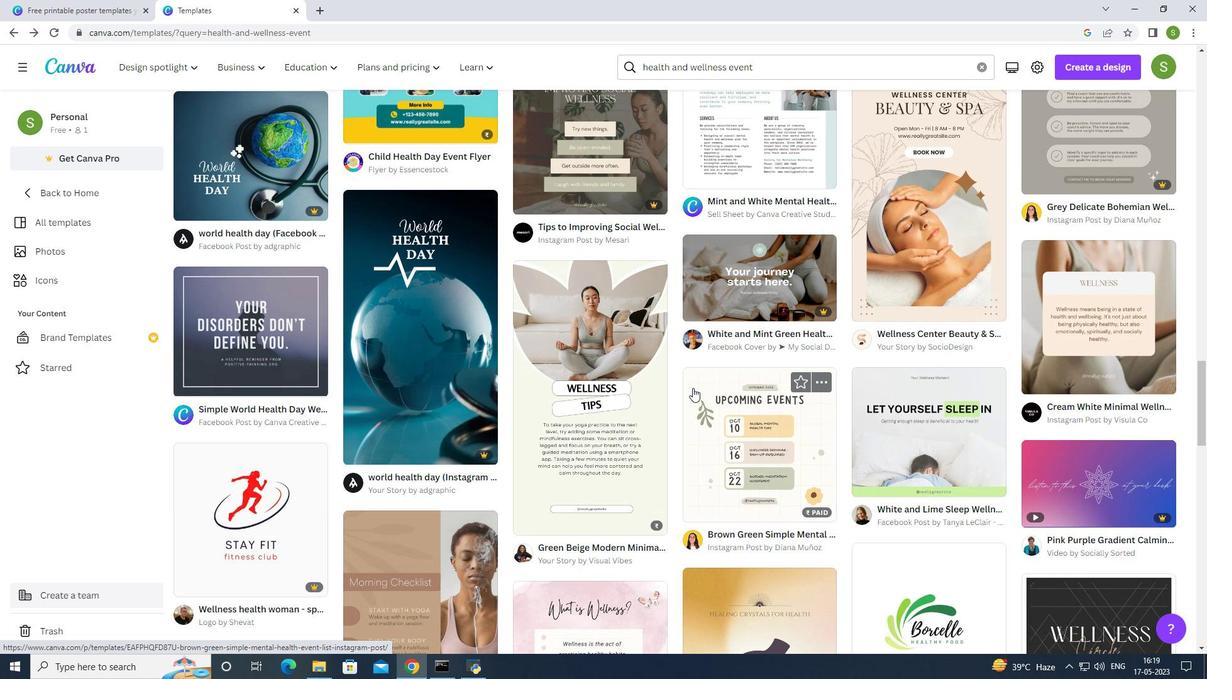
Action: Mouse moved to (690, 391)
Screenshot: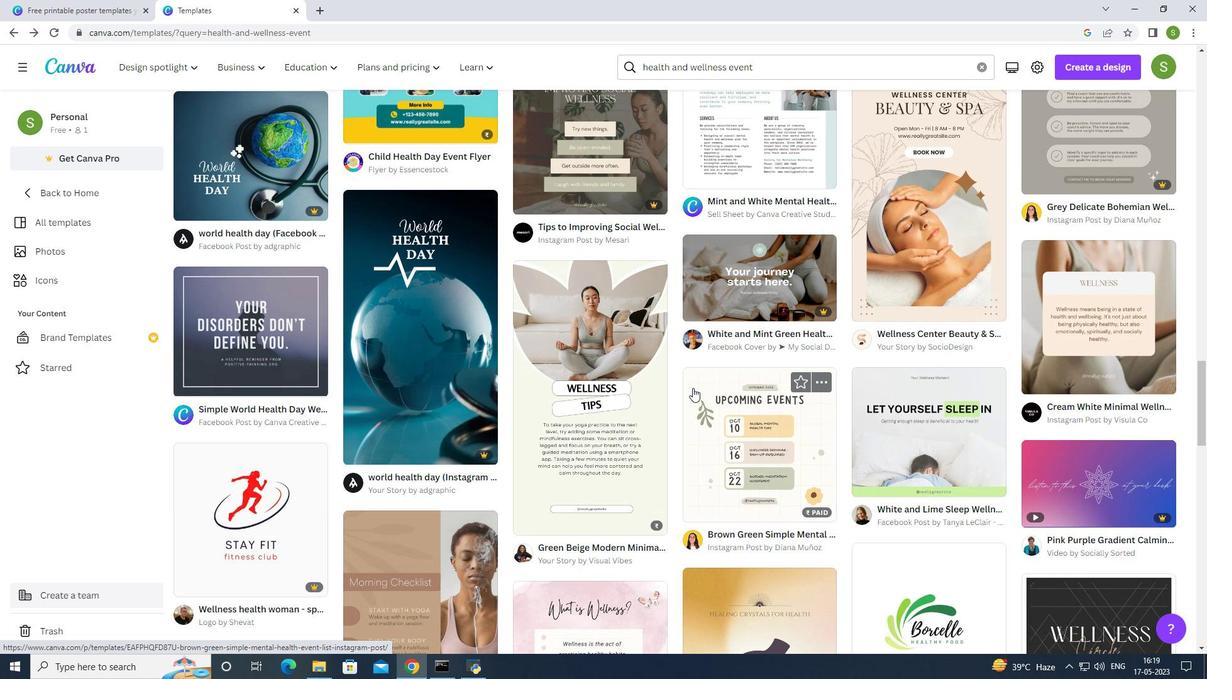 
Action: Mouse scrolled (690, 390) with delta (0, 0)
Screenshot: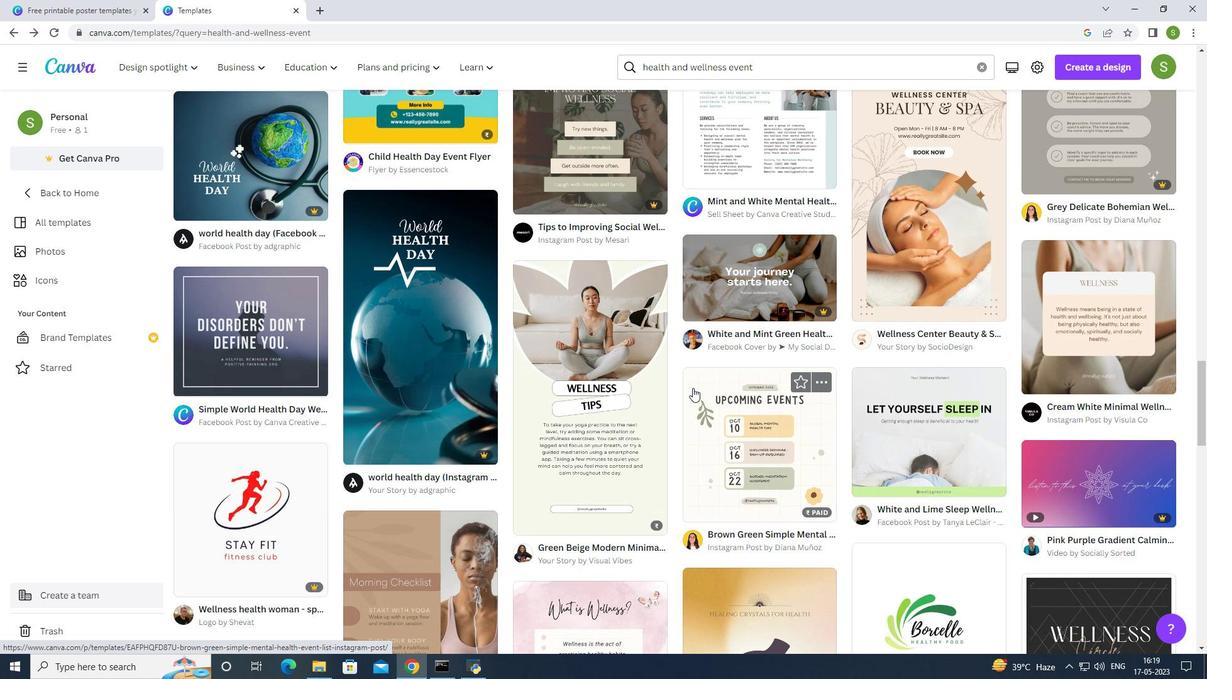 
Action: Mouse moved to (690, 392)
Screenshot: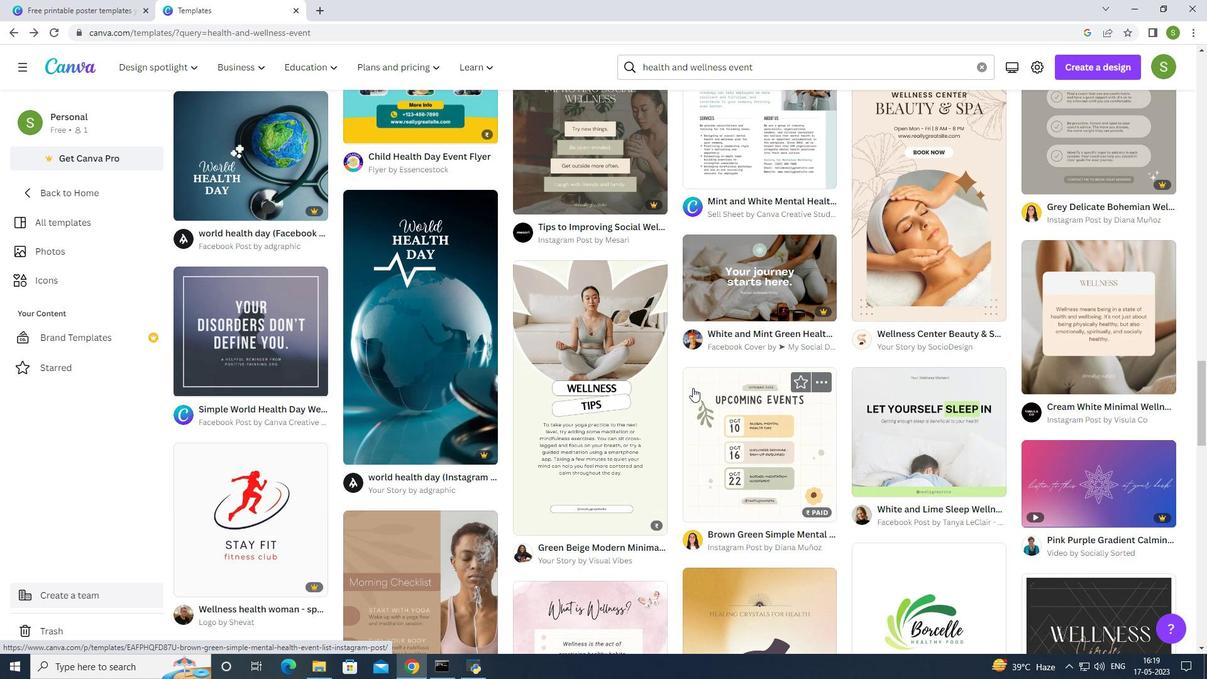 
Action: Mouse scrolled (690, 391) with delta (0, 0)
Screenshot: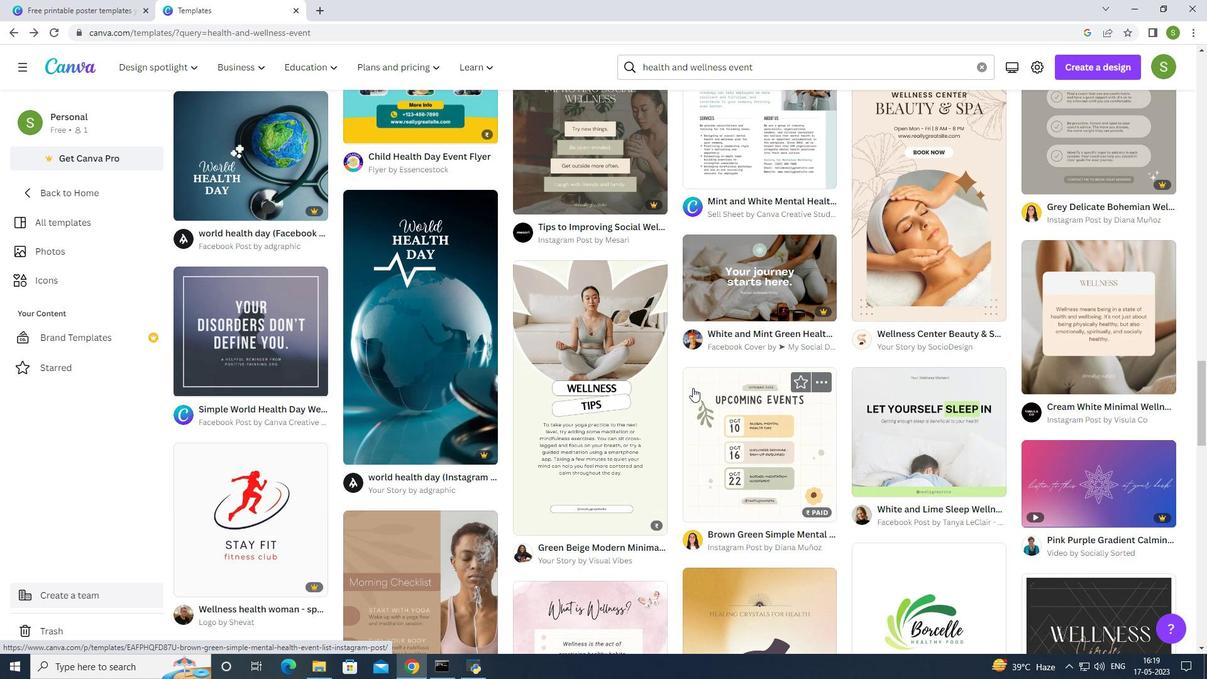 
Action: Mouse moved to (689, 393)
Screenshot: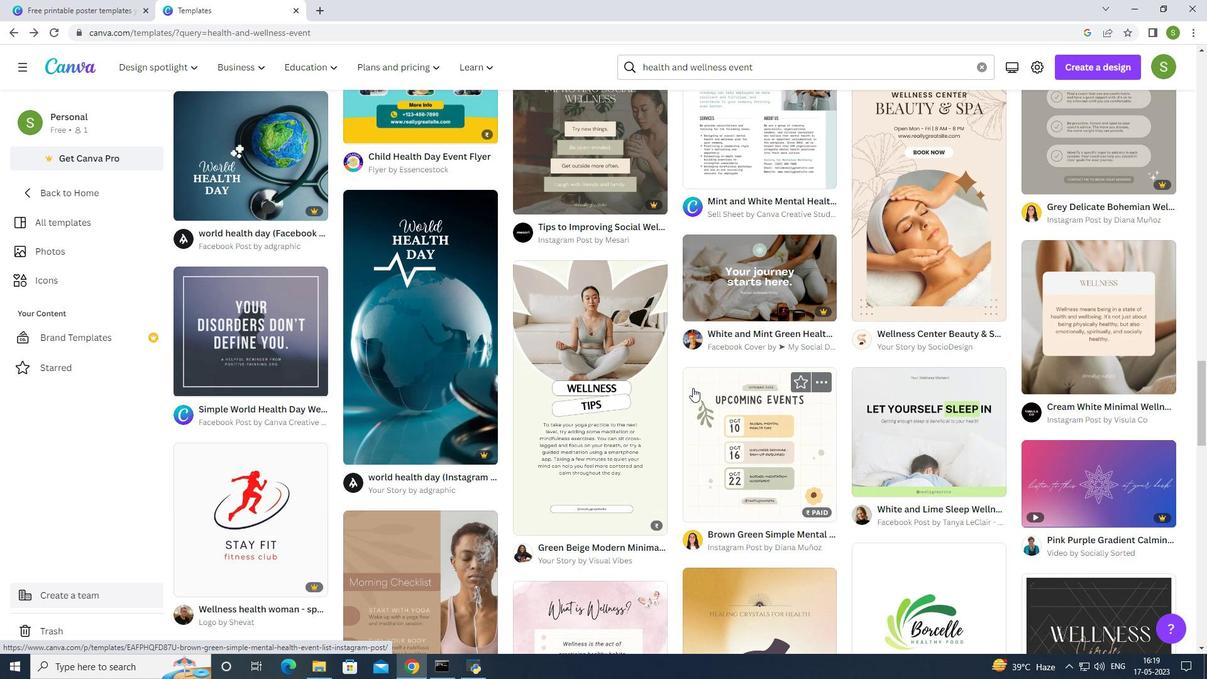 
Action: Mouse scrolled (689, 392) with delta (0, 0)
Screenshot: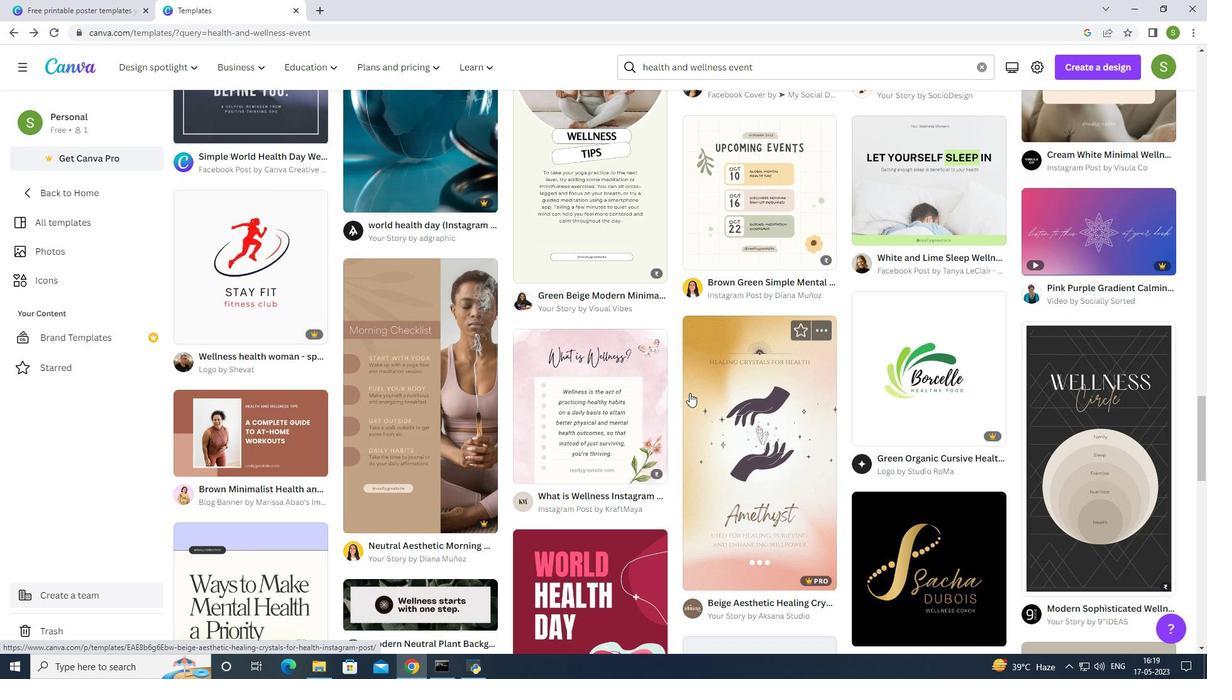 
Action: Mouse scrolled (689, 392) with delta (0, 0)
Screenshot: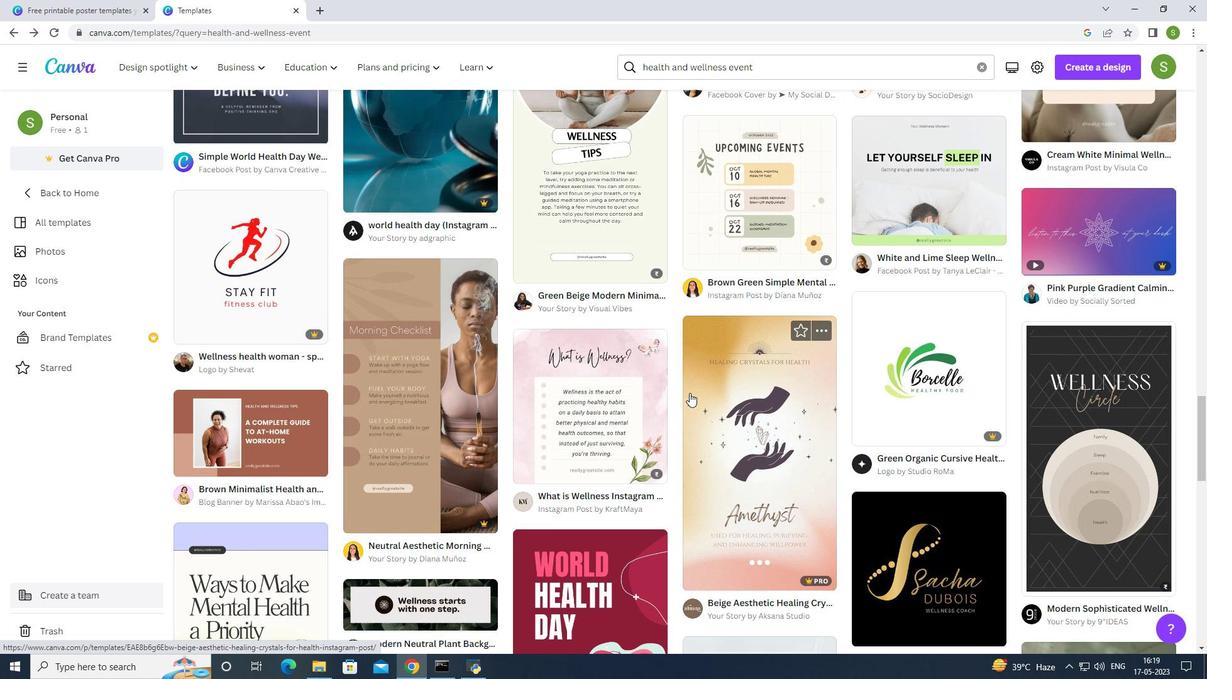 
Action: Mouse scrolled (689, 392) with delta (0, 0)
Screenshot: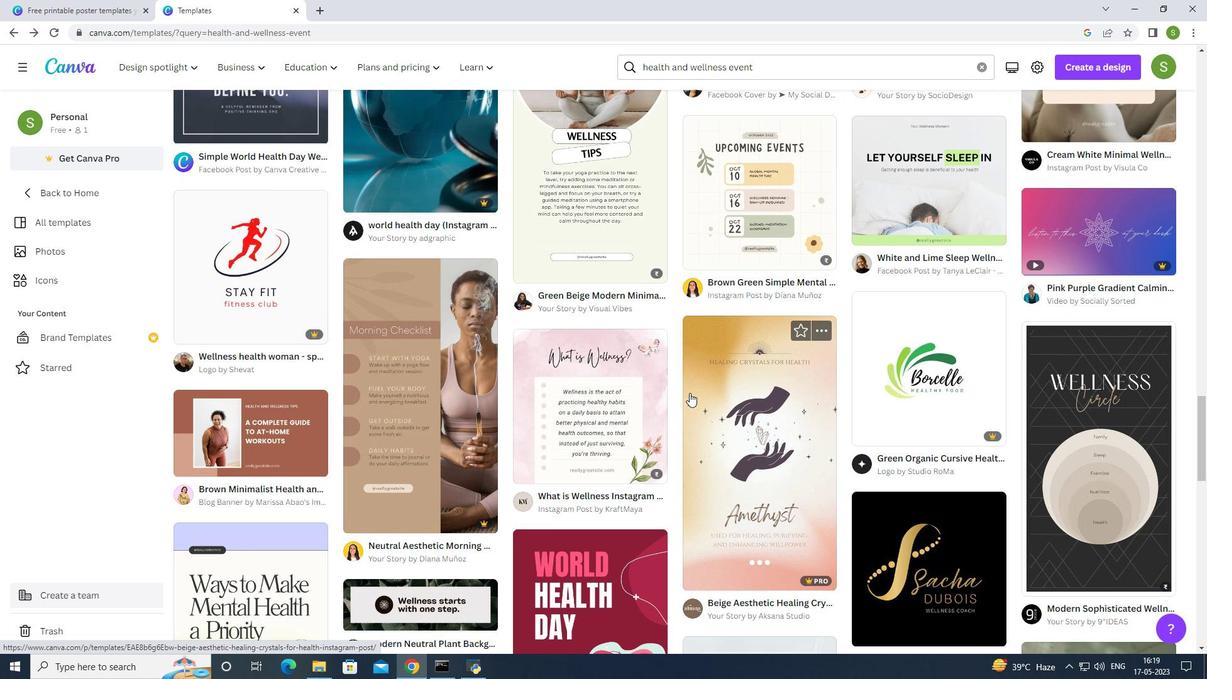 
Action: Mouse scrolled (689, 392) with delta (0, 0)
Screenshot: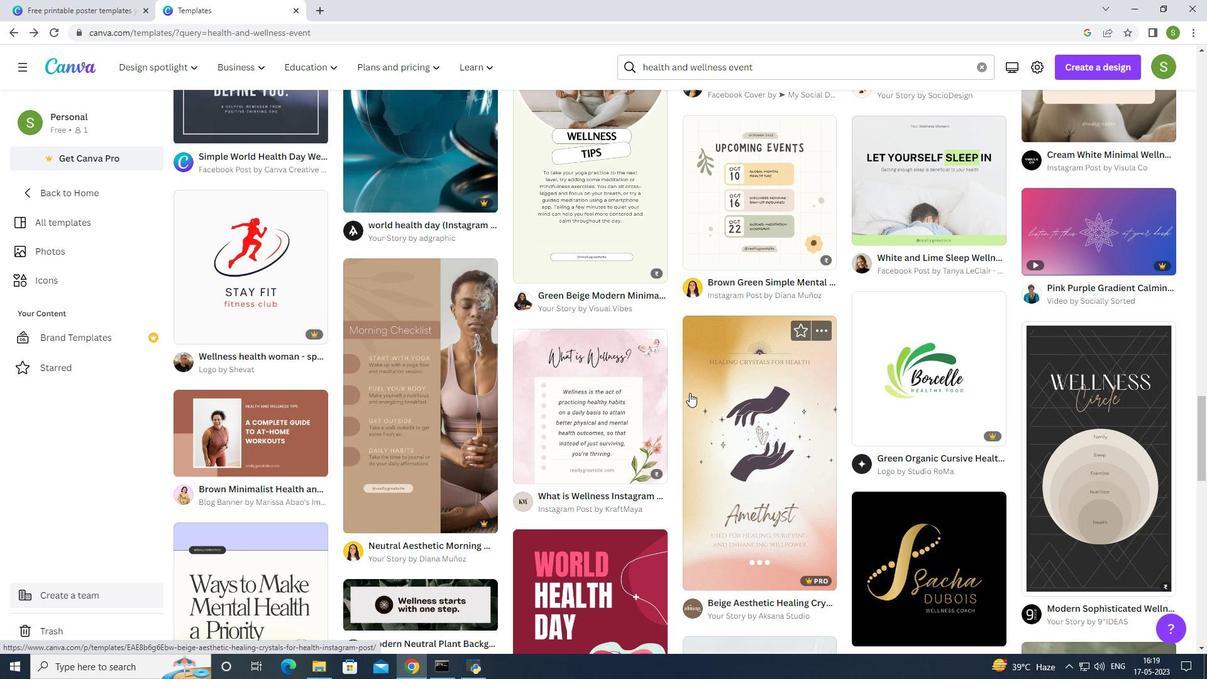 
Action: Mouse moved to (689, 395)
Screenshot: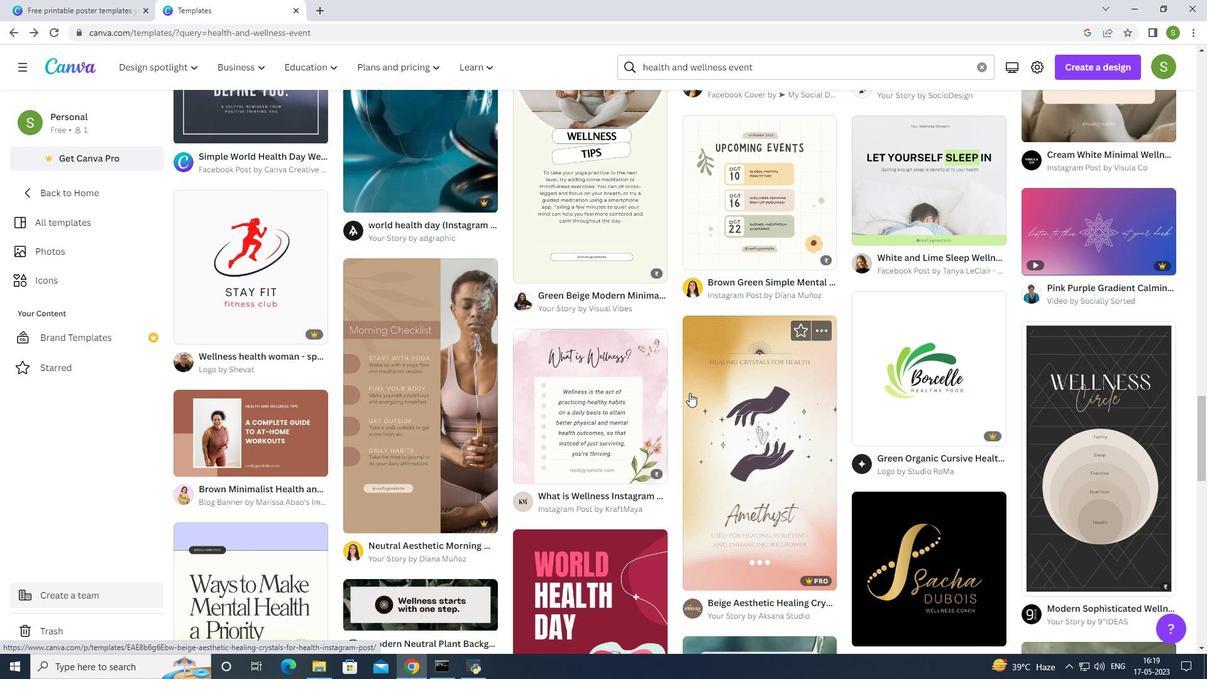 
Action: Mouse scrolled (689, 394) with delta (0, 0)
Screenshot: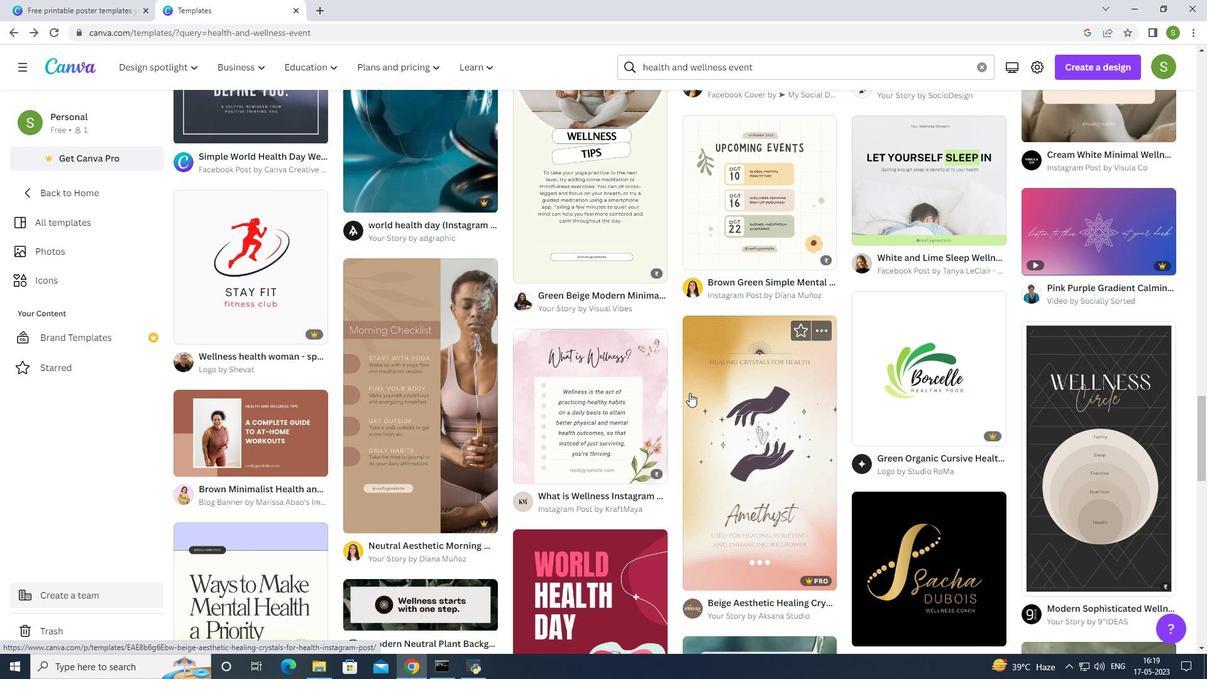 
Action: Mouse moved to (687, 399)
Screenshot: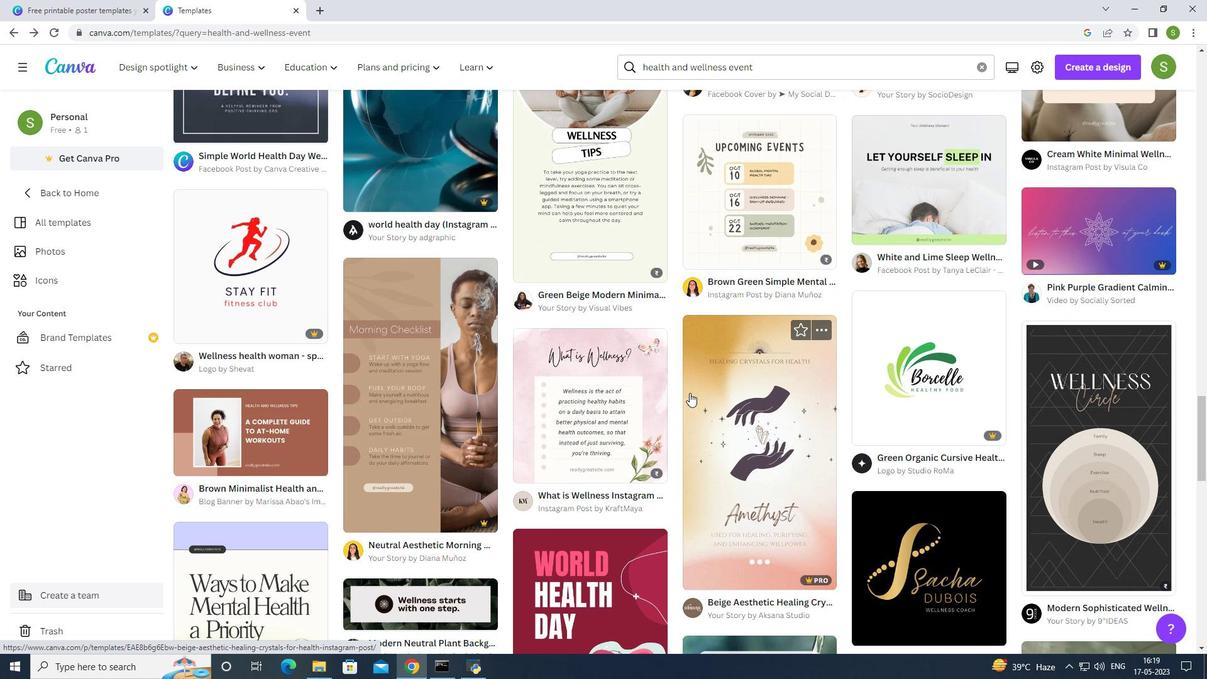 
Action: Mouse scrolled (687, 399) with delta (0, 0)
Screenshot: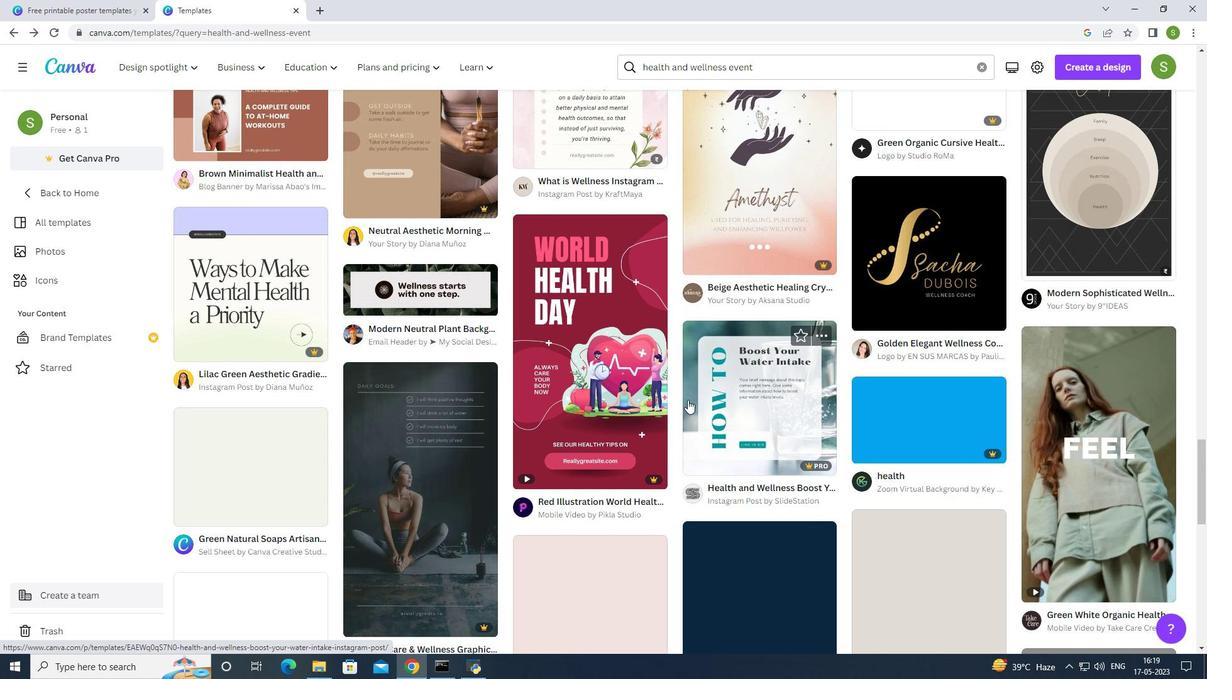 
Action: Mouse scrolled (687, 399) with delta (0, 0)
Screenshot: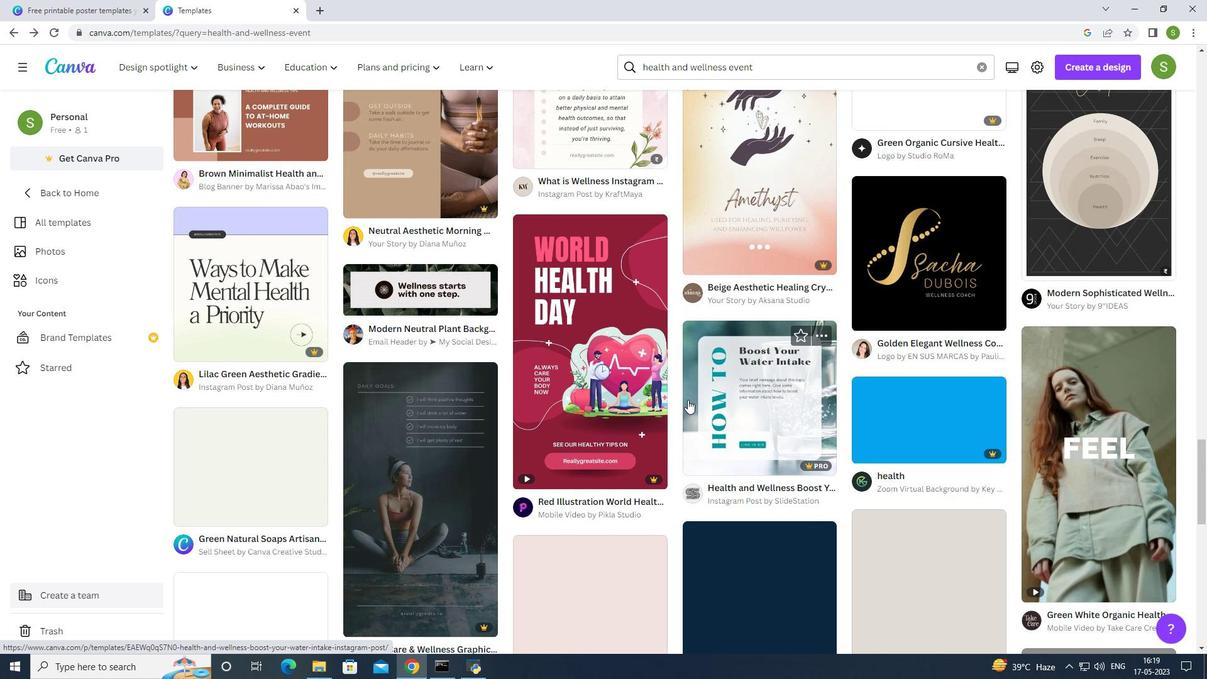
Action: Mouse scrolled (687, 399) with delta (0, 0)
Screenshot: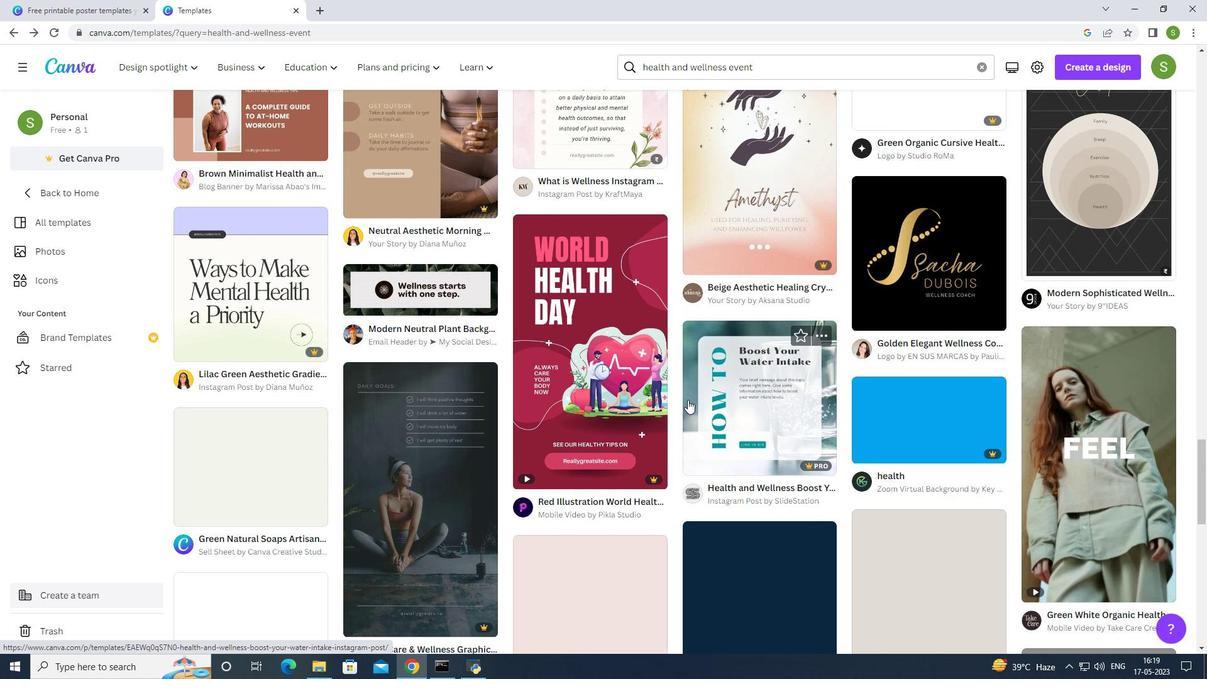 
Action: Mouse scrolled (687, 399) with delta (0, 0)
Screenshot: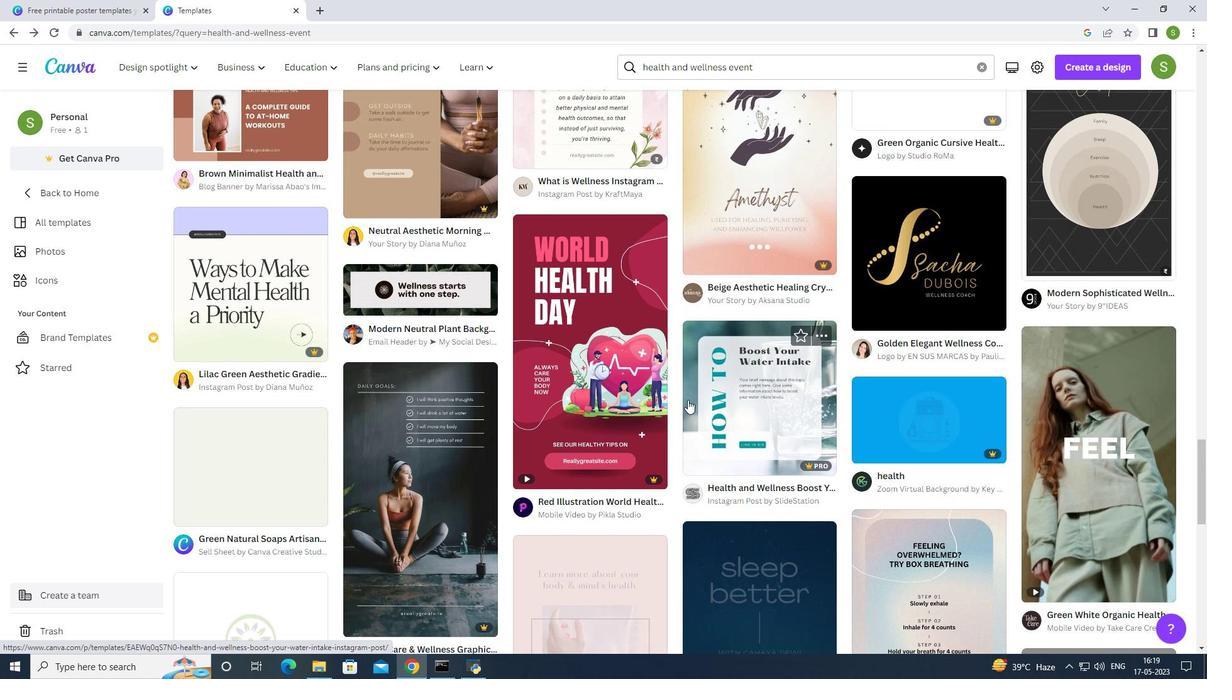
Action: Mouse scrolled (687, 399) with delta (0, 0)
Screenshot: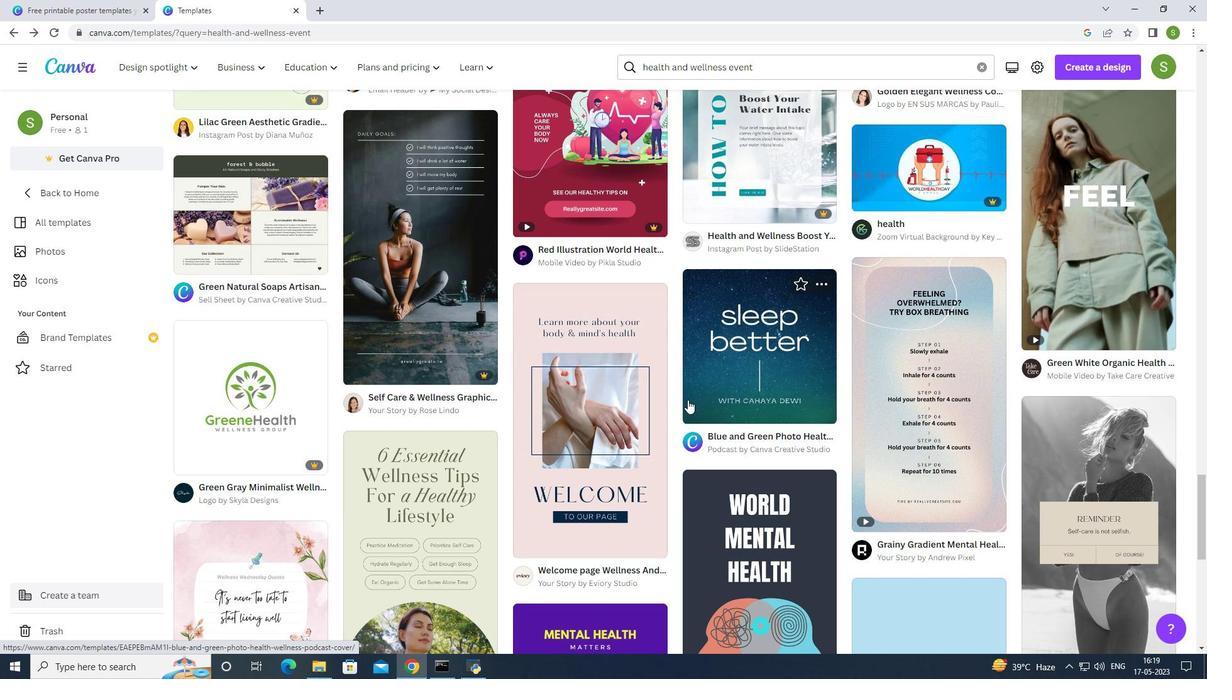 
Action: Mouse scrolled (687, 399) with delta (0, 0)
Screenshot: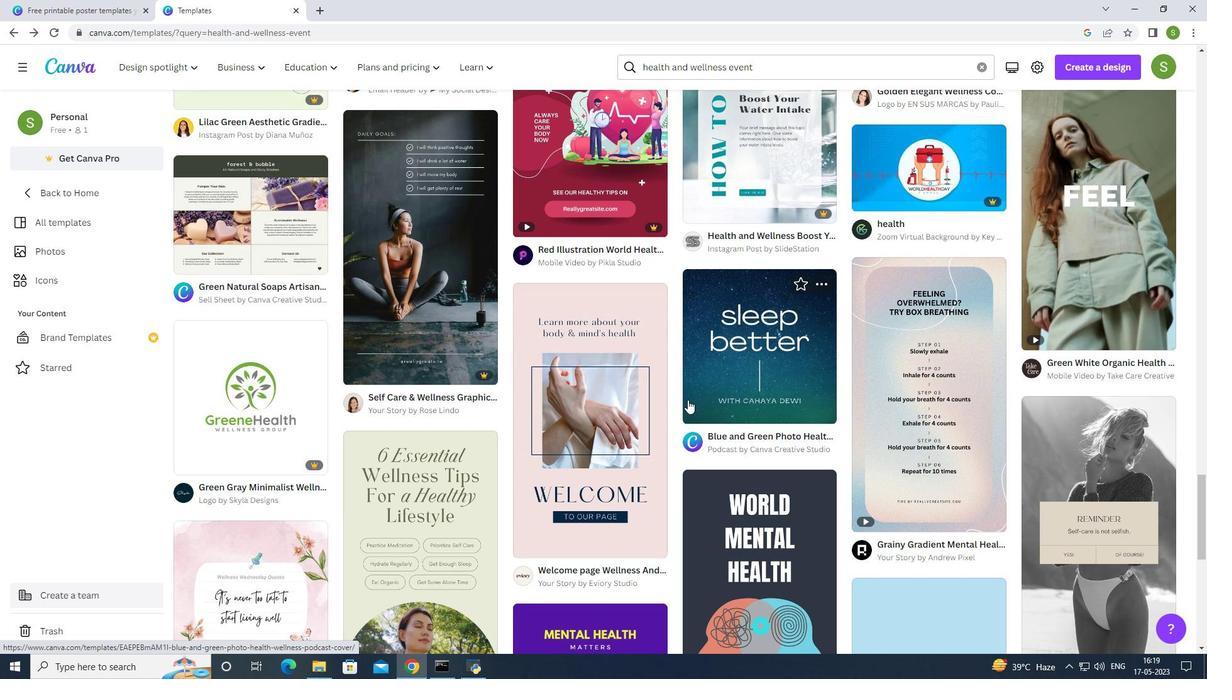 
Action: Mouse scrolled (687, 399) with delta (0, 0)
Screenshot: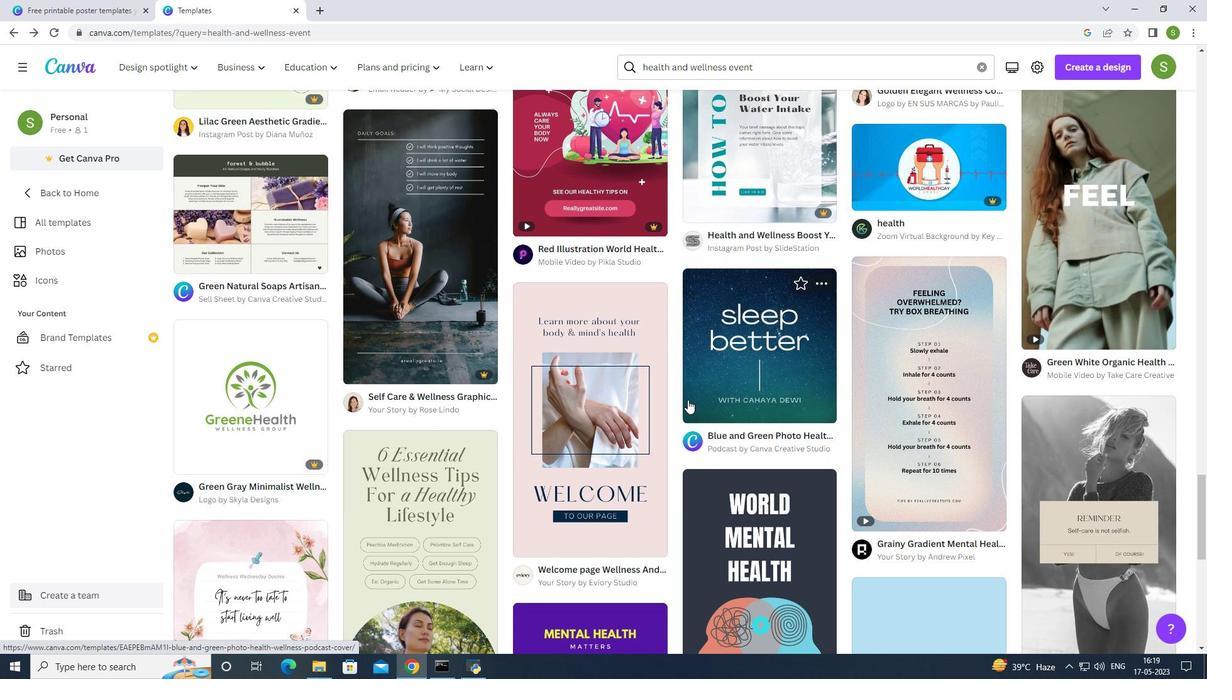 
Action: Mouse scrolled (687, 399) with delta (0, 0)
Screenshot: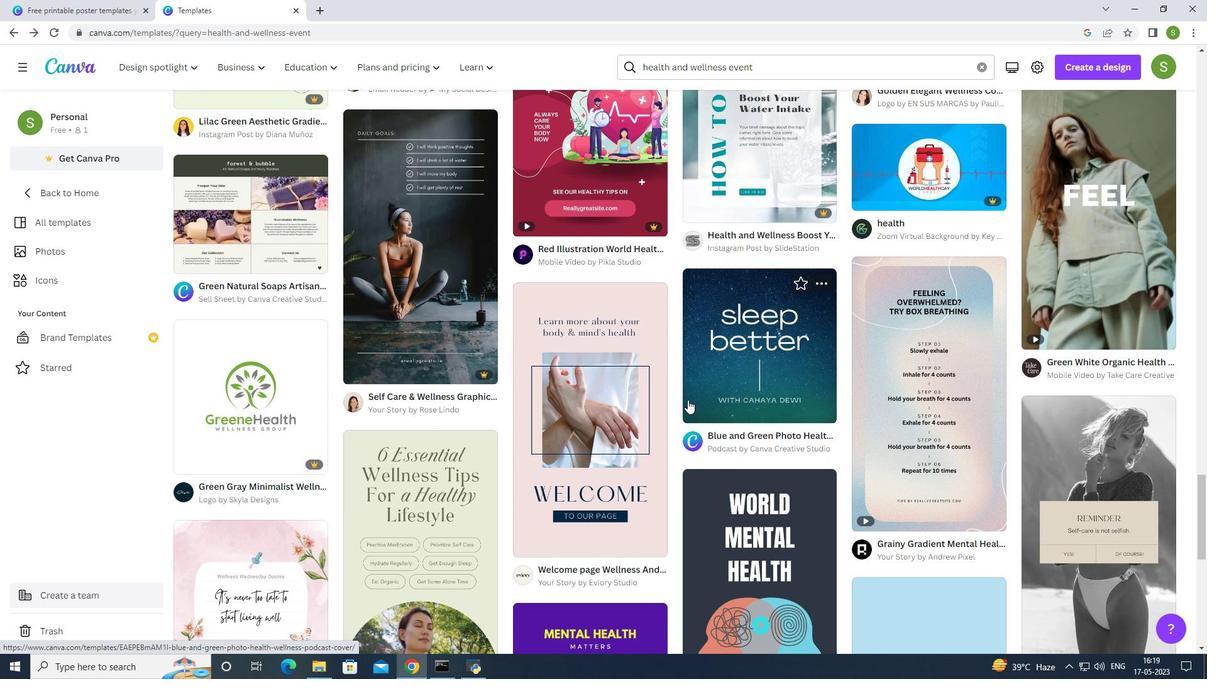 
Action: Mouse moved to (445, 384)
Screenshot: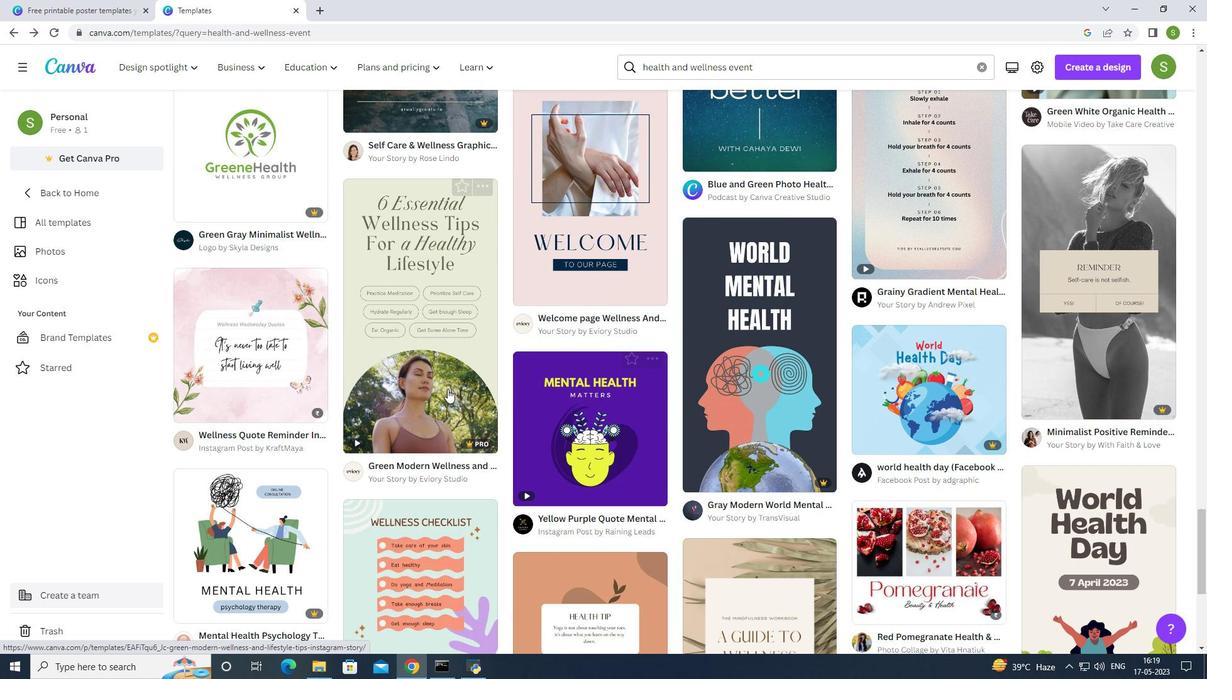 
Action: Mouse pressed left at (445, 384)
Screenshot: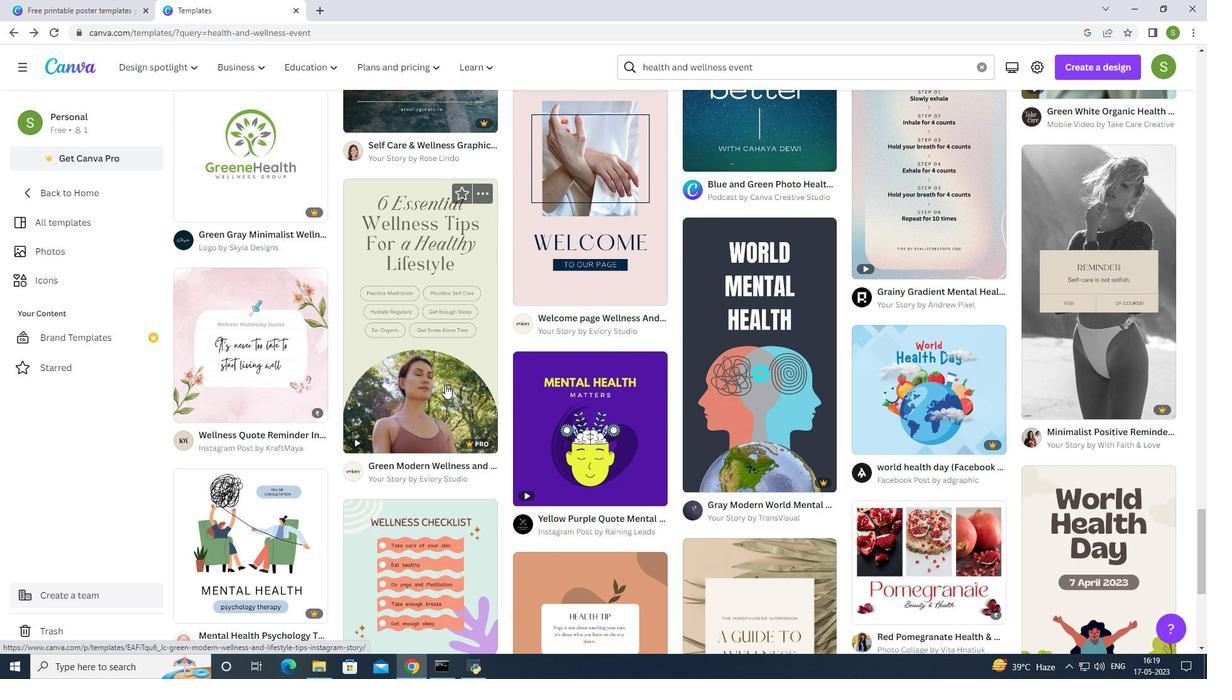 
Action: Mouse moved to (1049, 63)
Screenshot: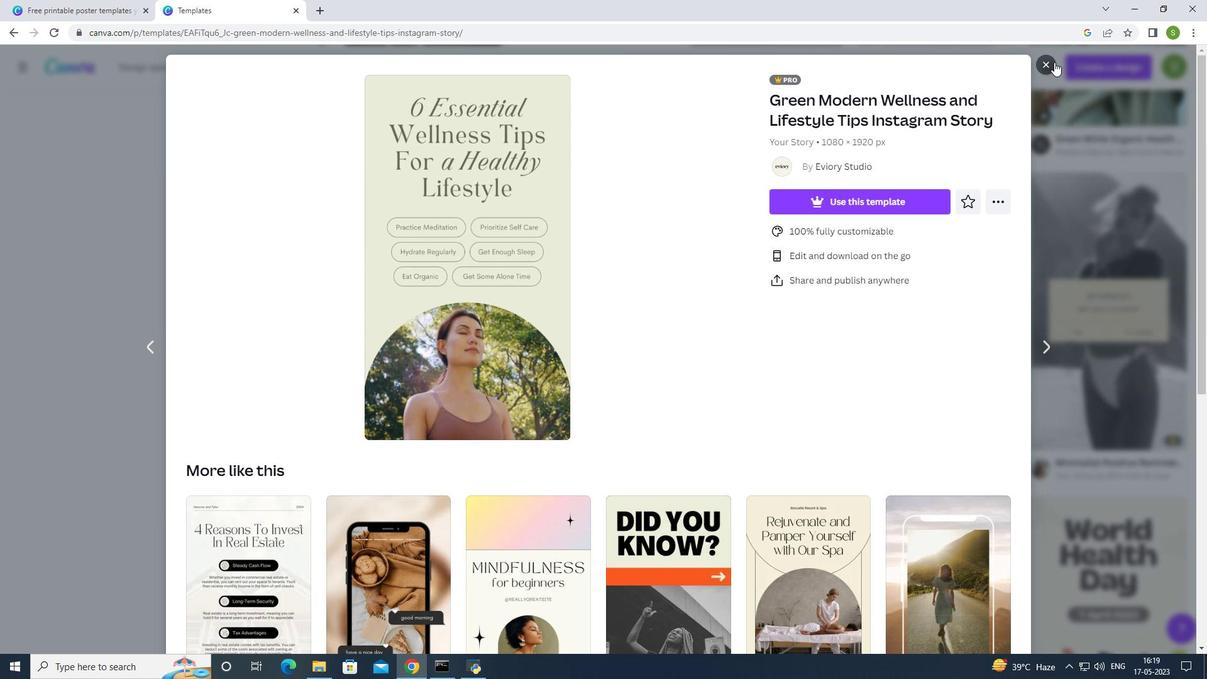 
Action: Mouse pressed left at (1049, 63)
Screenshot: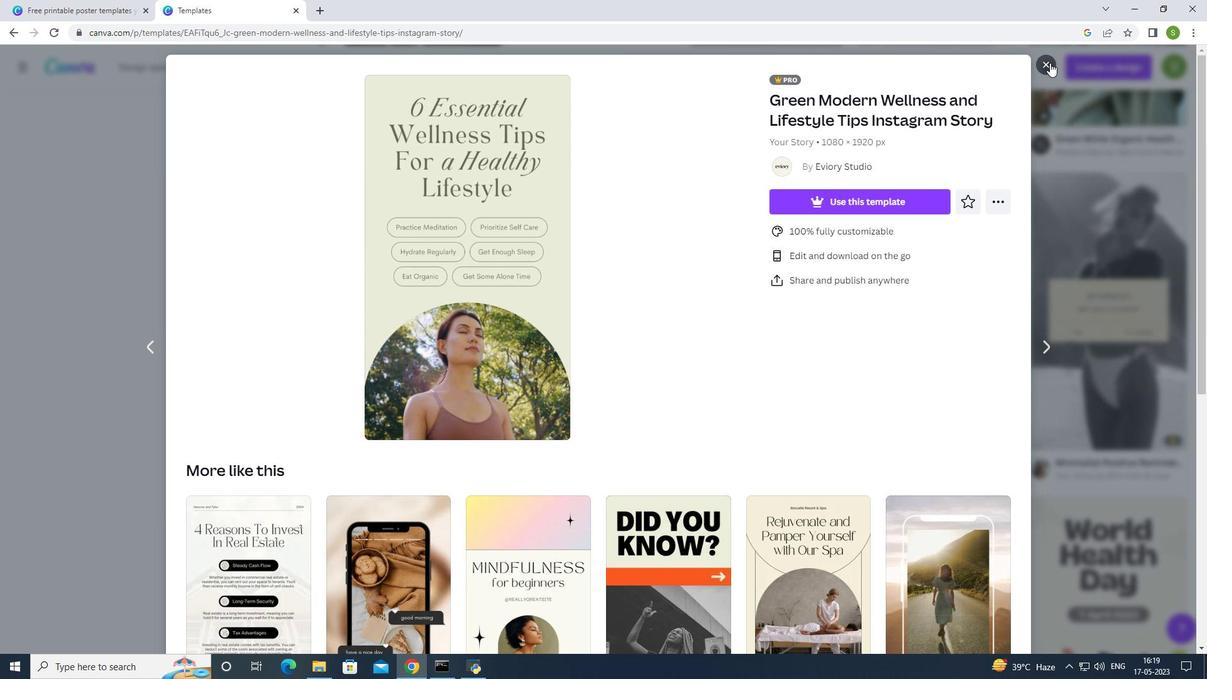 
Action: Mouse moved to (654, 415)
Screenshot: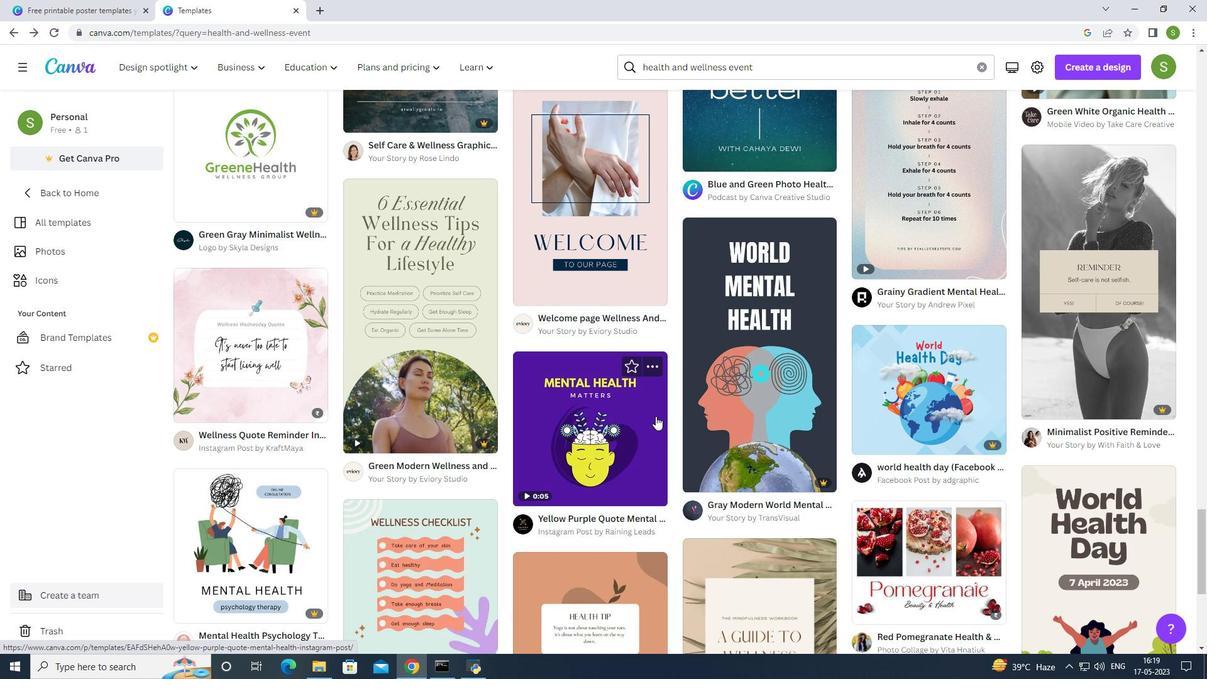 
Action: Mouse scrolled (654, 415) with delta (0, 0)
Screenshot: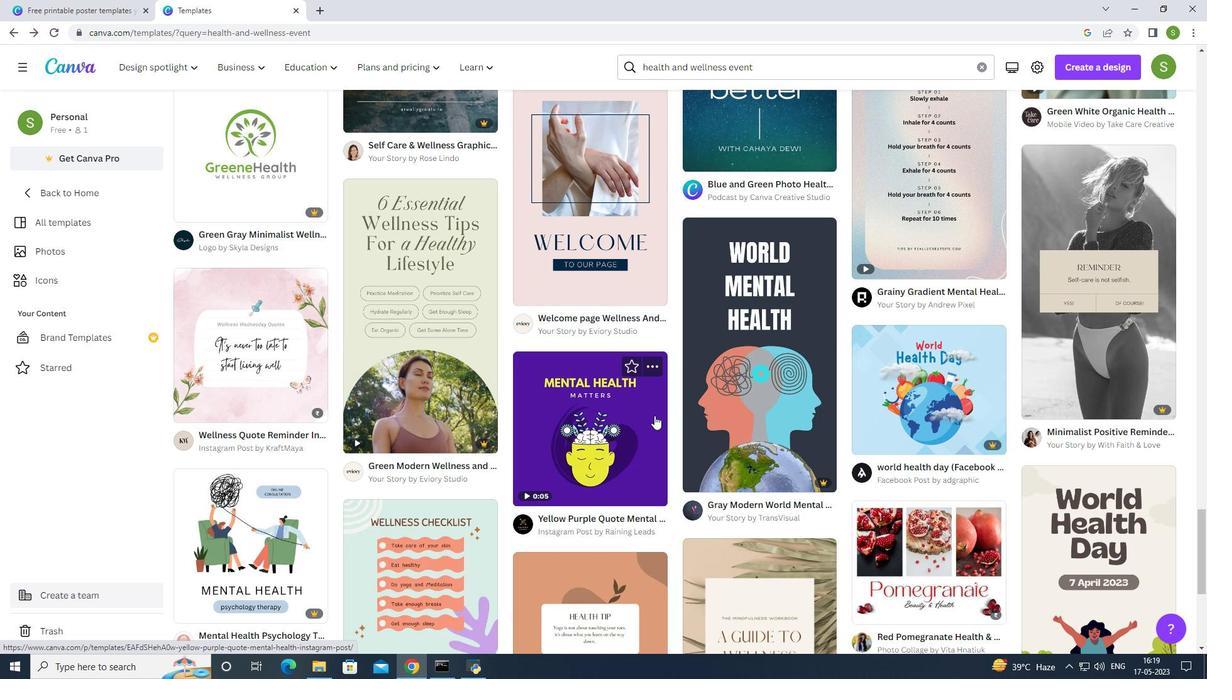 
Action: Mouse scrolled (654, 415) with delta (0, 0)
Screenshot: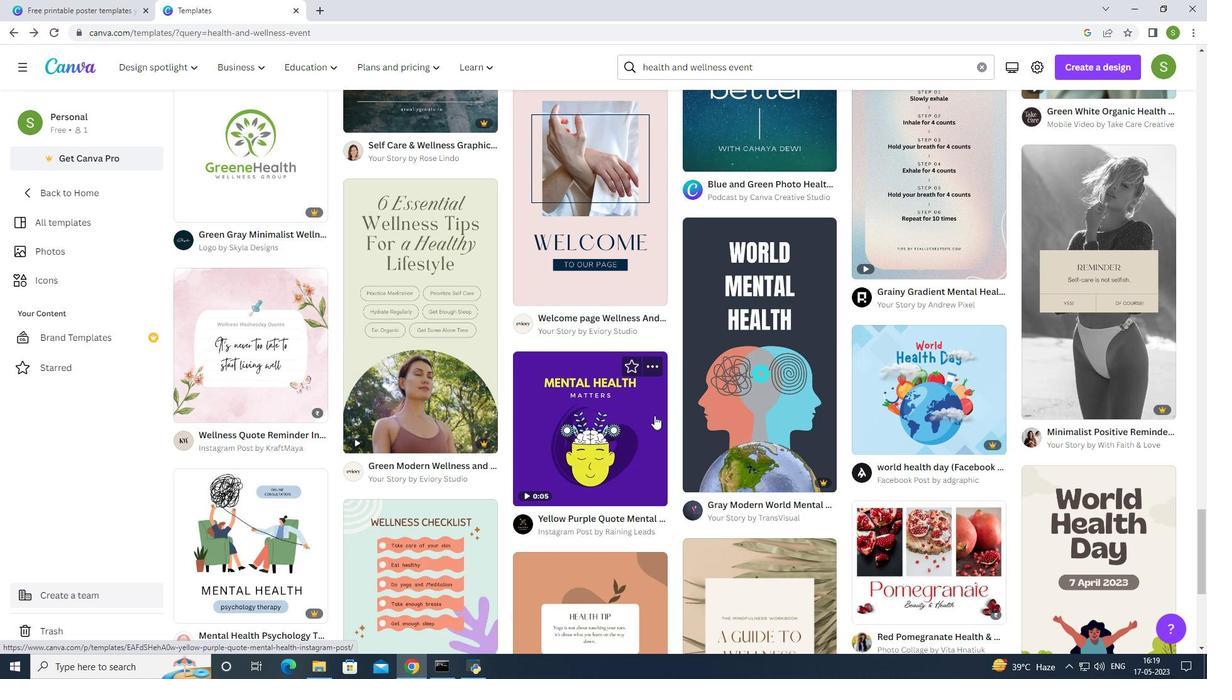 
Action: Mouse scrolled (654, 415) with delta (0, 0)
Screenshot: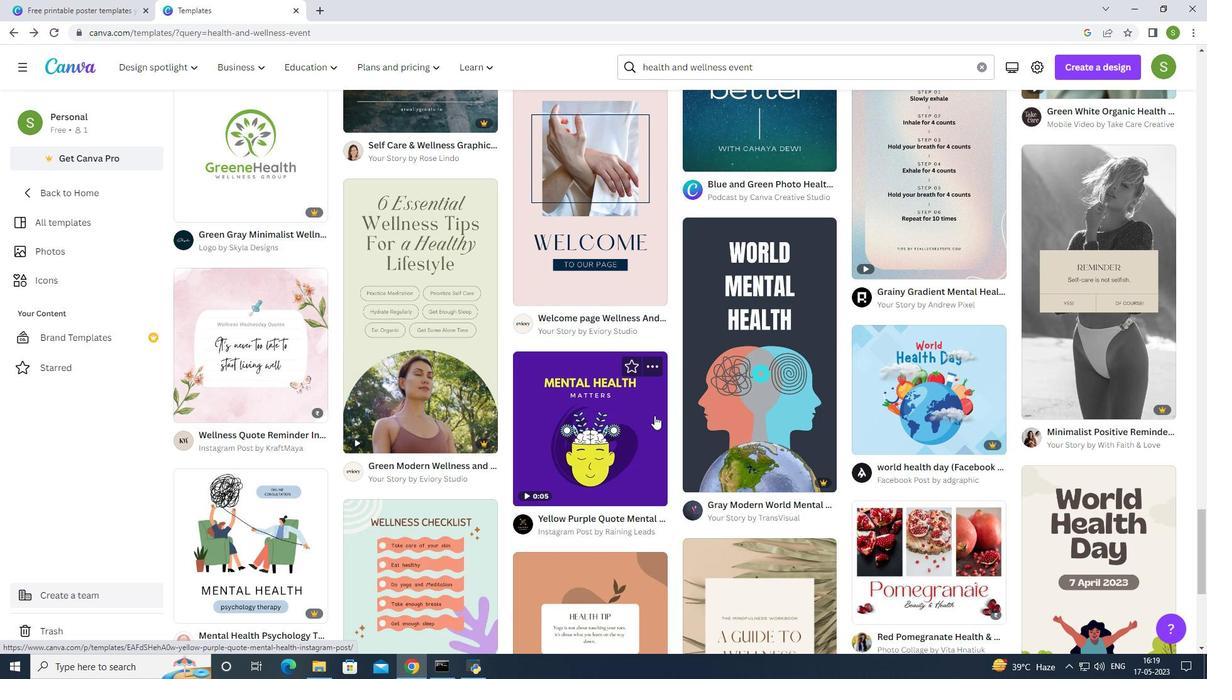 
Action: Mouse scrolled (654, 415) with delta (0, 0)
Screenshot: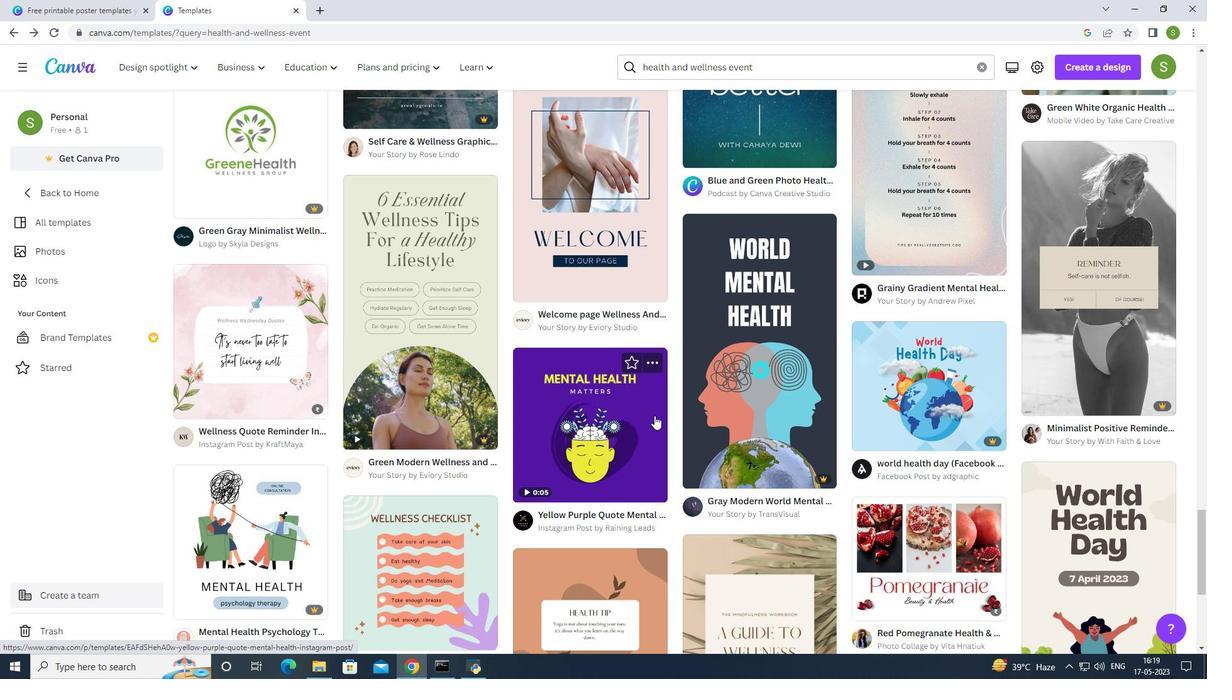 
Action: Mouse moved to (643, 413)
Screenshot: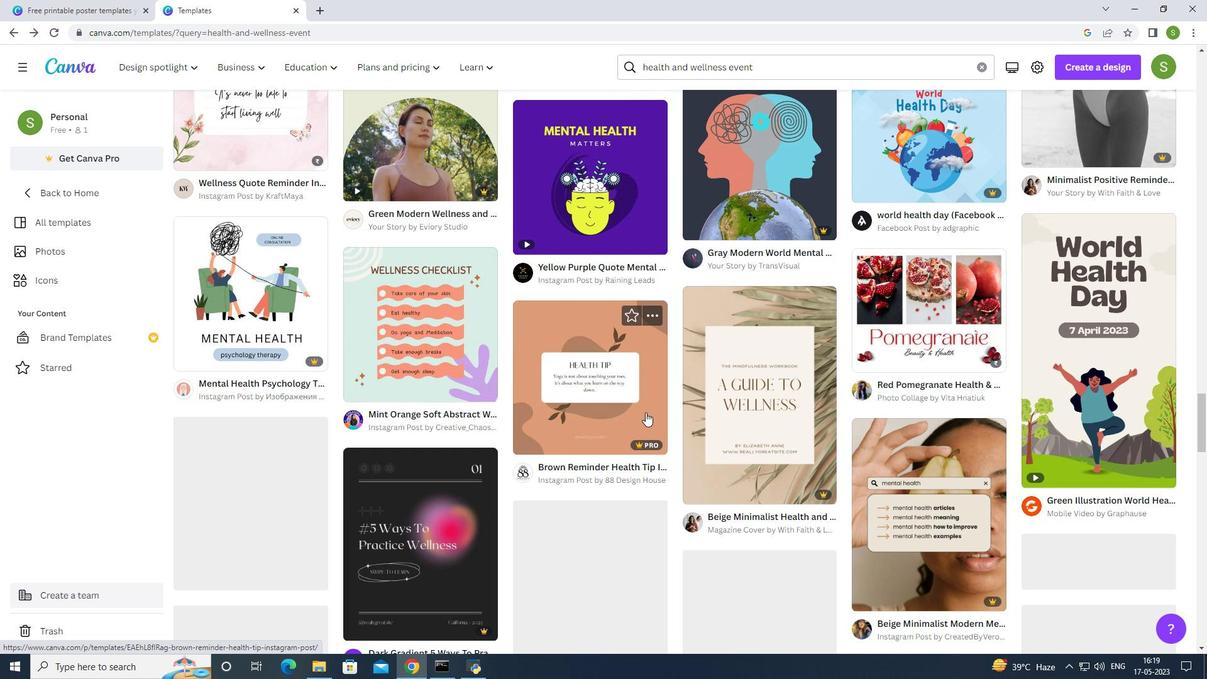 
Action: Mouse scrolled (643, 412) with delta (0, 0)
Screenshot: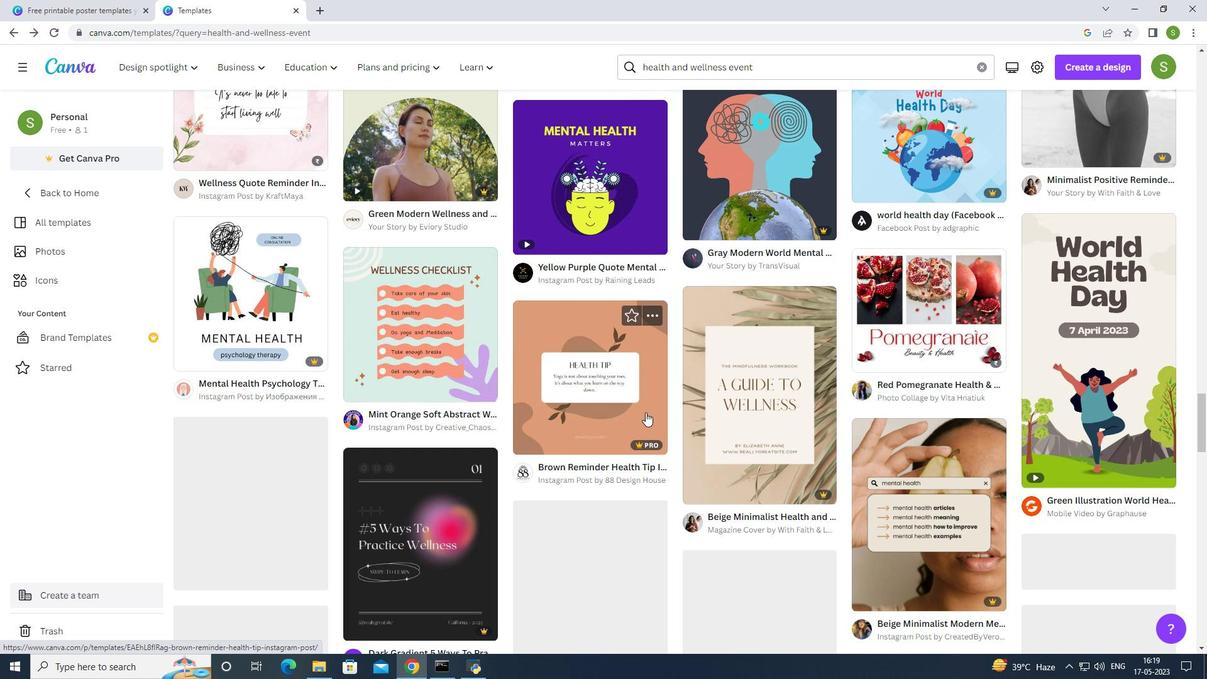 
Action: Mouse moved to (643, 413)
Screenshot: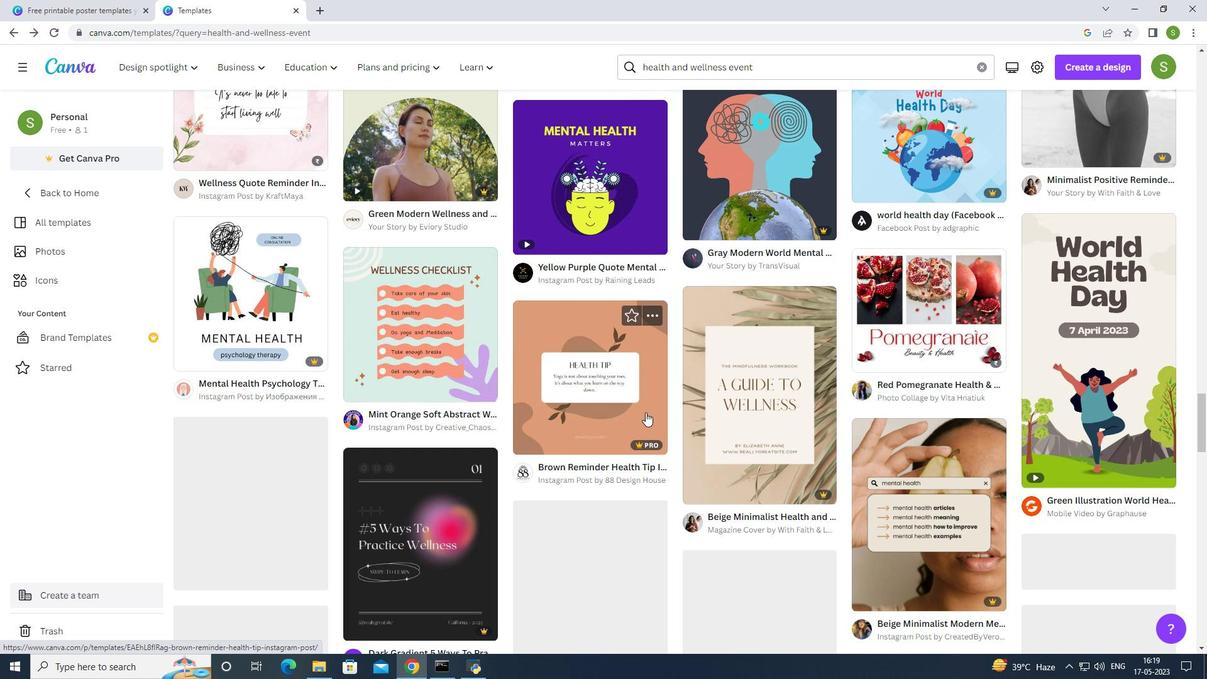 
Action: Mouse scrolled (643, 412) with delta (0, 0)
Screenshot: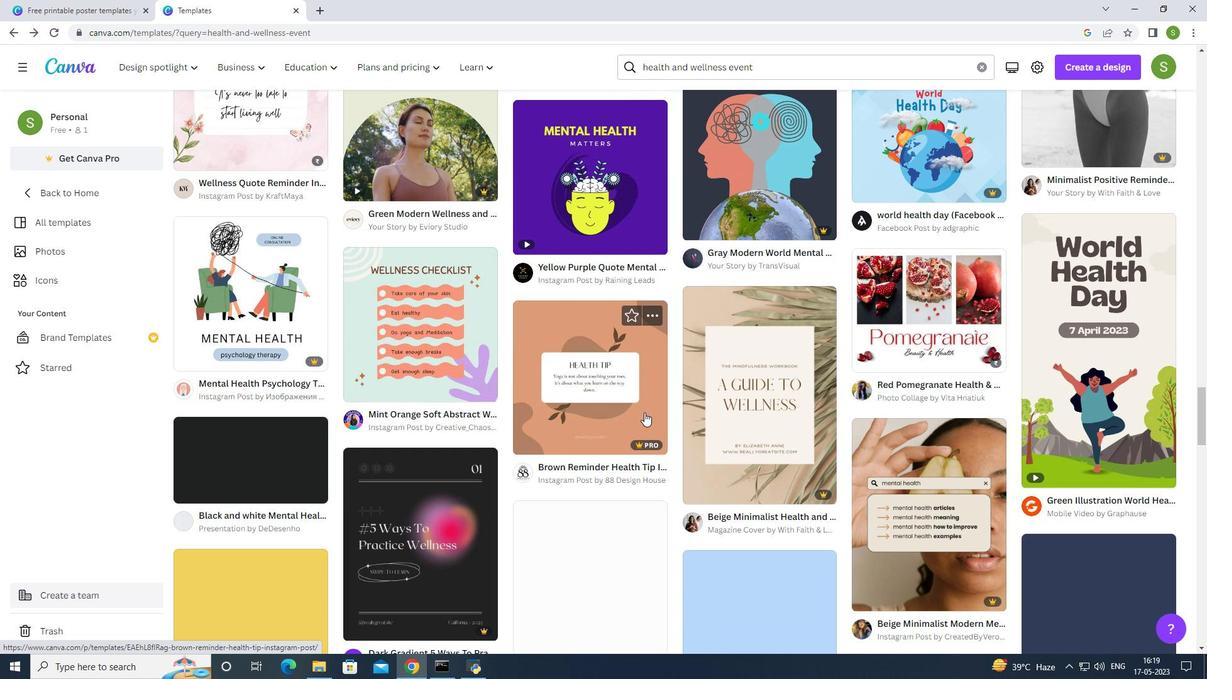
Action: Mouse moved to (634, 418)
Screenshot: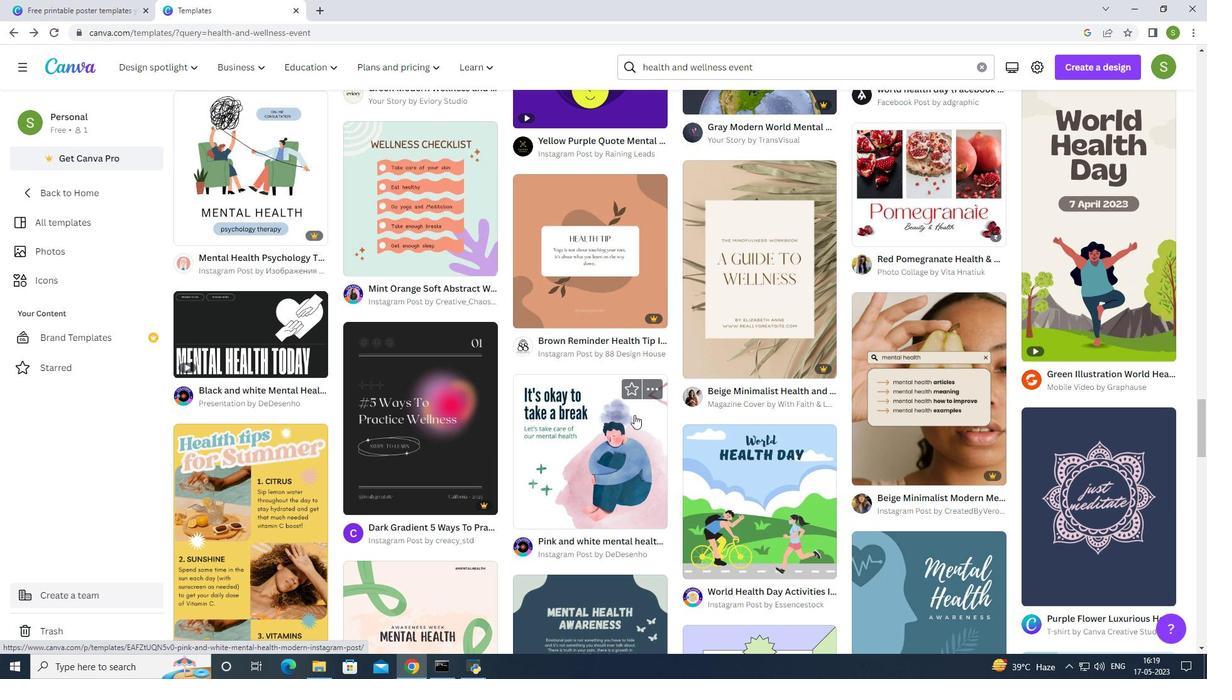 
Action: Mouse scrolled (634, 417) with delta (0, 0)
Screenshot: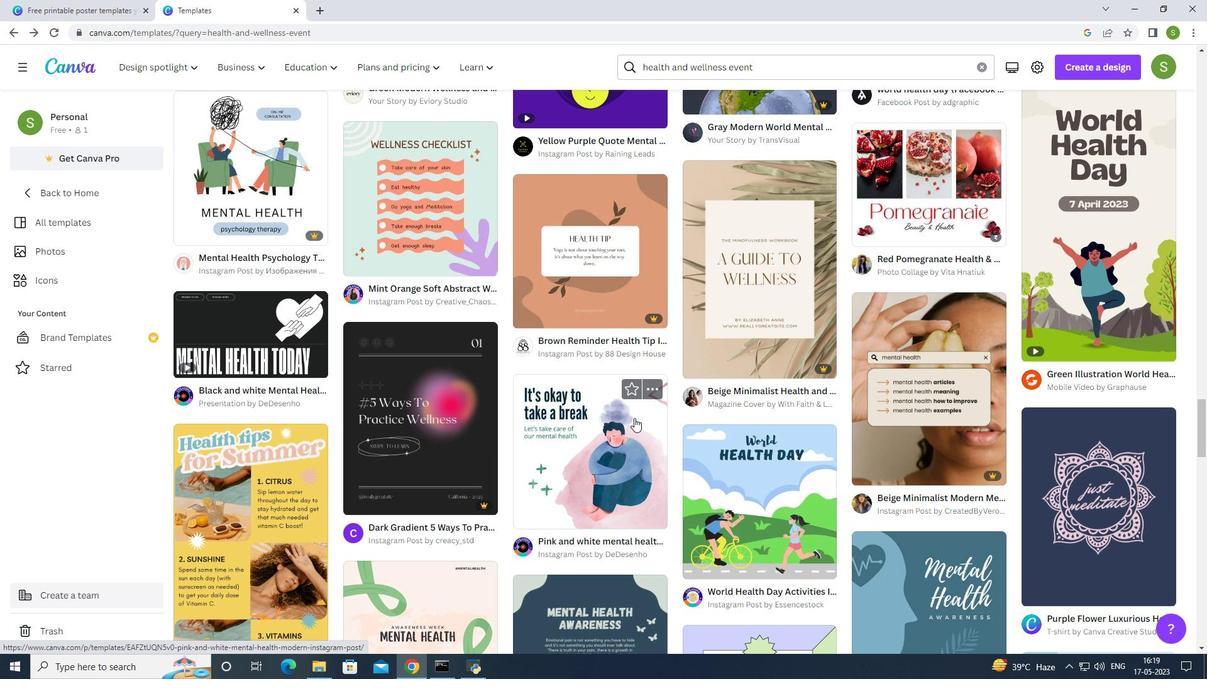 
Action: Mouse scrolled (634, 417) with delta (0, 0)
Screenshot: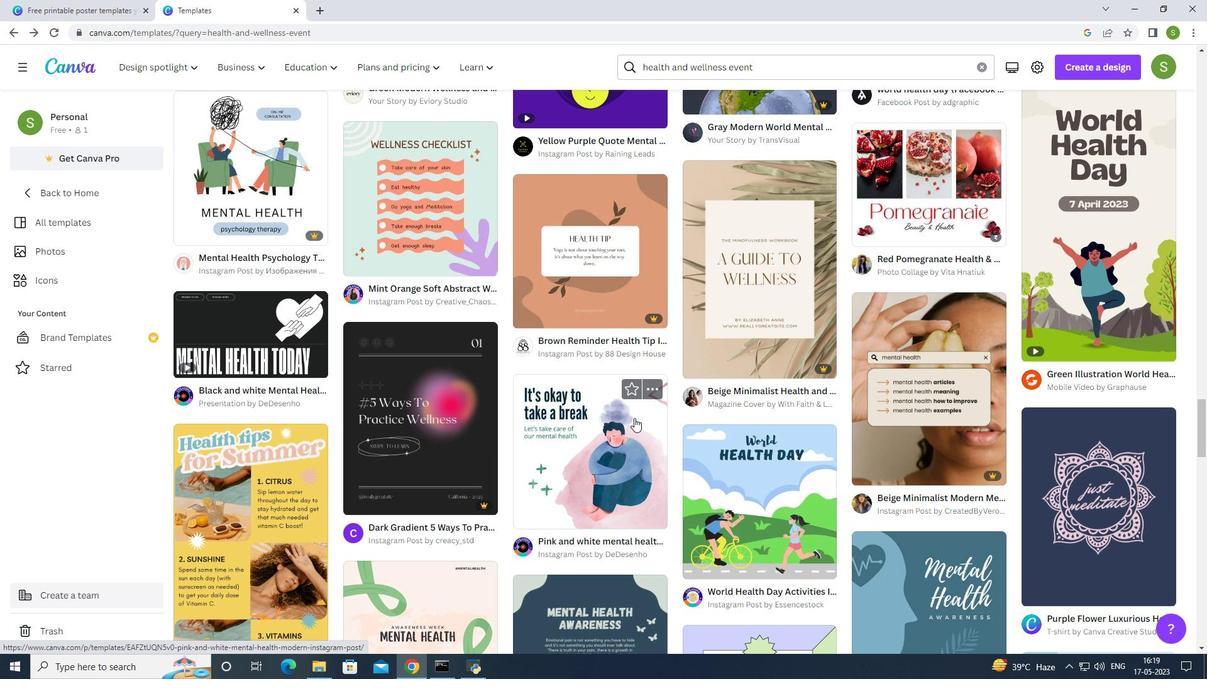 
Action: Mouse scrolled (634, 417) with delta (0, 0)
Screenshot: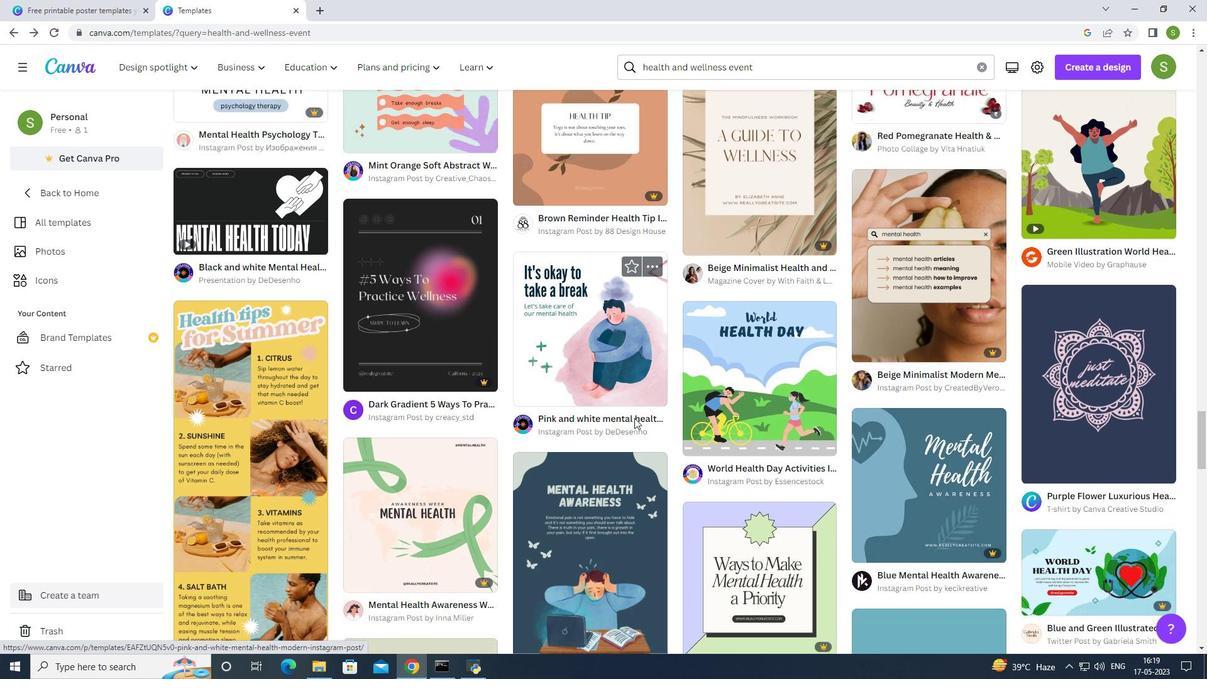 
Action: Mouse scrolled (634, 417) with delta (0, 0)
Screenshot: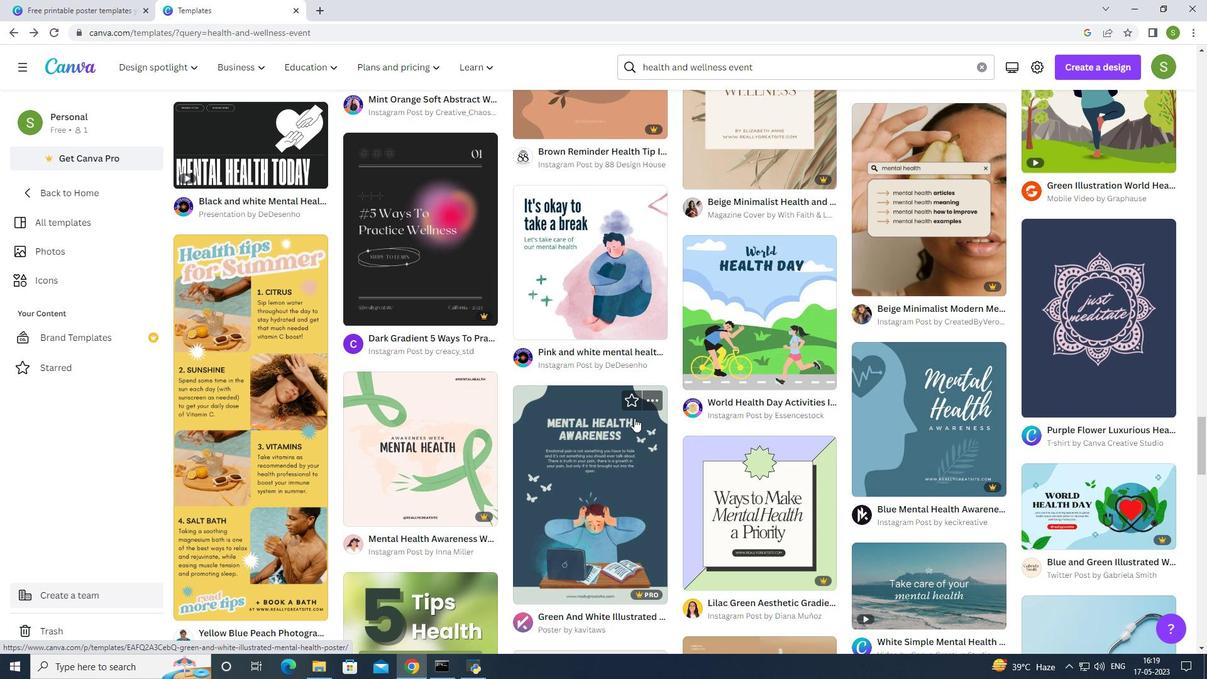 
Action: Mouse scrolled (634, 417) with delta (0, 0)
Screenshot: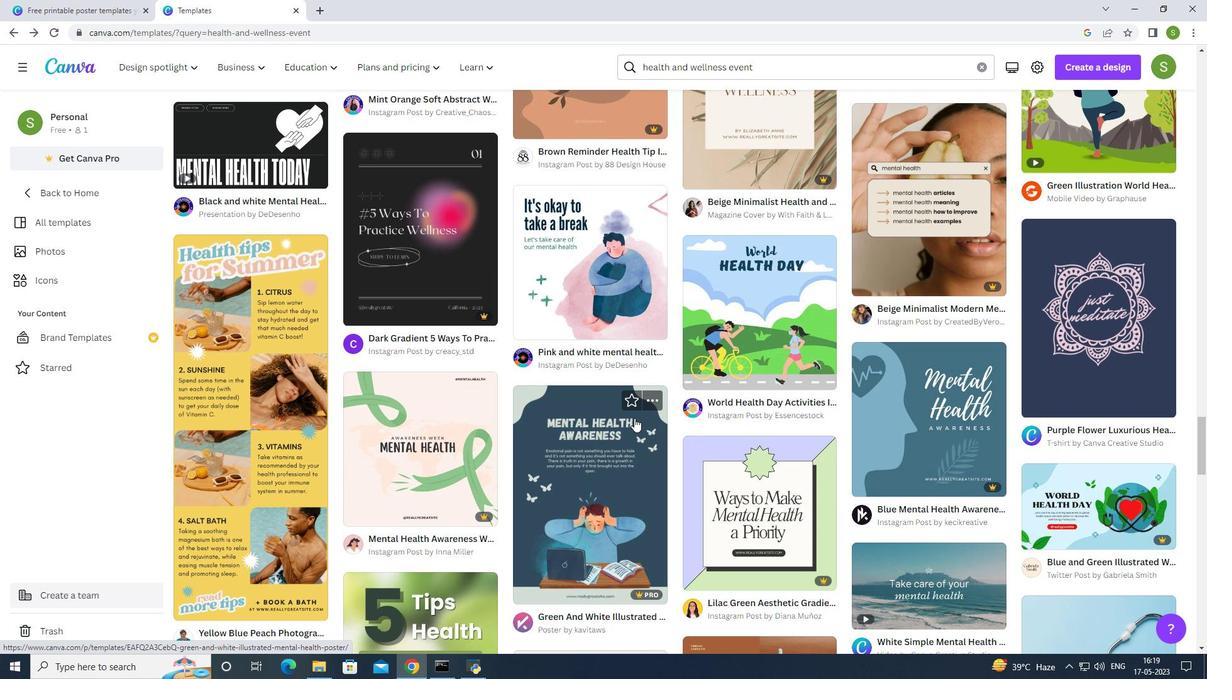 
Action: Mouse scrolled (634, 417) with delta (0, 0)
Screenshot: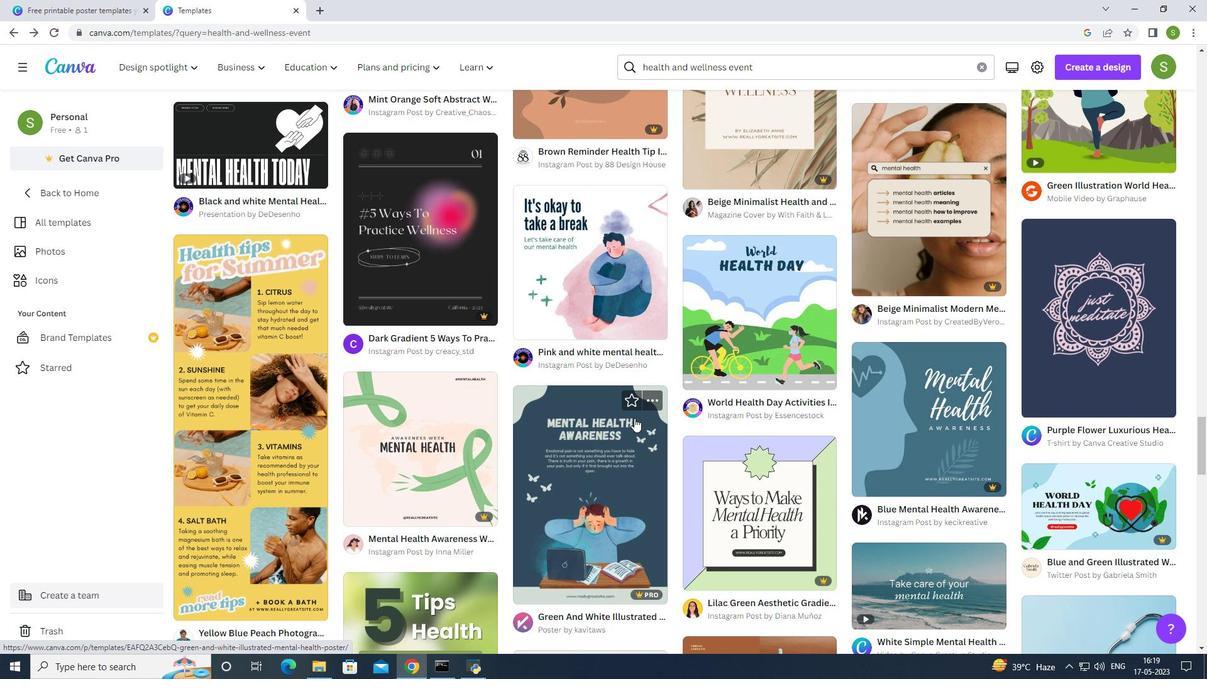 
Action: Mouse moved to (635, 418)
Screenshot: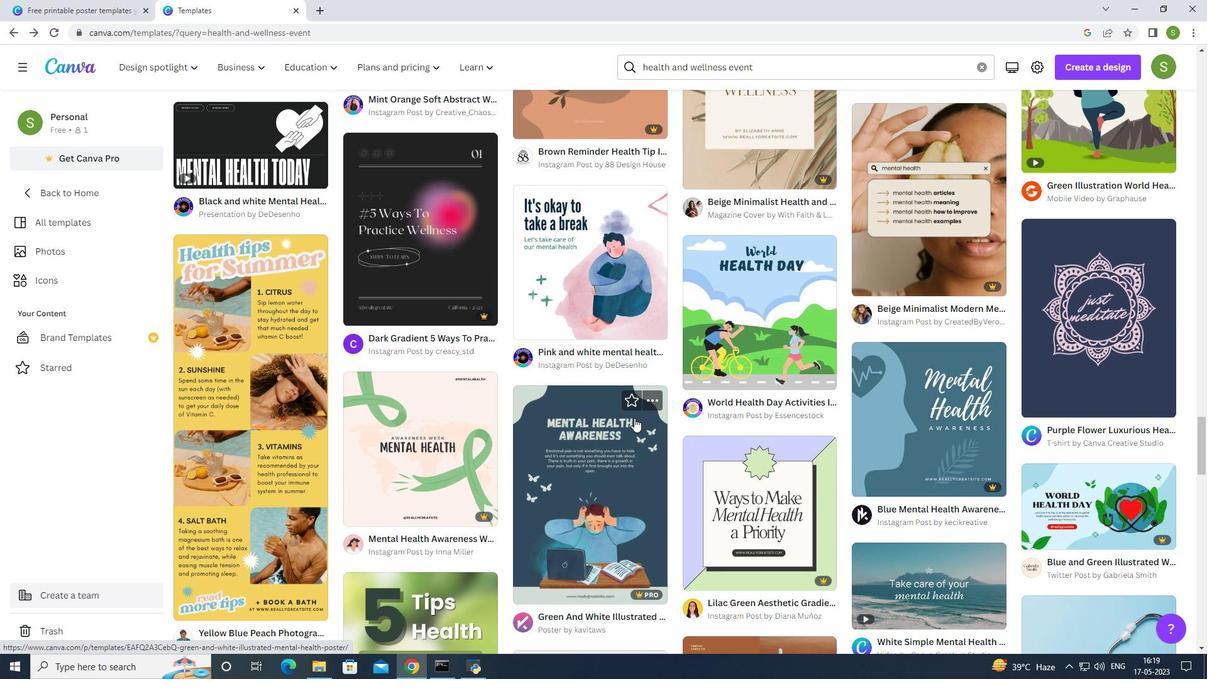 
Action: Mouse scrolled (635, 418) with delta (0, 0)
Screenshot: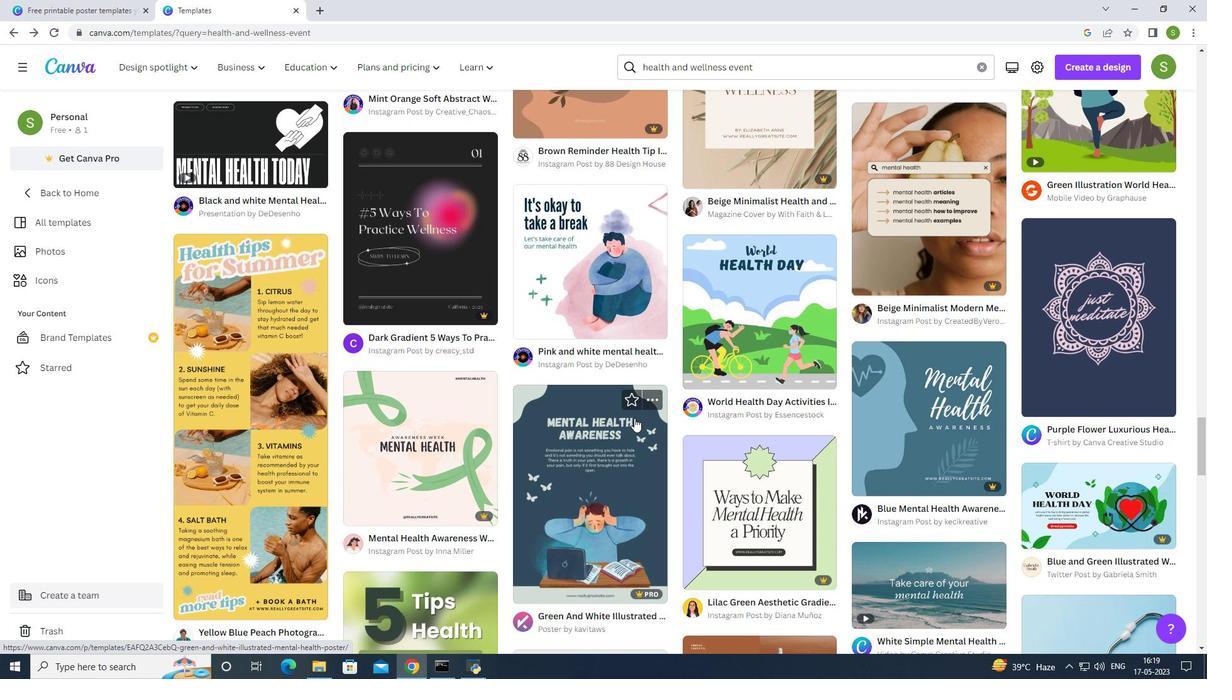 
Action: Mouse moved to (635, 418)
Screenshot: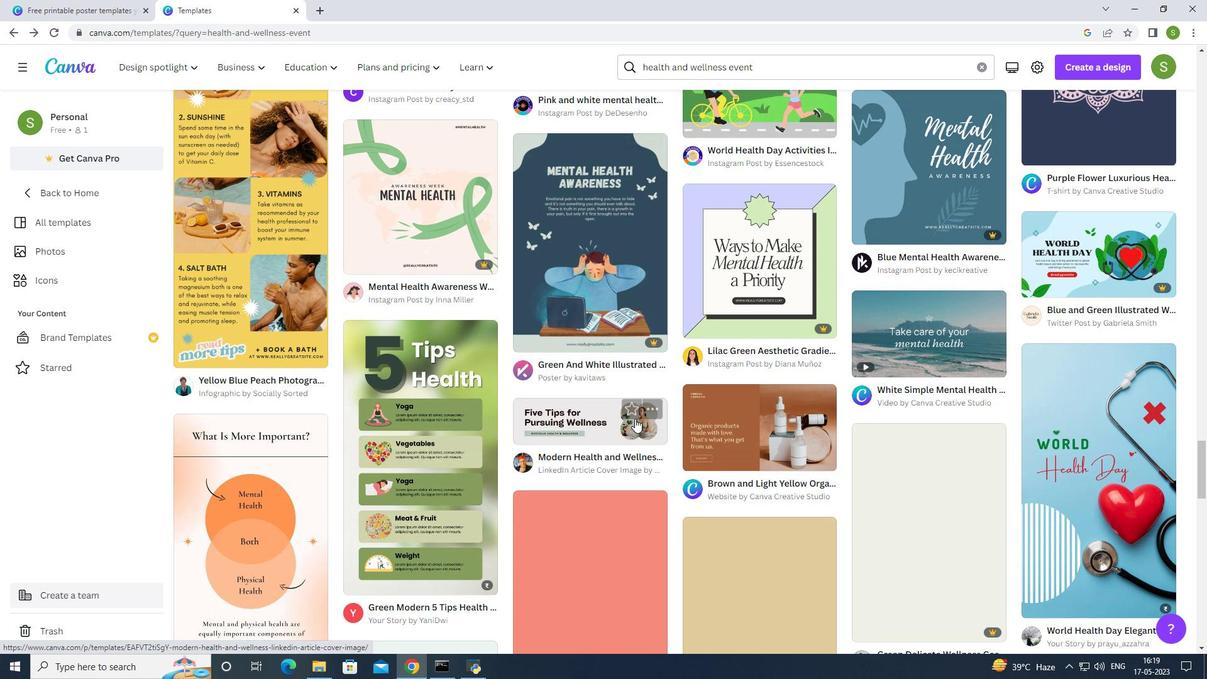 
Action: Mouse scrolled (635, 418) with delta (0, 0)
Screenshot: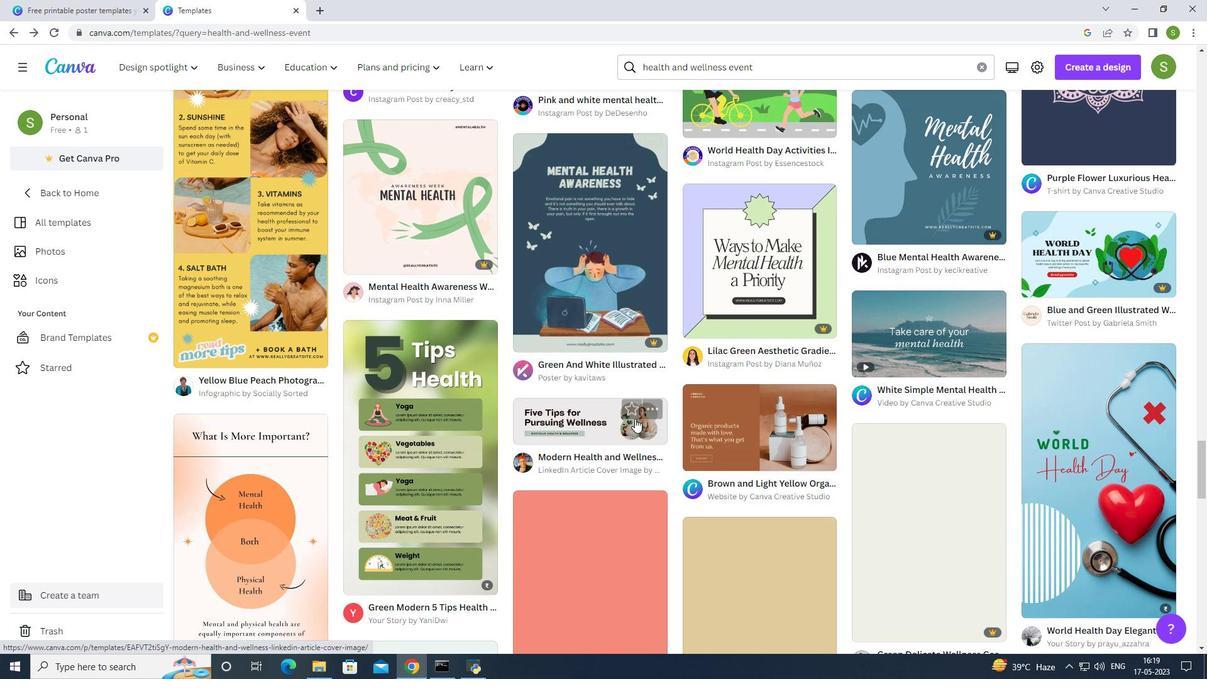 
Action: Mouse scrolled (635, 418) with delta (0, 0)
Screenshot: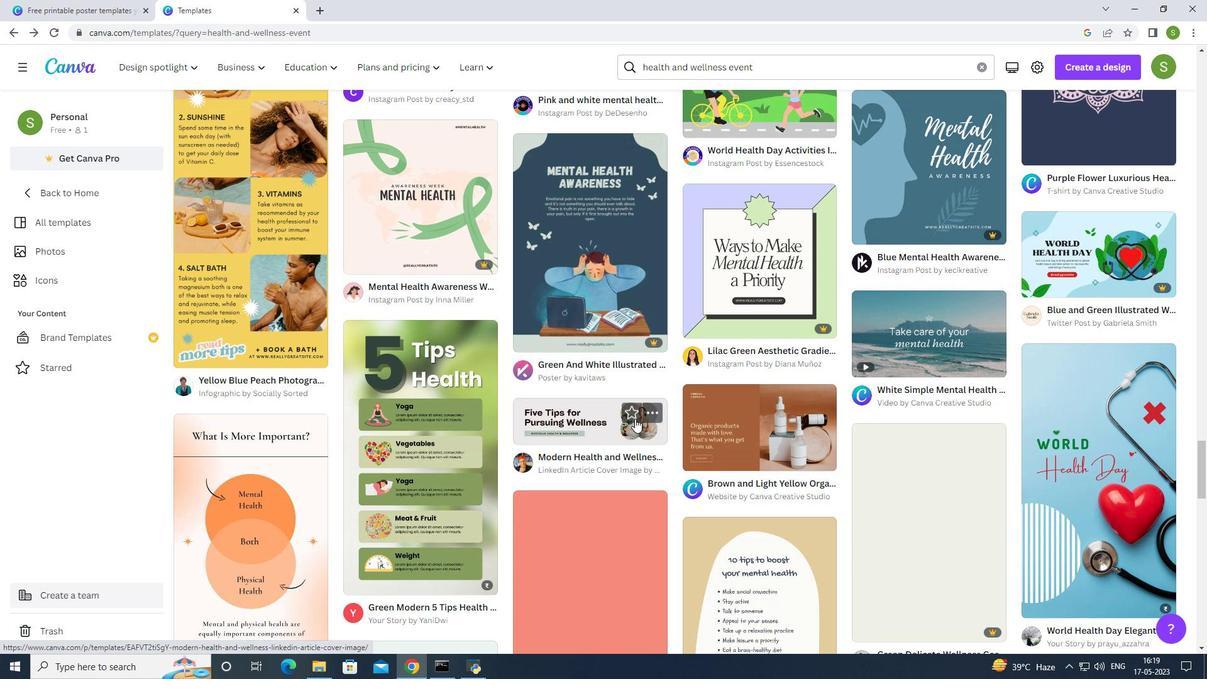 
Action: Mouse scrolled (635, 418) with delta (0, 0)
Screenshot: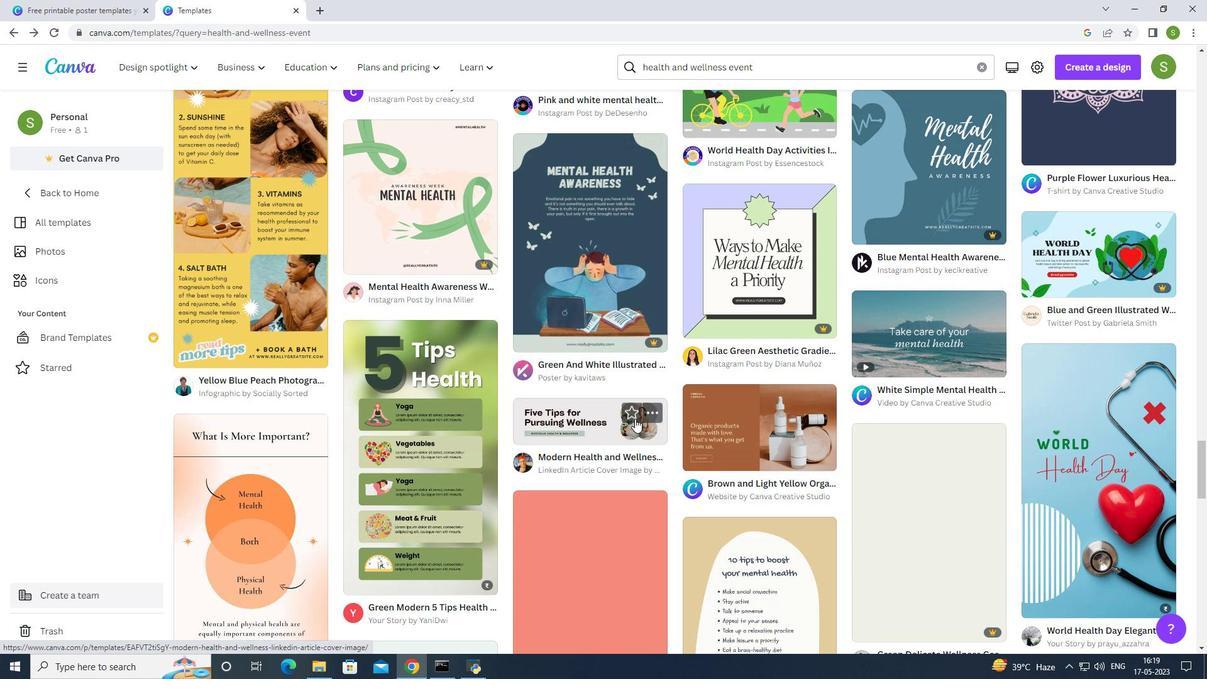 
Action: Mouse scrolled (635, 418) with delta (0, 0)
Screenshot: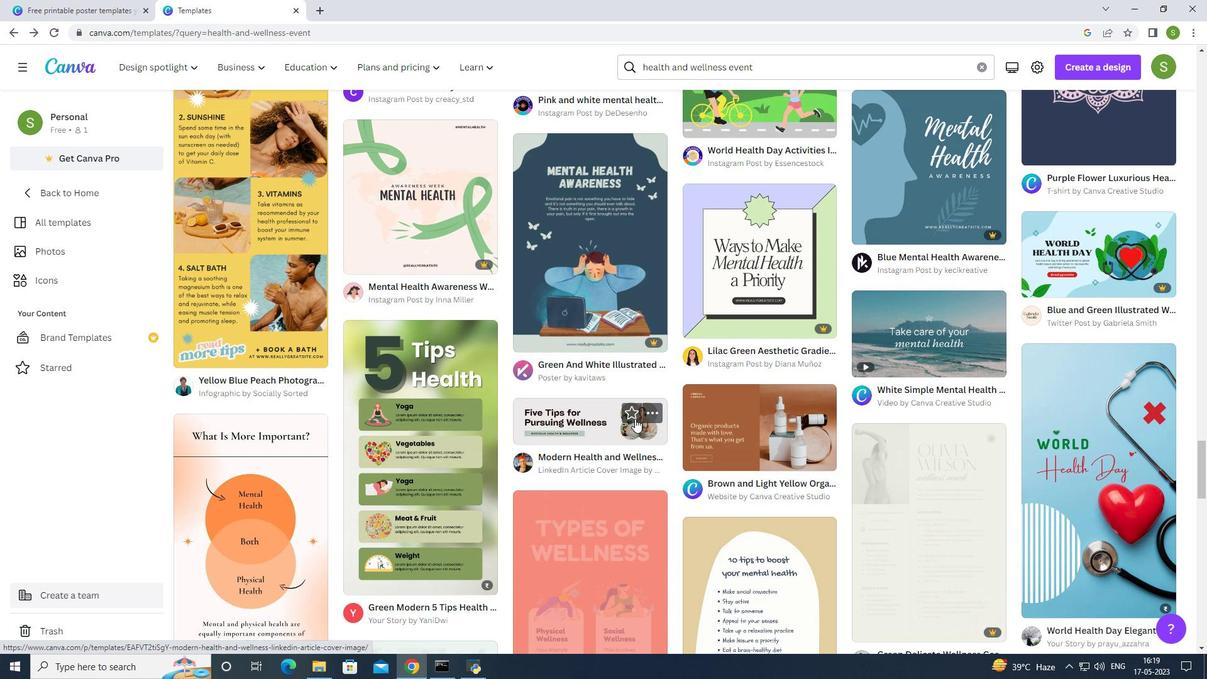 
Action: Mouse moved to (645, 428)
Screenshot: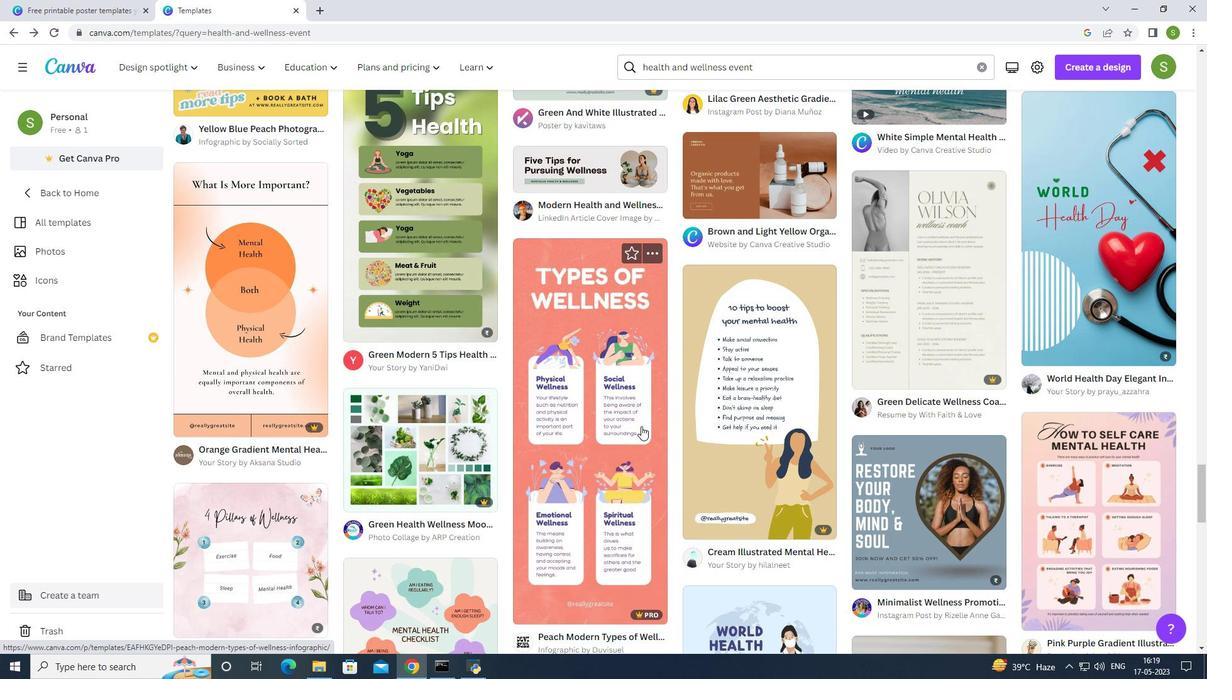 
Action: Mouse scrolled (645, 428) with delta (0, 0)
Screenshot: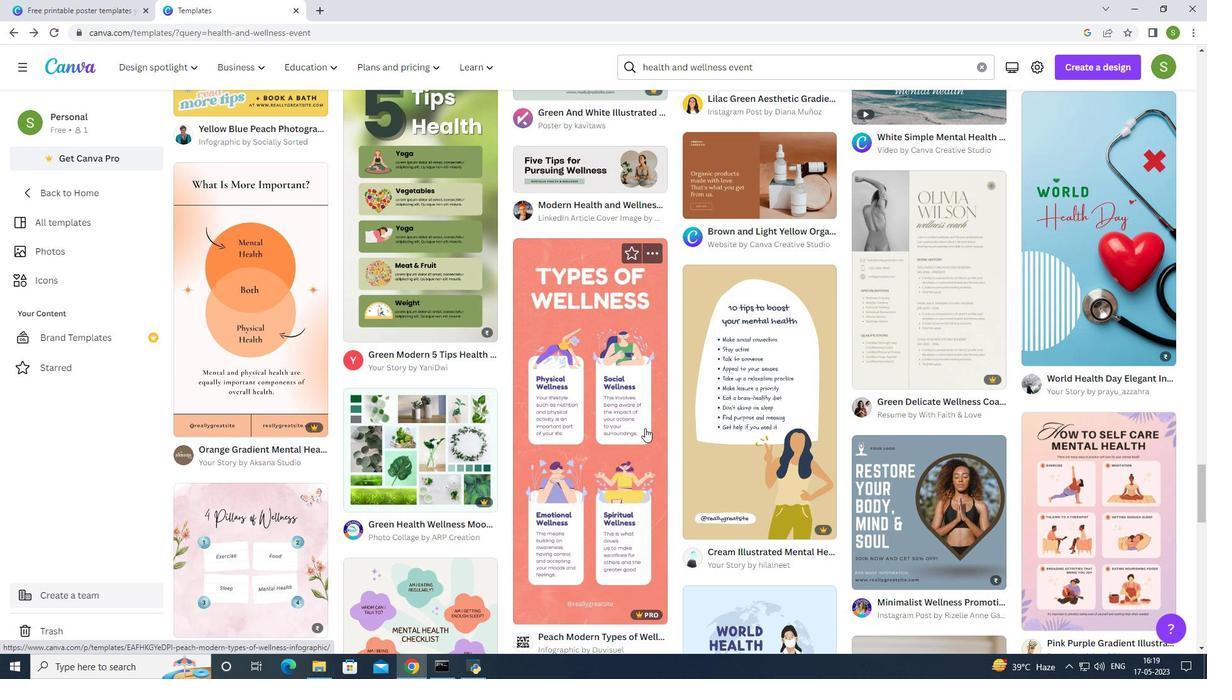 
Action: Mouse scrolled (645, 428) with delta (0, 0)
Screenshot: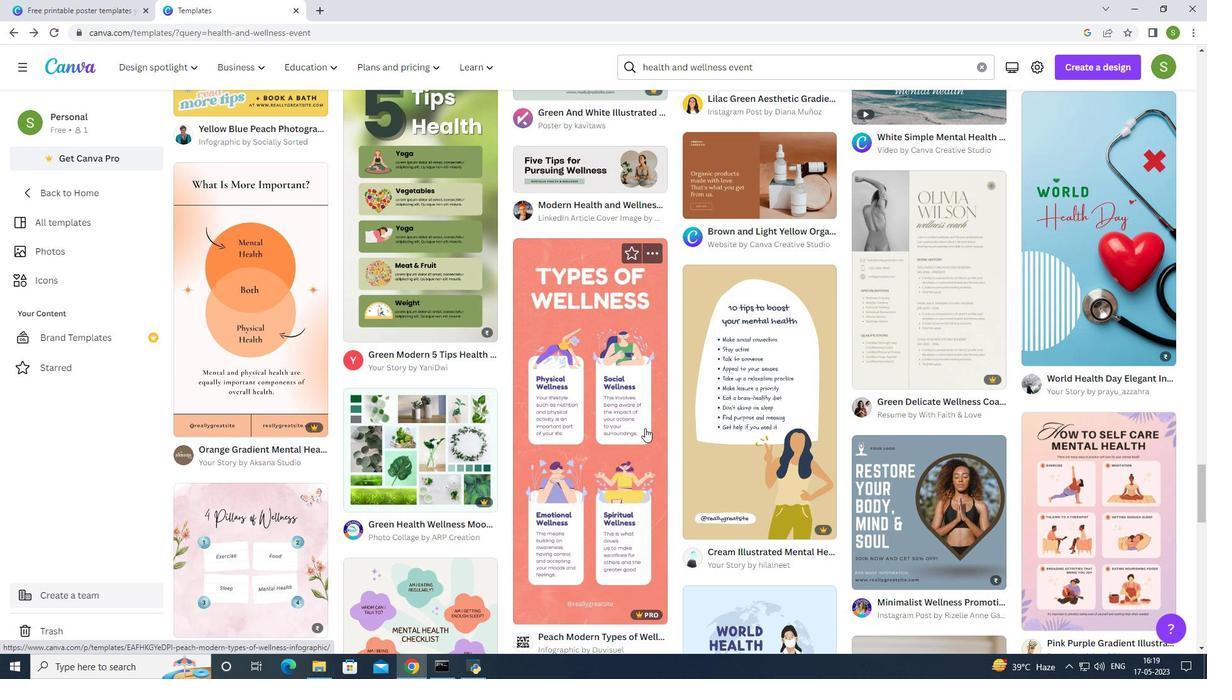 
Action: Mouse scrolled (645, 428) with delta (0, 0)
Screenshot: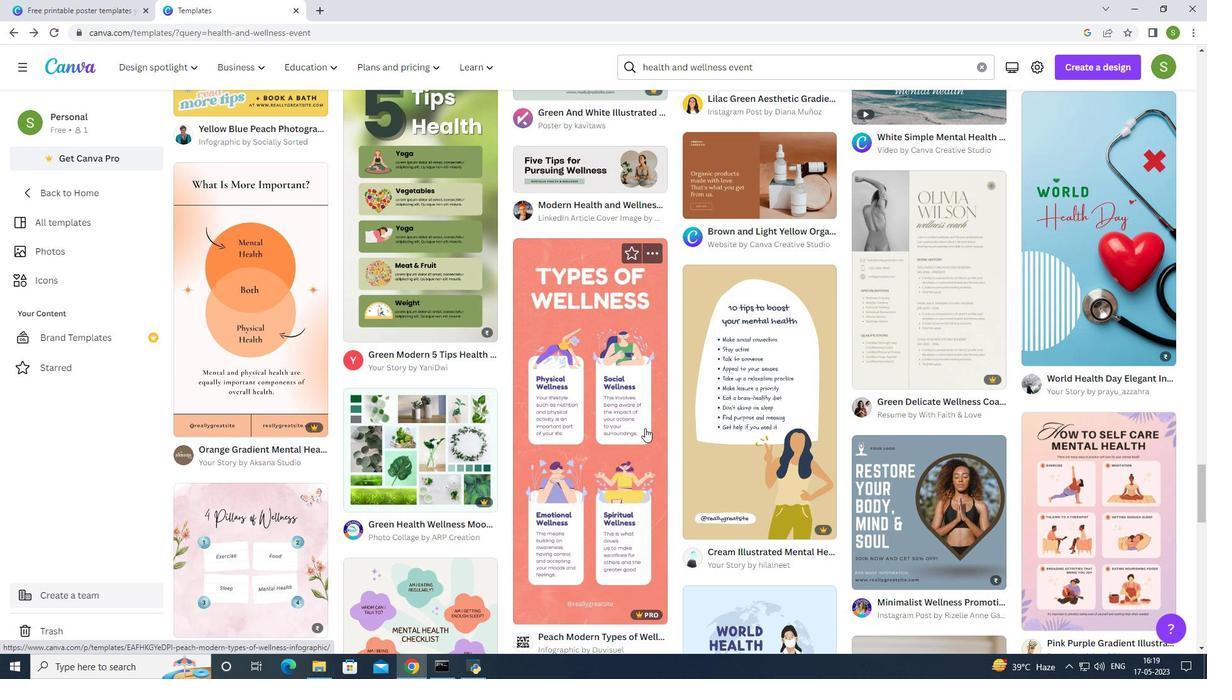 
Action: Mouse scrolled (645, 428) with delta (0, 0)
Screenshot: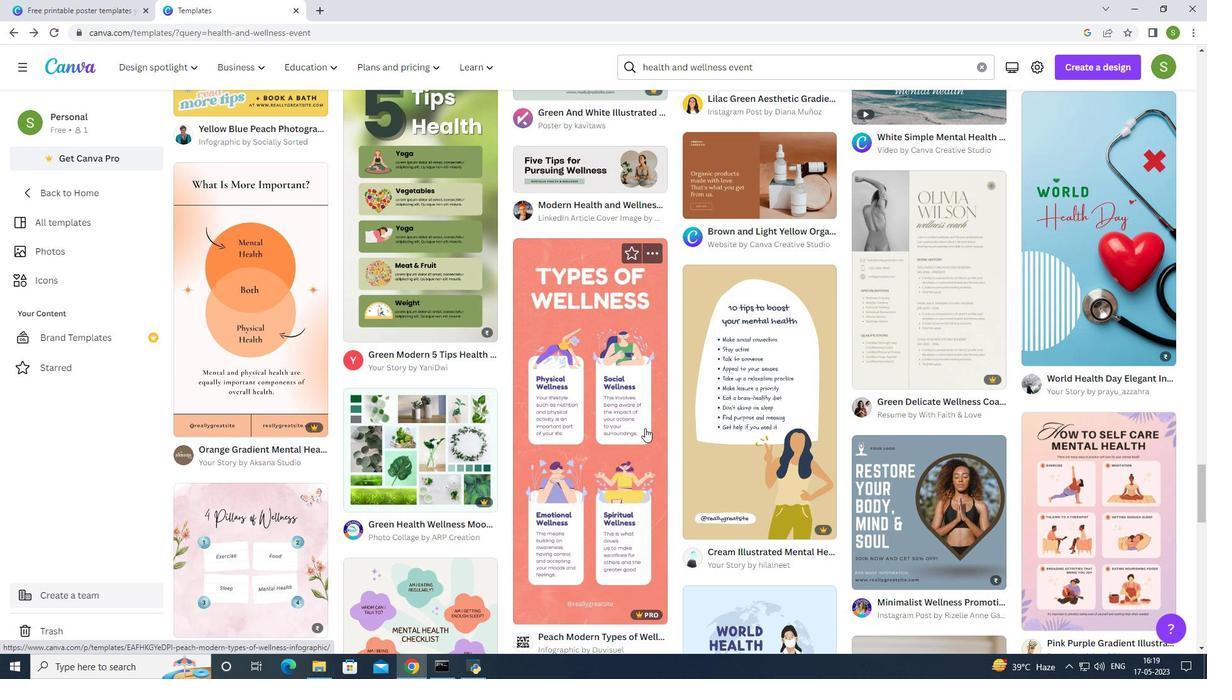 
Action: Mouse moved to (645, 428)
Screenshot: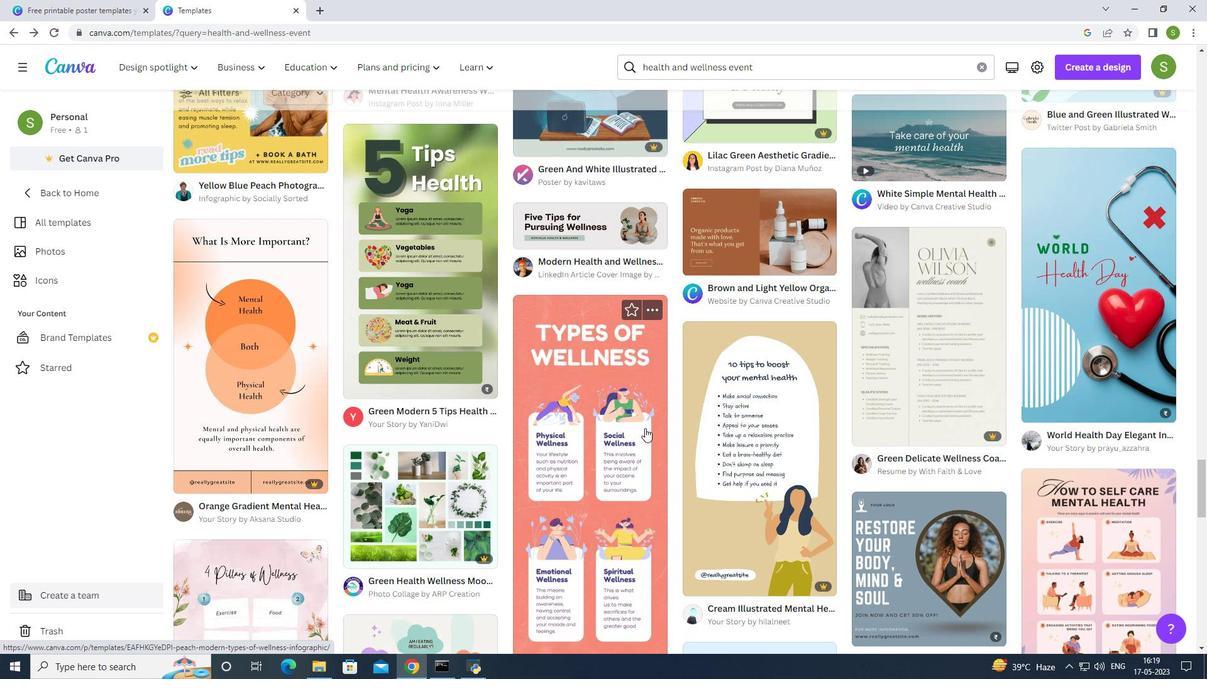 
Action: Mouse scrolled (645, 428) with delta (0, 0)
Screenshot: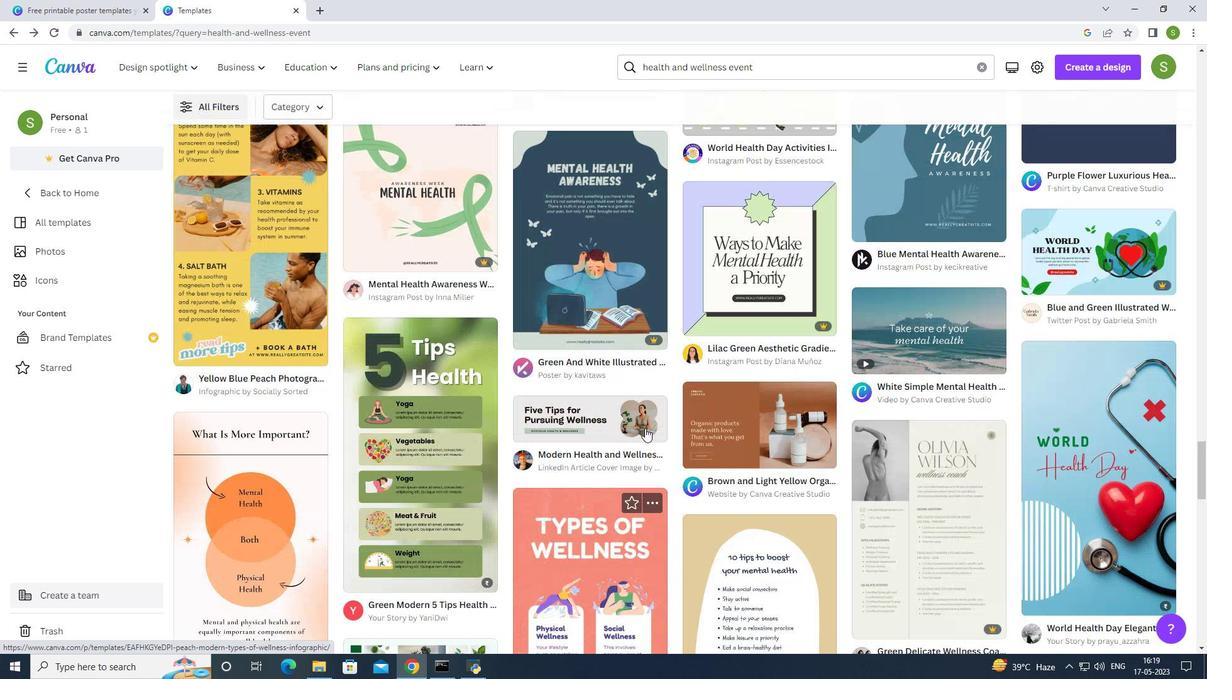 
Action: Mouse scrolled (645, 428) with delta (0, 0)
Screenshot: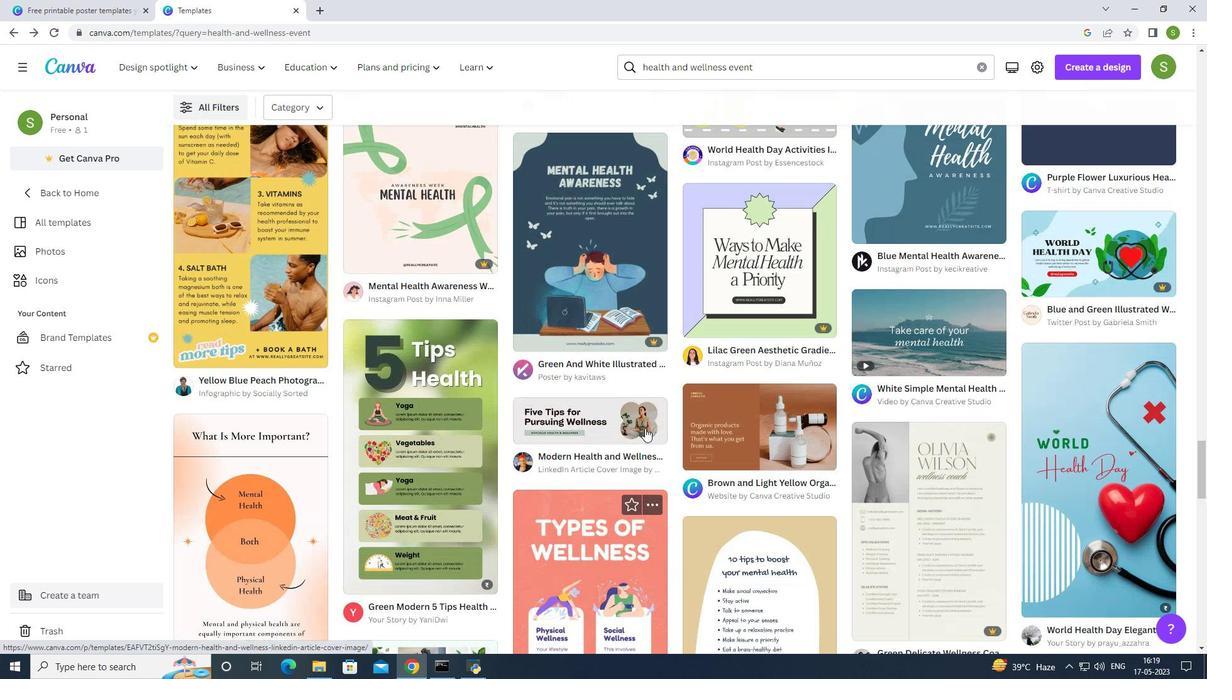 
Action: Mouse scrolled (645, 428) with delta (0, 0)
Screenshot: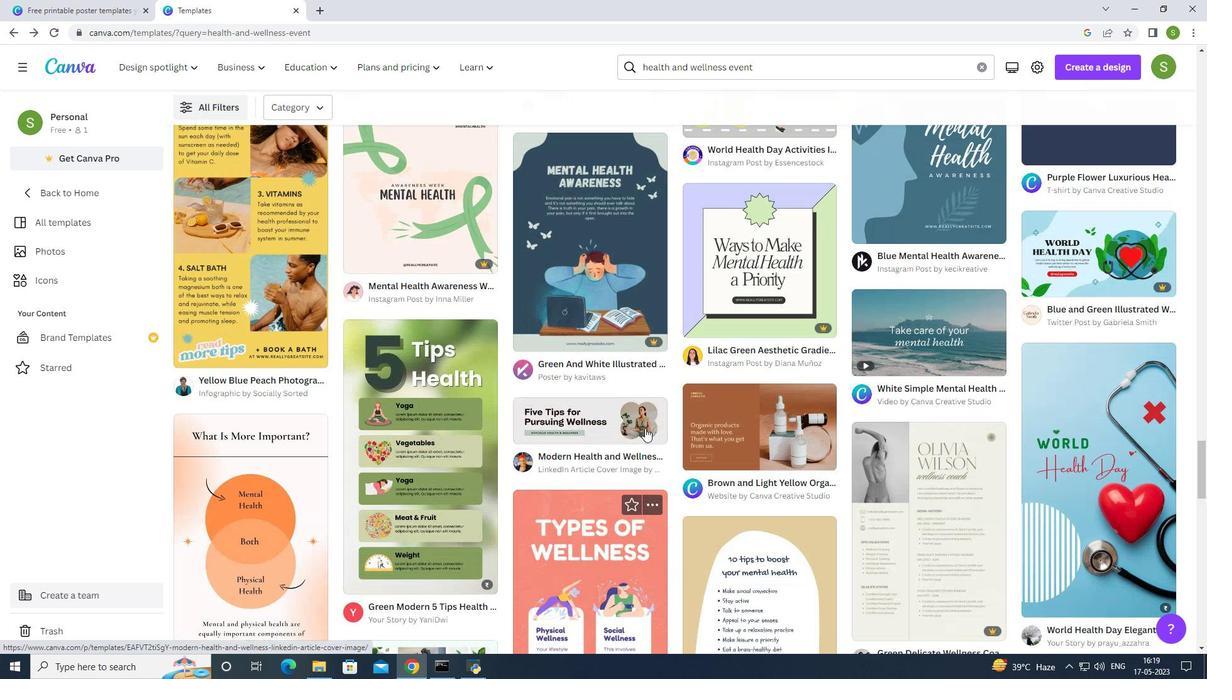 
Action: Mouse scrolled (645, 428) with delta (0, 0)
Screenshot: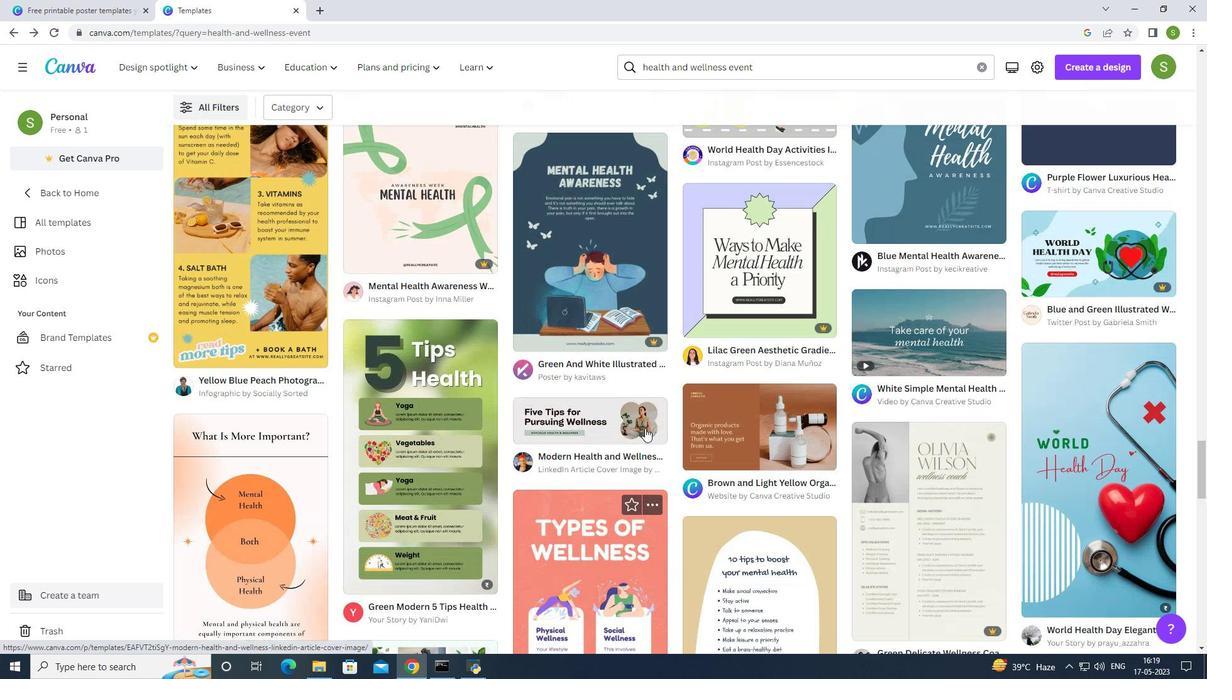
Action: Mouse scrolled (645, 428) with delta (0, 0)
Screenshot: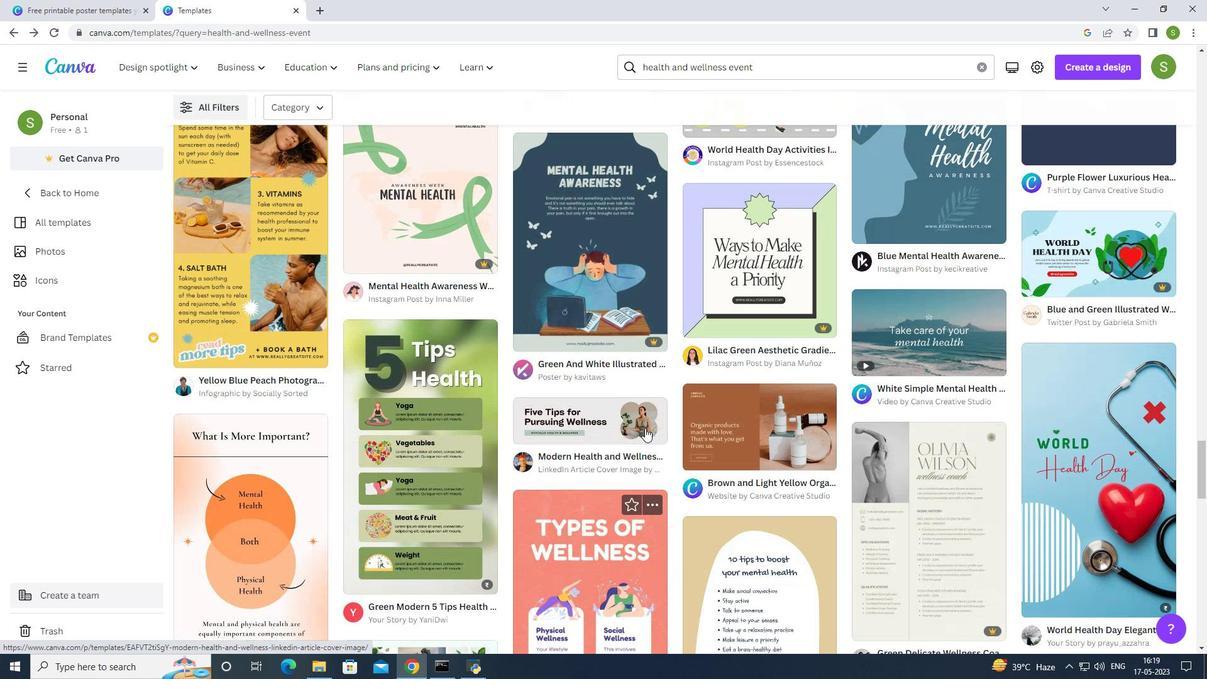 
Action: Mouse scrolled (645, 428) with delta (0, 0)
Screenshot: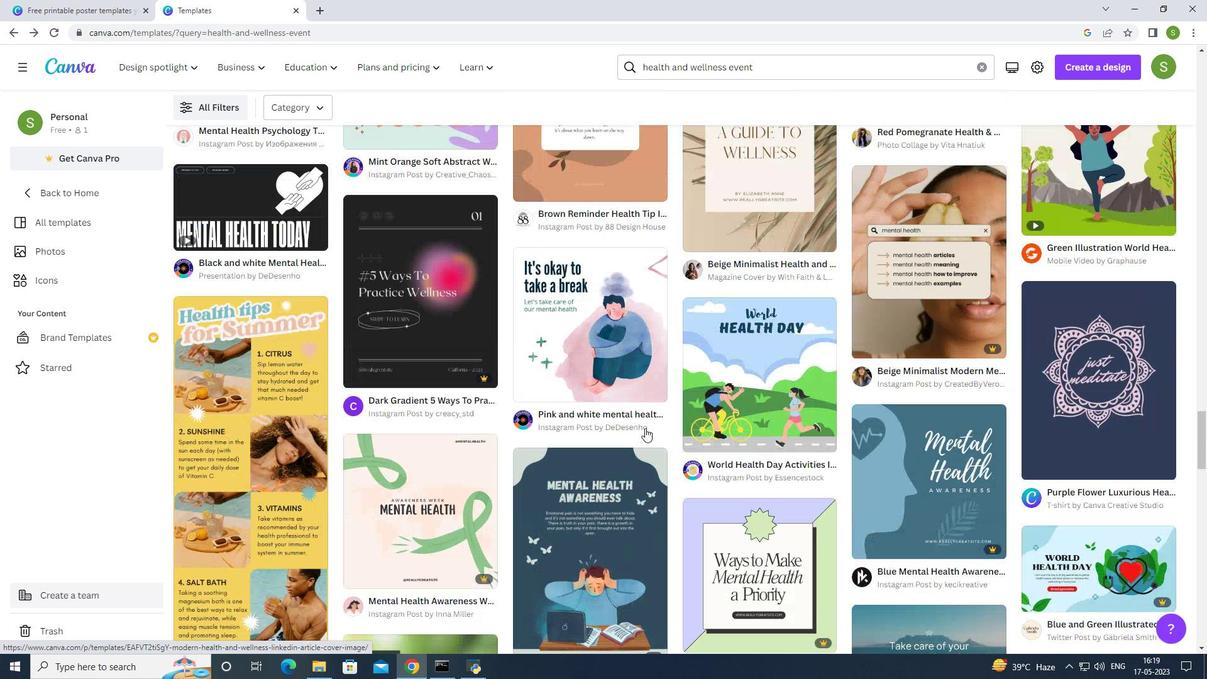 
Action: Mouse scrolled (645, 428) with delta (0, 0)
Screenshot: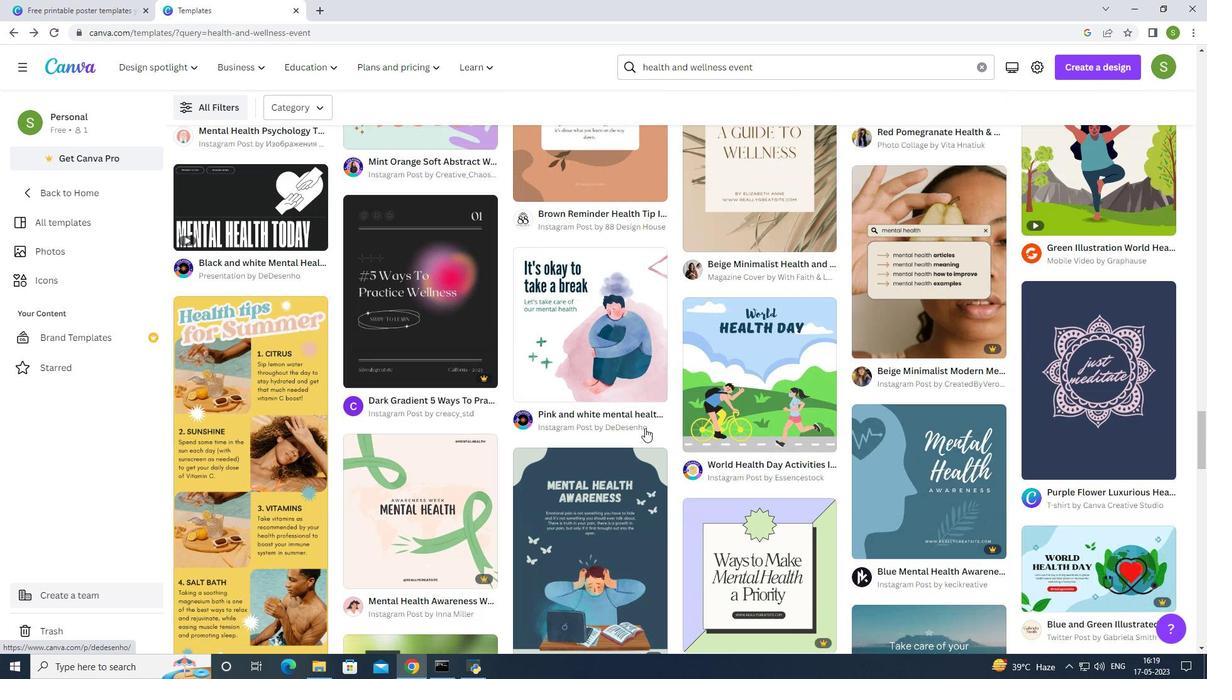 
Action: Mouse scrolled (645, 428) with delta (0, 0)
Screenshot: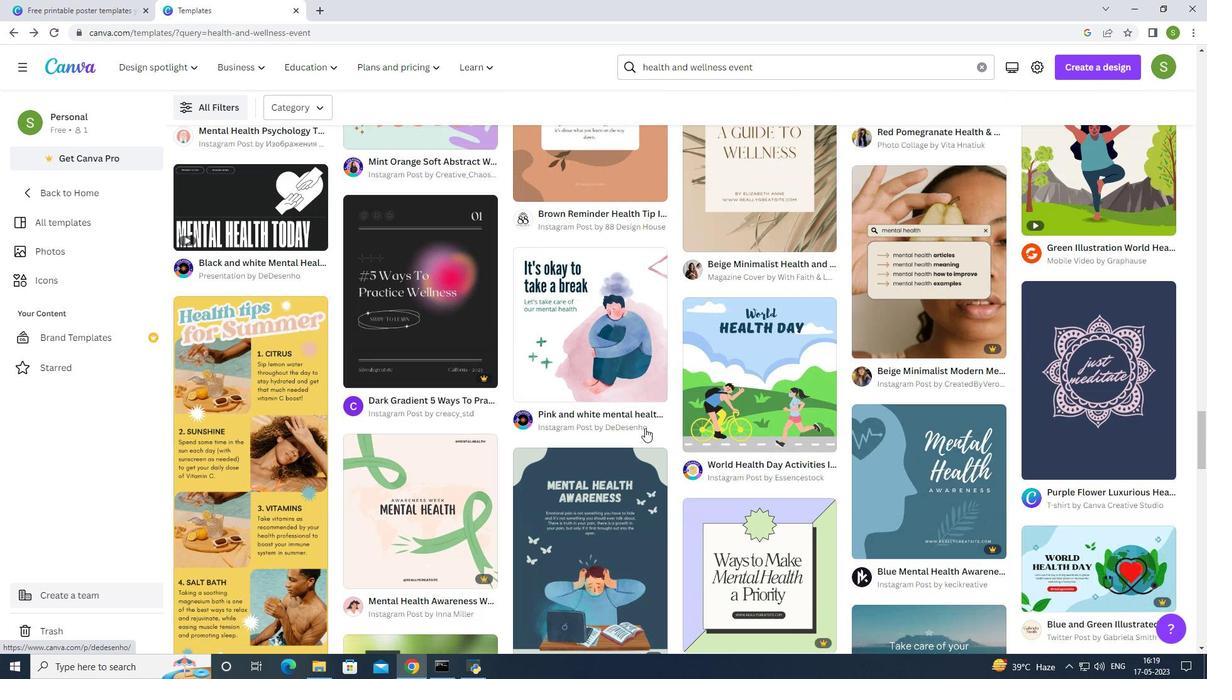 
Action: Mouse scrolled (645, 428) with delta (0, 0)
Screenshot: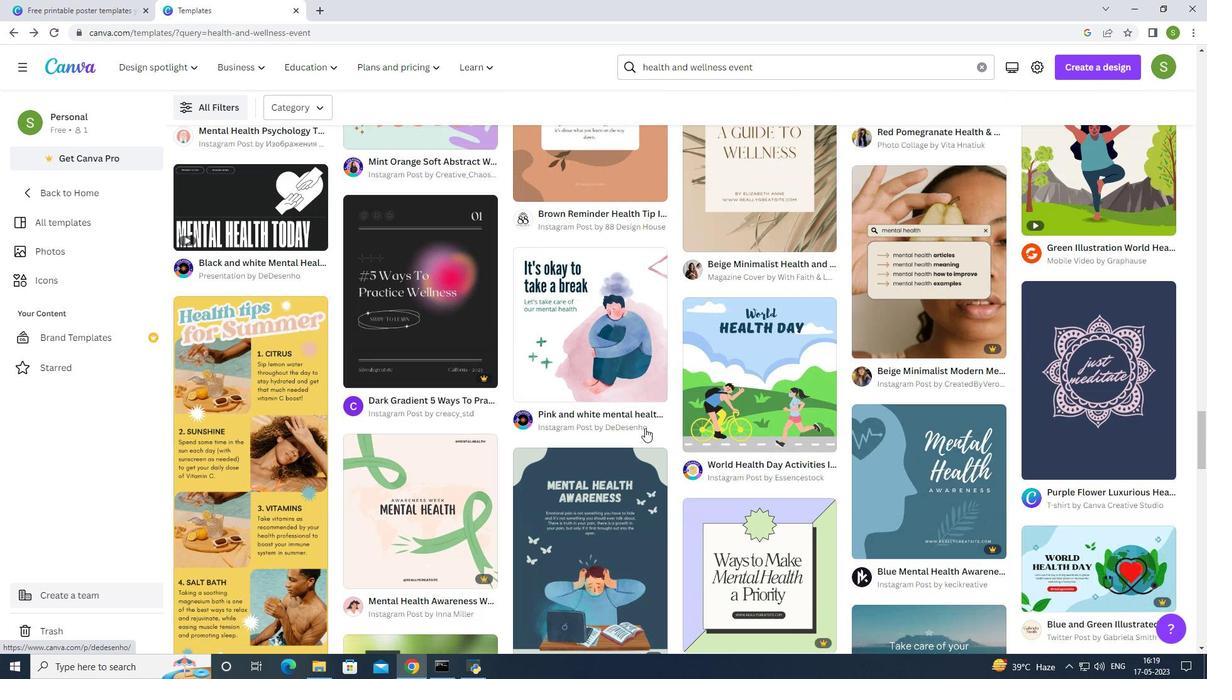
Action: Mouse scrolled (645, 428) with delta (0, 0)
Screenshot: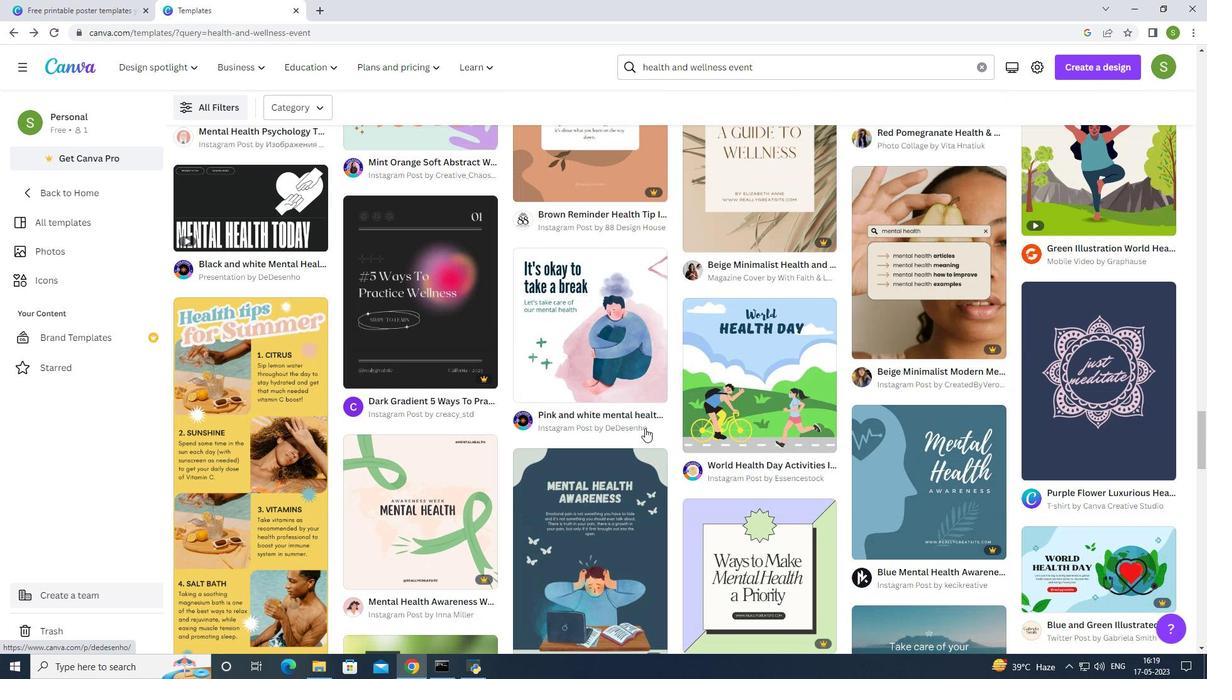 
Action: Mouse moved to (646, 428)
Screenshot: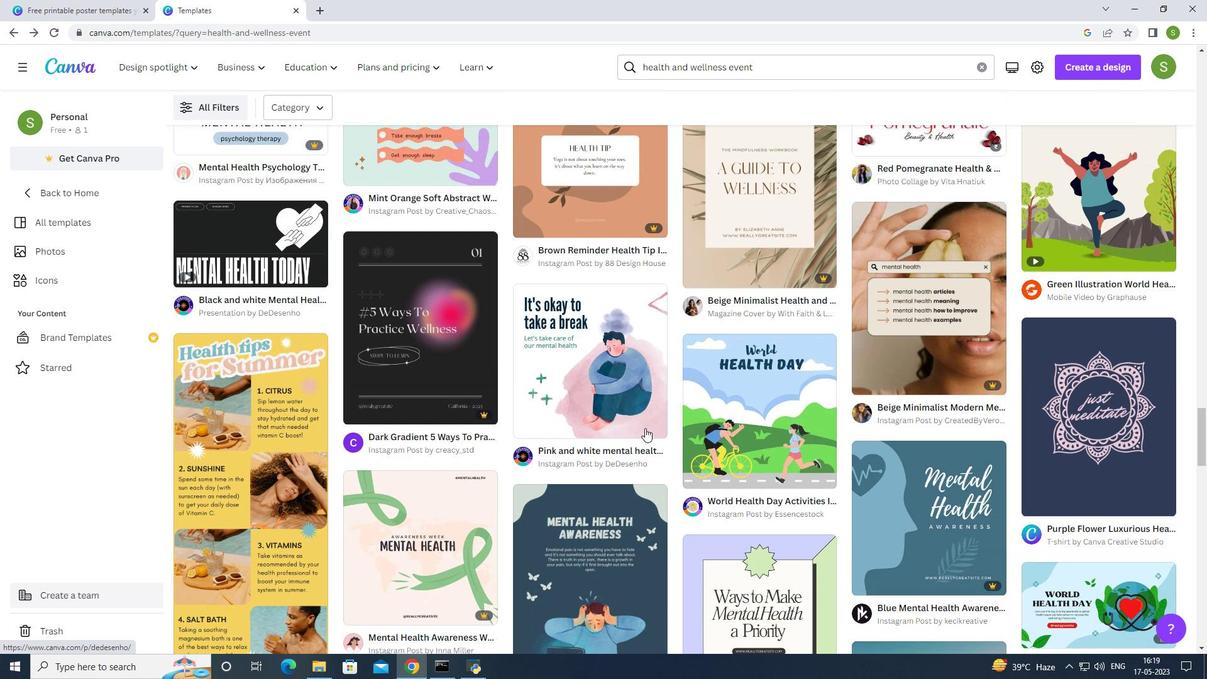 
Action: Mouse scrolled (646, 428) with delta (0, 0)
Screenshot: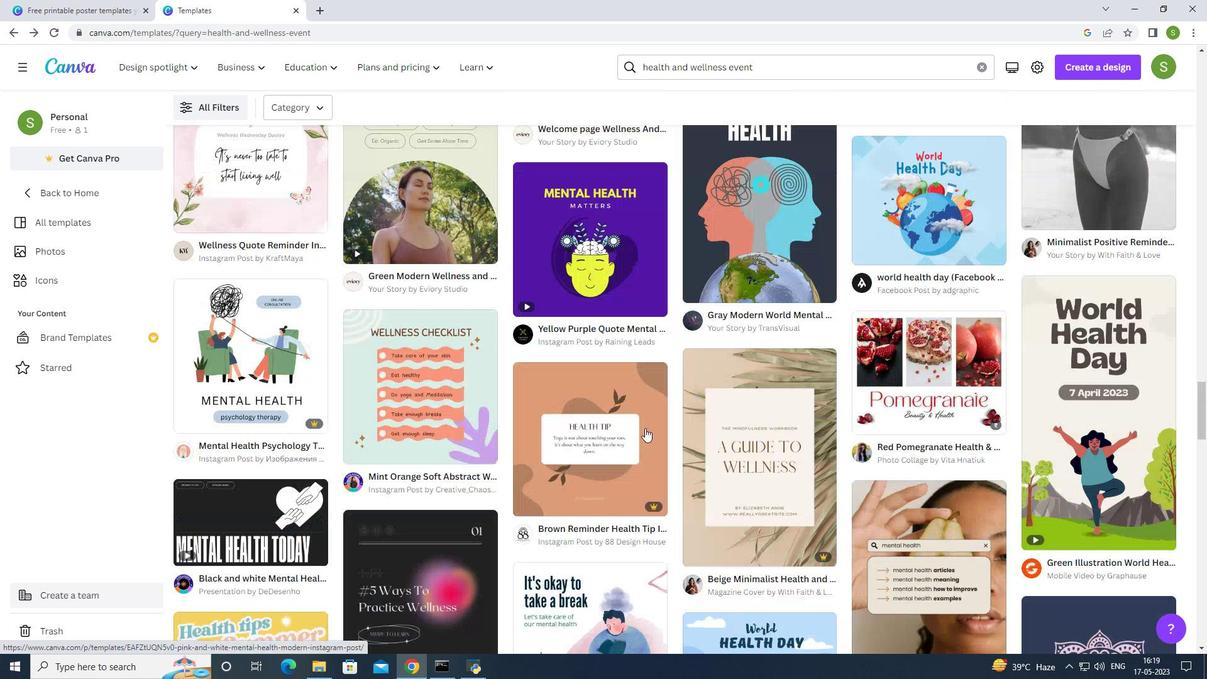 
Action: Mouse scrolled (646, 428) with delta (0, 0)
Screenshot: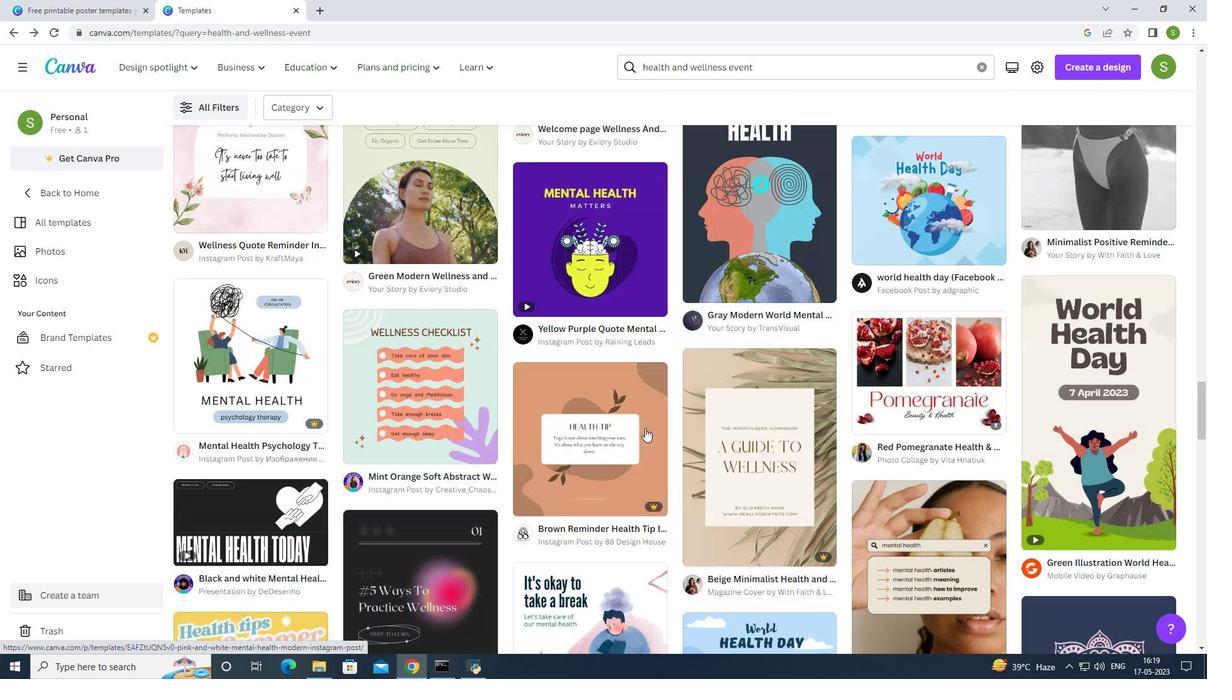 
Action: Mouse scrolled (646, 428) with delta (0, 0)
Screenshot: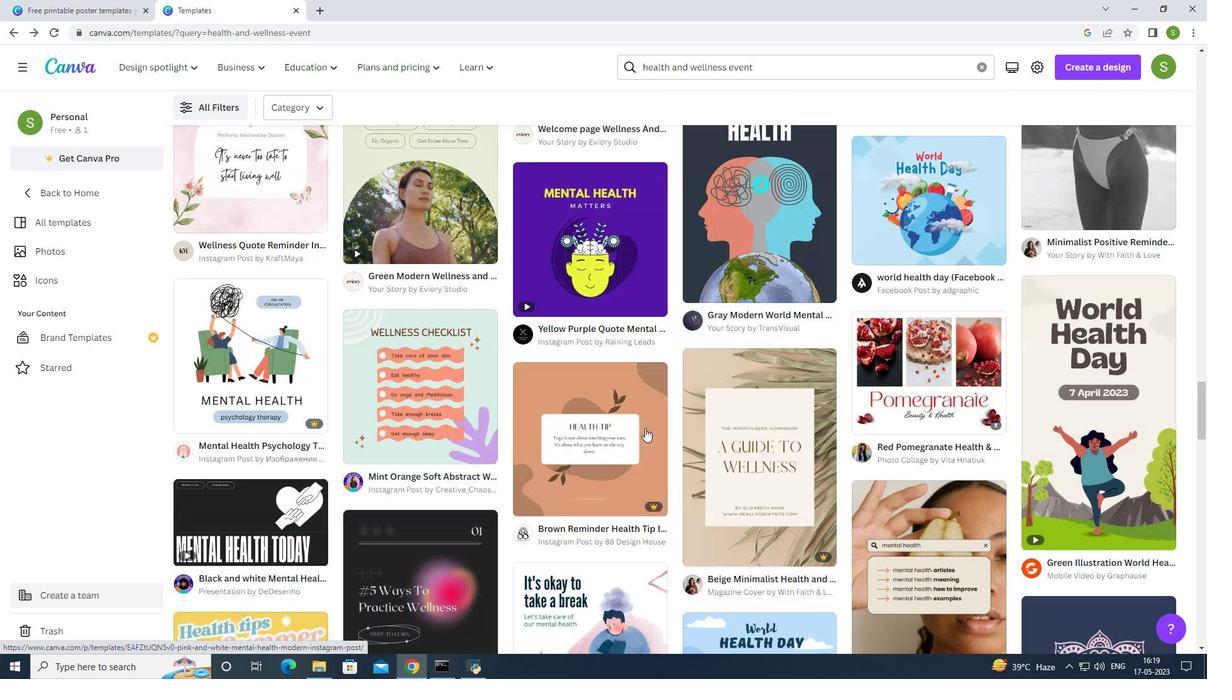 
Action: Mouse moved to (647, 428)
Screenshot: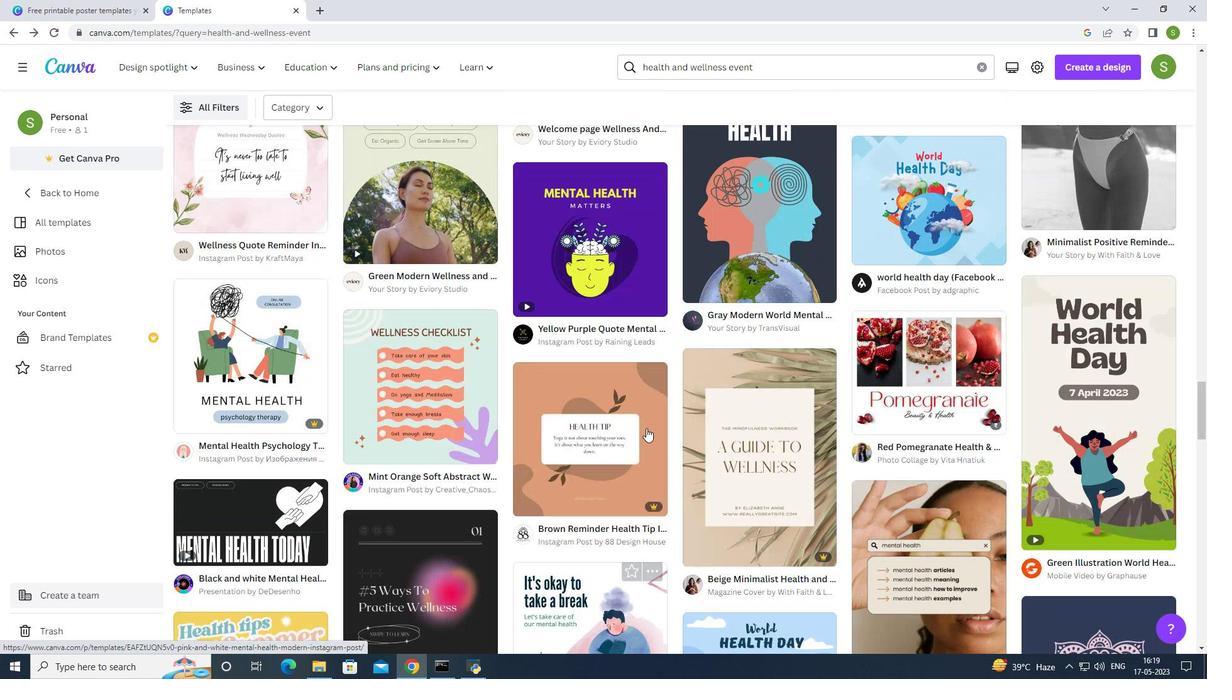 
Action: Mouse scrolled (647, 428) with delta (0, 0)
Screenshot: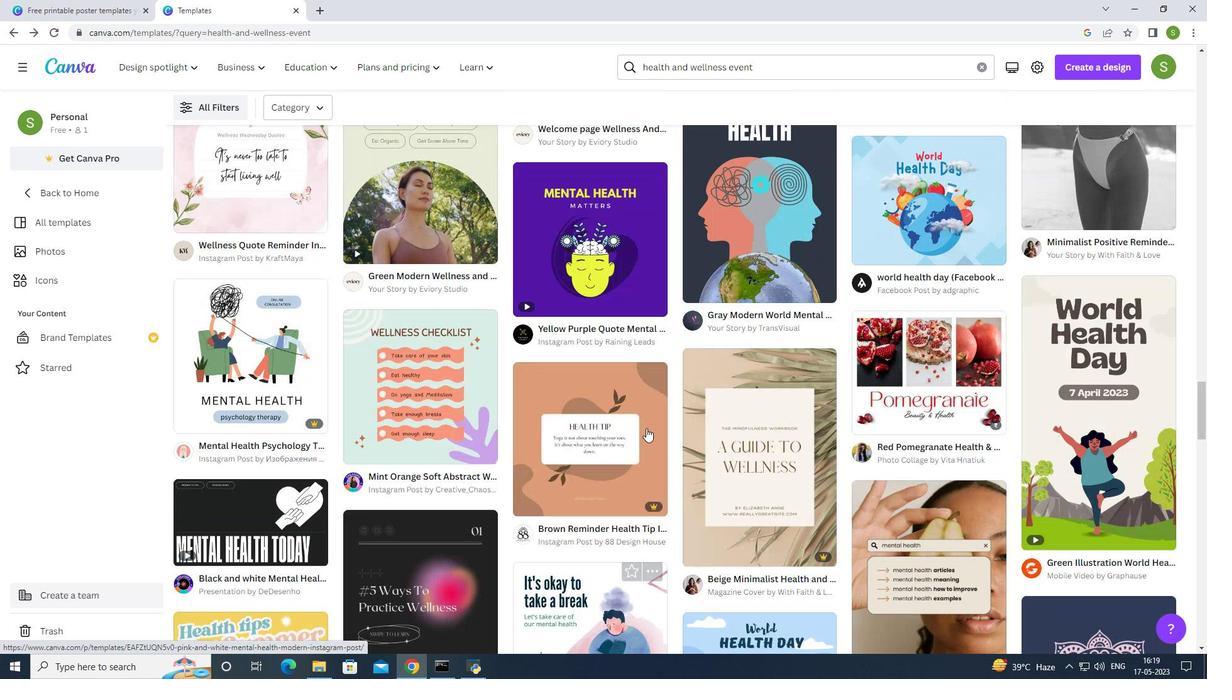 
Action: Mouse moved to (647, 427)
Screenshot: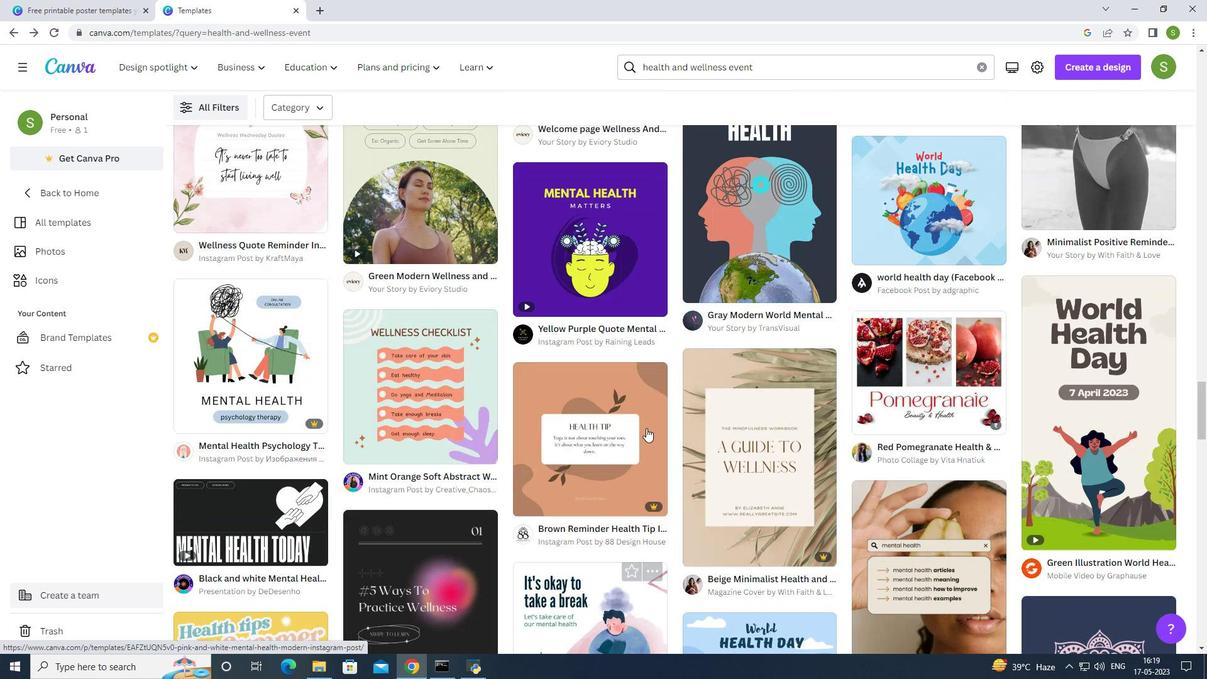 
Action: Mouse scrolled (647, 428) with delta (0, 0)
Screenshot: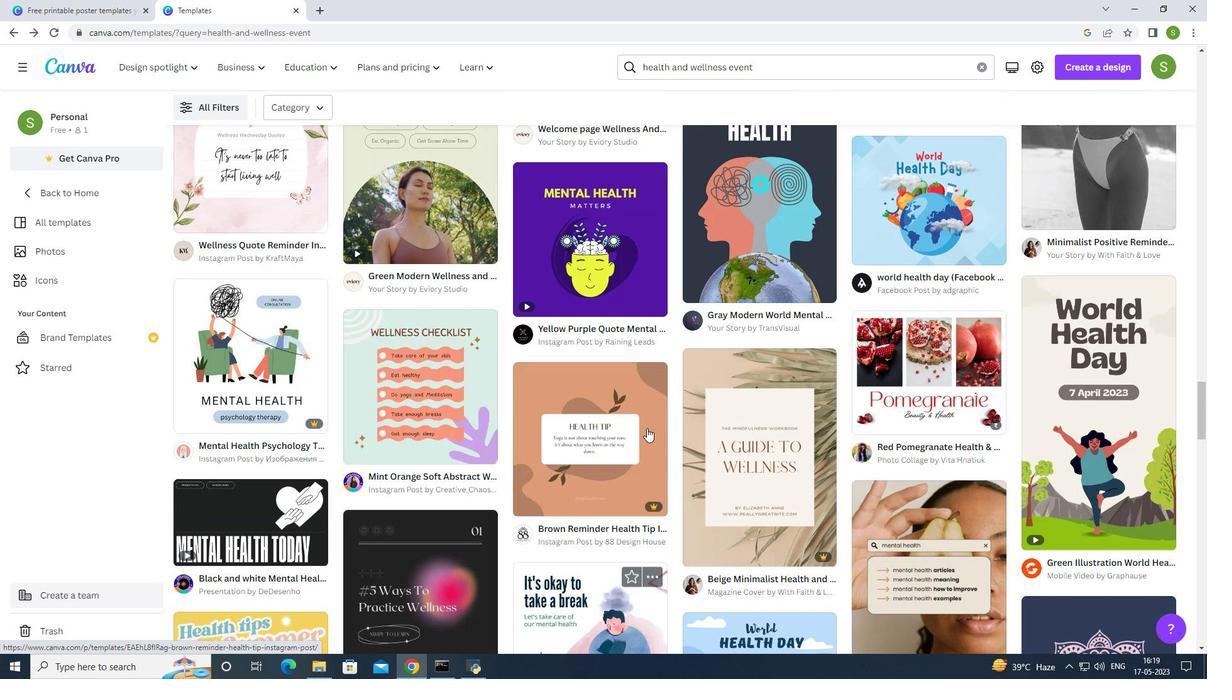 
Action: Mouse scrolled (647, 428) with delta (0, 0)
Screenshot: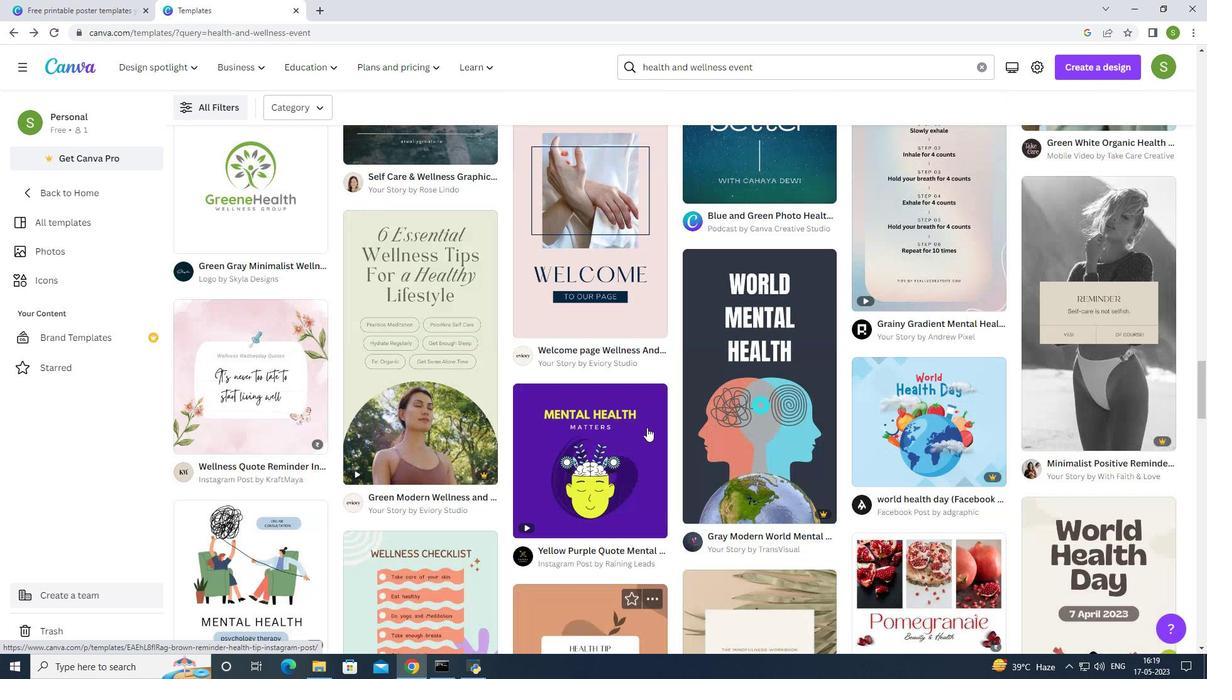 
Action: Mouse scrolled (647, 428) with delta (0, 0)
Screenshot: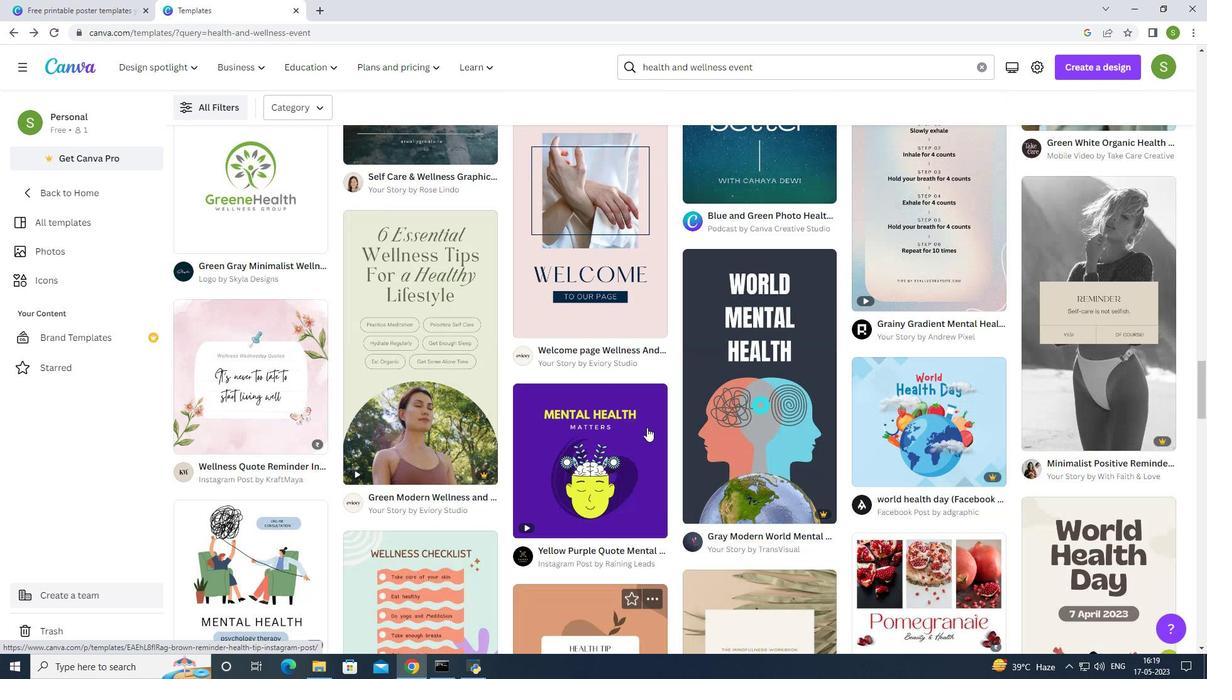 
Action: Mouse scrolled (647, 428) with delta (0, 0)
Screenshot: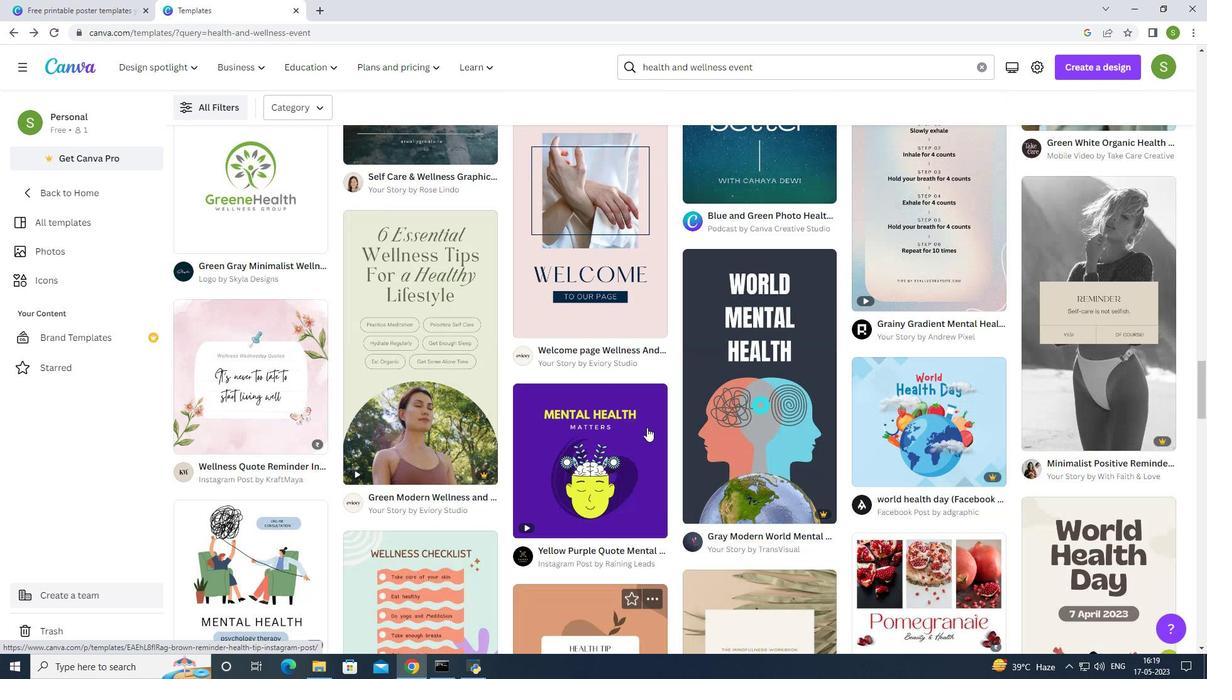 
Action: Mouse scrolled (647, 428) with delta (0, 0)
Screenshot: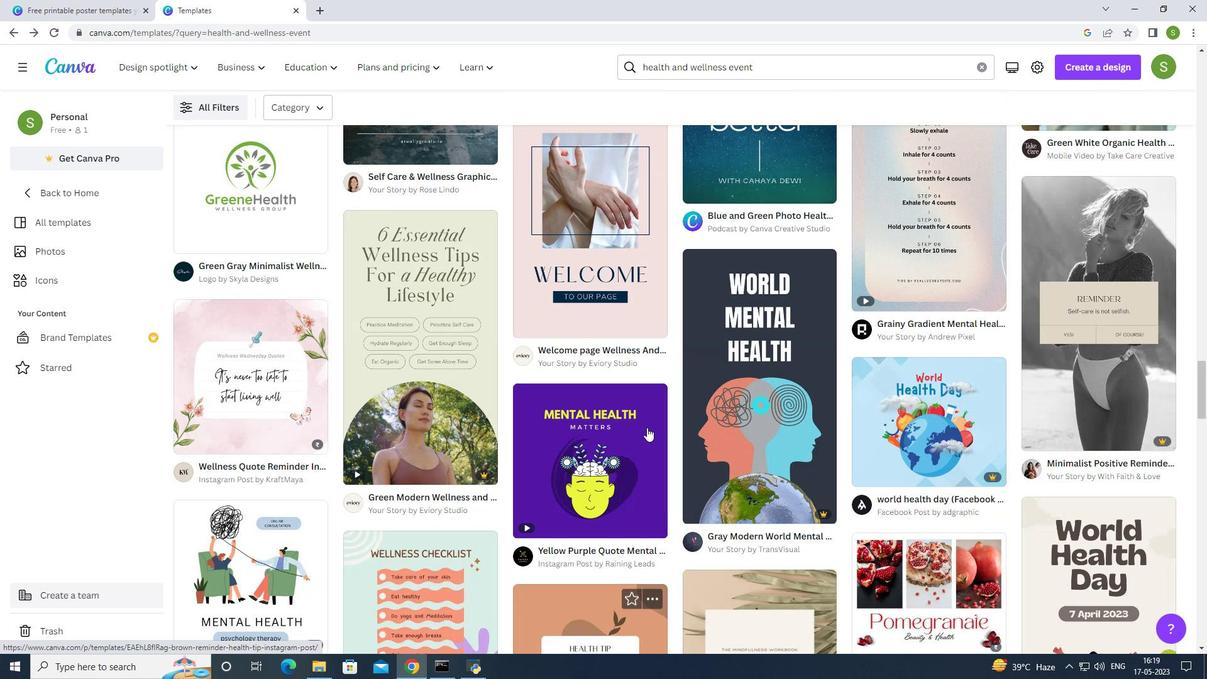 
Action: Mouse moved to (647, 426)
Screenshot: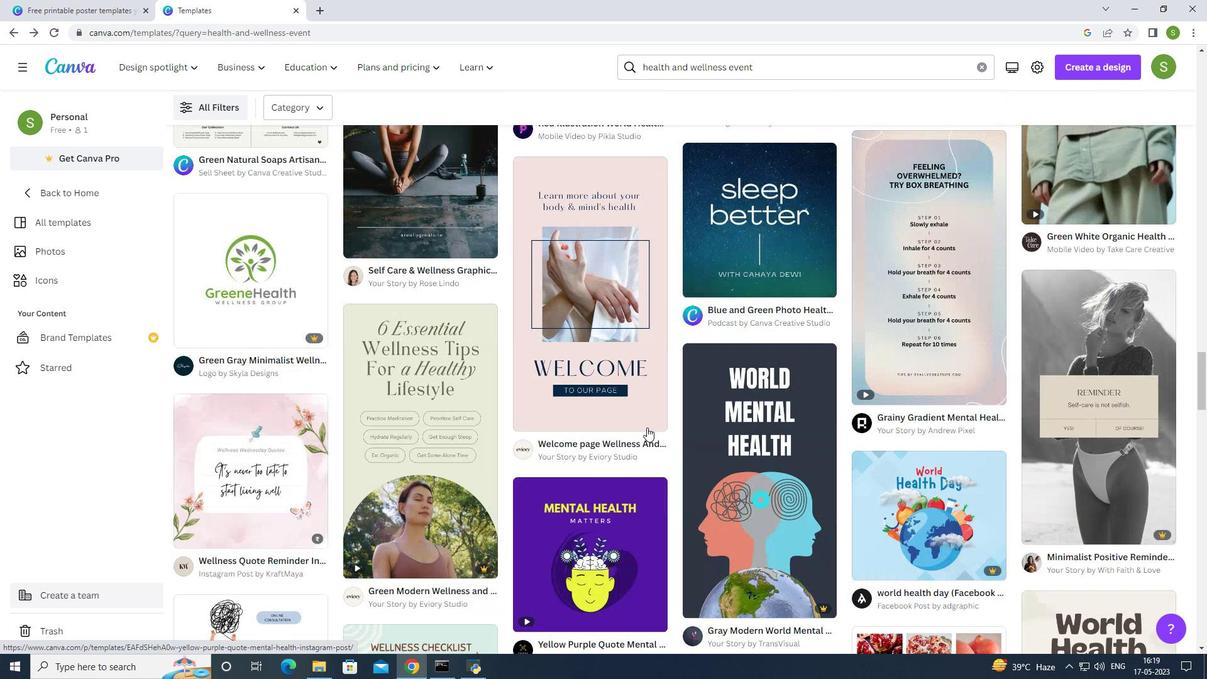 
Action: Mouse scrolled (647, 427) with delta (0, 0)
